 Task: Photo restoration: Take an old, damaged photograph and restore it to its former glory using Photoshops retouching and restoration tools. Remove scratches, repair torn edges, and adjust the color balance.
Action: Mouse moved to (632, 294)
Screenshot: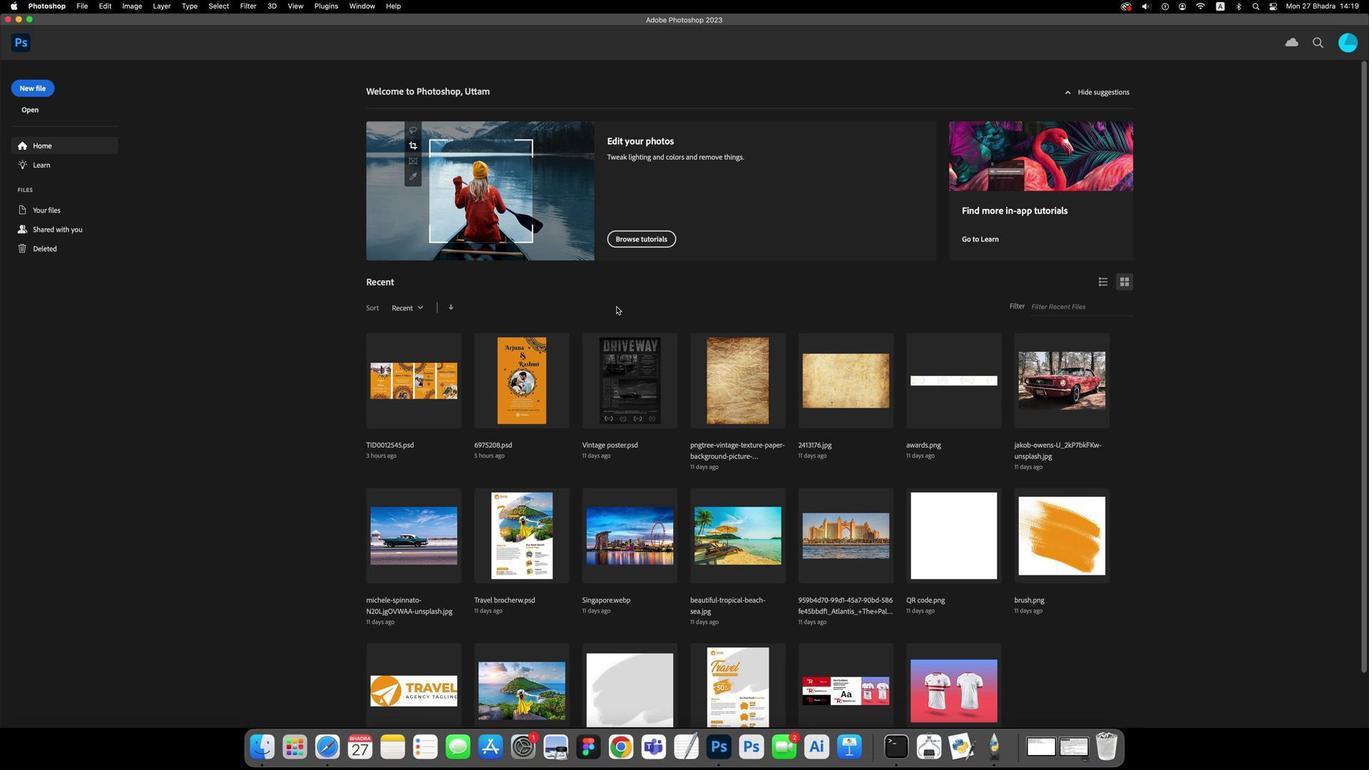 
Action: Mouse pressed left at (632, 294)
Screenshot: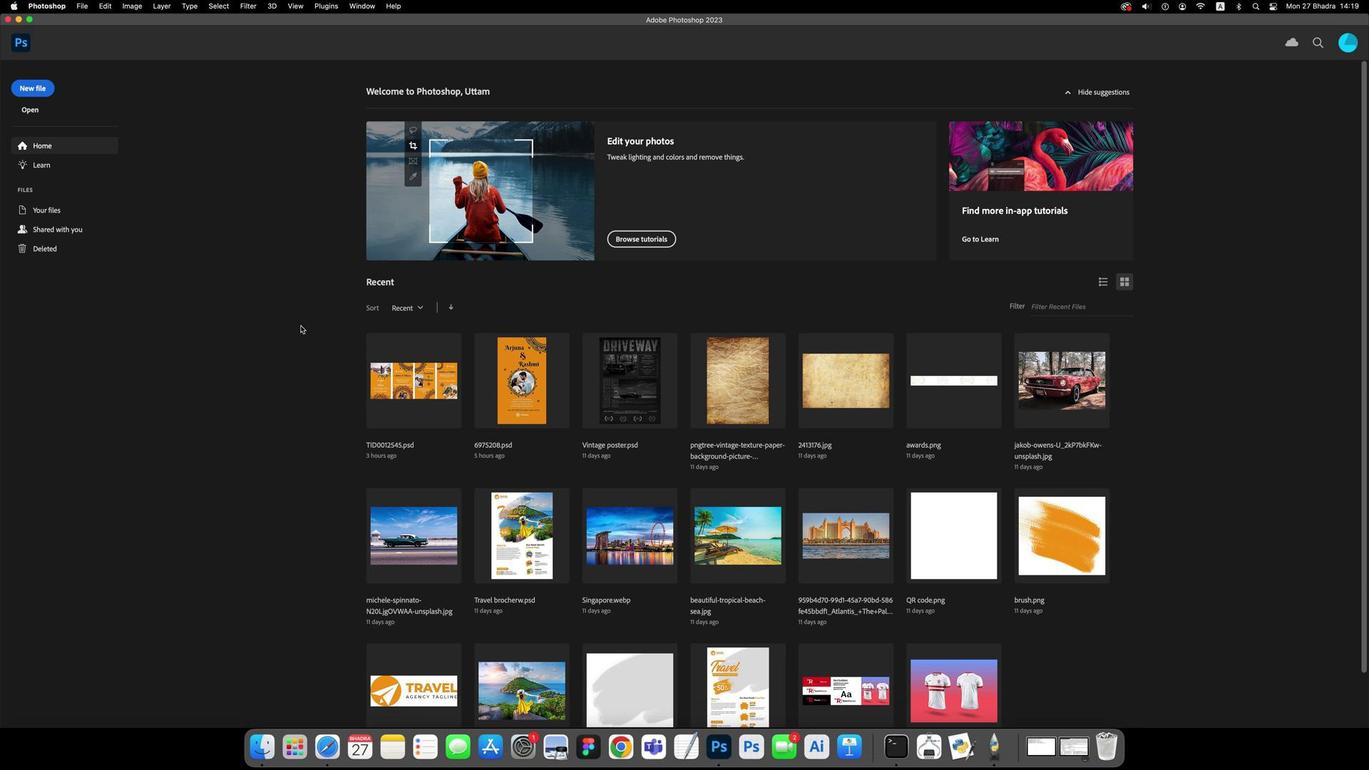
Action: Mouse moved to (296, 308)
Screenshot: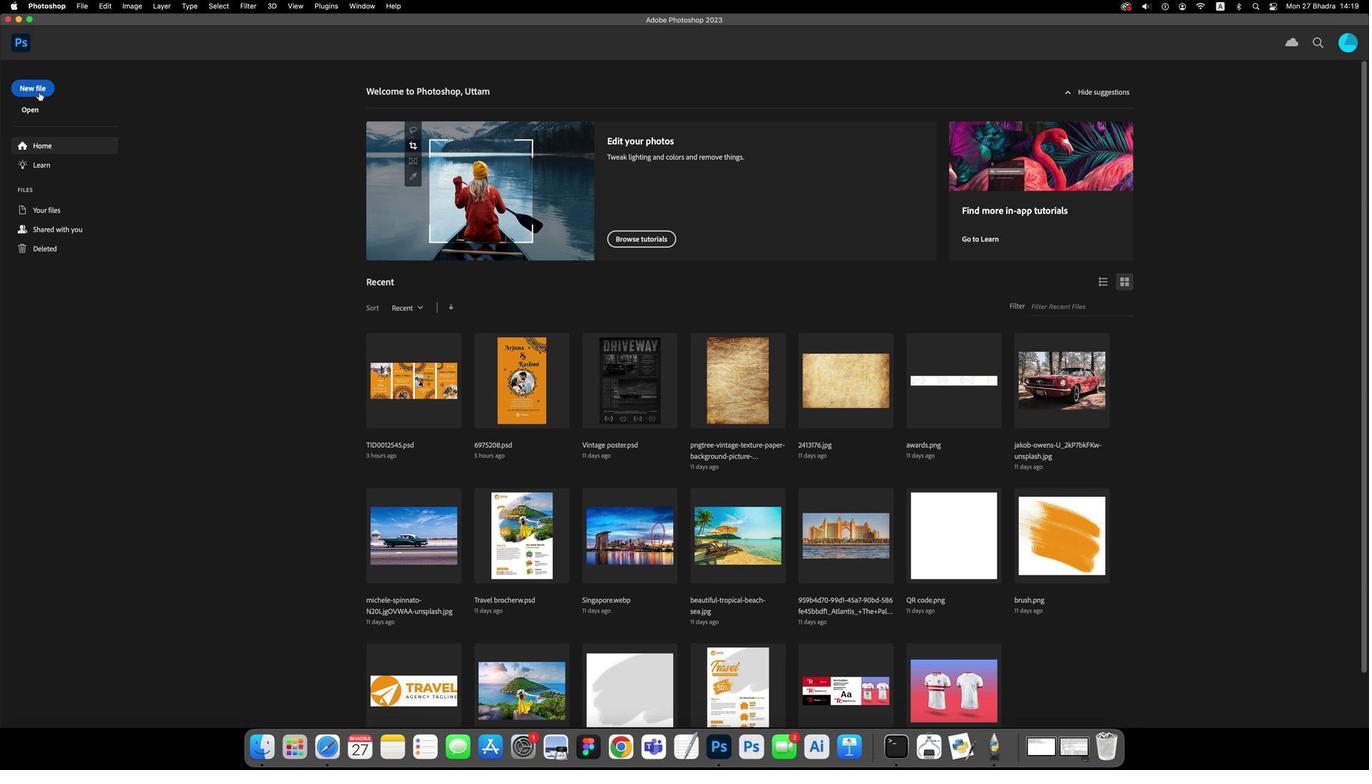 
Action: Mouse pressed left at (296, 308)
Screenshot: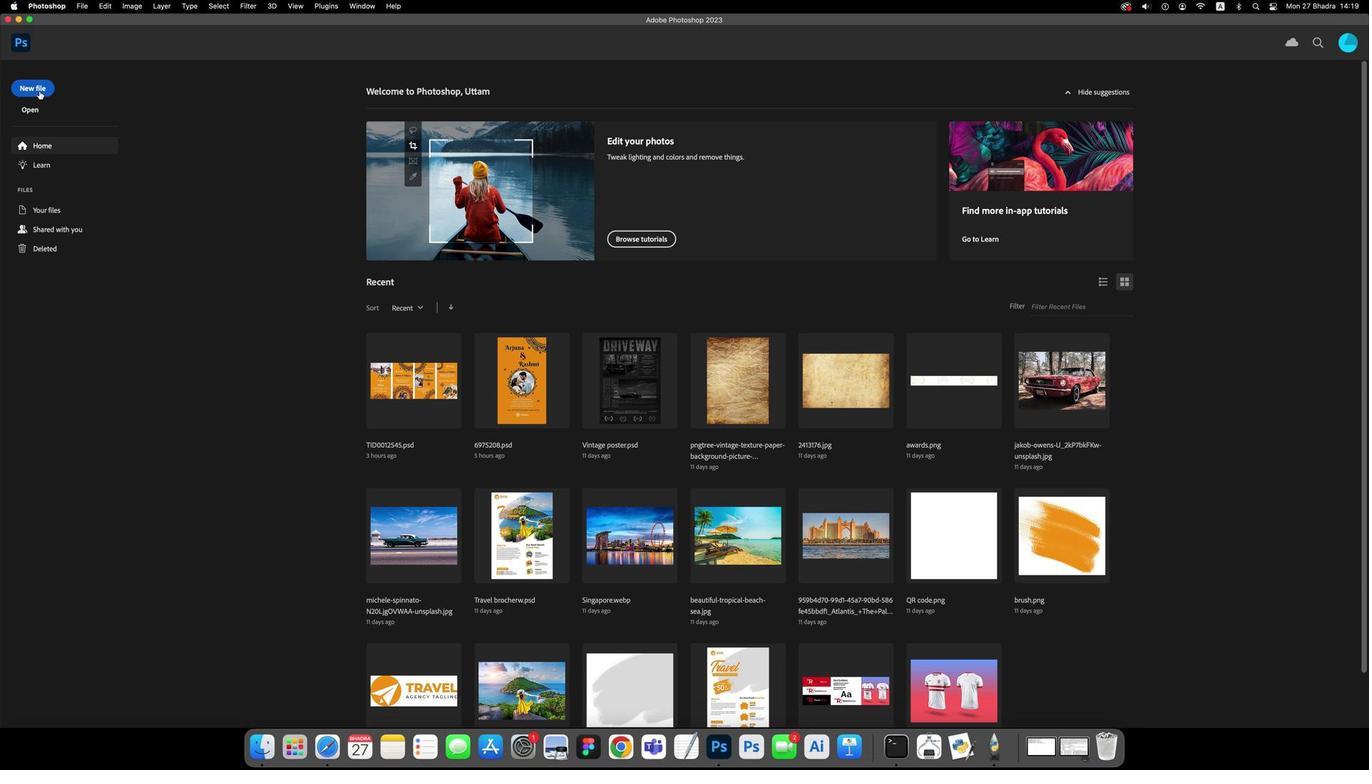 
Action: Mouse moved to (32, 113)
Screenshot: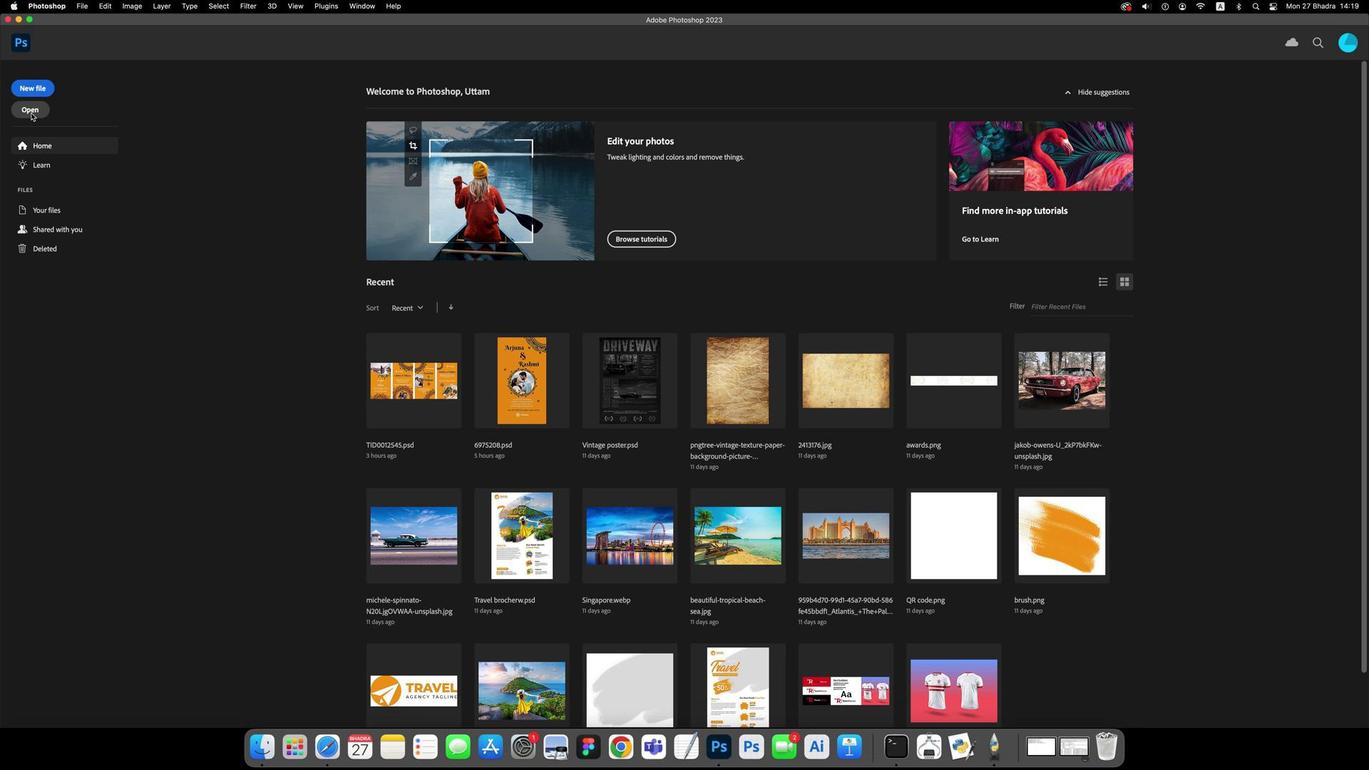 
Action: Mouse pressed left at (32, 113)
Screenshot: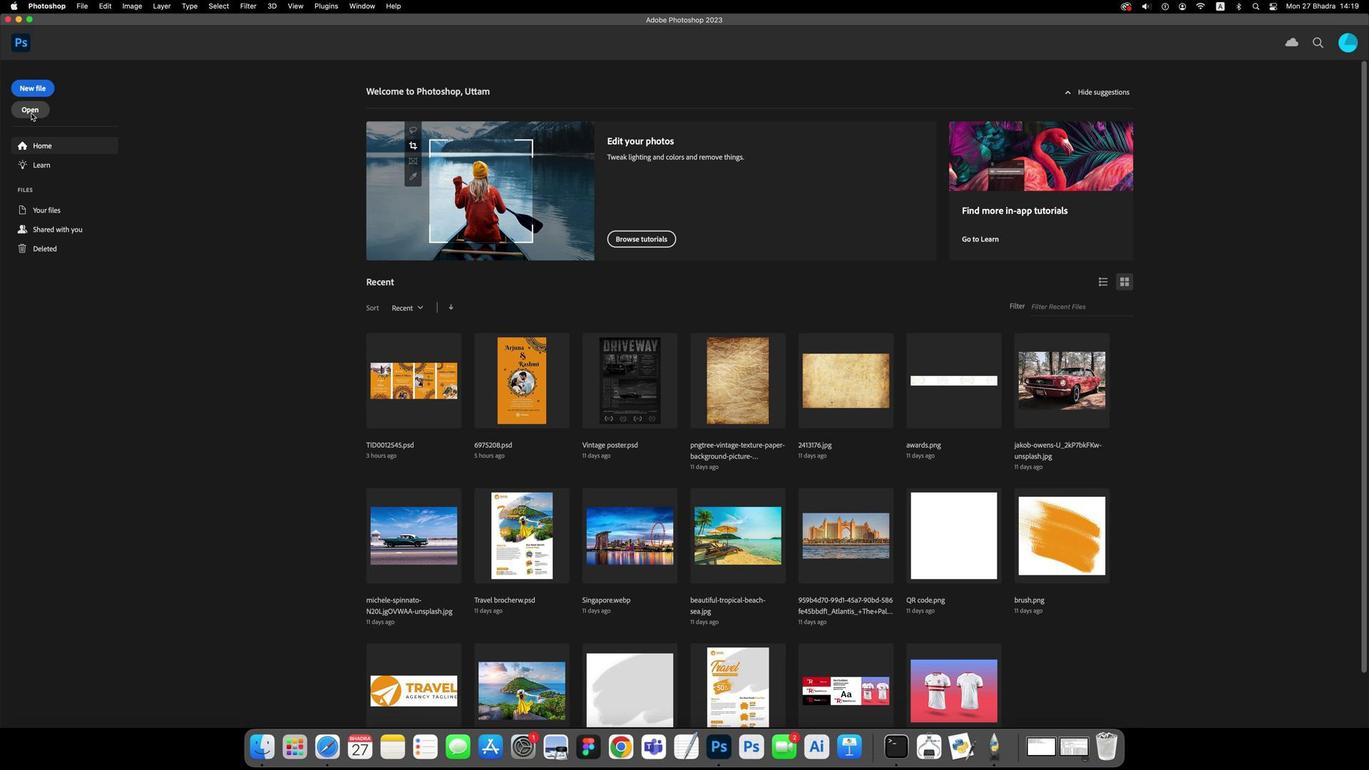 
Action: Mouse moved to (596, 205)
Screenshot: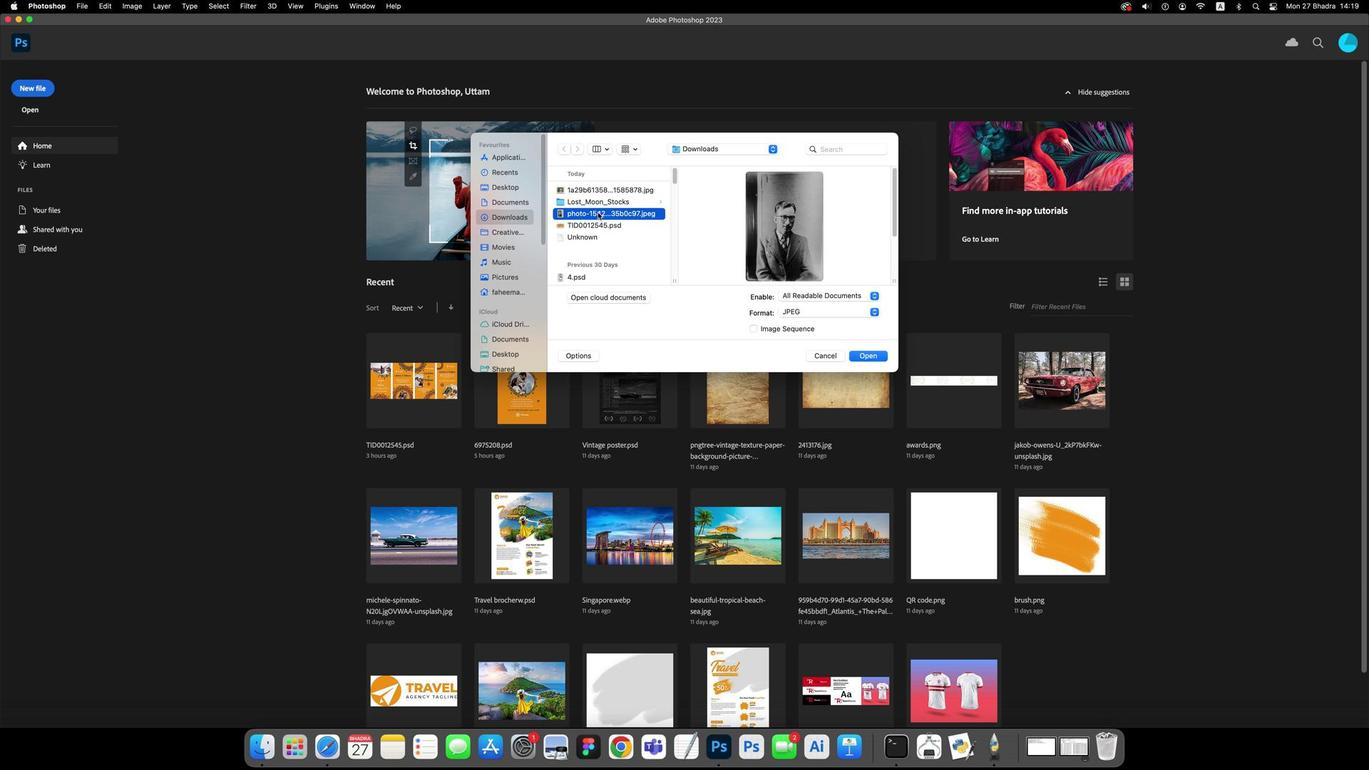 
Action: Mouse pressed left at (596, 205)
Screenshot: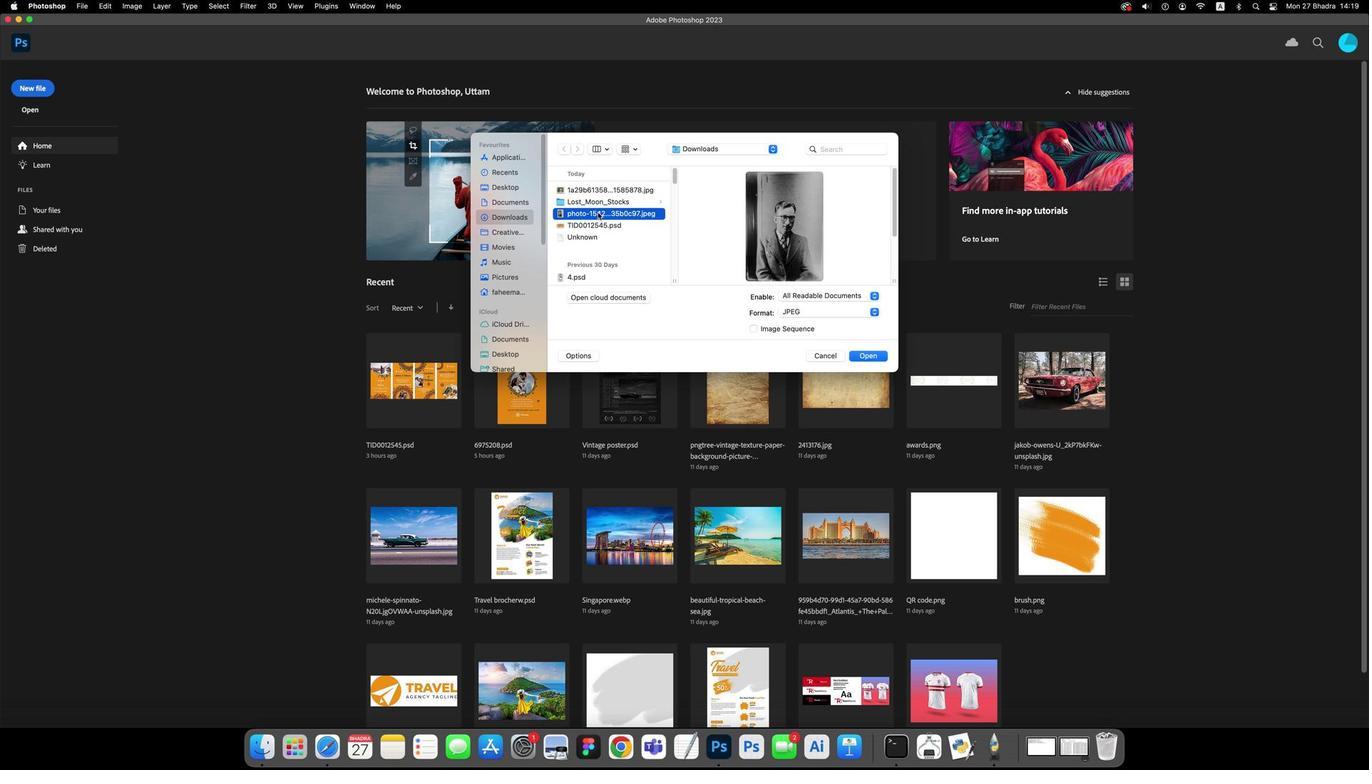 
Action: Key pressed Key.enter
Screenshot: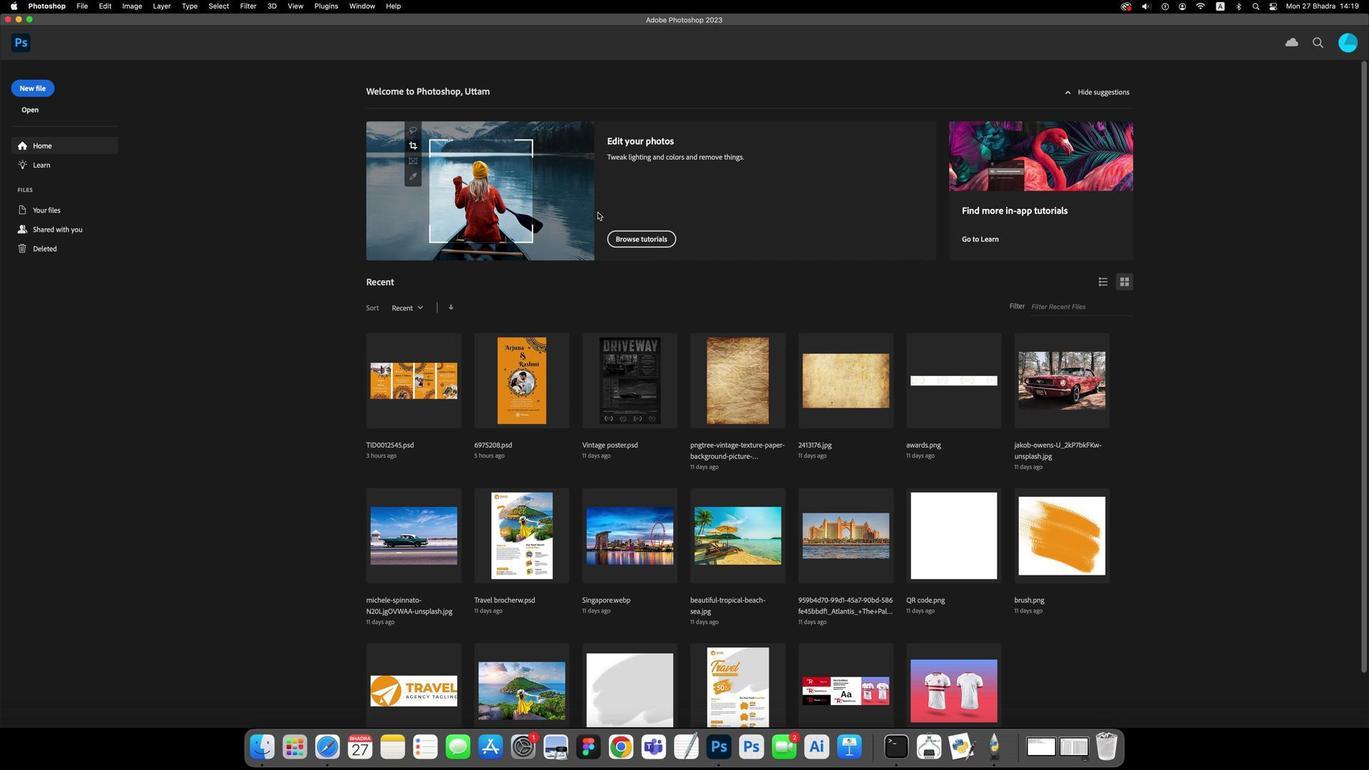
Action: Mouse moved to (865, 293)
Screenshot: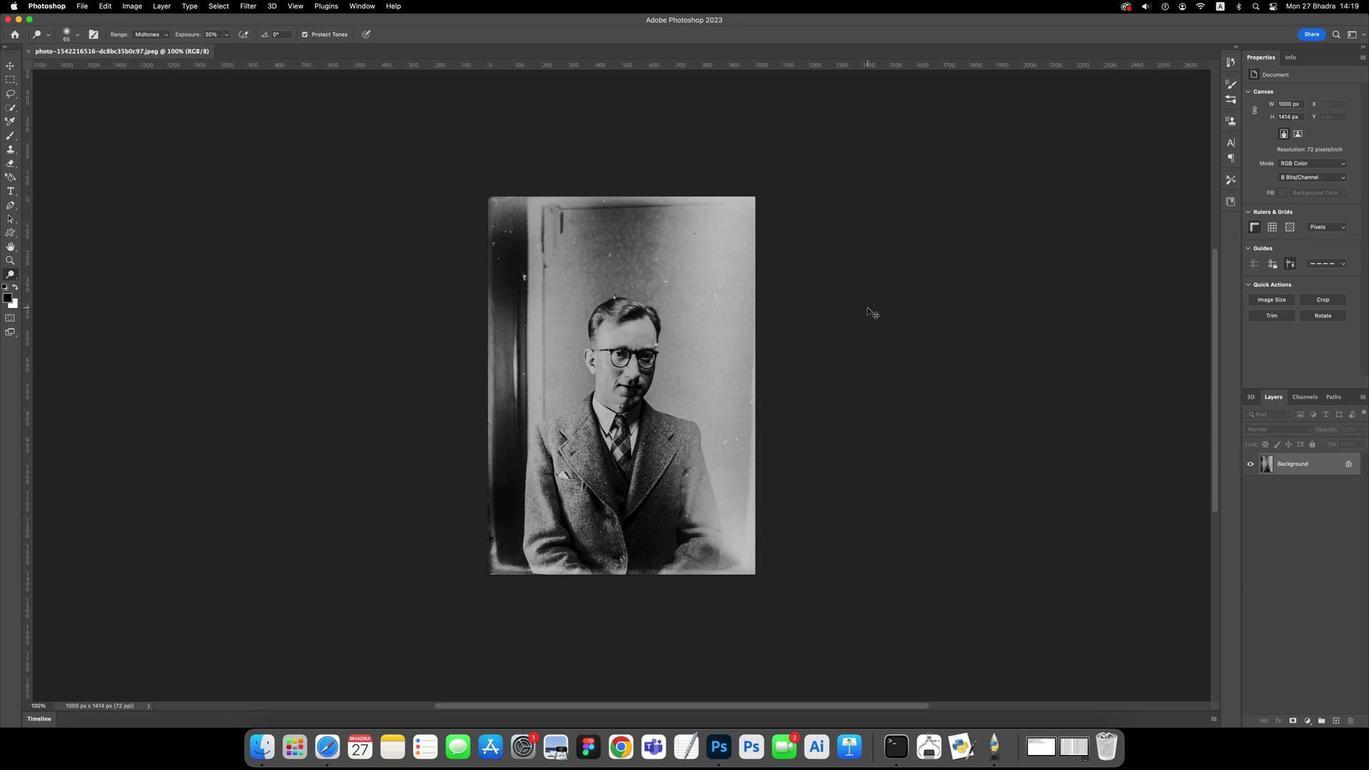 
Action: Key pressed Key.cmd'j'
Screenshot: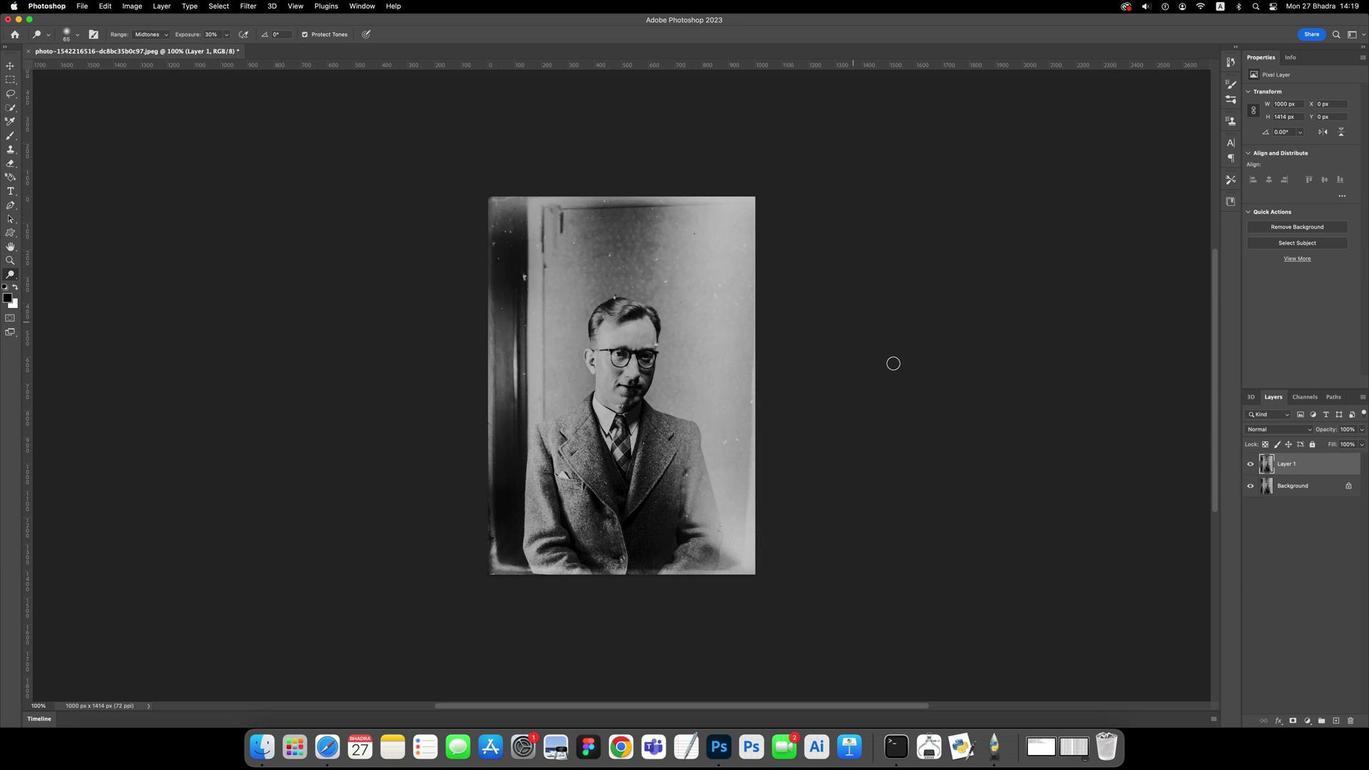 
Action: Mouse moved to (1306, 438)
Screenshot: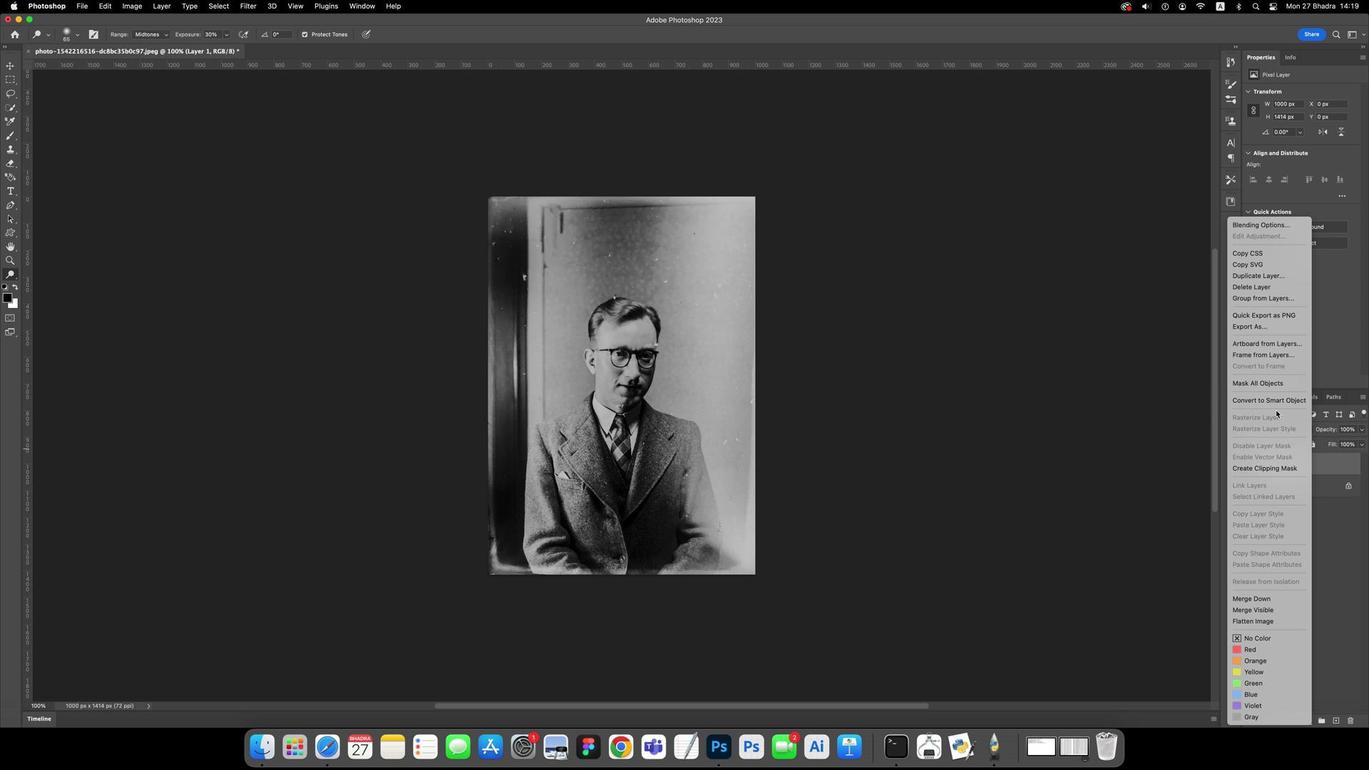 
Action: Mouse pressed right at (1306, 438)
Screenshot: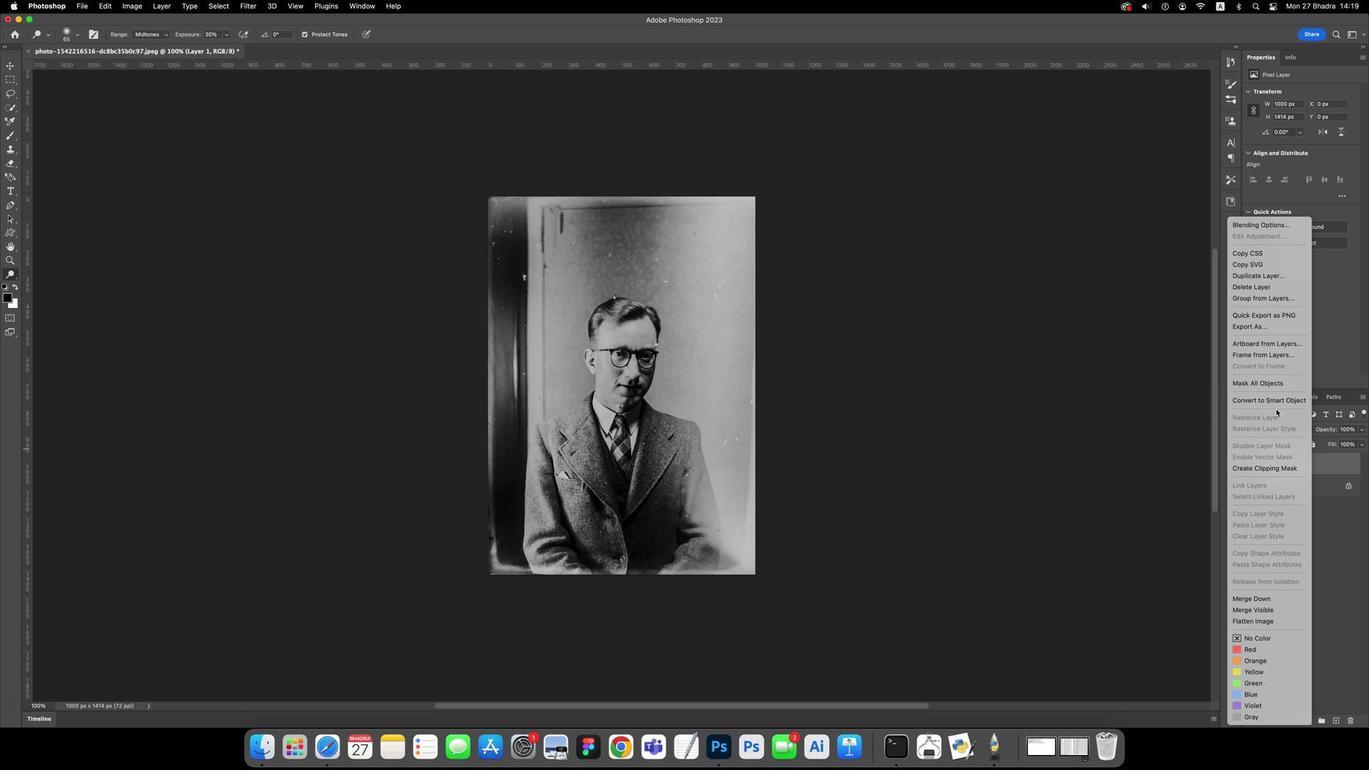 
Action: Mouse moved to (1271, 379)
Screenshot: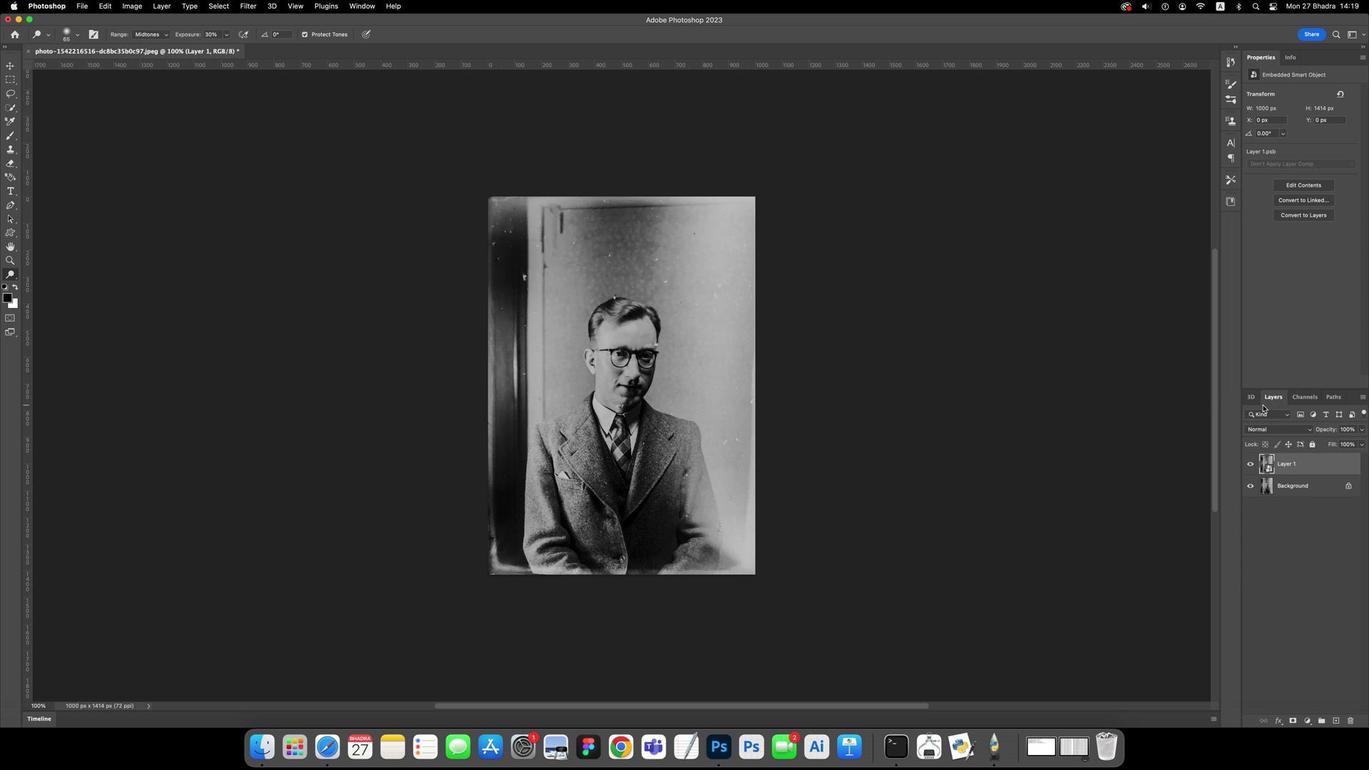 
Action: Mouse pressed left at (1271, 379)
Screenshot: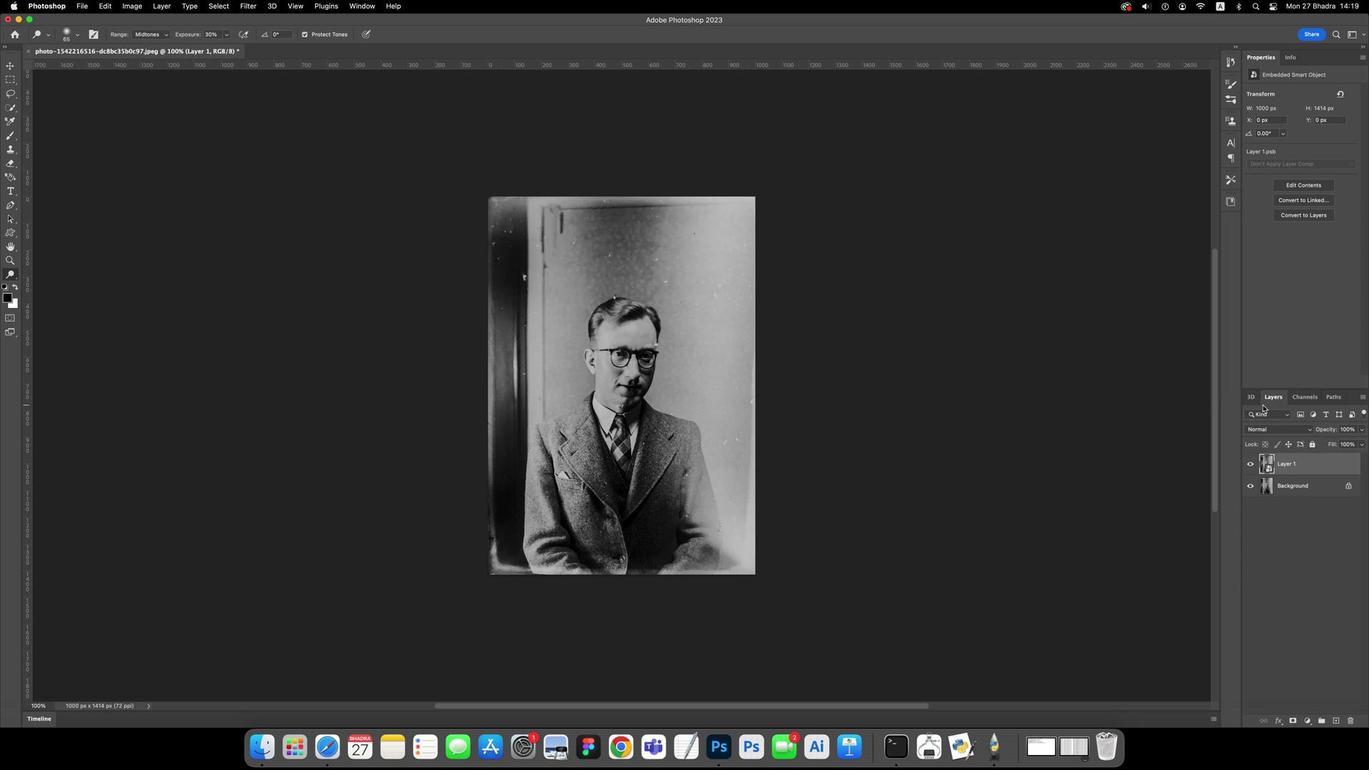 
Action: Mouse moved to (245, 8)
Screenshot: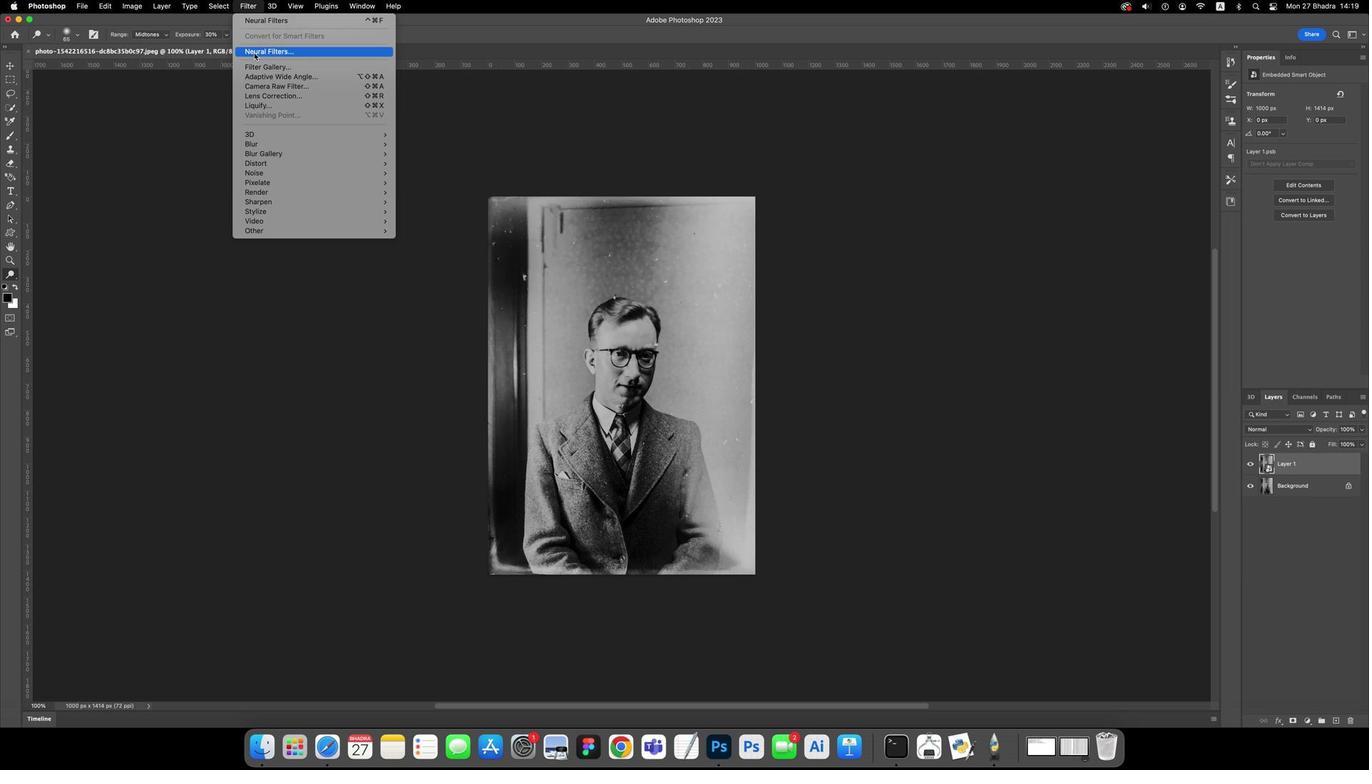 
Action: Mouse pressed left at (245, 8)
Screenshot: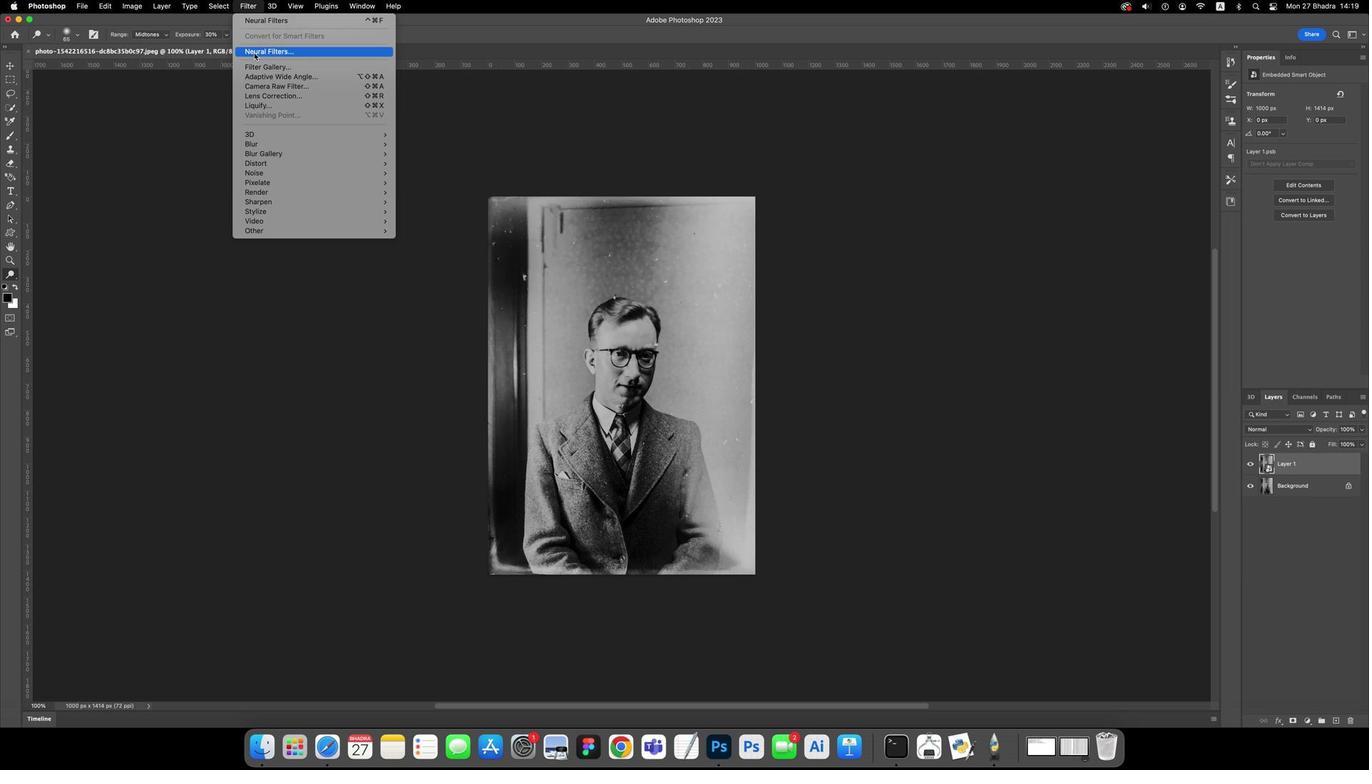 
Action: Mouse moved to (254, 57)
Screenshot: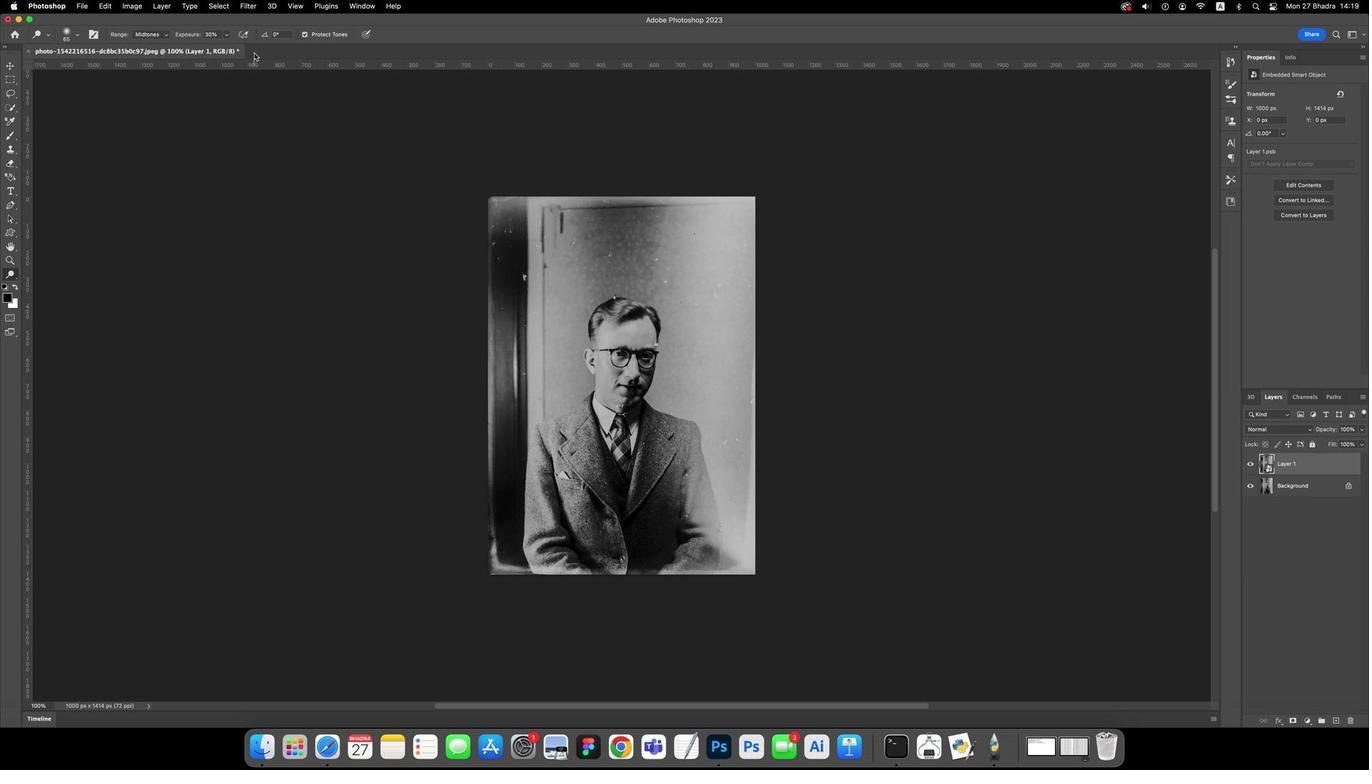 
Action: Mouse pressed left at (254, 57)
Screenshot: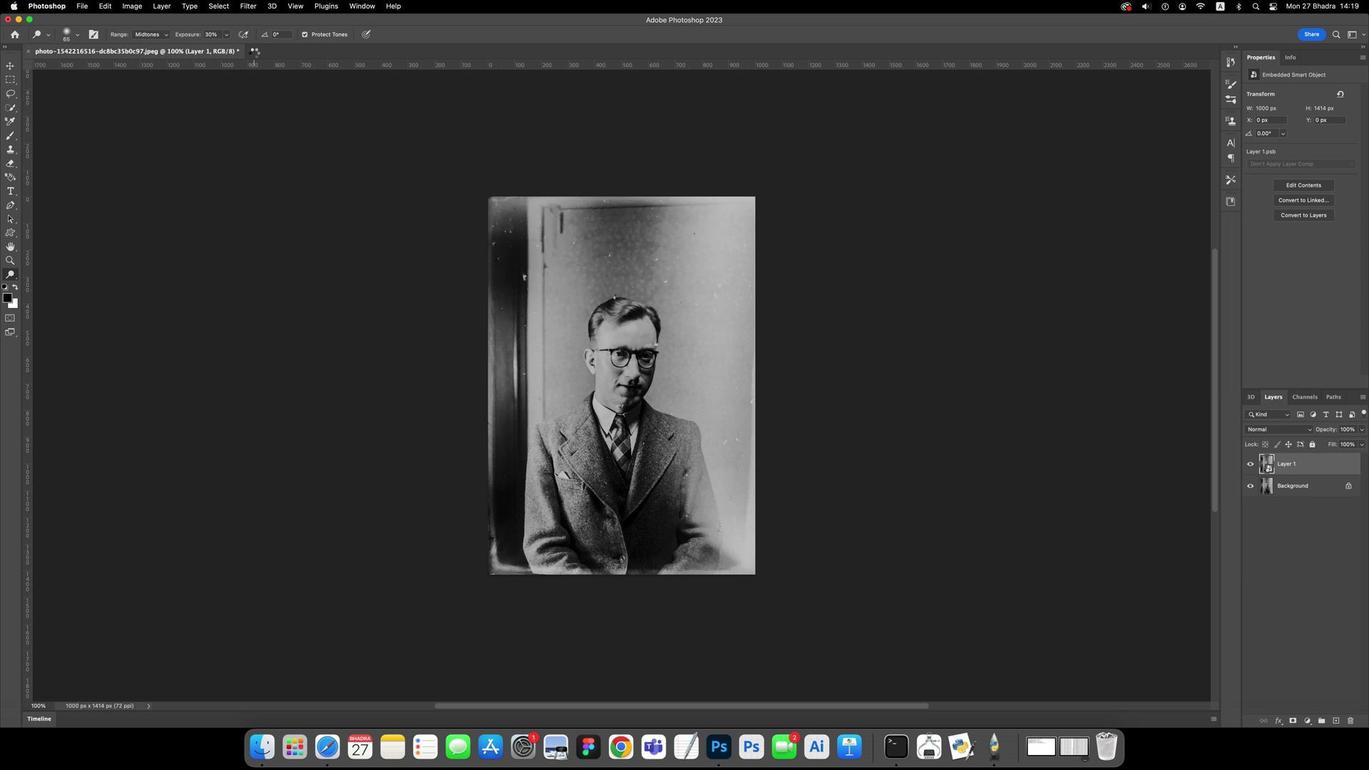 
Action: Mouse moved to (1067, 308)
Screenshot: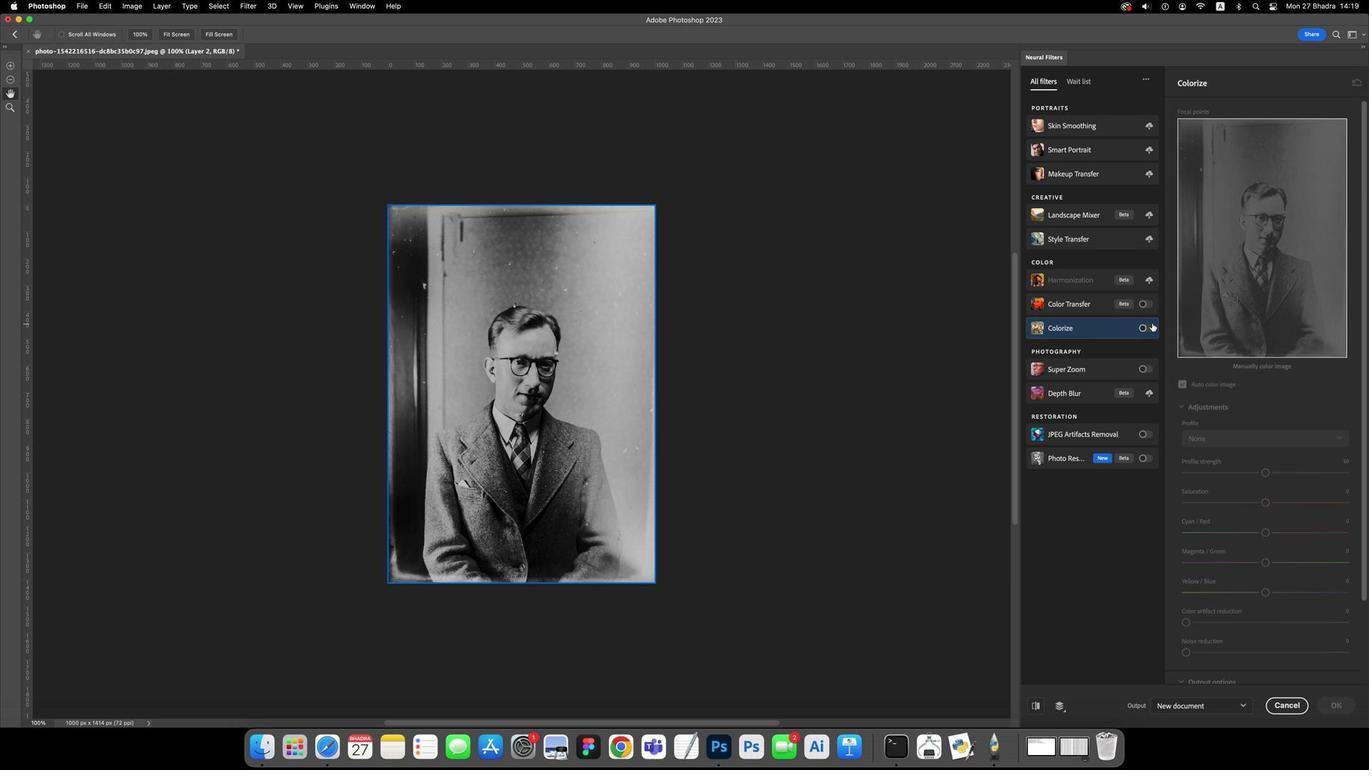 
Action: Mouse pressed left at (1067, 308)
Screenshot: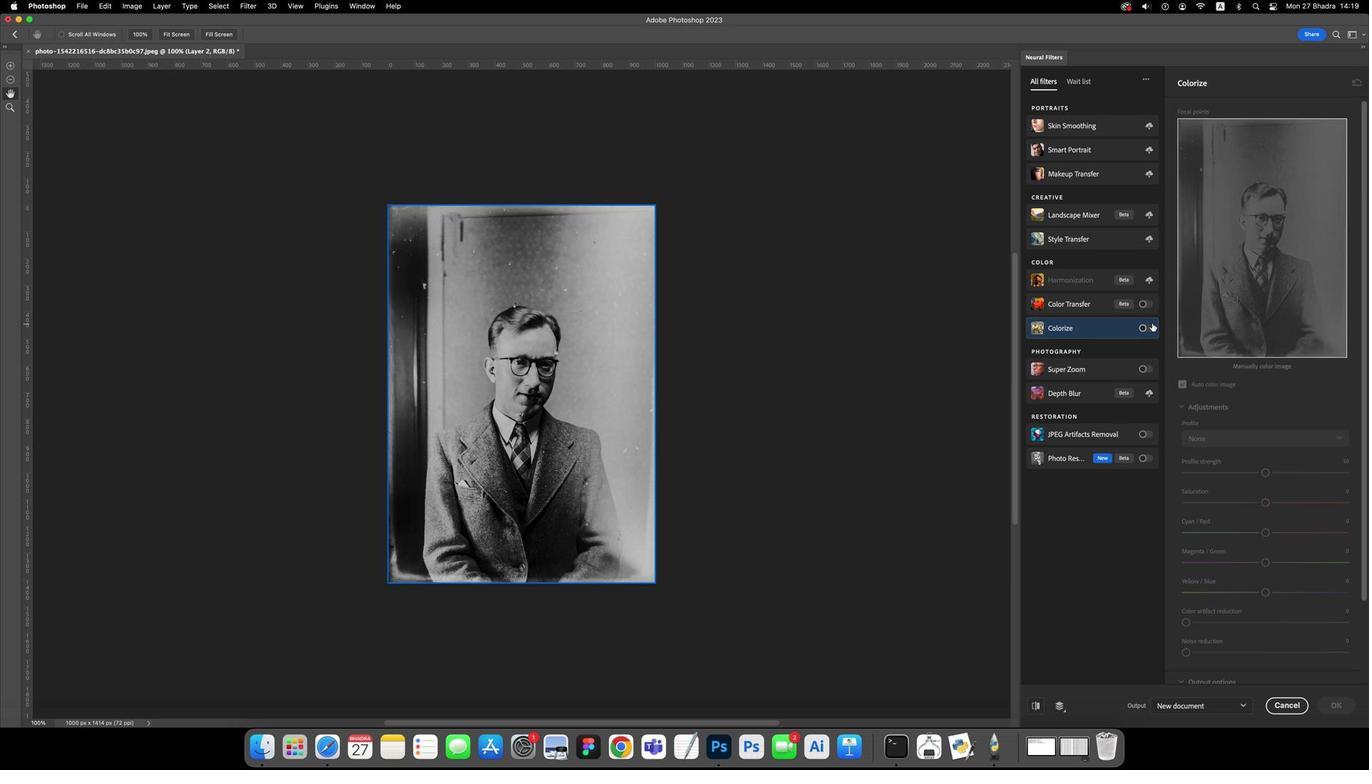 
Action: Mouse moved to (1143, 309)
Screenshot: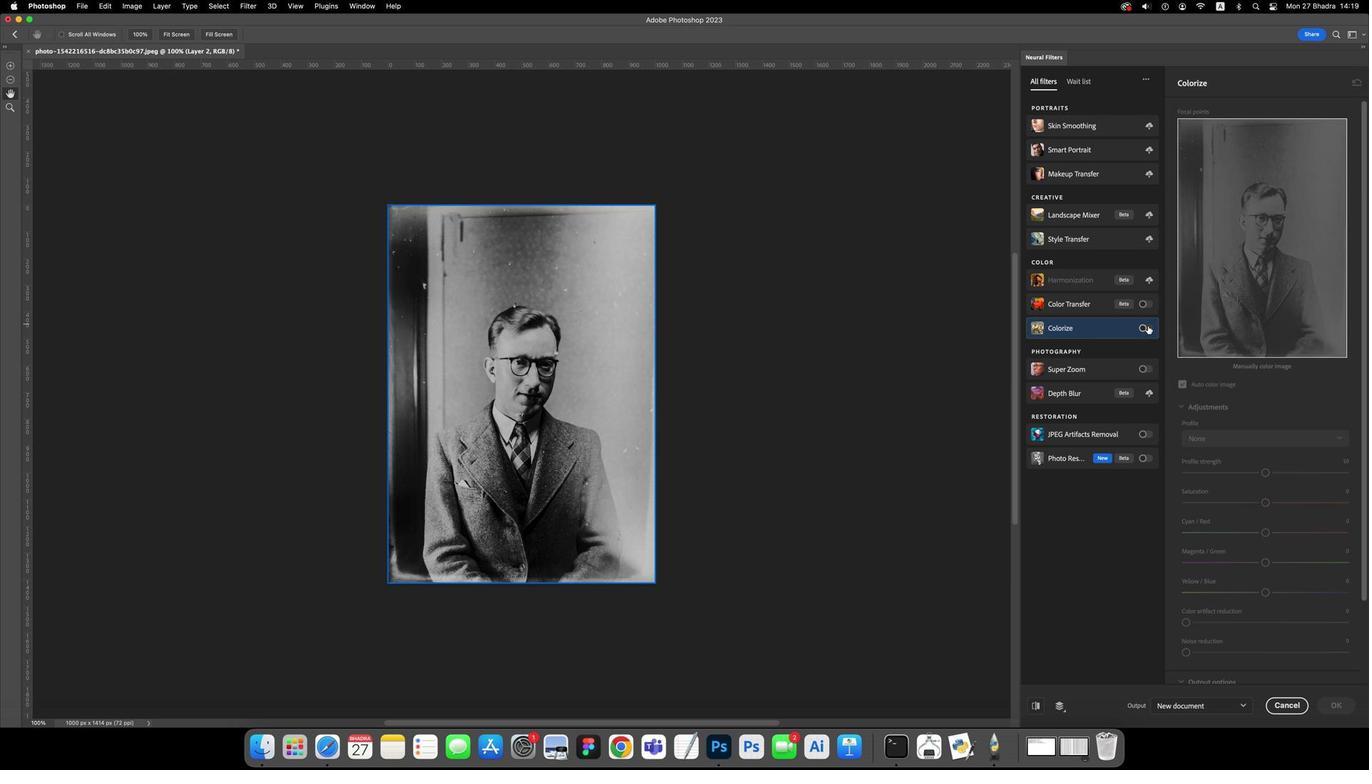 
Action: Mouse pressed left at (1143, 309)
Screenshot: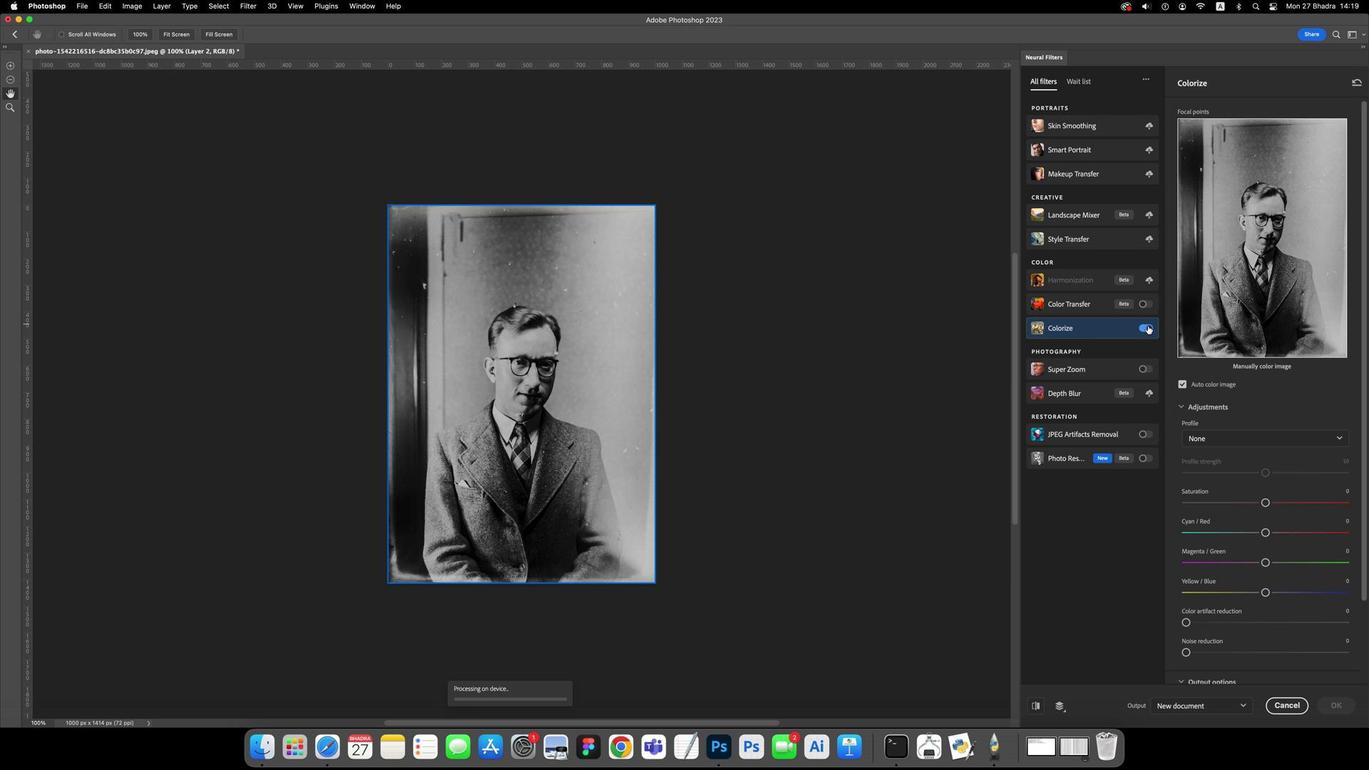 
Action: Mouse moved to (1258, 472)
Screenshot: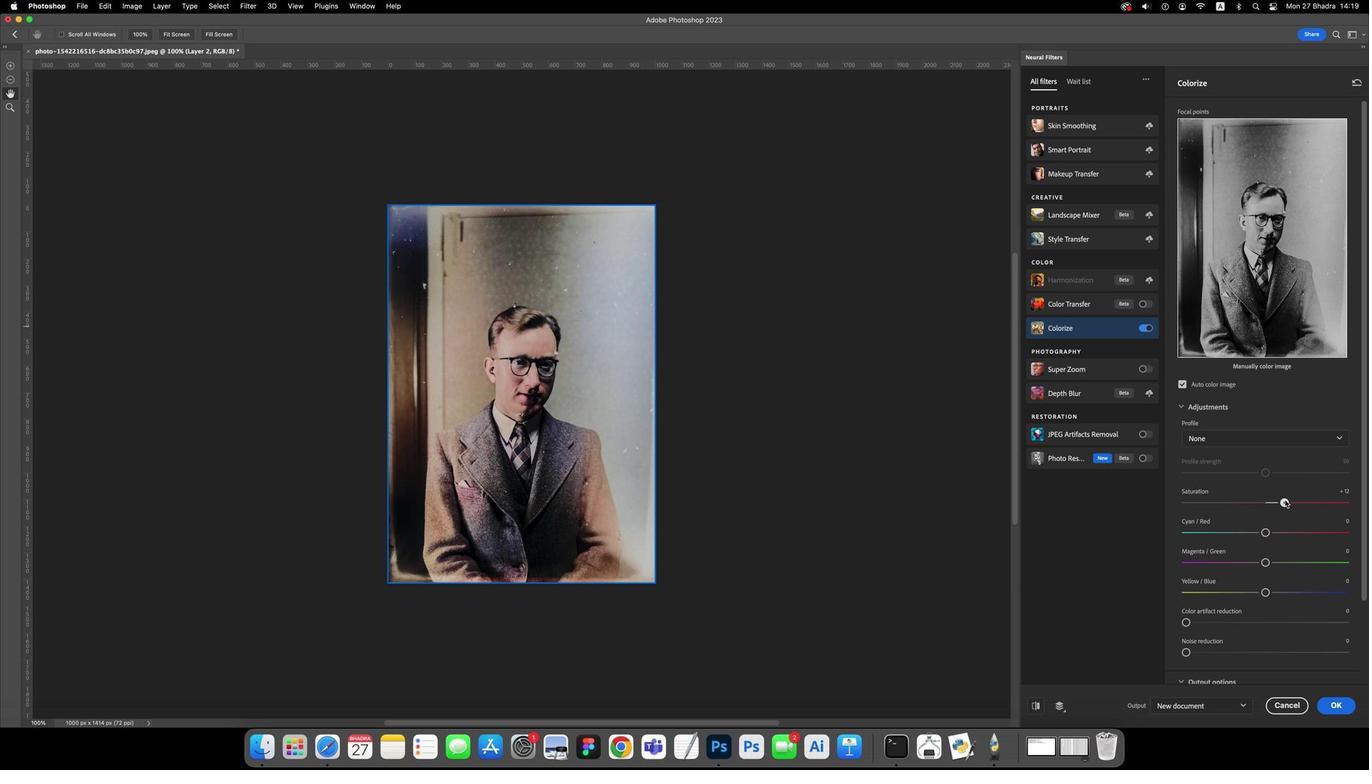 
Action: Mouse pressed left at (1258, 472)
Screenshot: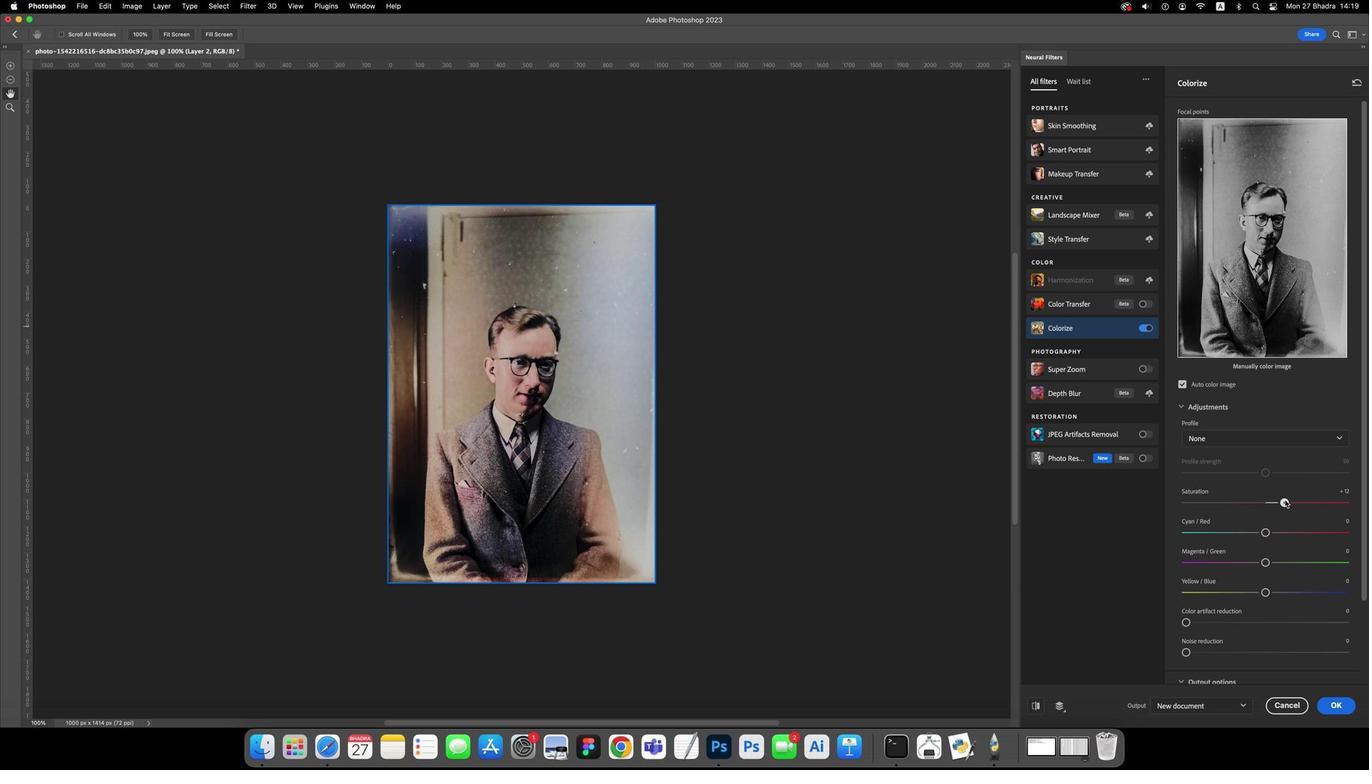 
Action: Mouse moved to (1260, 502)
Screenshot: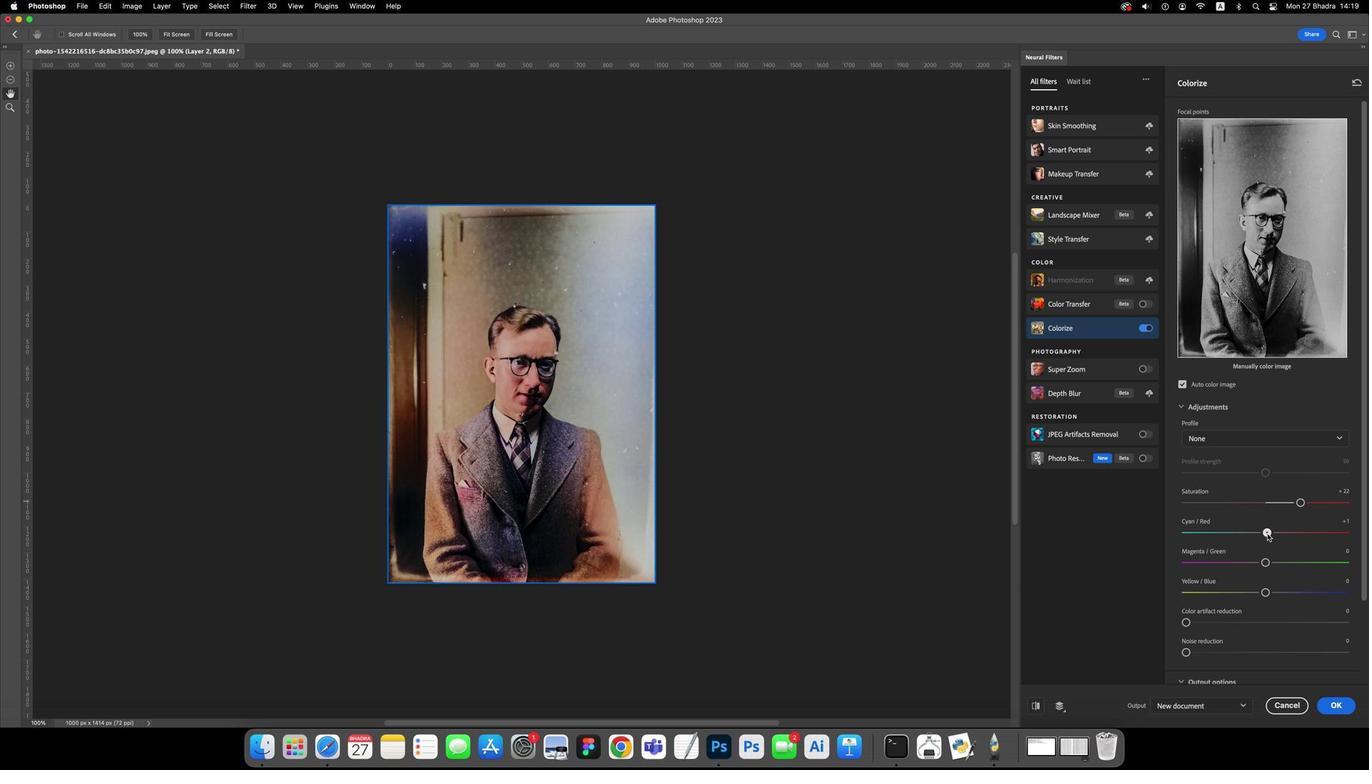 
Action: Mouse pressed left at (1260, 502)
Screenshot: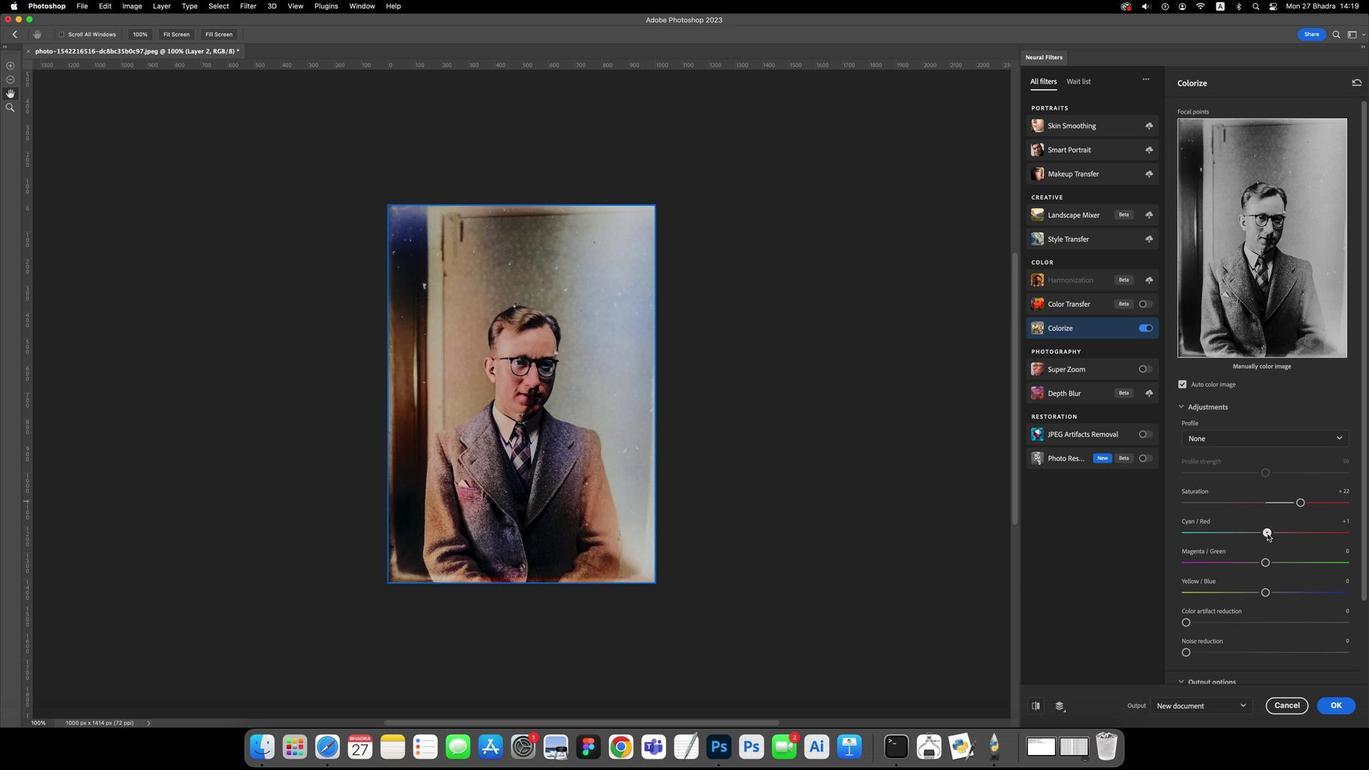 
Action: Mouse moved to (1295, 474)
Screenshot: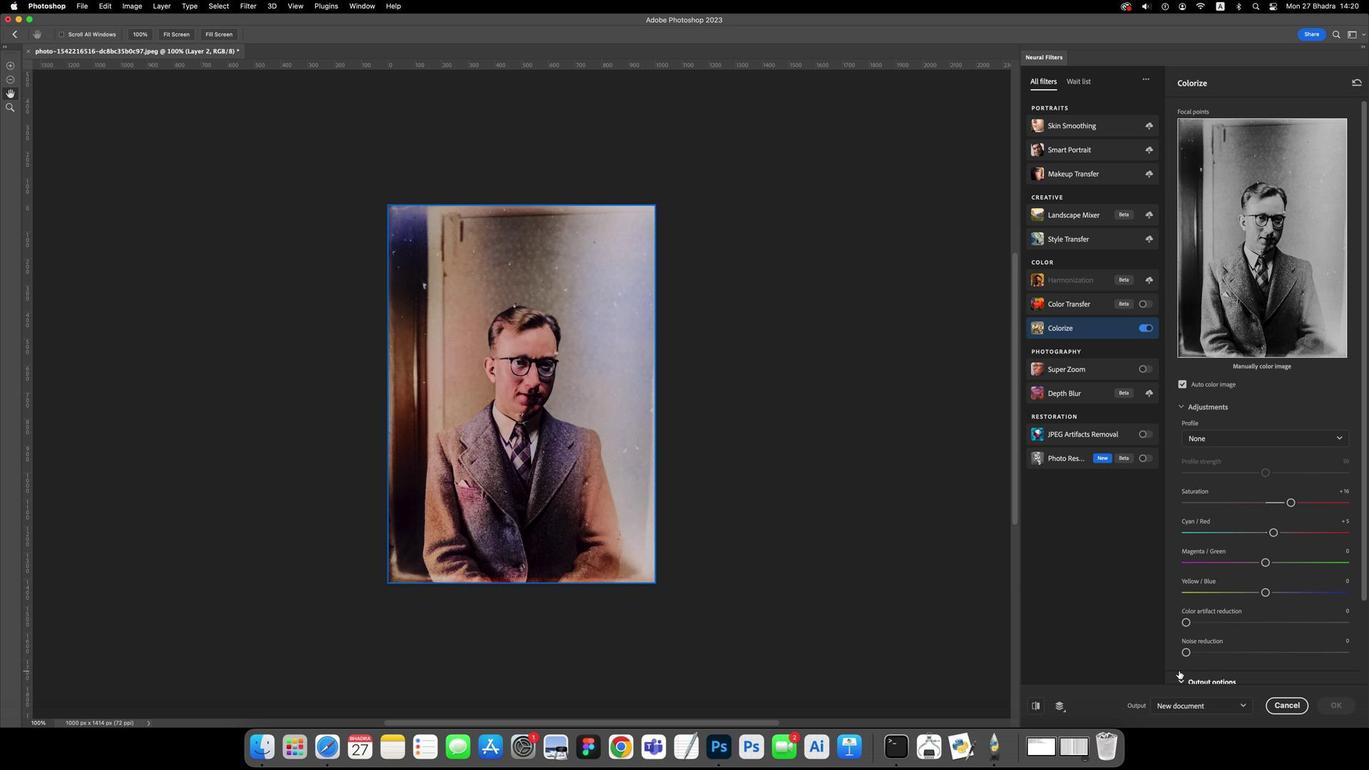 
Action: Mouse pressed left at (1295, 474)
Screenshot: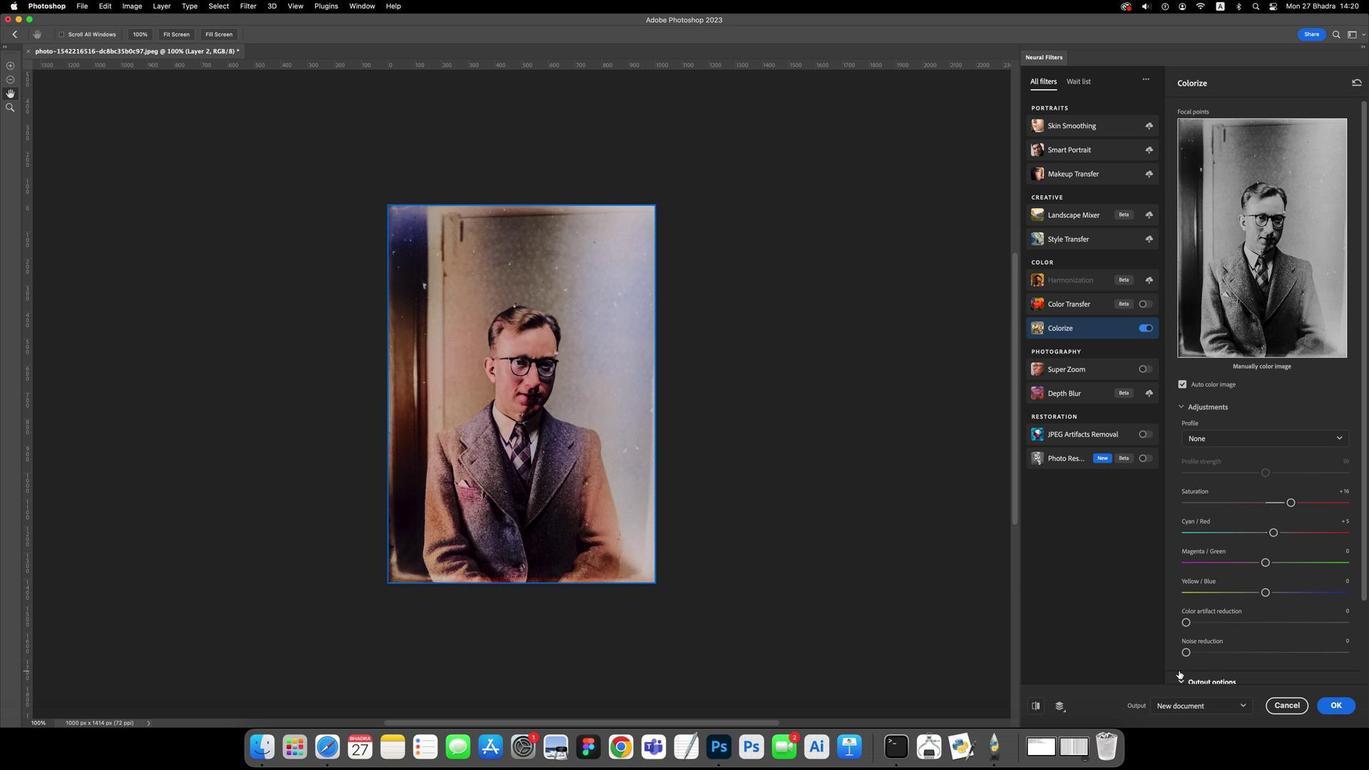 
Action: Mouse moved to (1171, 662)
Screenshot: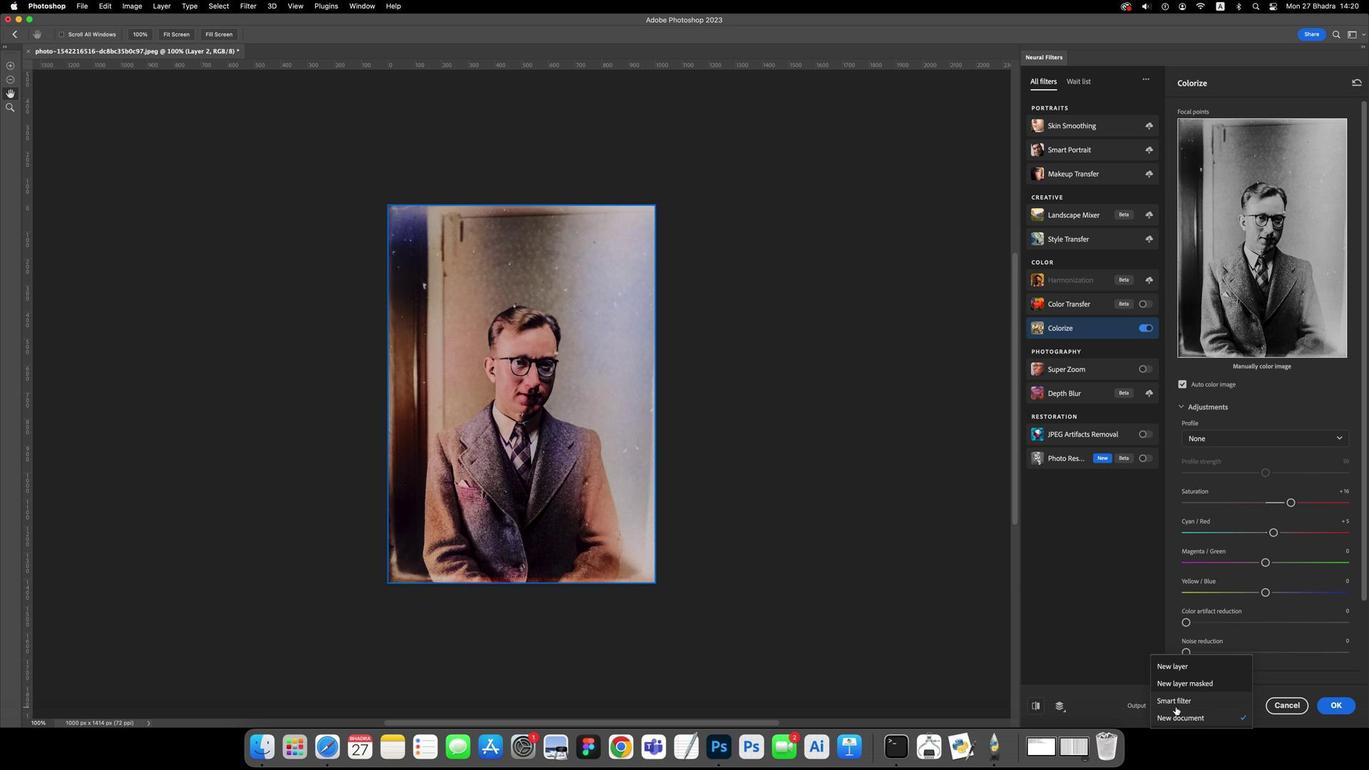 
Action: Mouse pressed left at (1171, 662)
Screenshot: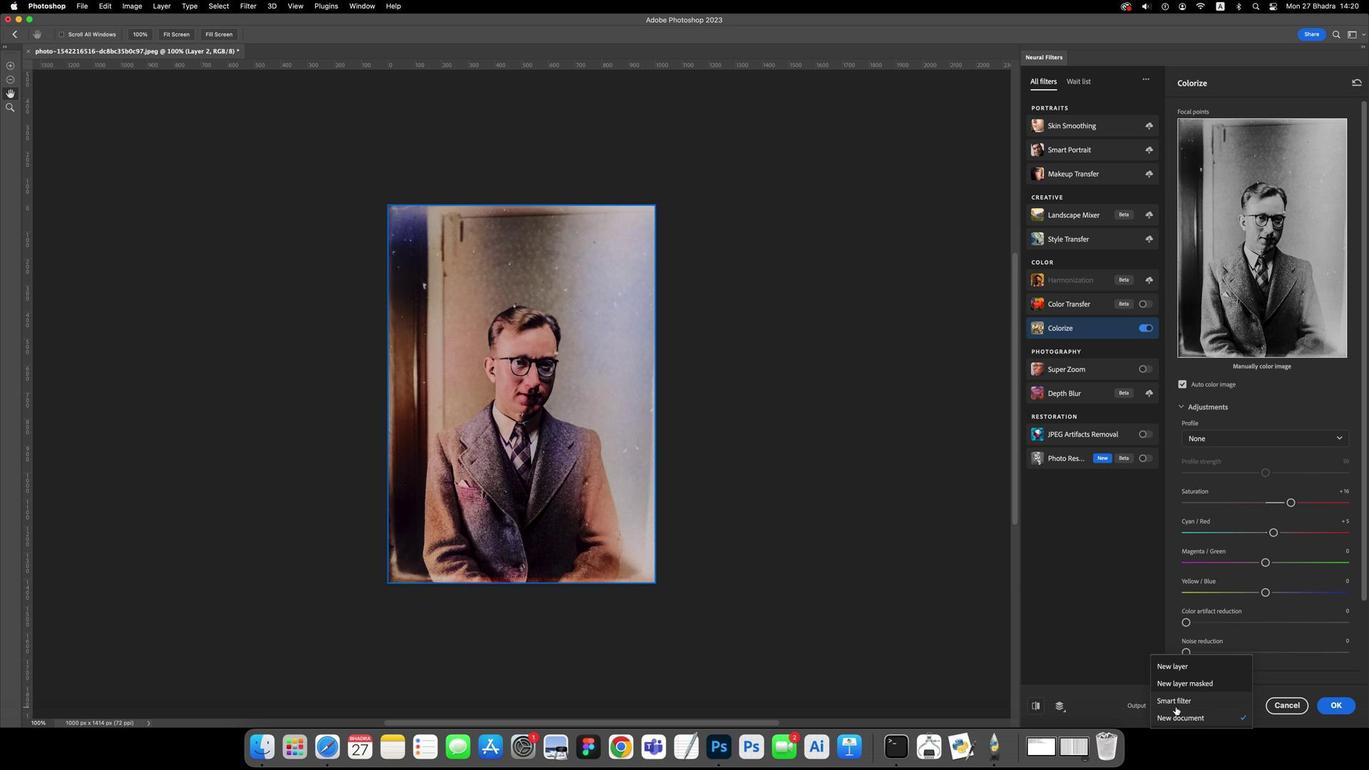 
Action: Mouse moved to (1161, 626)
Screenshot: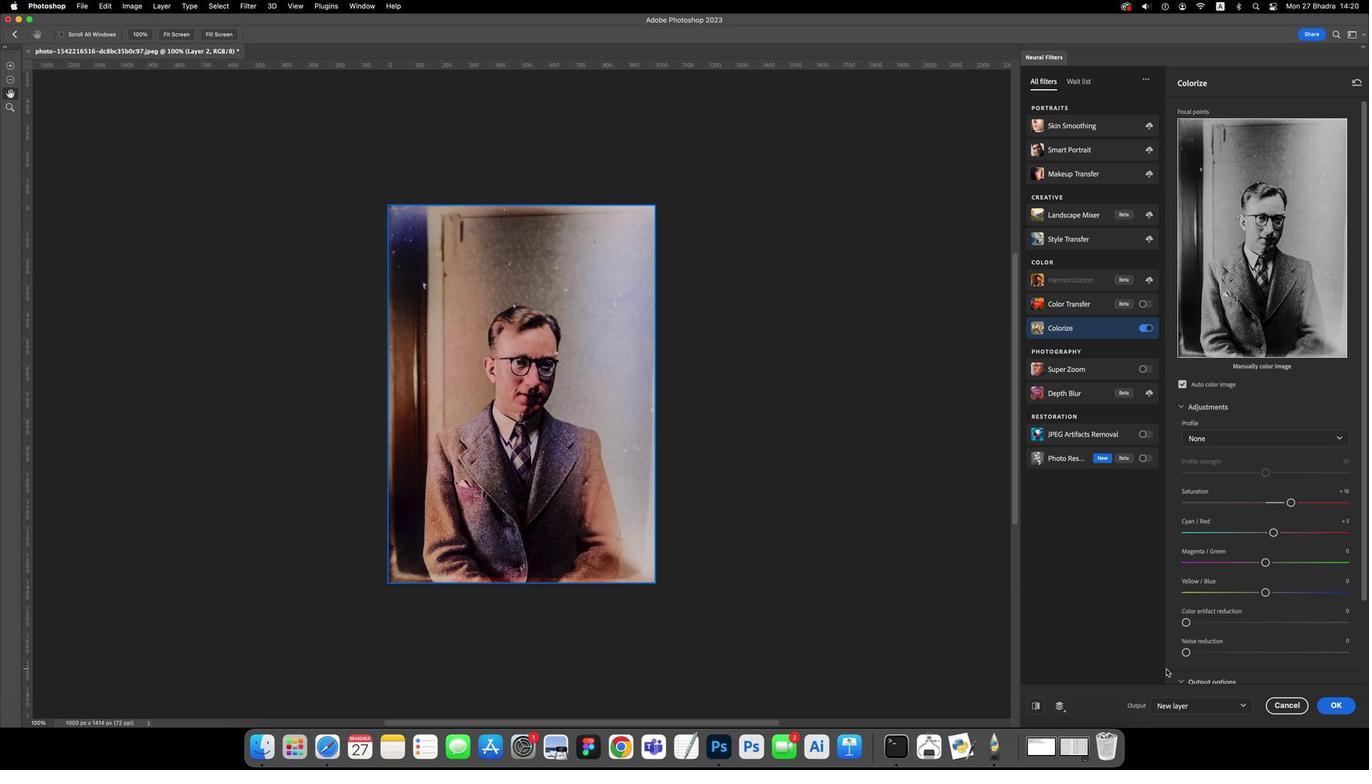 
Action: Mouse pressed left at (1161, 626)
Screenshot: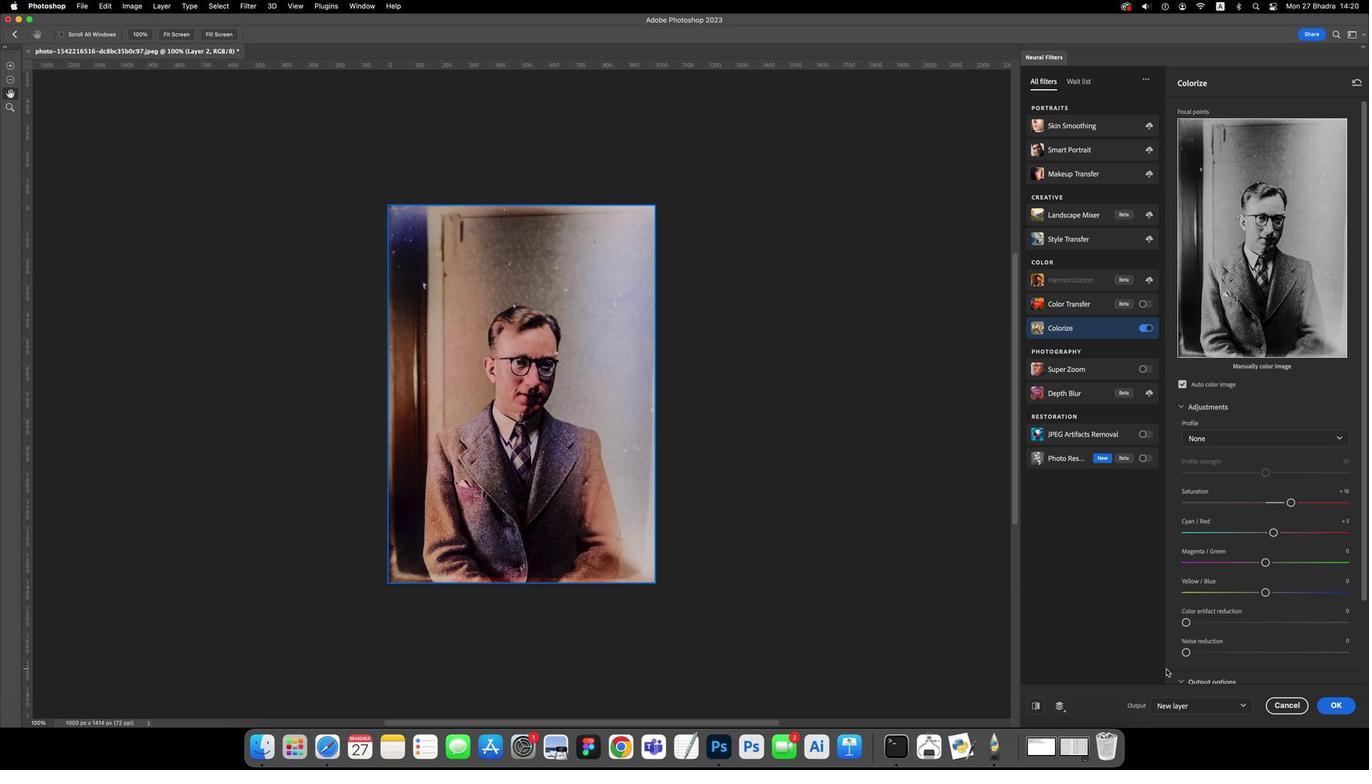 
Action: Mouse moved to (1264, 501)
Screenshot: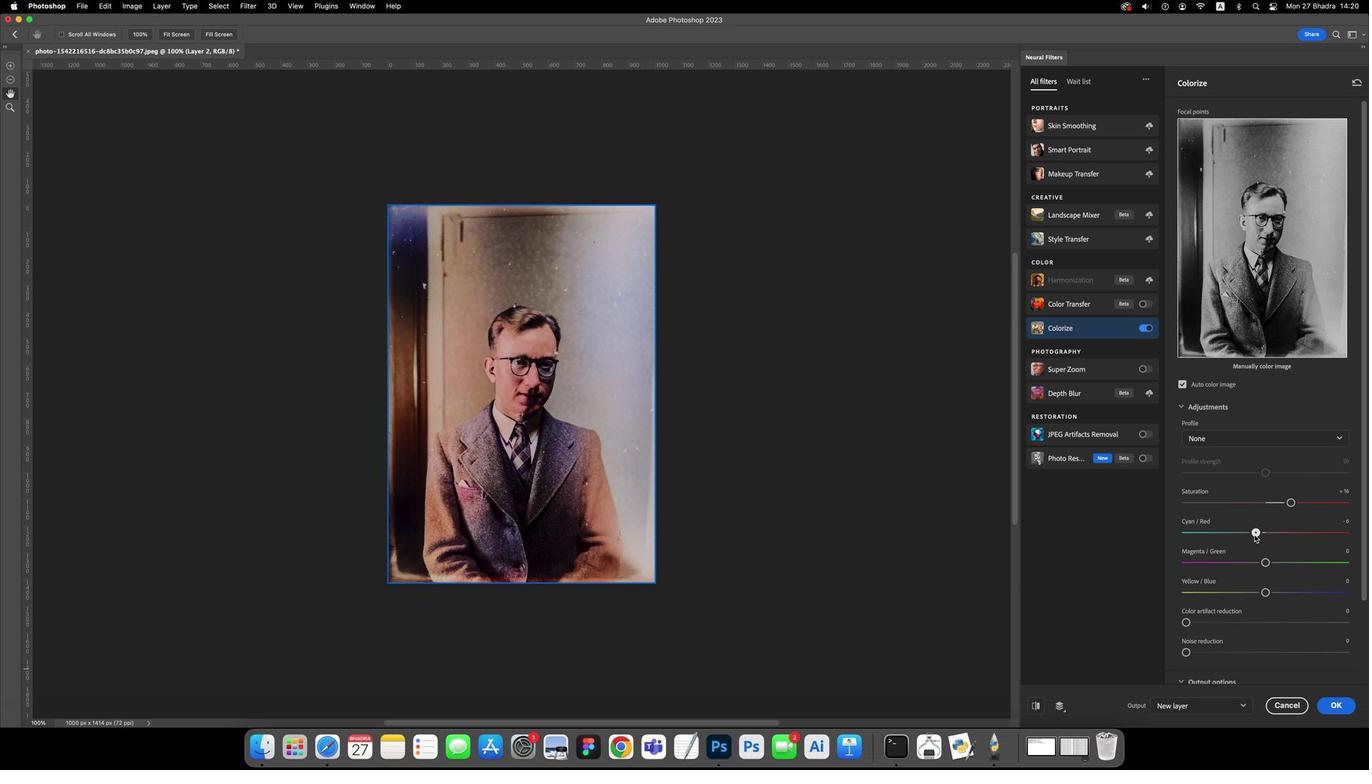
Action: Mouse pressed left at (1264, 501)
Screenshot: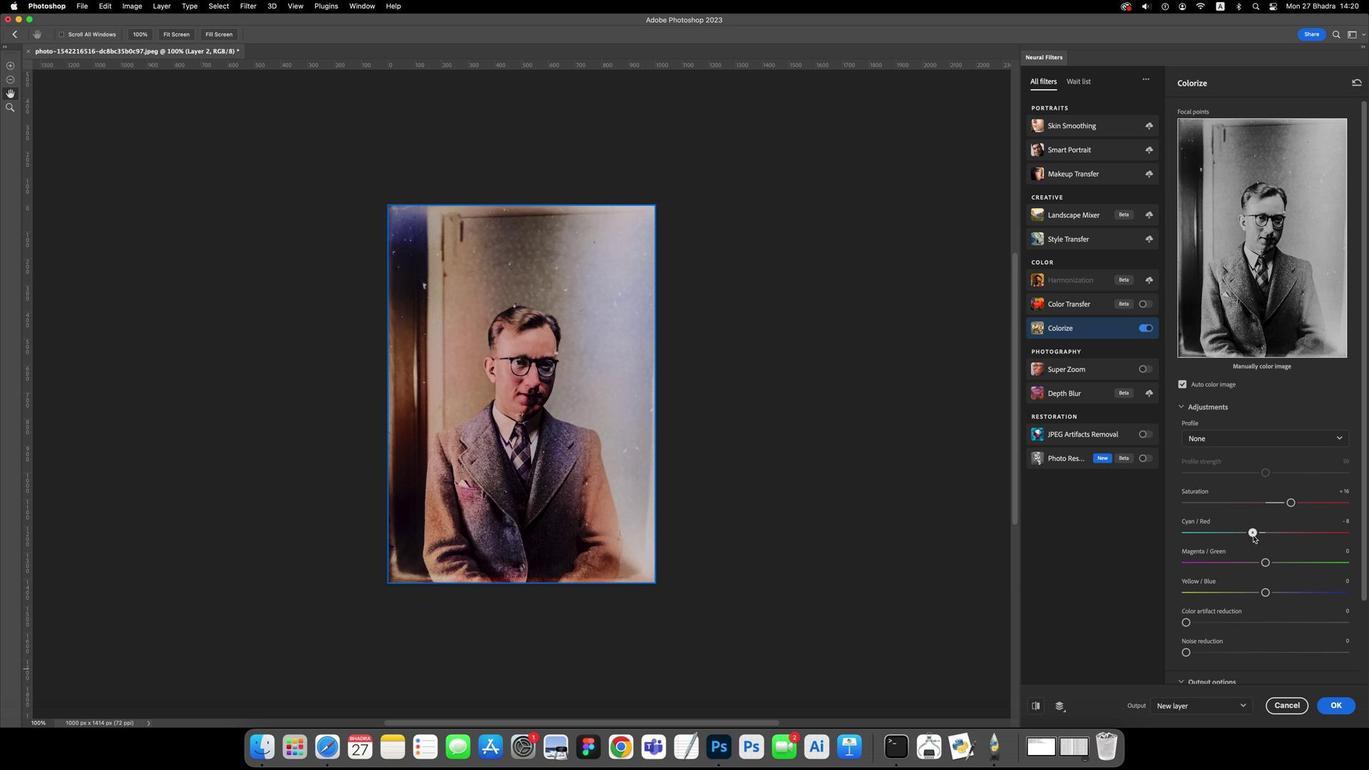 
Action: Mouse moved to (1262, 529)
Screenshot: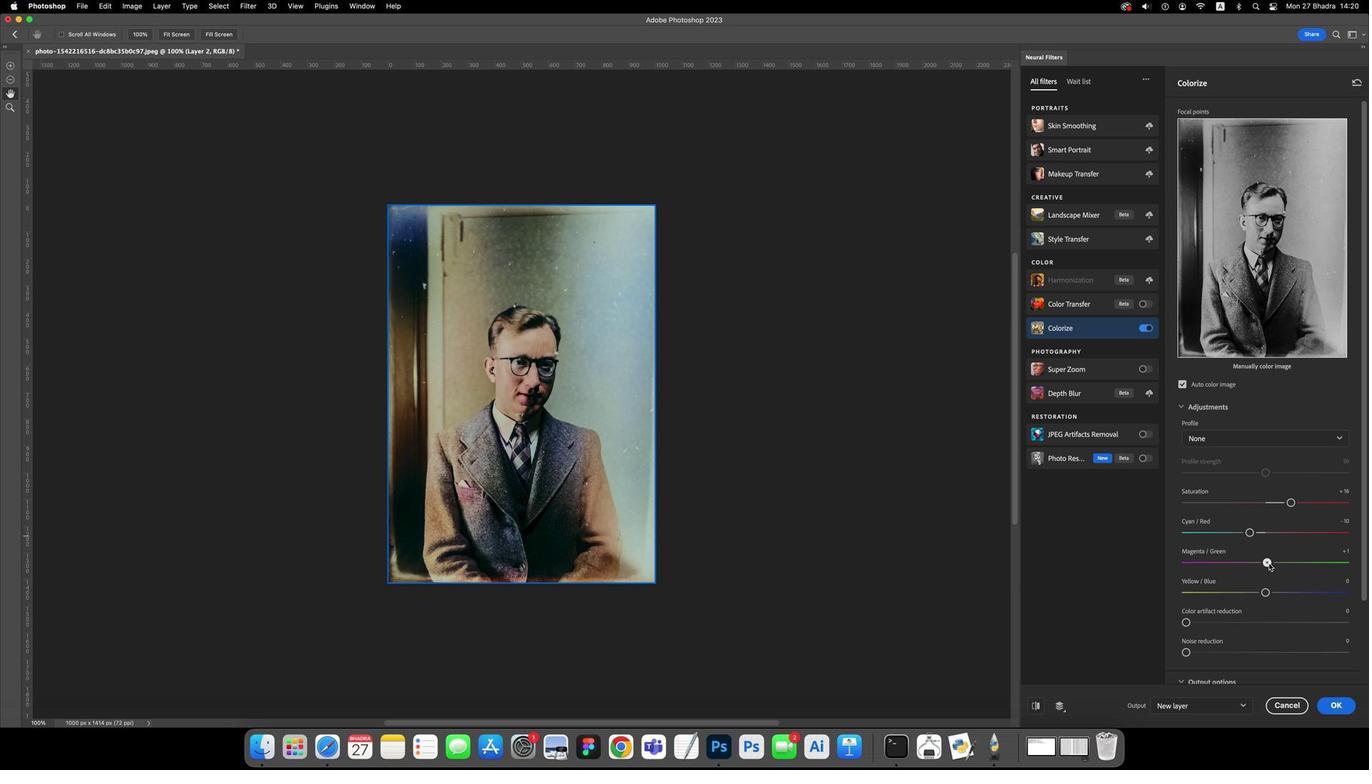 
Action: Mouse pressed left at (1262, 529)
Screenshot: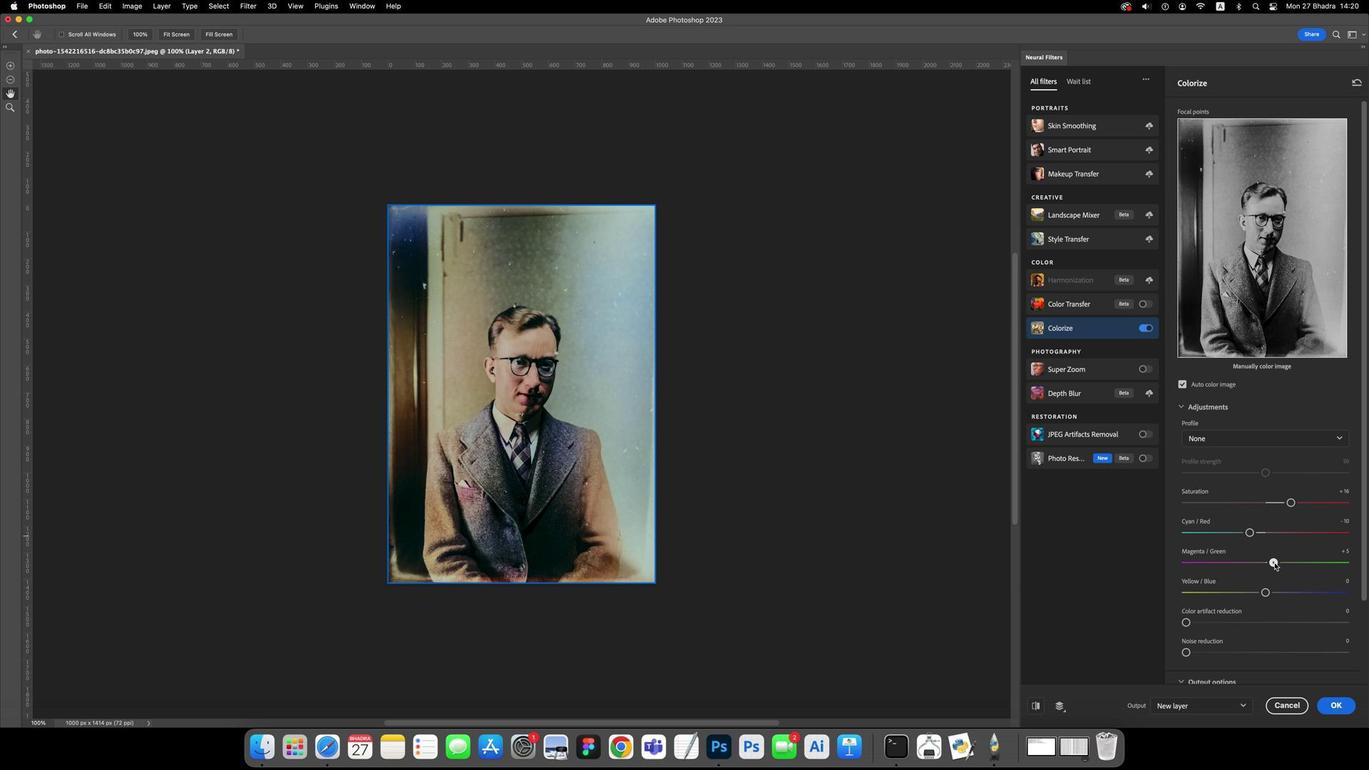 
Action: Mouse moved to (1260, 555)
Screenshot: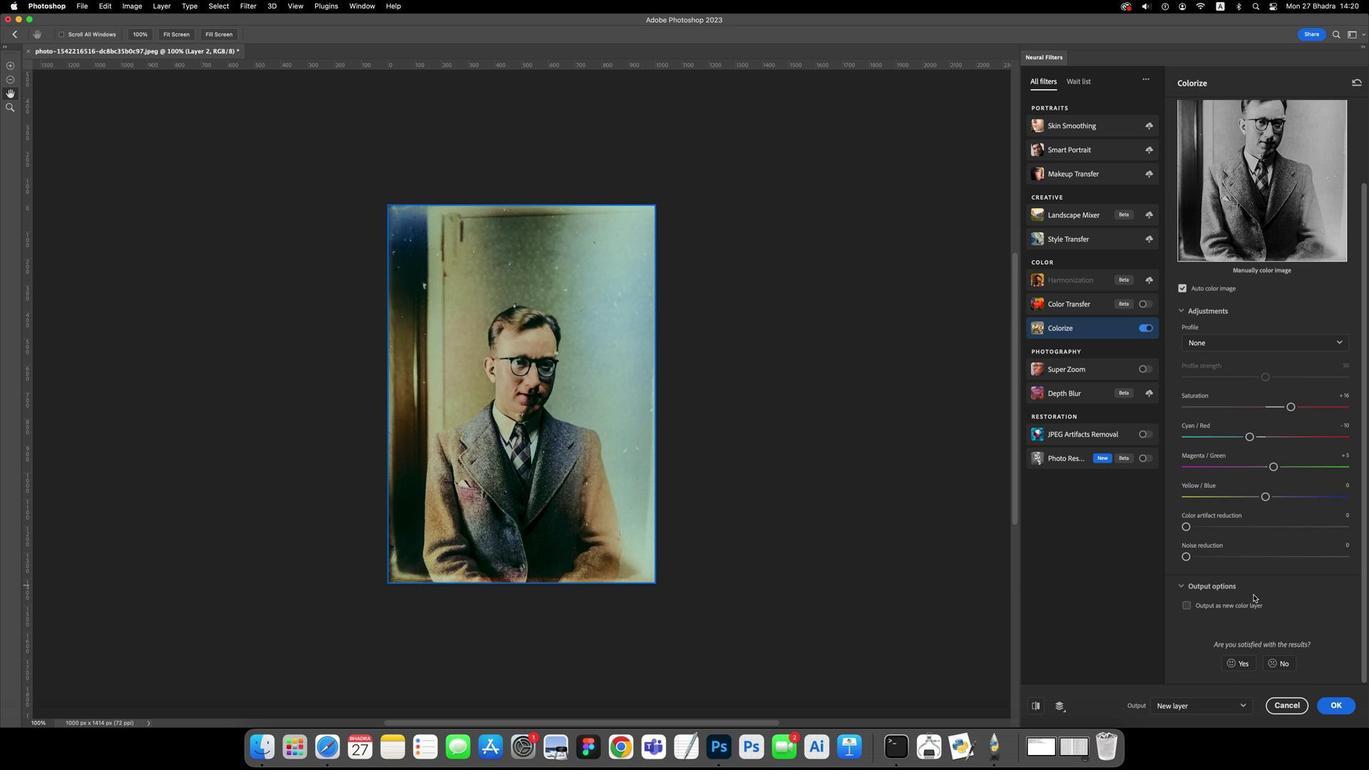 
Action: Mouse scrolled (1260, 555) with delta (2, 8)
Screenshot: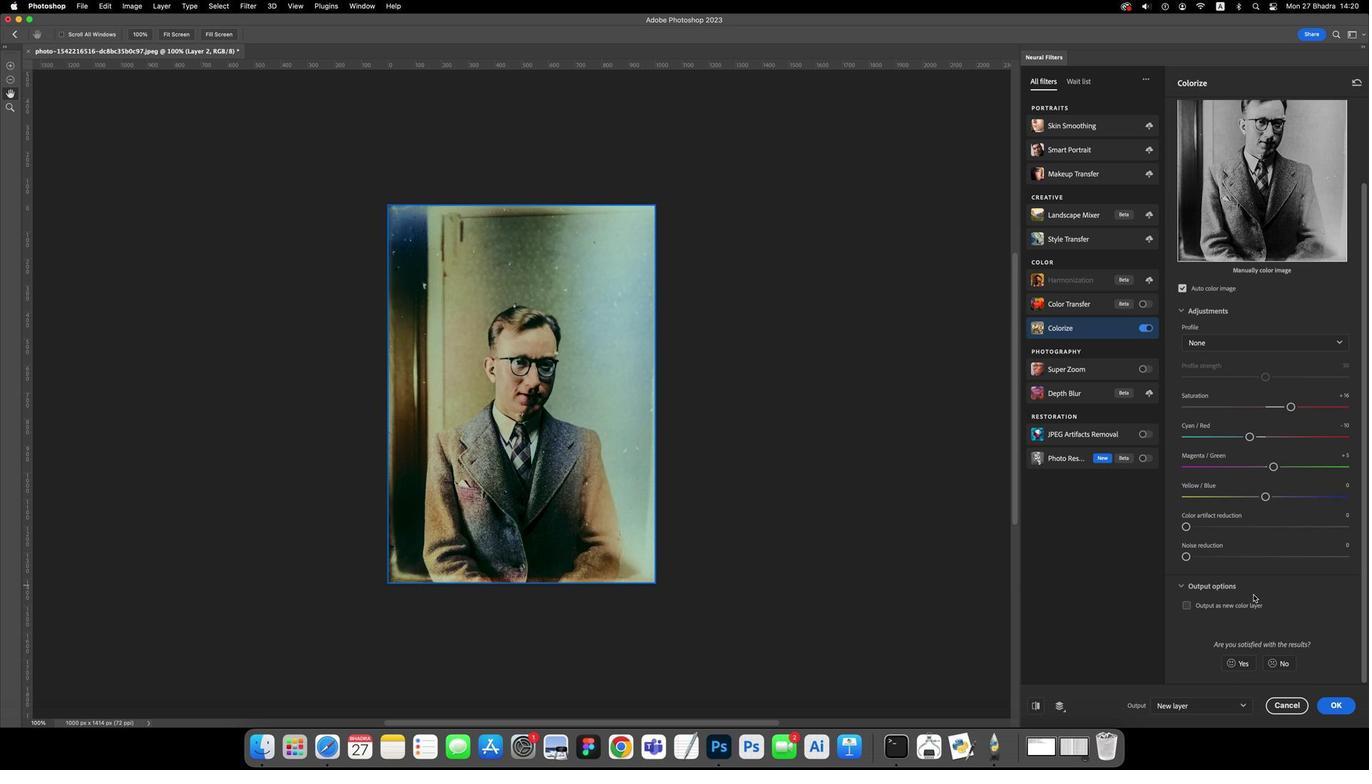 
Action: Mouse scrolled (1260, 555) with delta (2, 8)
Screenshot: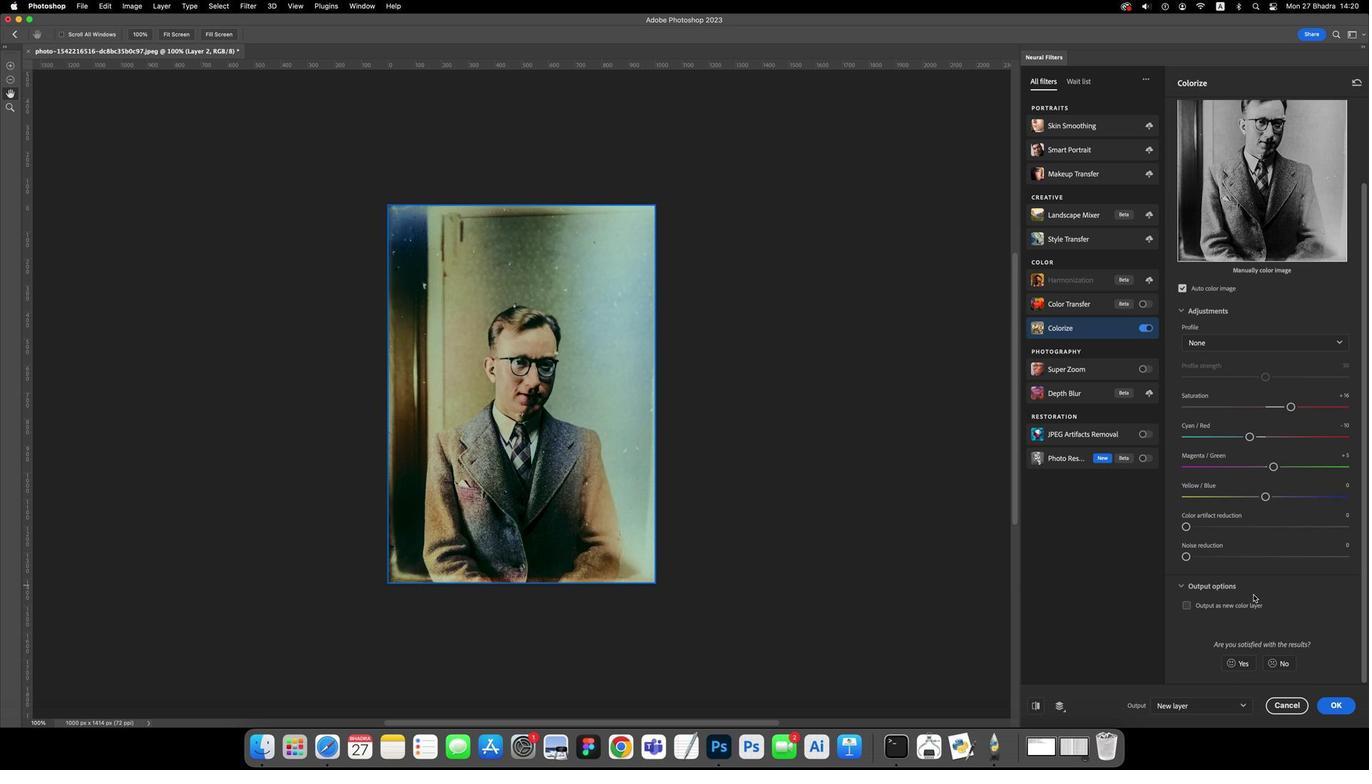 
Action: Mouse moved to (1248, 557)
Screenshot: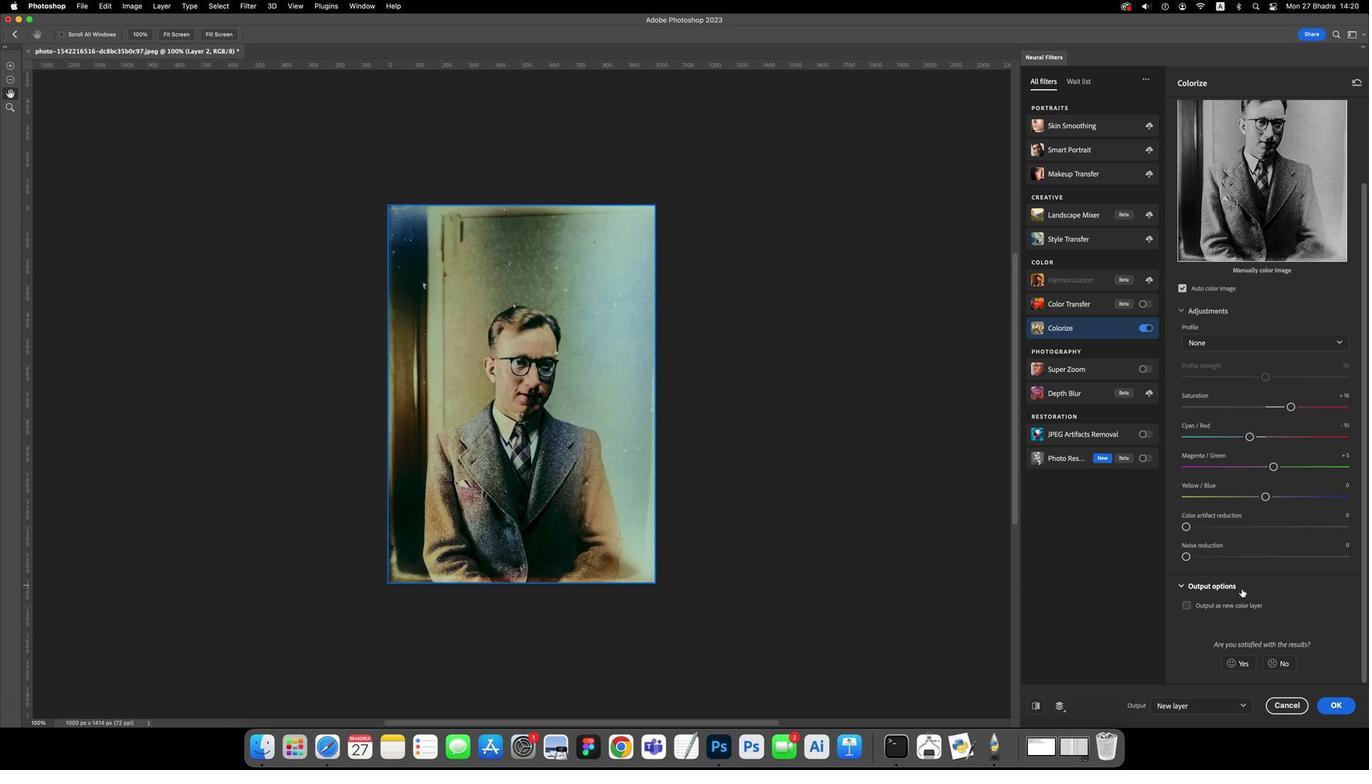 
Action: Mouse scrolled (1248, 557) with delta (2, 8)
Screenshot: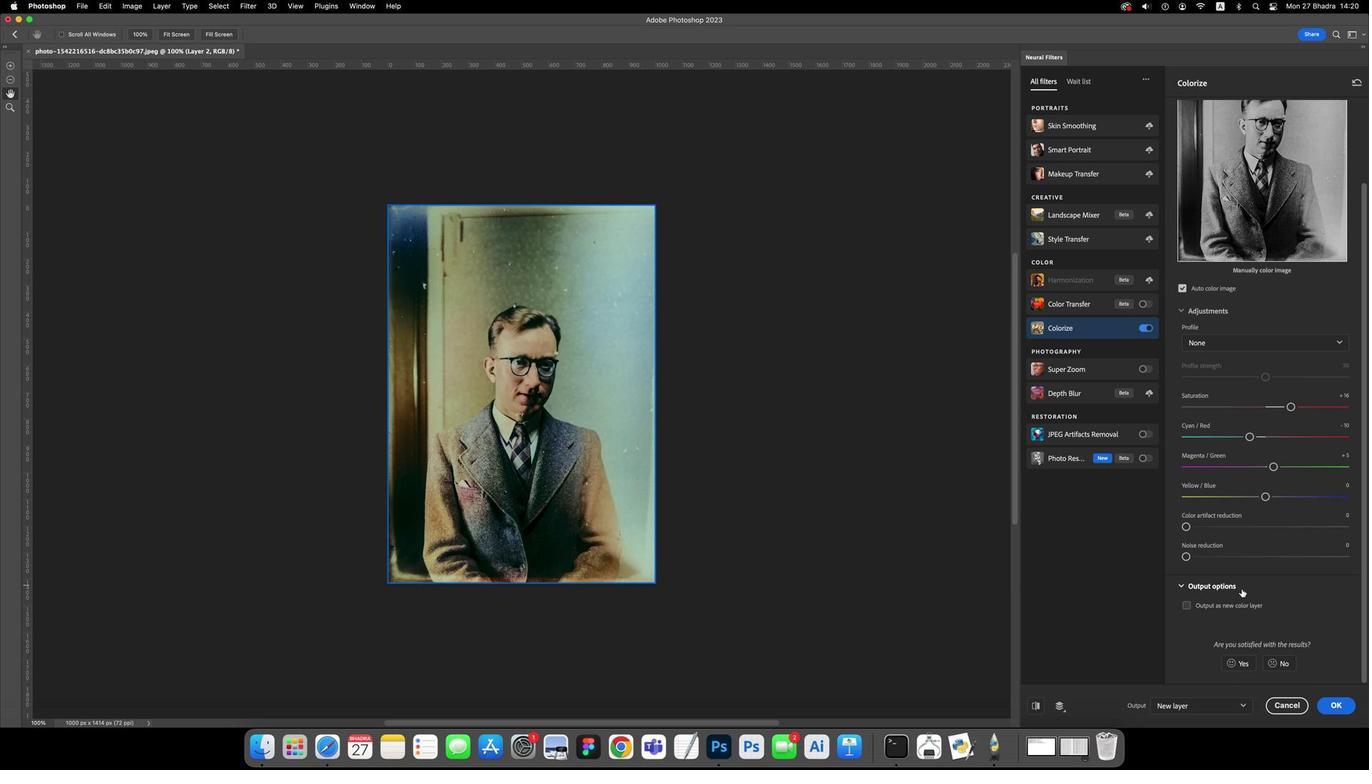 
Action: Mouse scrolled (1248, 557) with delta (2, 8)
Screenshot: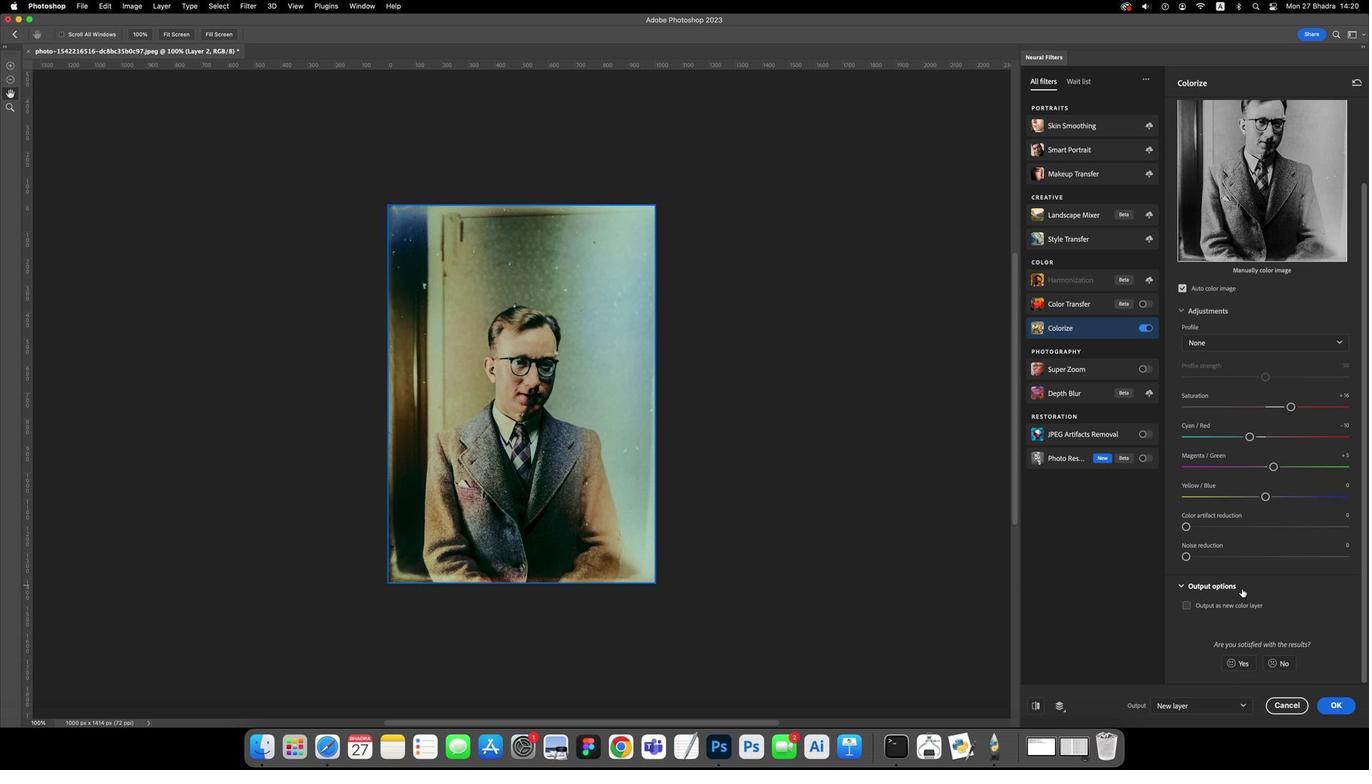 
Action: Mouse scrolled (1248, 557) with delta (2, 5)
Screenshot: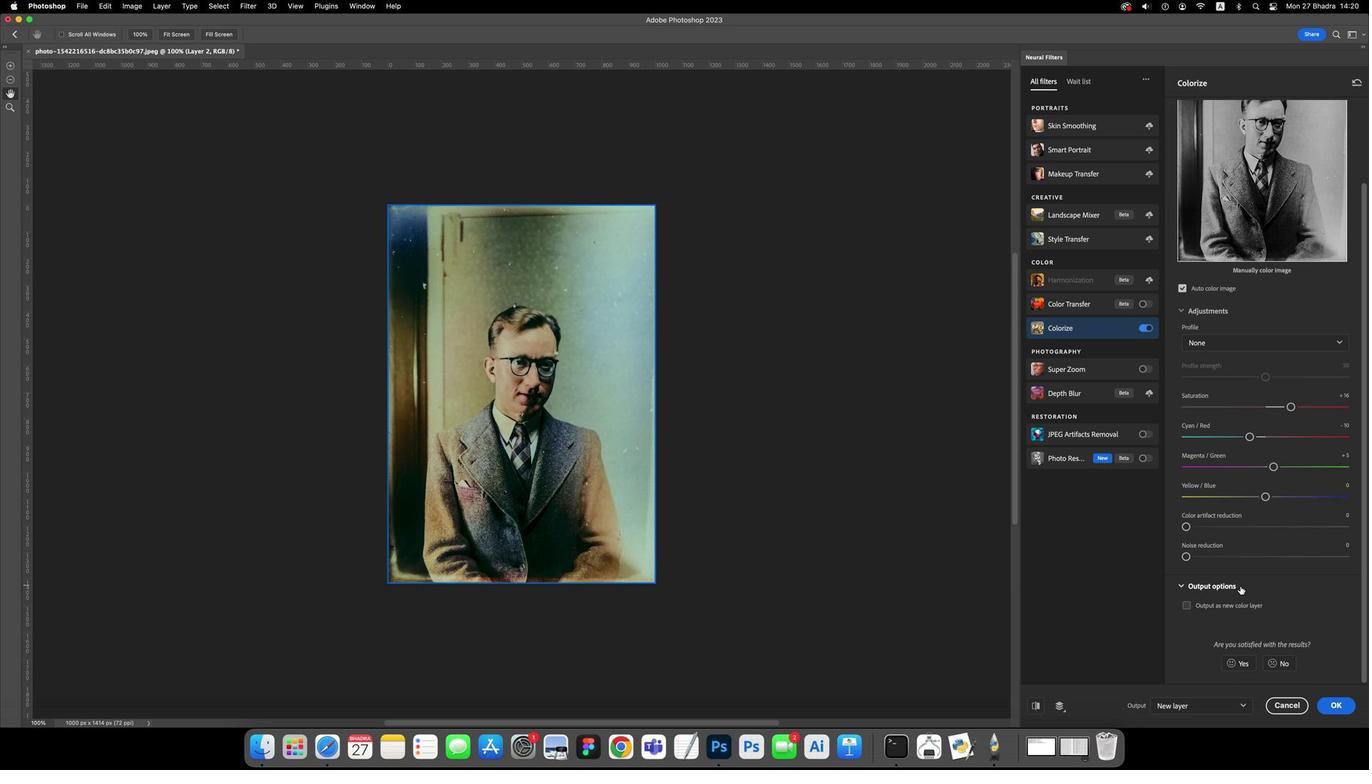 
Action: Mouse moved to (1248, 557)
Screenshot: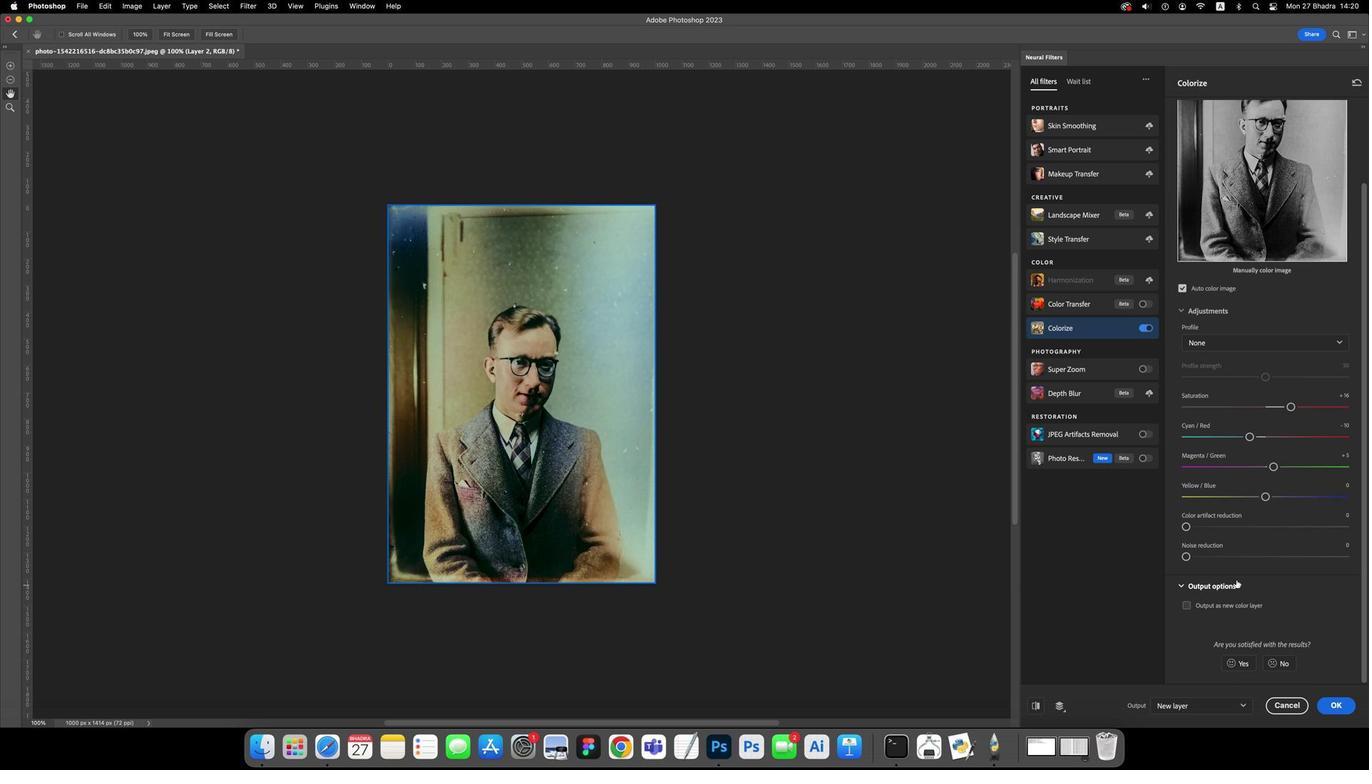 
Action: Mouse scrolled (1248, 557) with delta (2, 4)
Screenshot: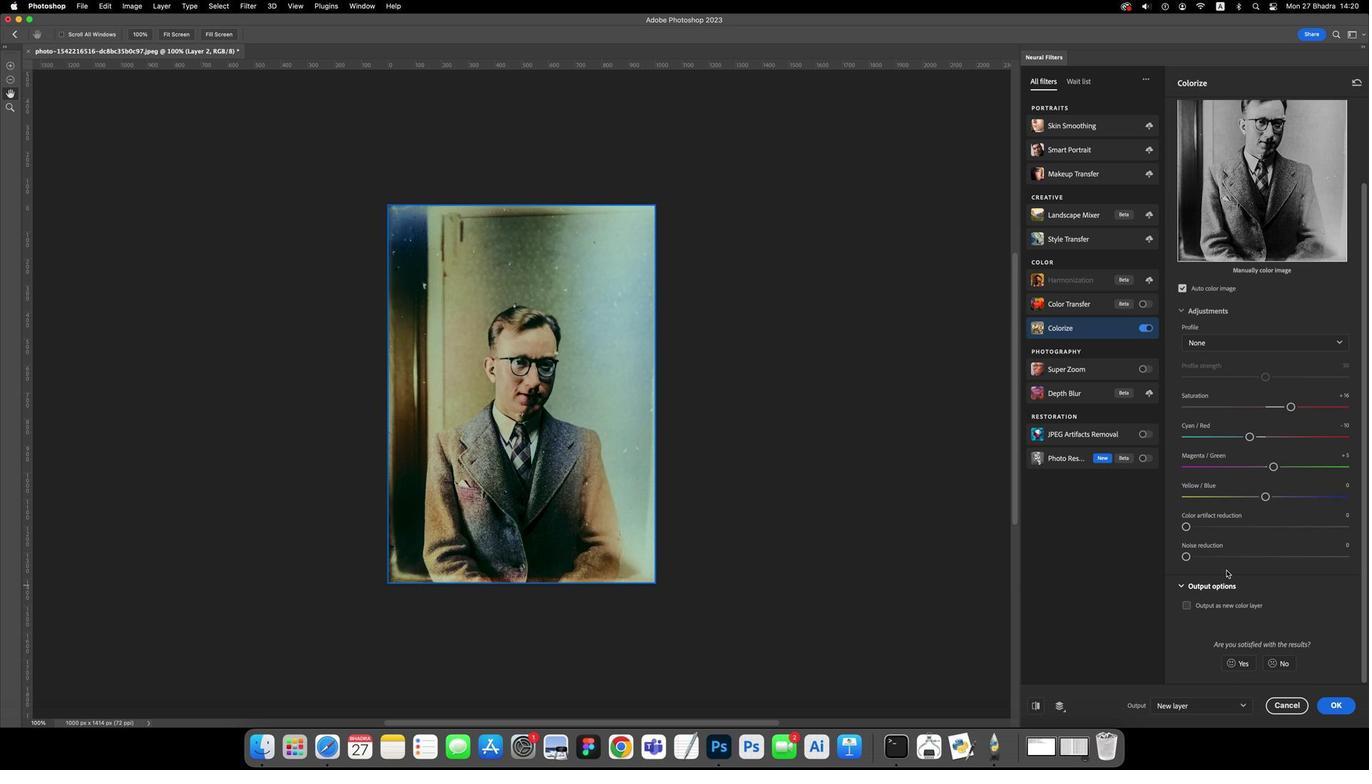 
Action: Mouse moved to (1182, 496)
Screenshot: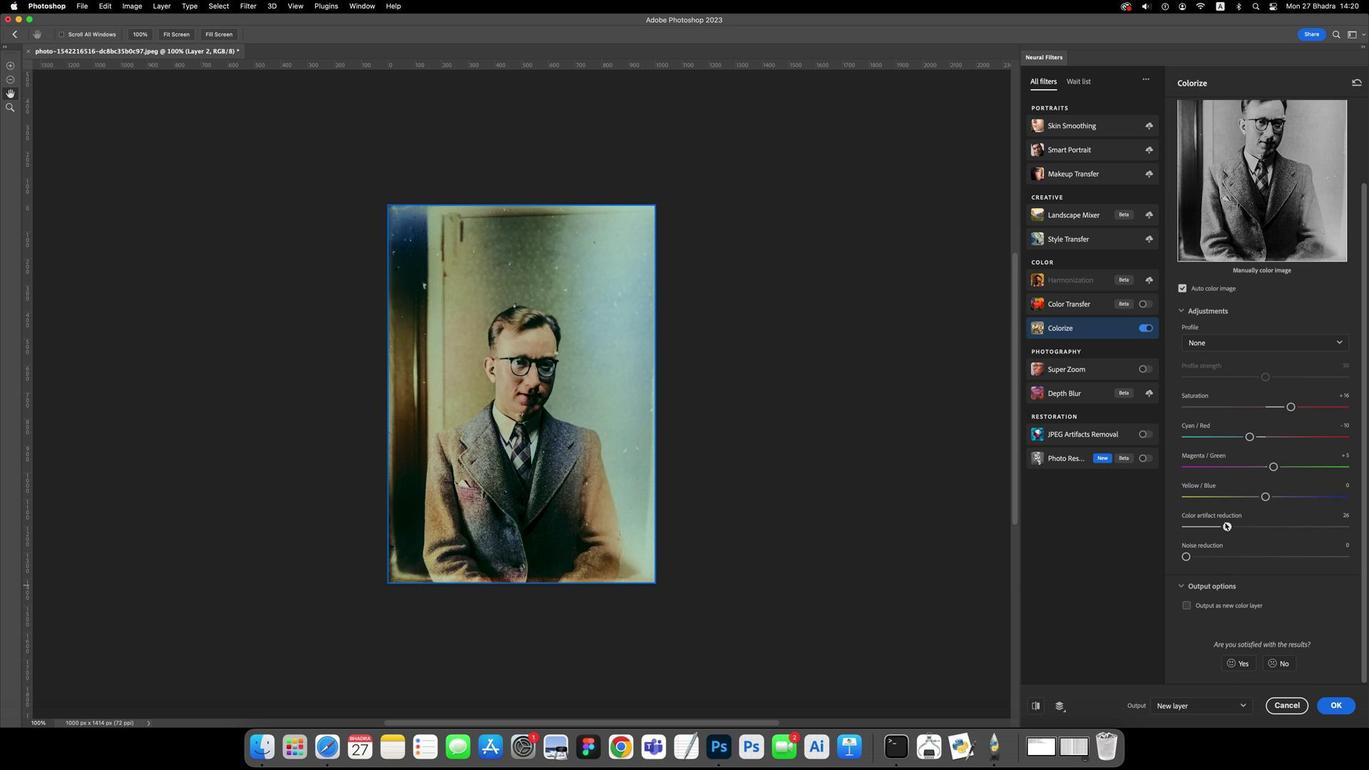 
Action: Mouse pressed left at (1182, 496)
Screenshot: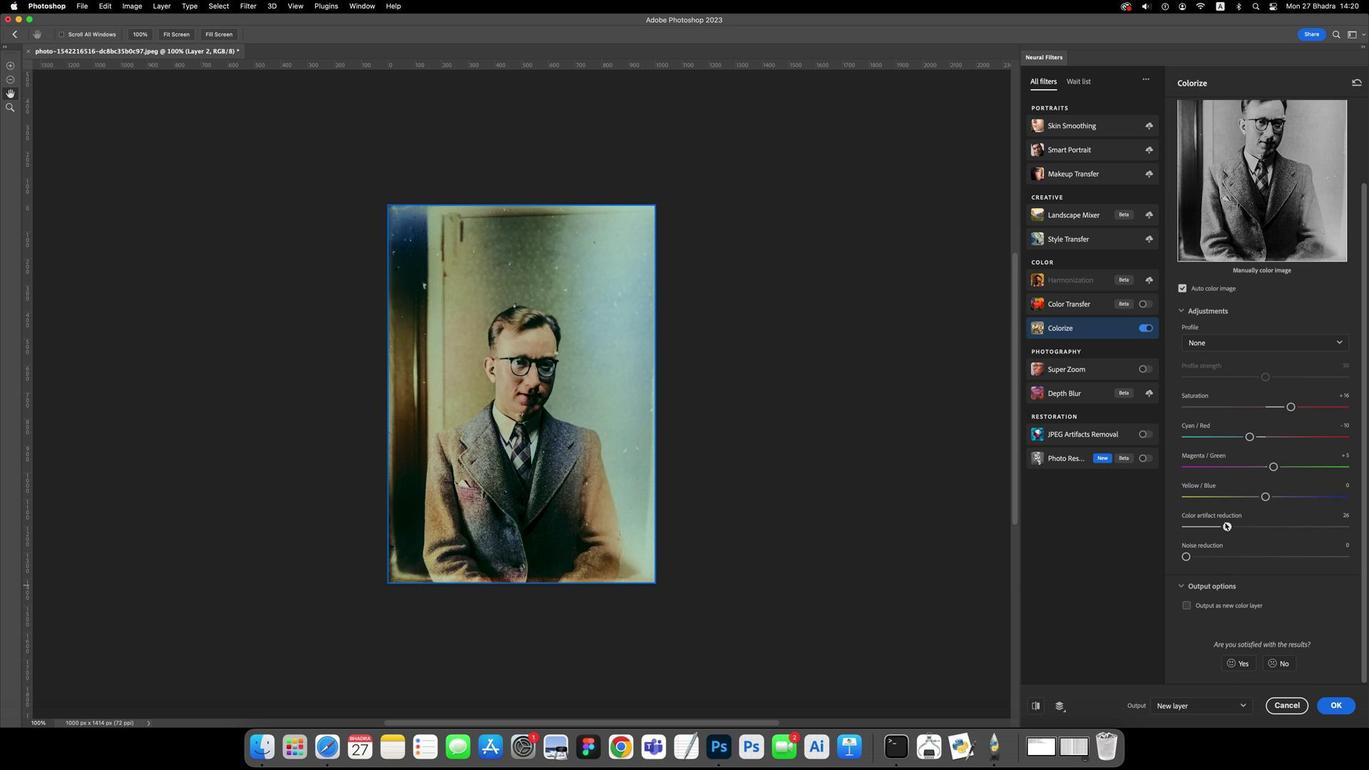 
Action: Mouse moved to (1188, 493)
Screenshot: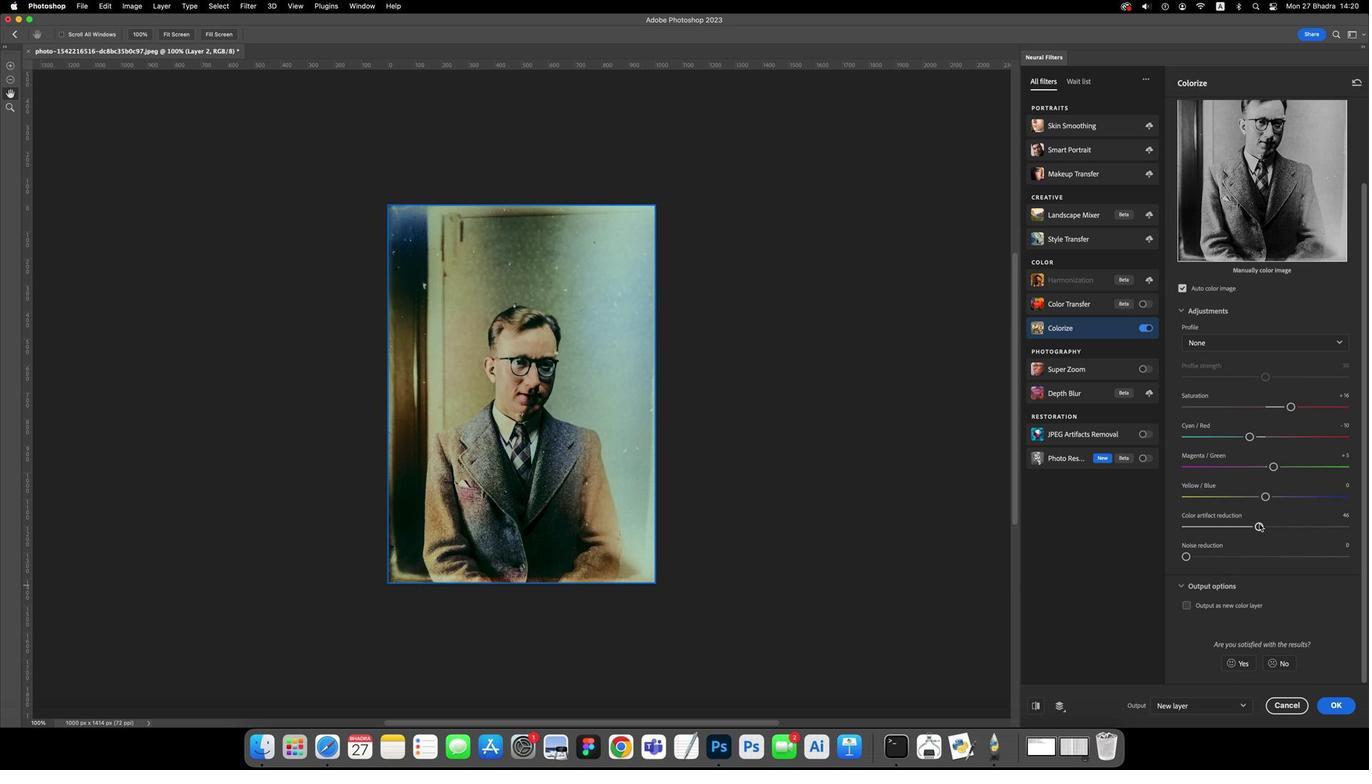 
Action: Mouse pressed left at (1188, 493)
Screenshot: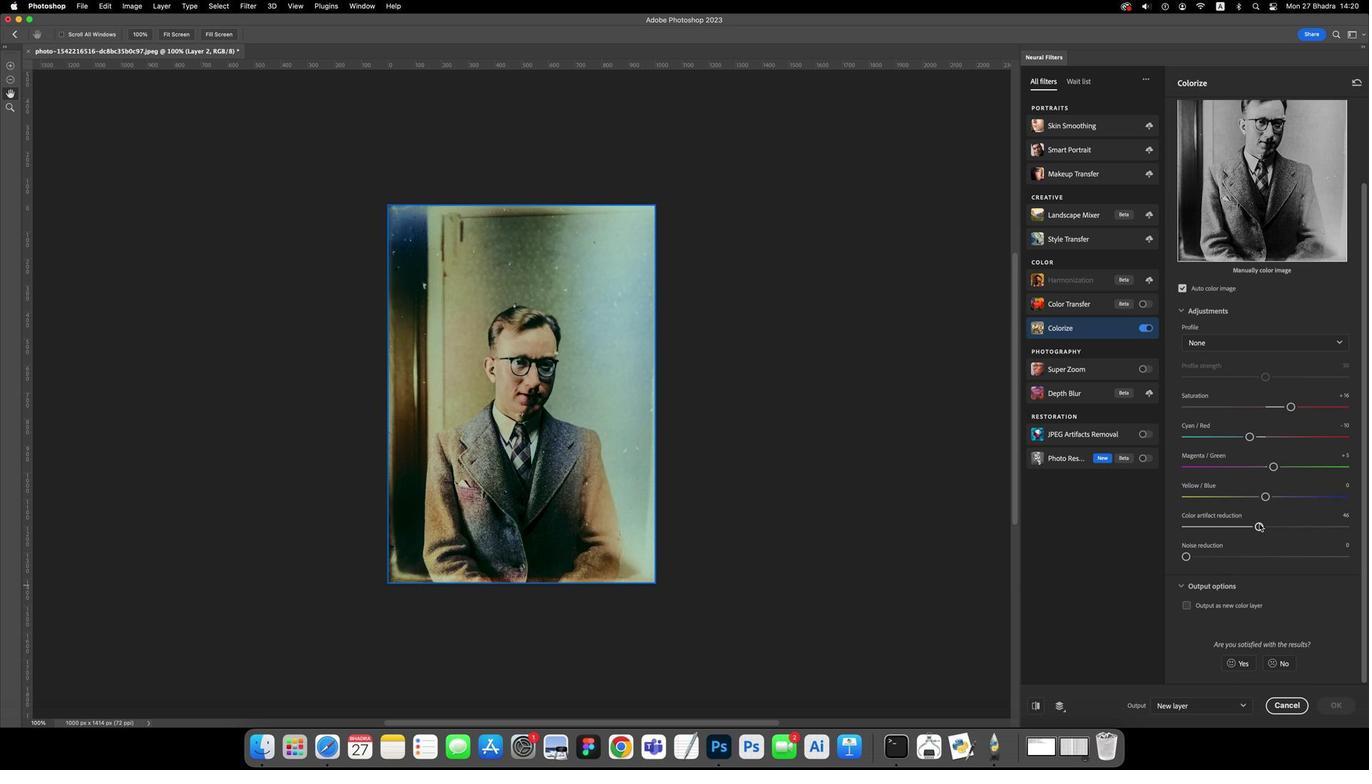 
Action: Mouse moved to (1254, 492)
Screenshot: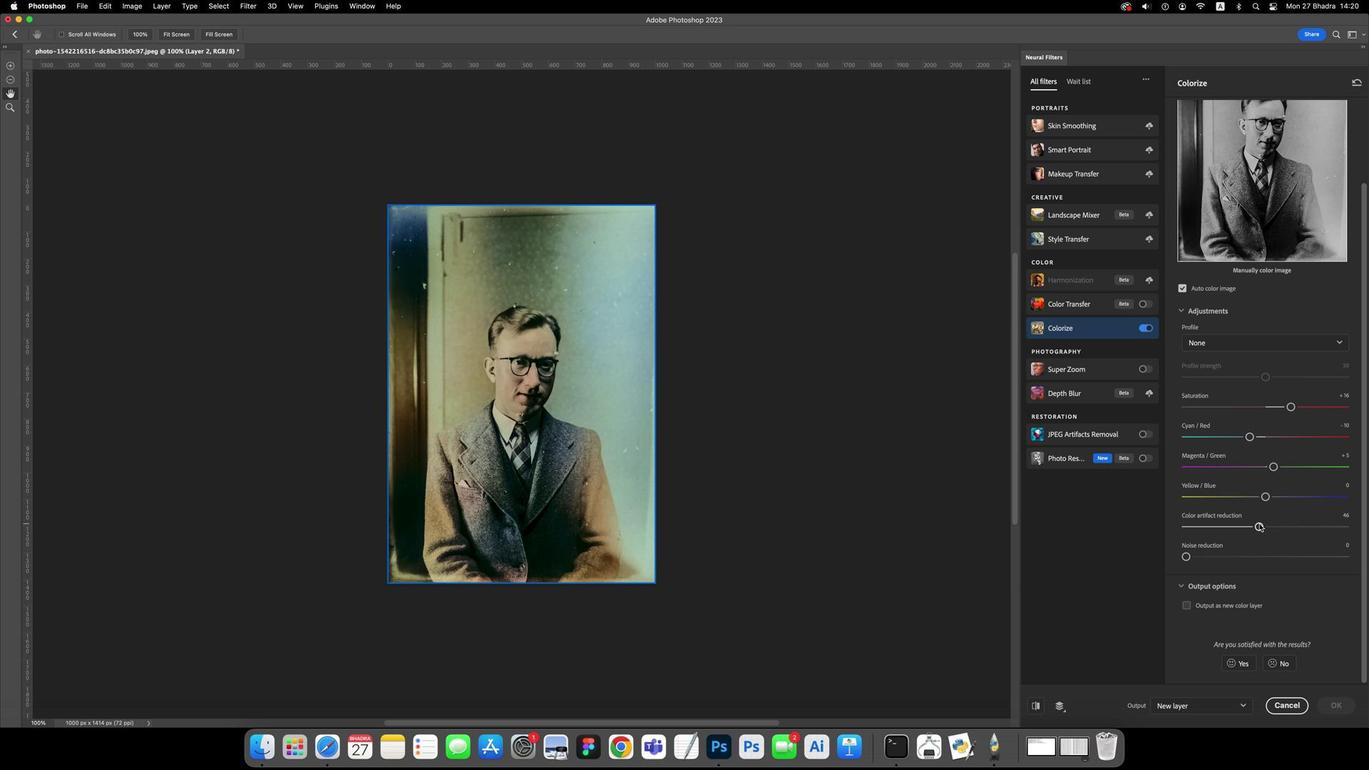 
Action: Mouse pressed left at (1254, 492)
Screenshot: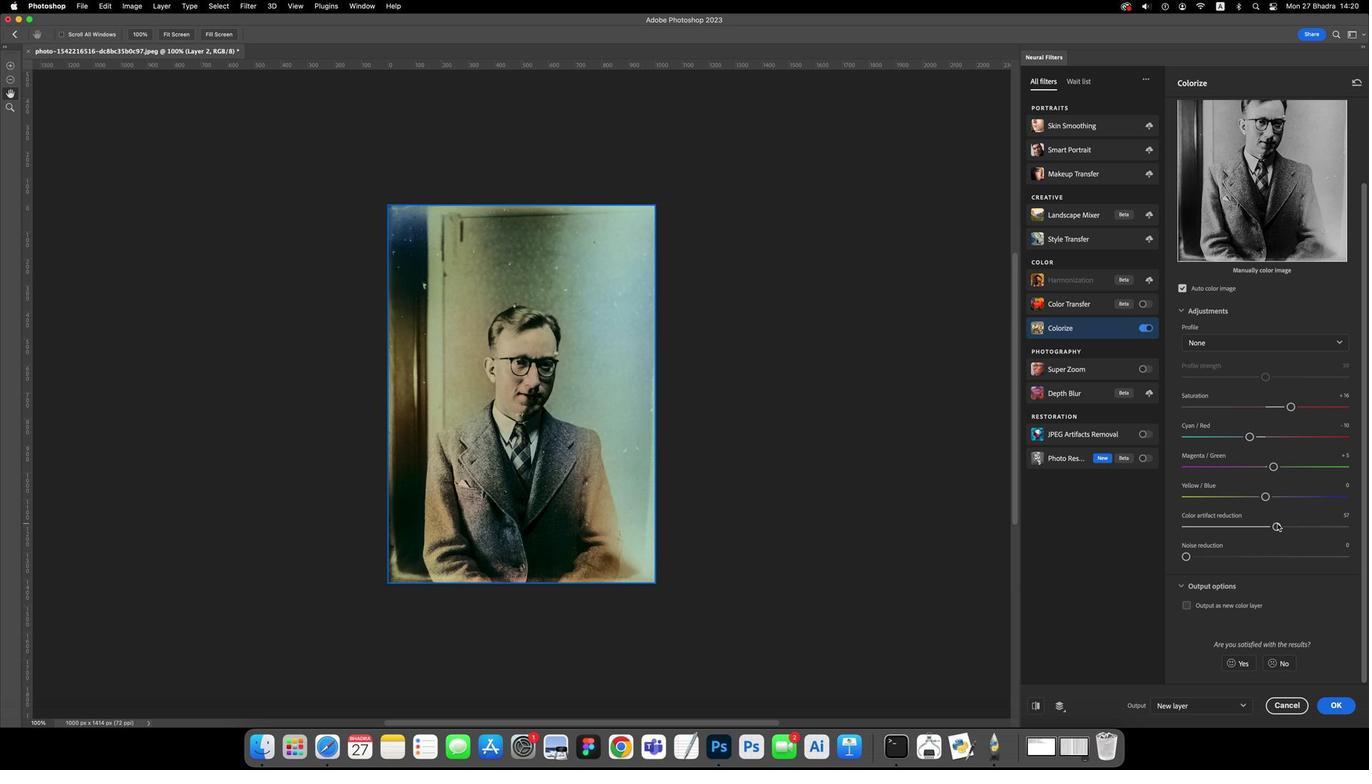 
Action: Mouse moved to (1271, 492)
Screenshot: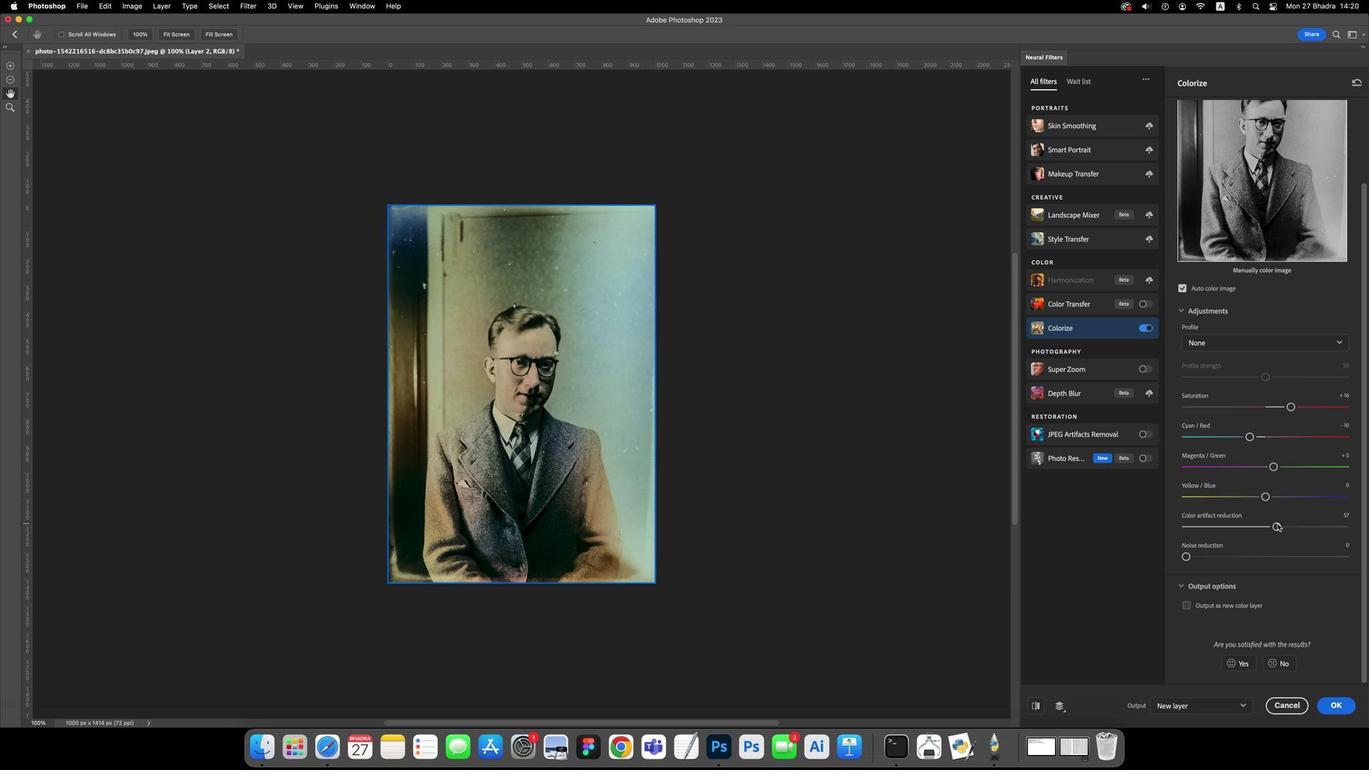 
Action: Mouse pressed left at (1271, 492)
Screenshot: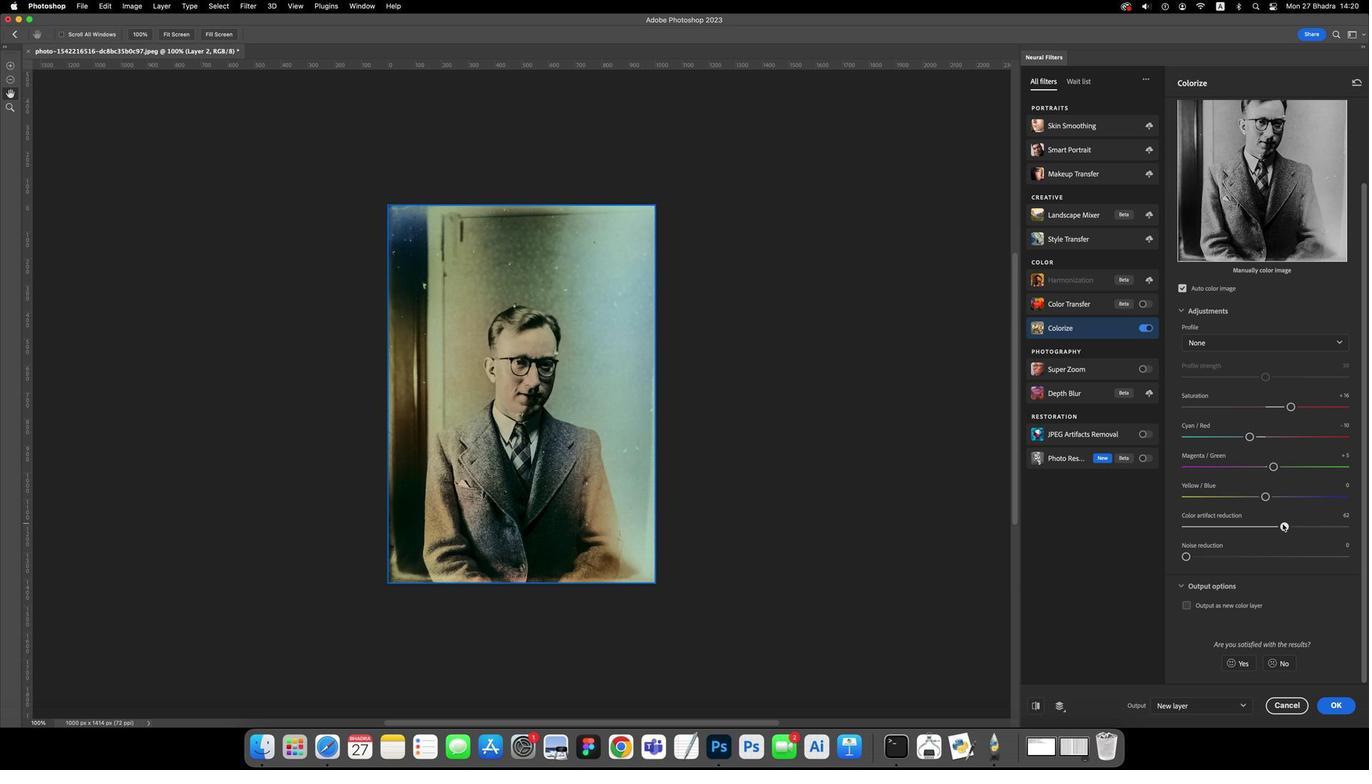 
Action: Mouse moved to (1280, 492)
Screenshot: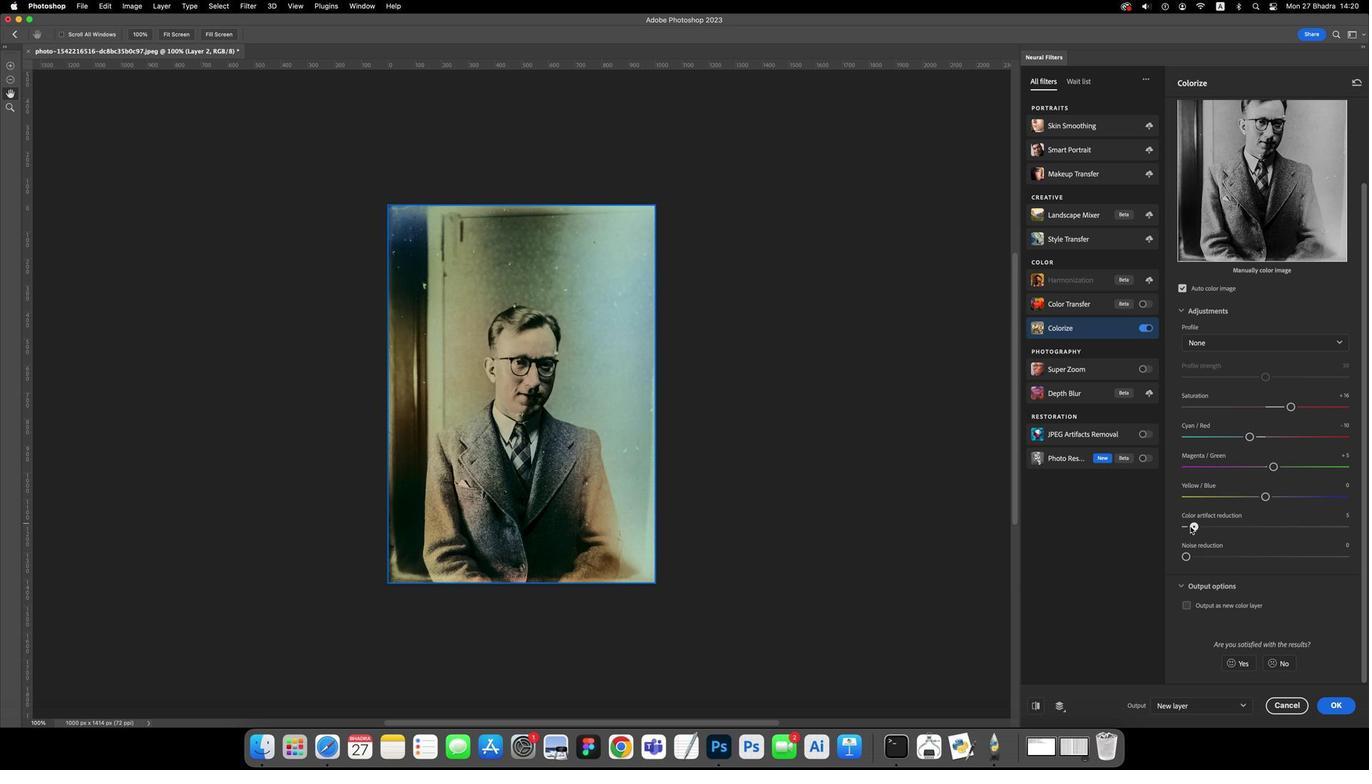 
Action: Mouse pressed left at (1280, 492)
Screenshot: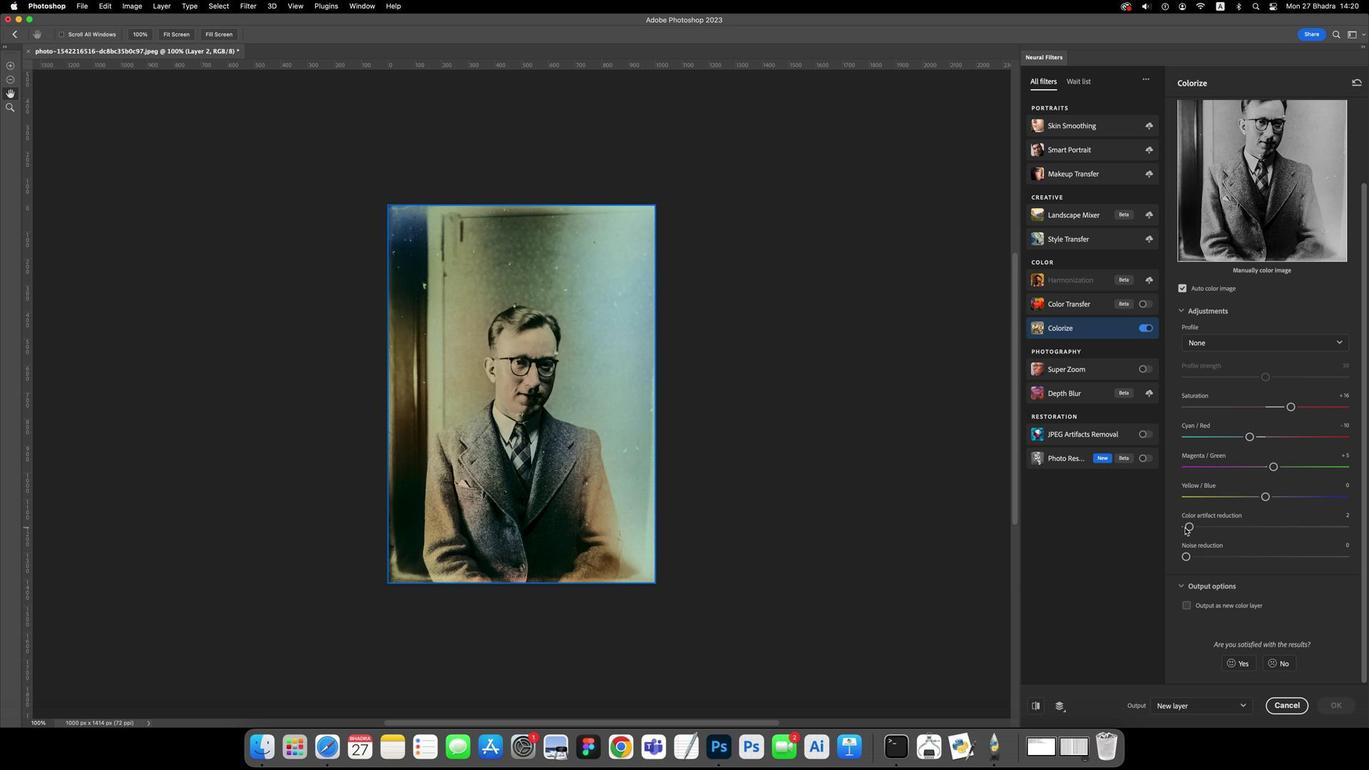 
Action: Mouse moved to (1184, 523)
Screenshot: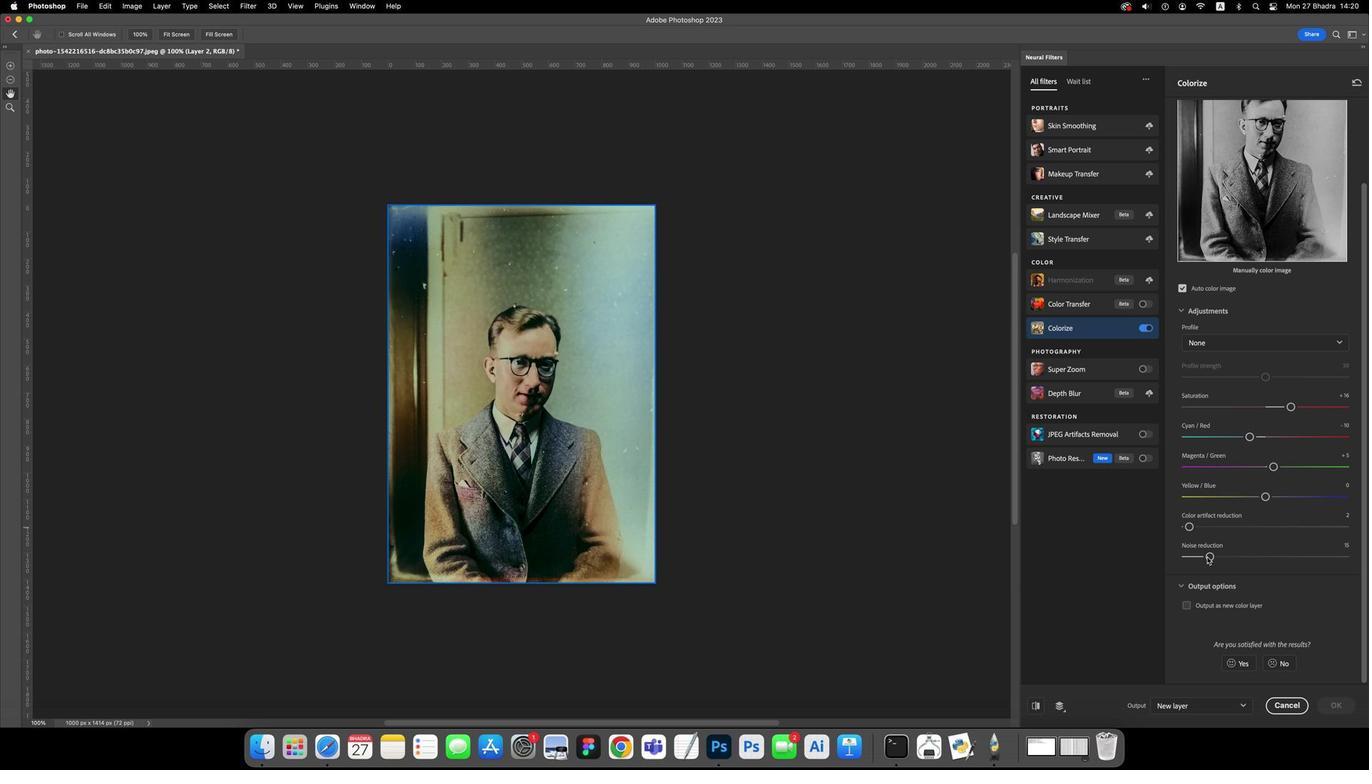 
Action: Mouse pressed left at (1184, 523)
Screenshot: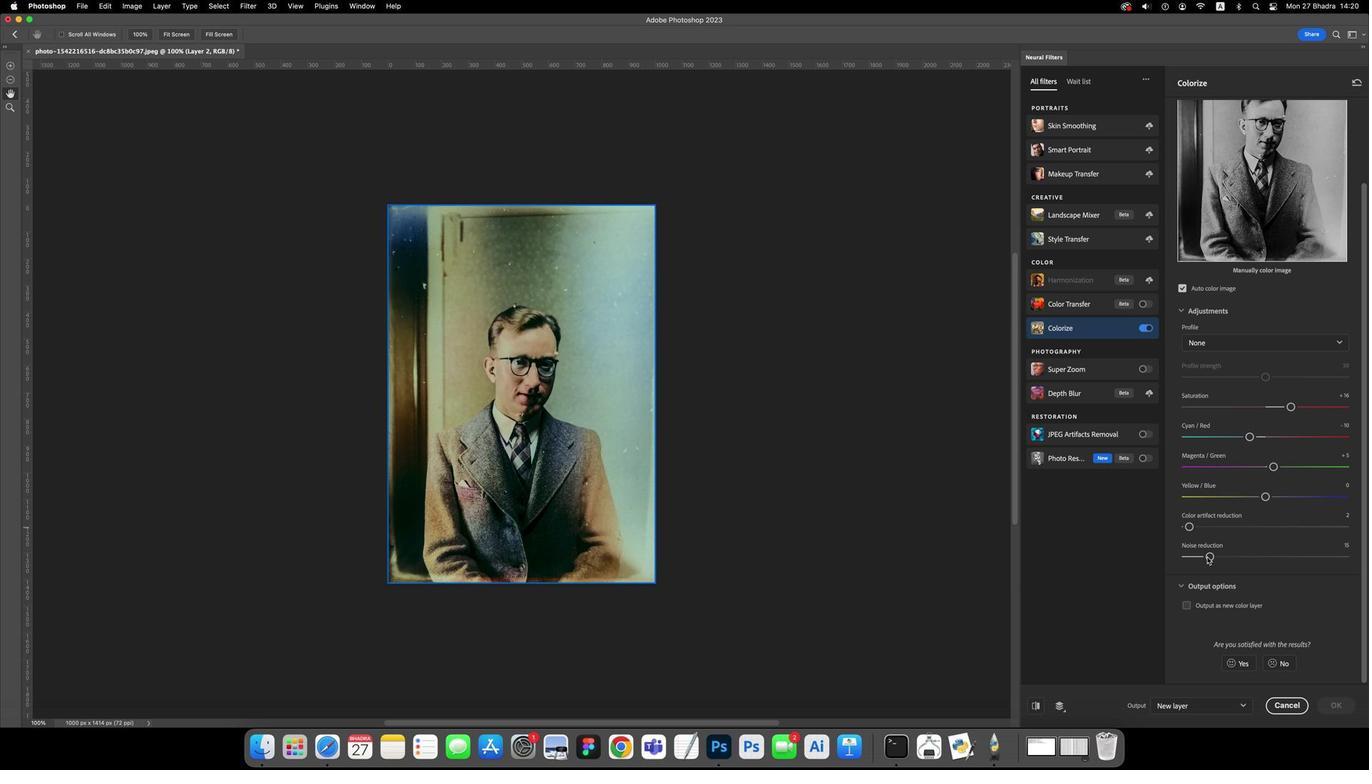 
Action: Mouse moved to (1202, 523)
Screenshot: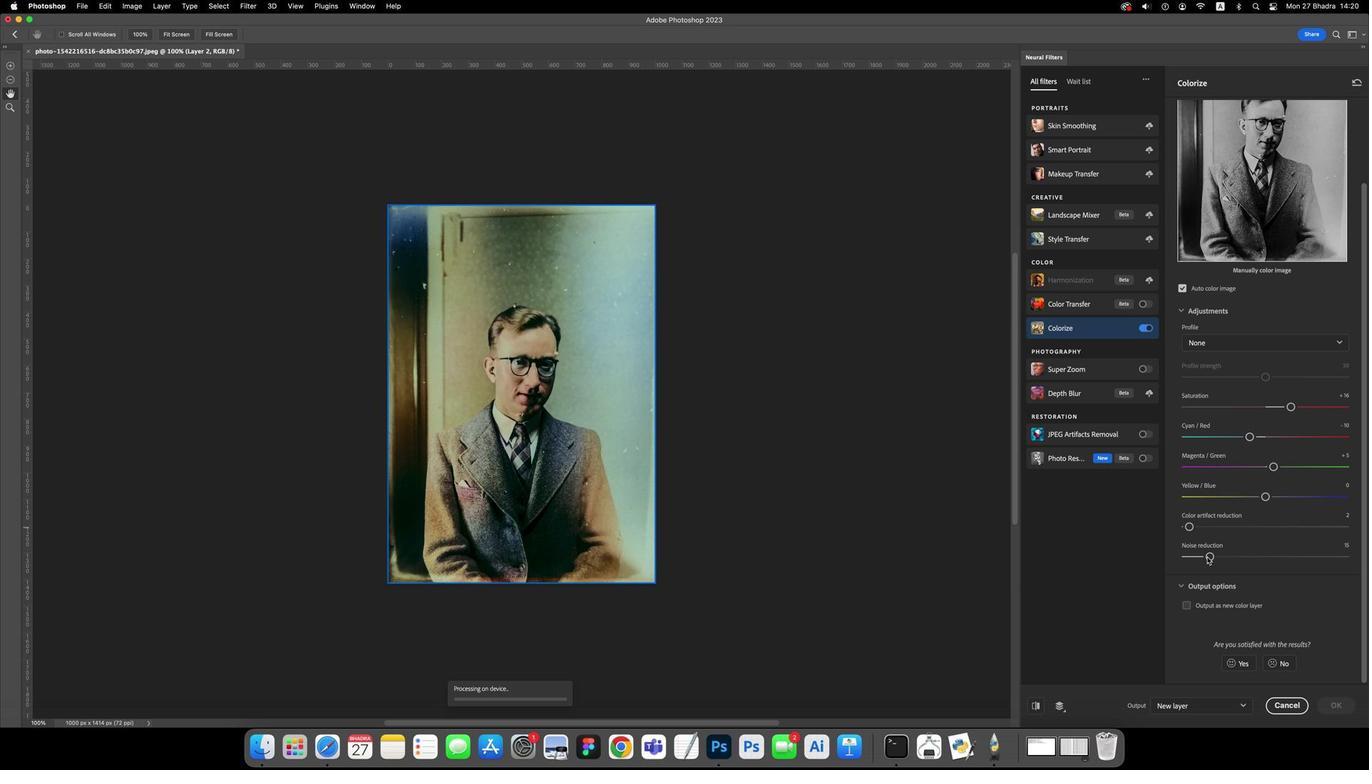 
Action: Mouse pressed left at (1202, 523)
Screenshot: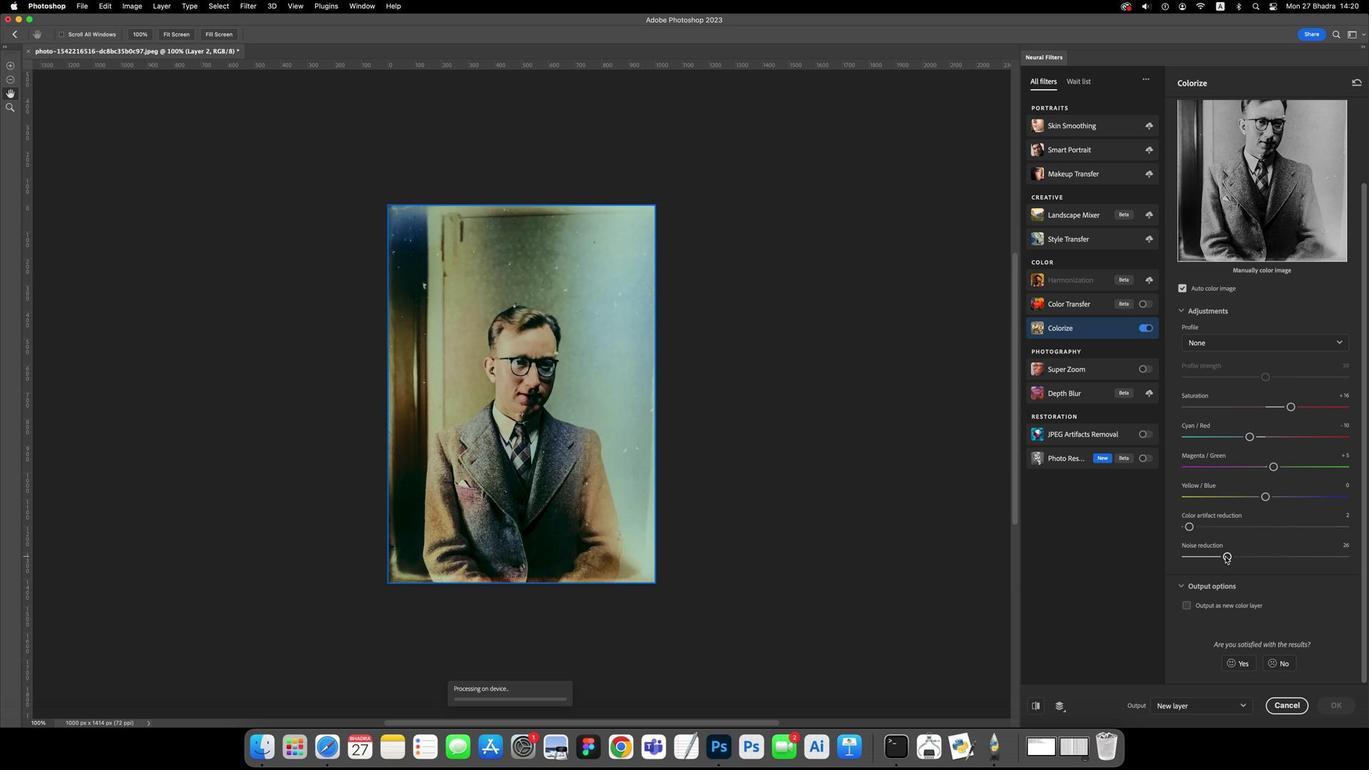 
Action: Mouse moved to (1221, 522)
Screenshot: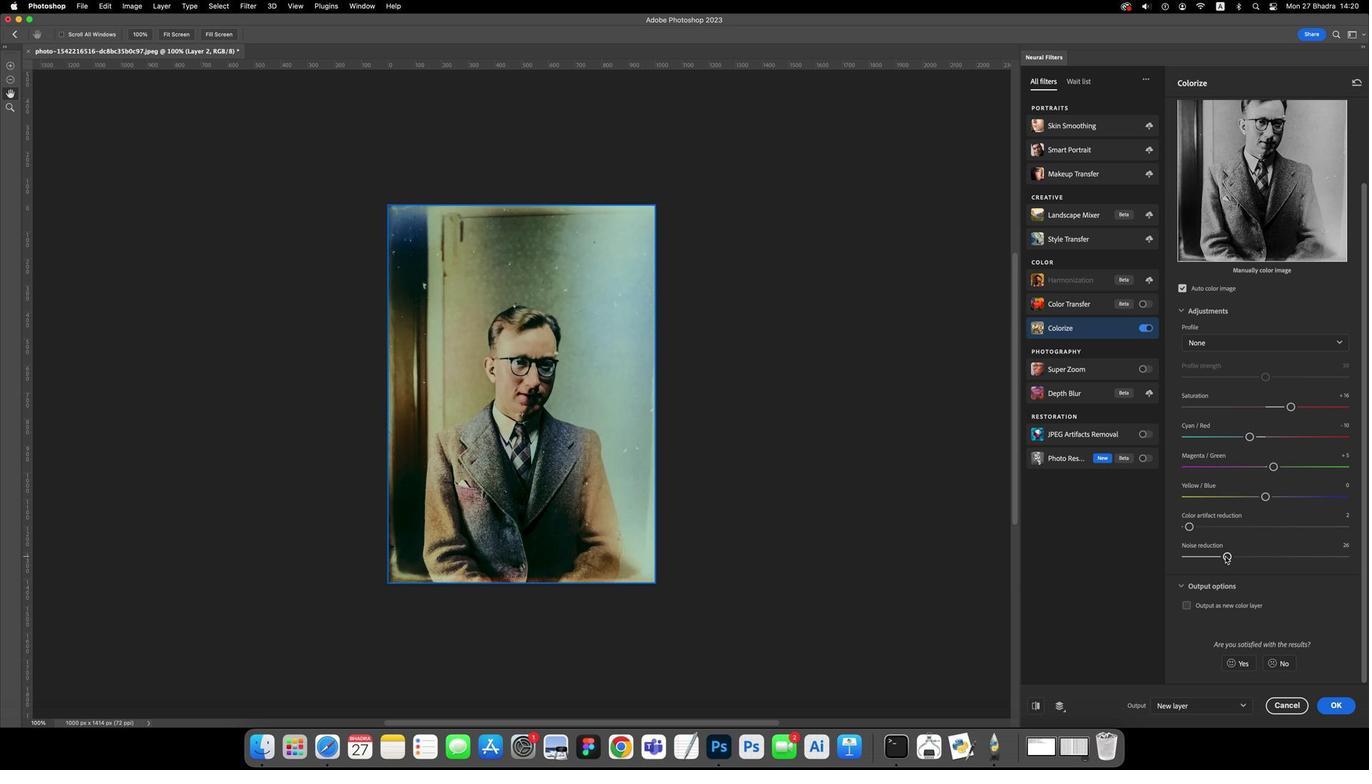 
Action: Mouse pressed left at (1221, 522)
Screenshot: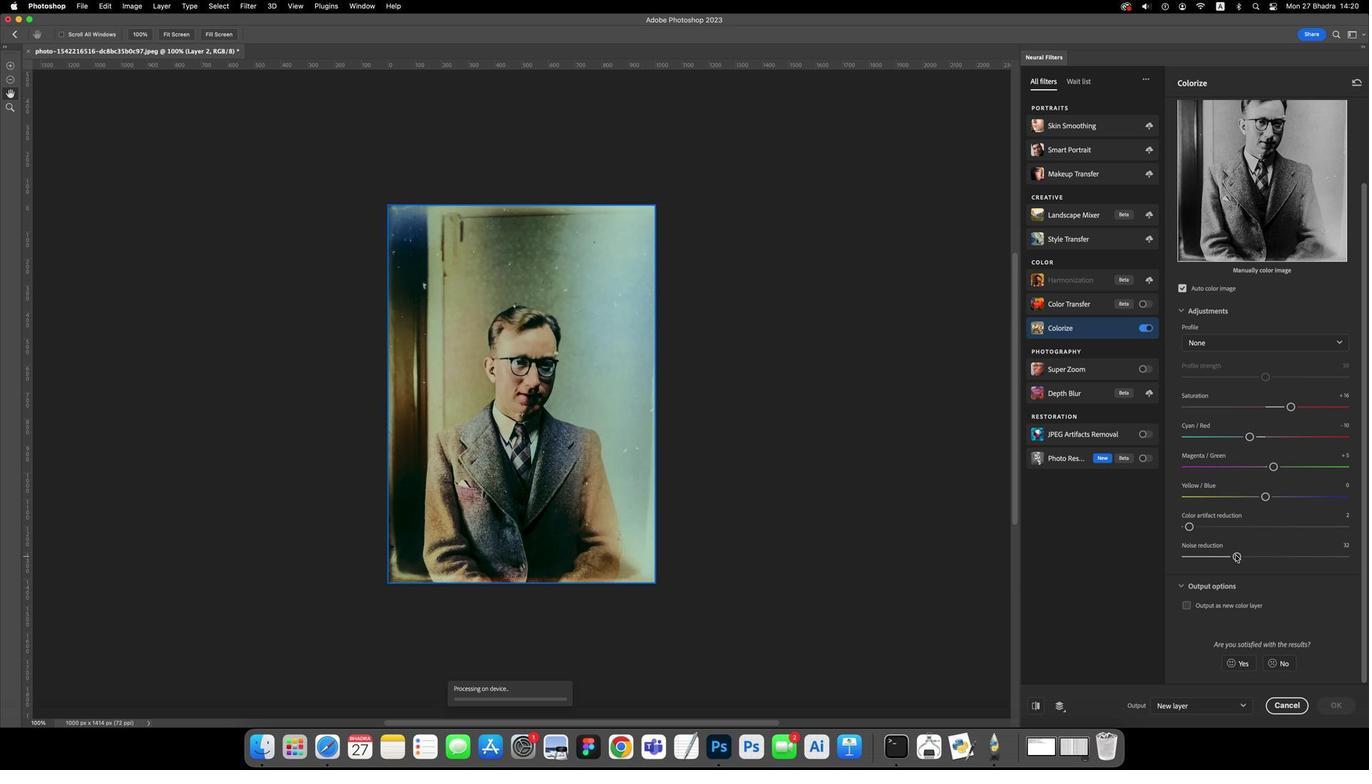 
Action: Mouse moved to (1065, 351)
Screenshot: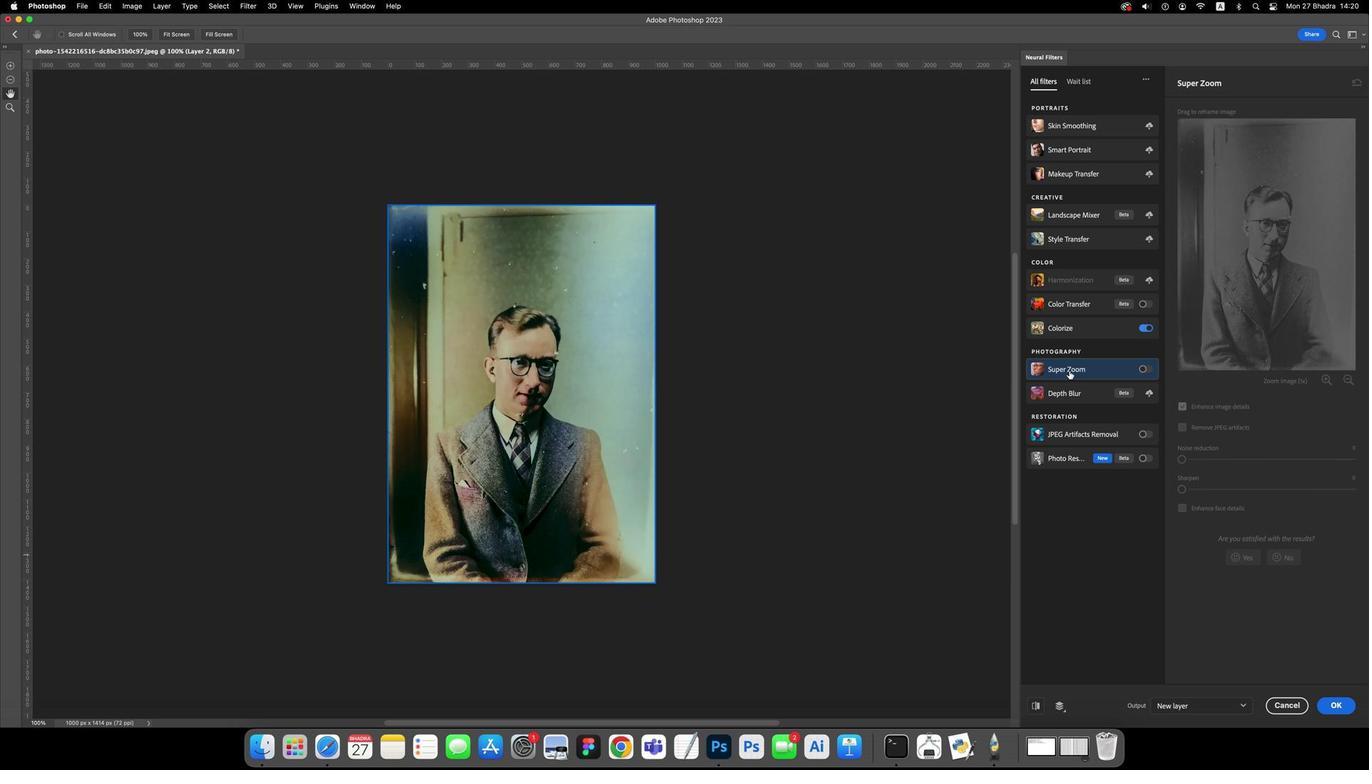 
Action: Mouse pressed left at (1065, 351)
Screenshot: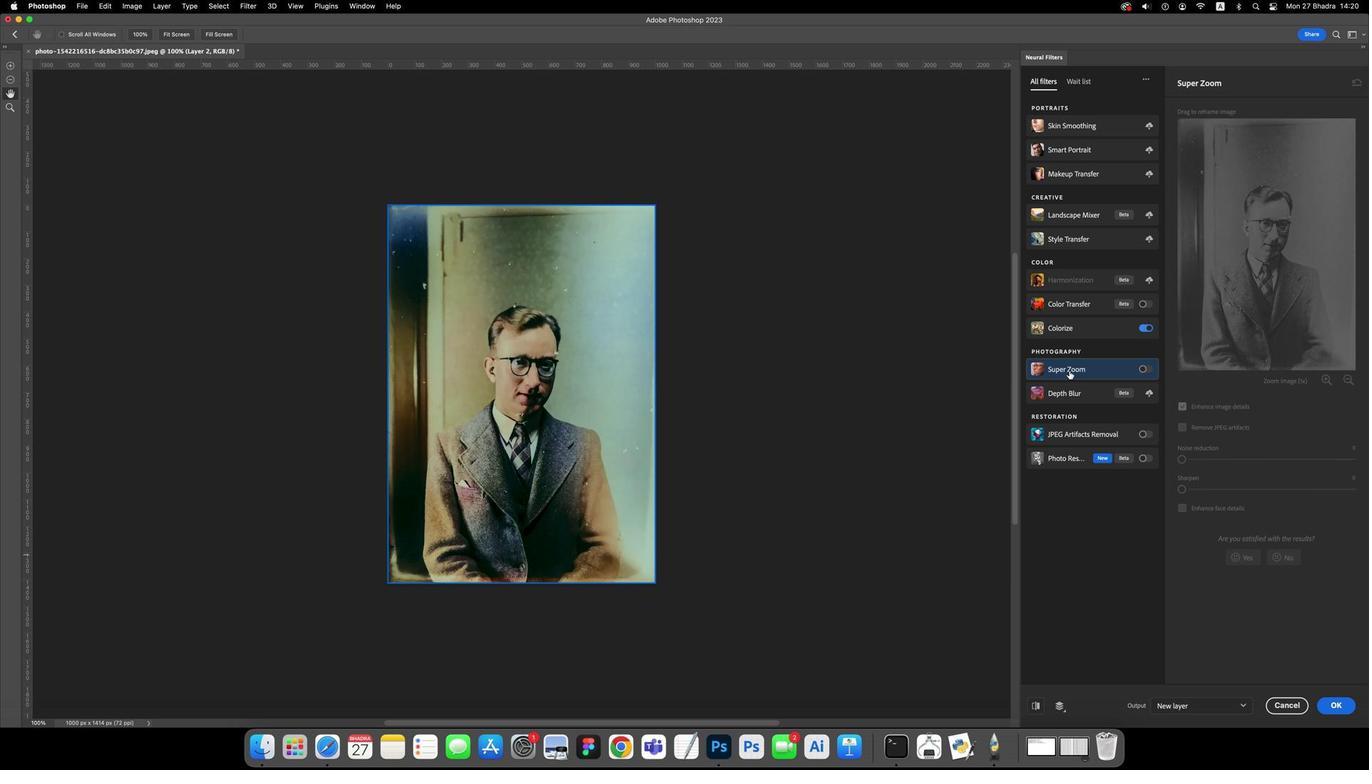 
Action: Mouse moved to (1143, 352)
Screenshot: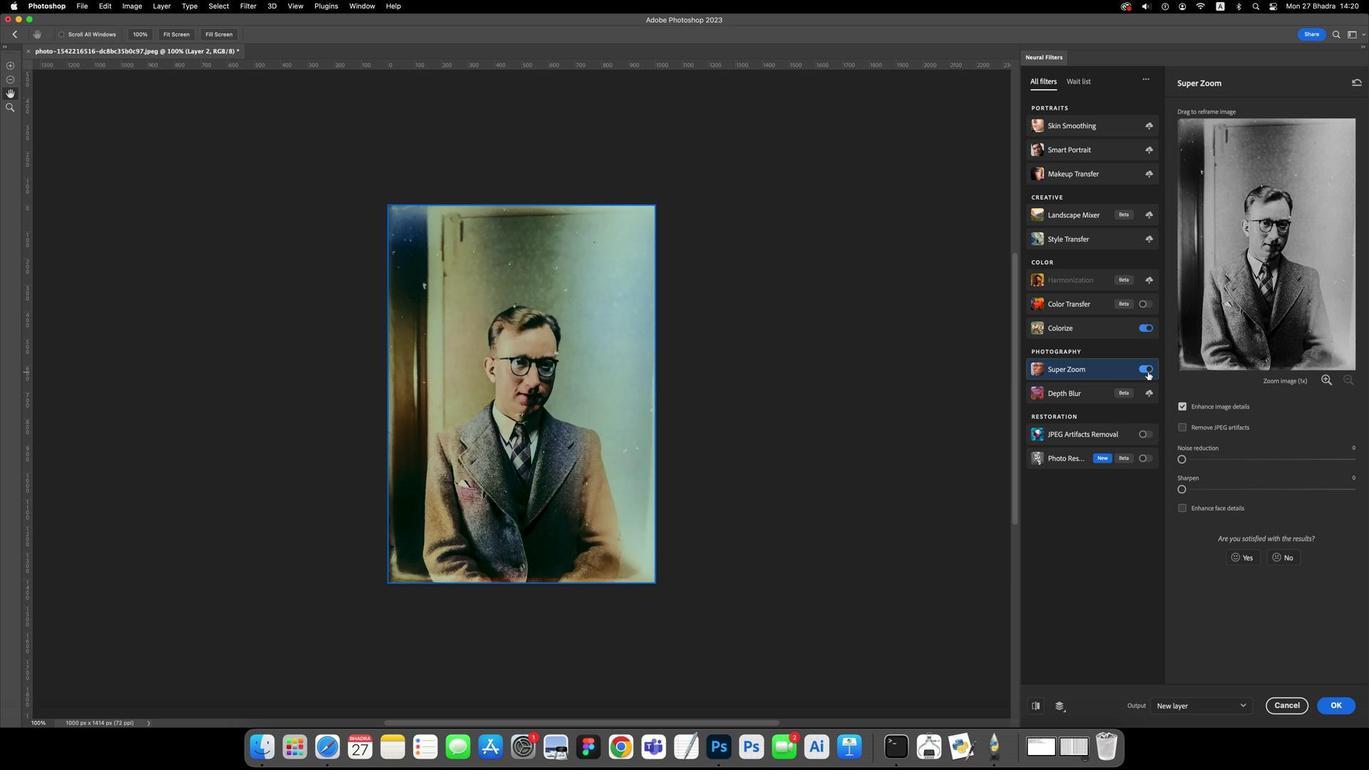 
Action: Mouse pressed left at (1143, 352)
Screenshot: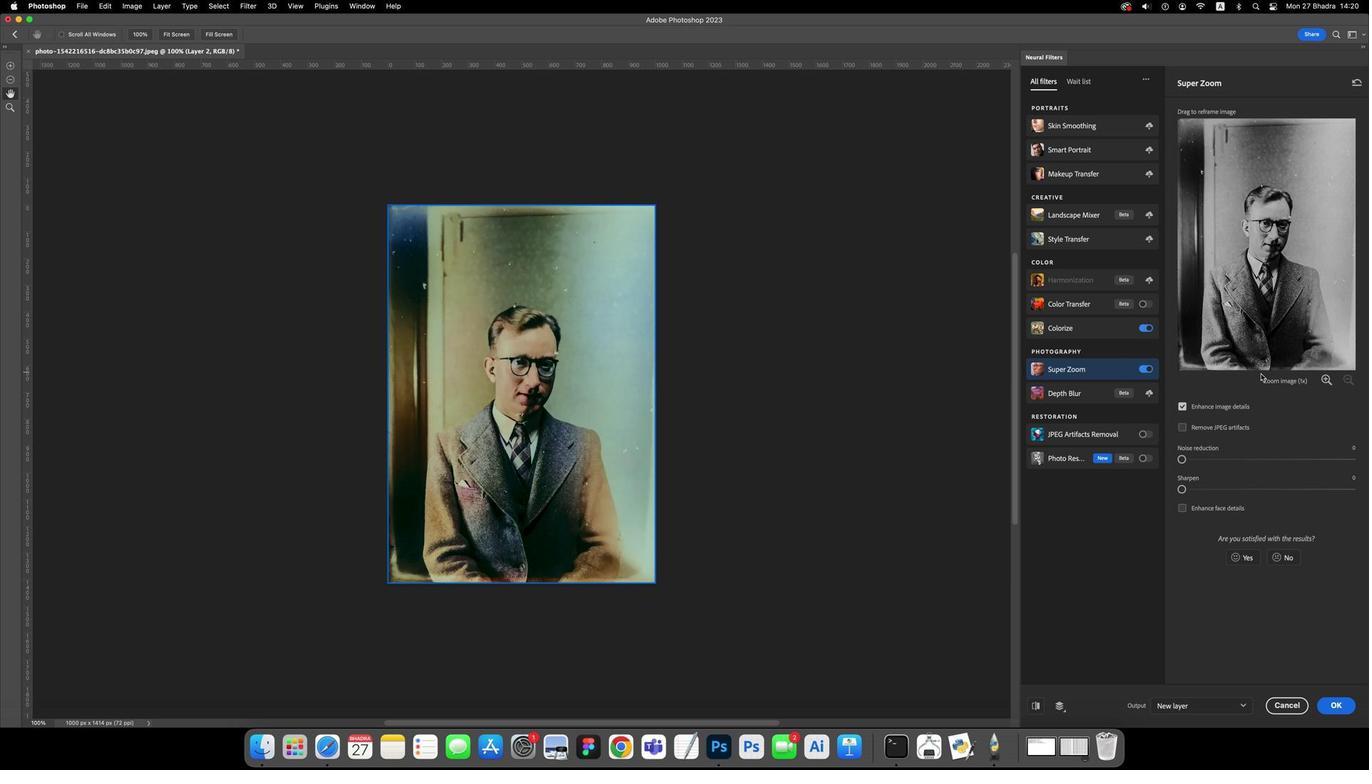 
Action: Mouse moved to (1318, 360)
Screenshot: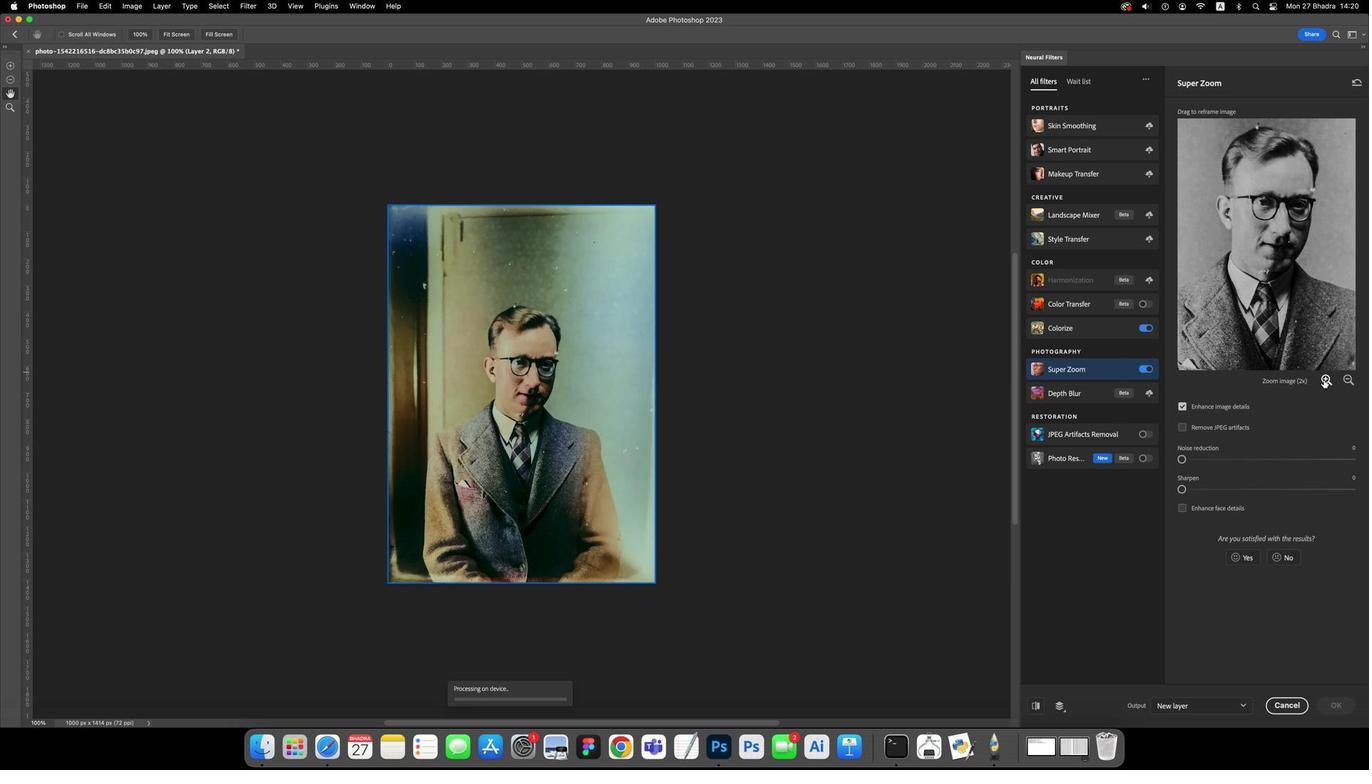 
Action: Mouse pressed left at (1318, 360)
Screenshot: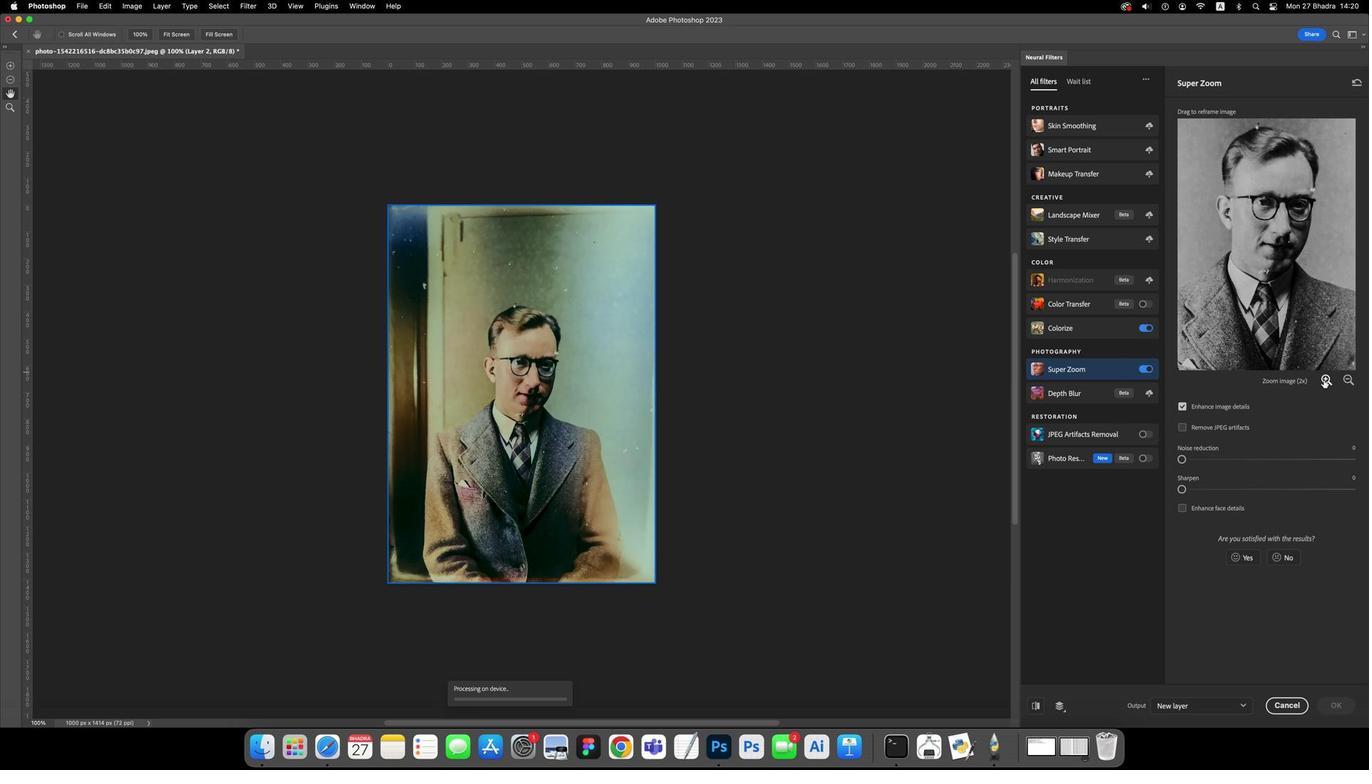 
Action: Mouse pressed left at (1318, 360)
Screenshot: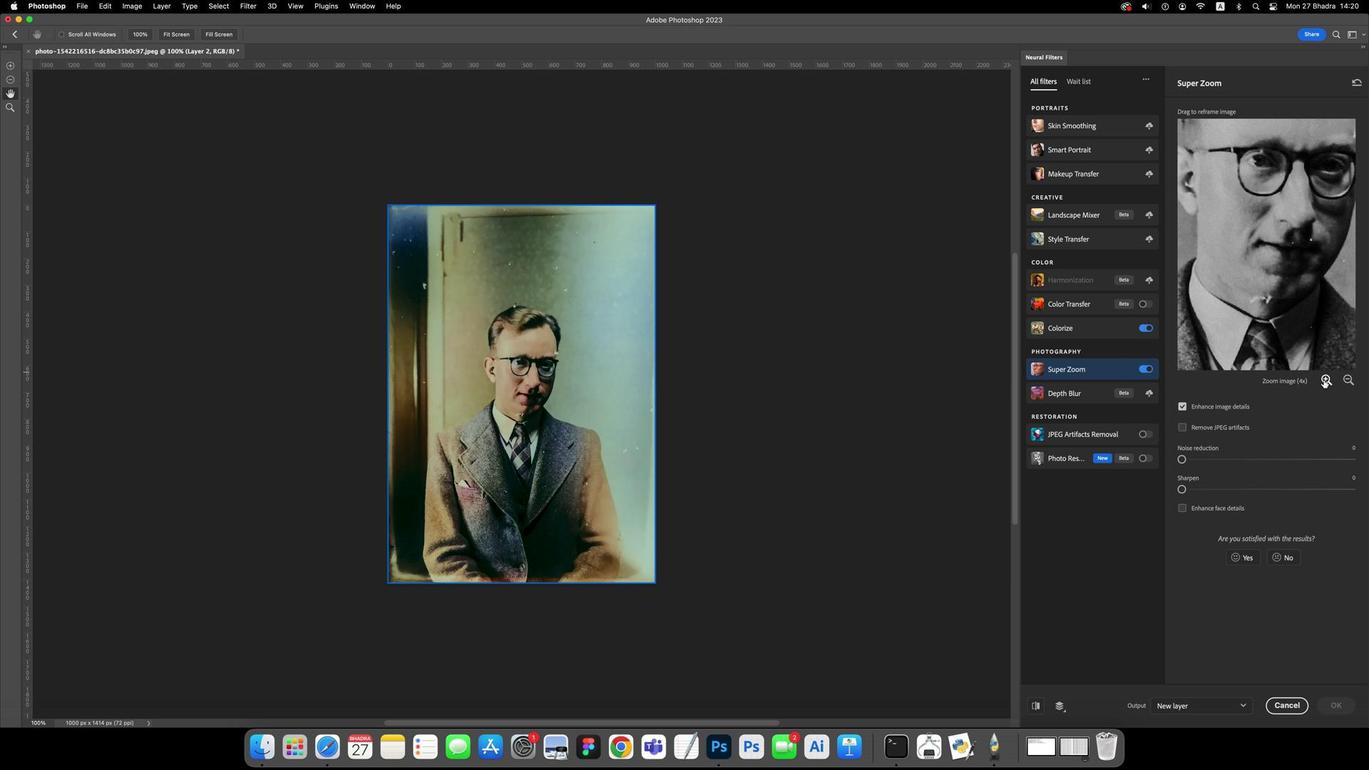 
Action: Mouse pressed left at (1318, 360)
Screenshot: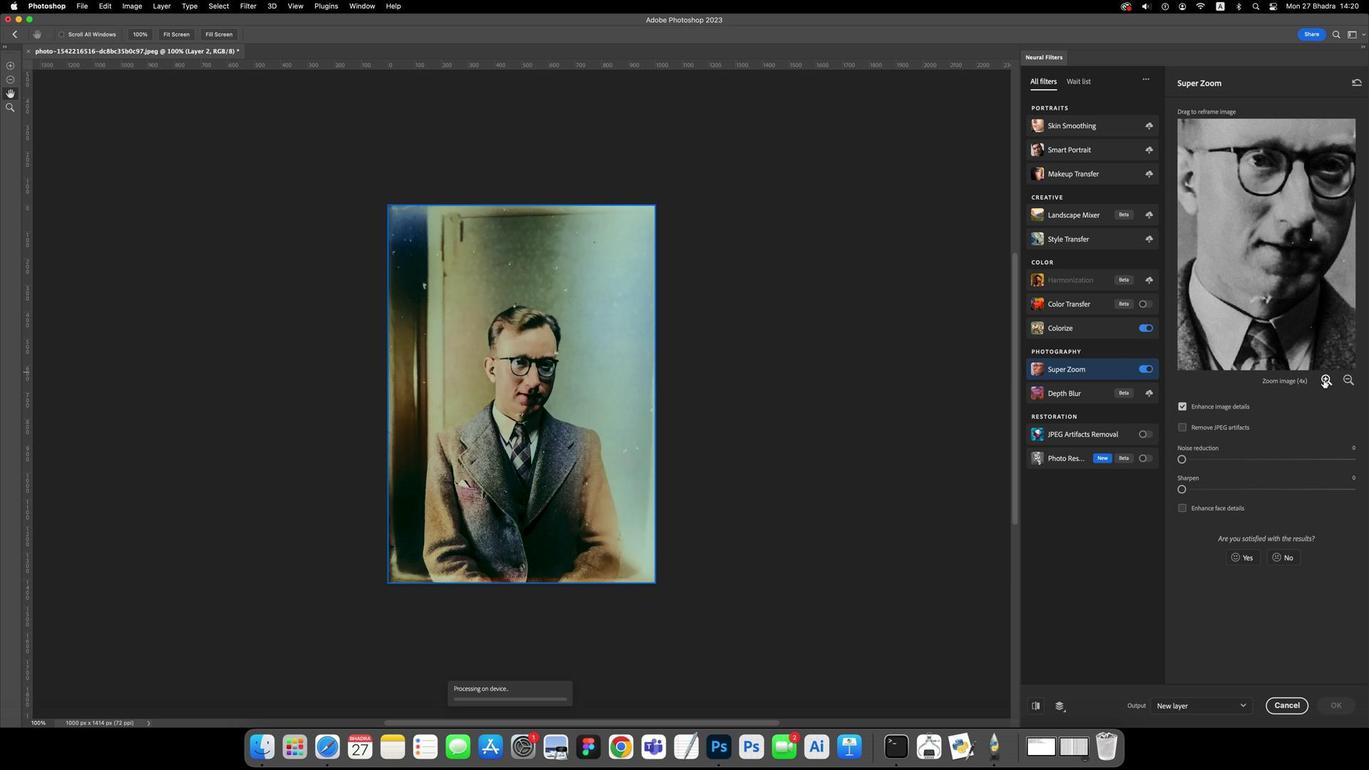 
Action: Mouse moved to (1176, 432)
Screenshot: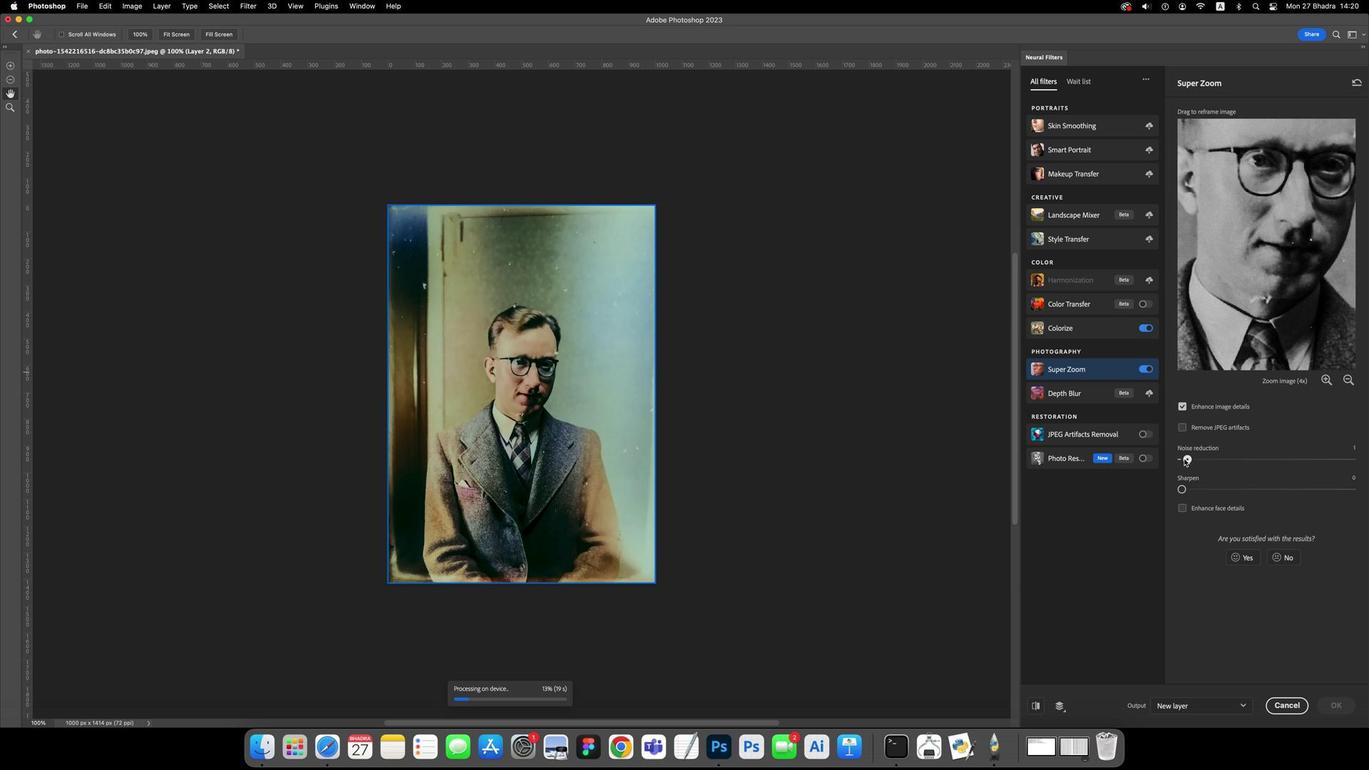 
Action: Mouse pressed left at (1176, 432)
Screenshot: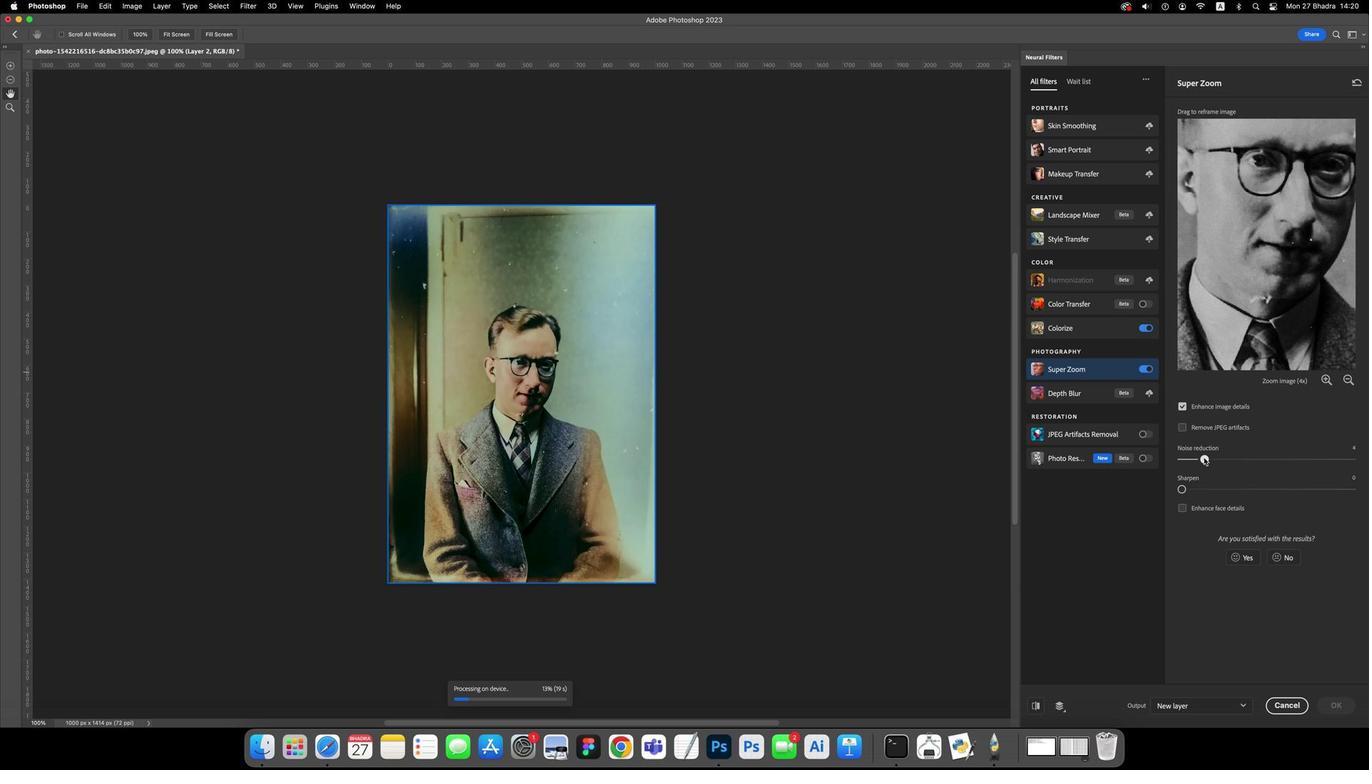 
Action: Mouse moved to (1318, 358)
Screenshot: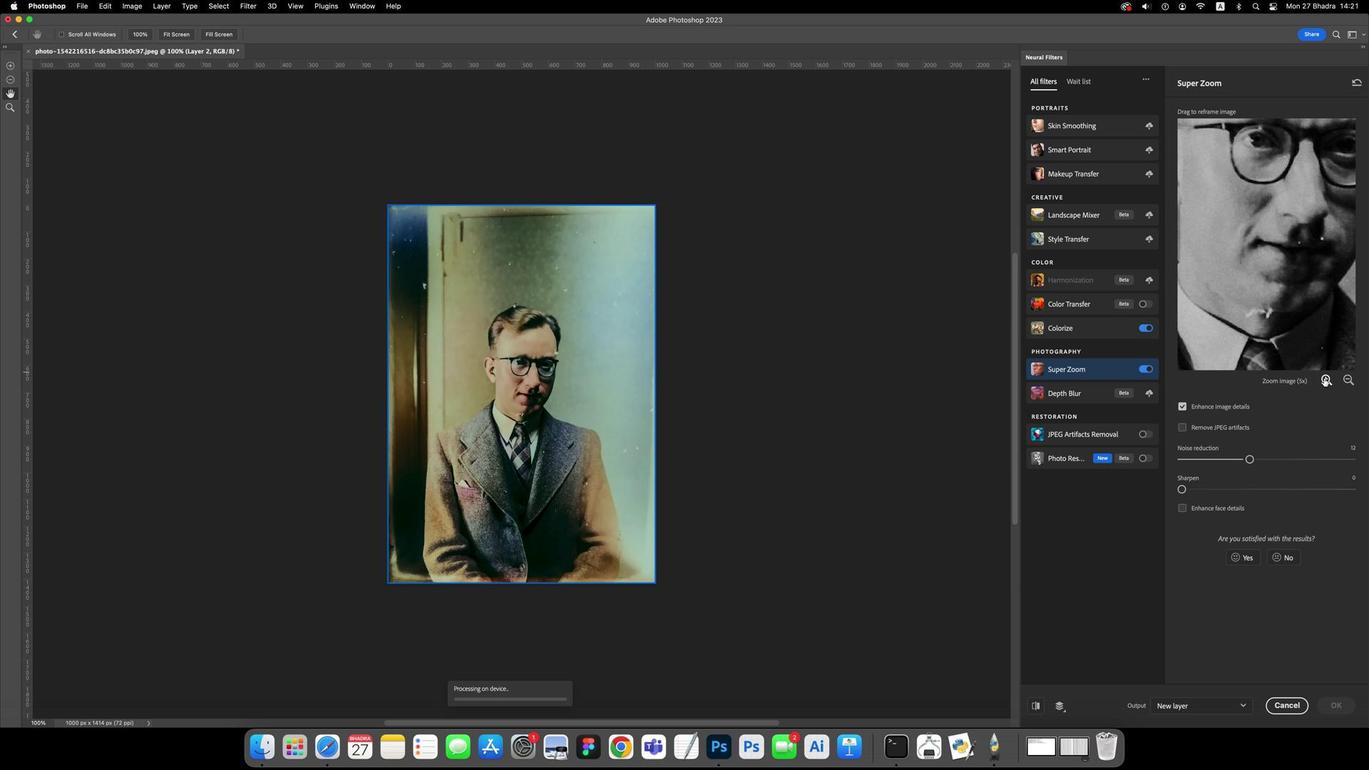 
Action: Mouse pressed left at (1318, 358)
Screenshot: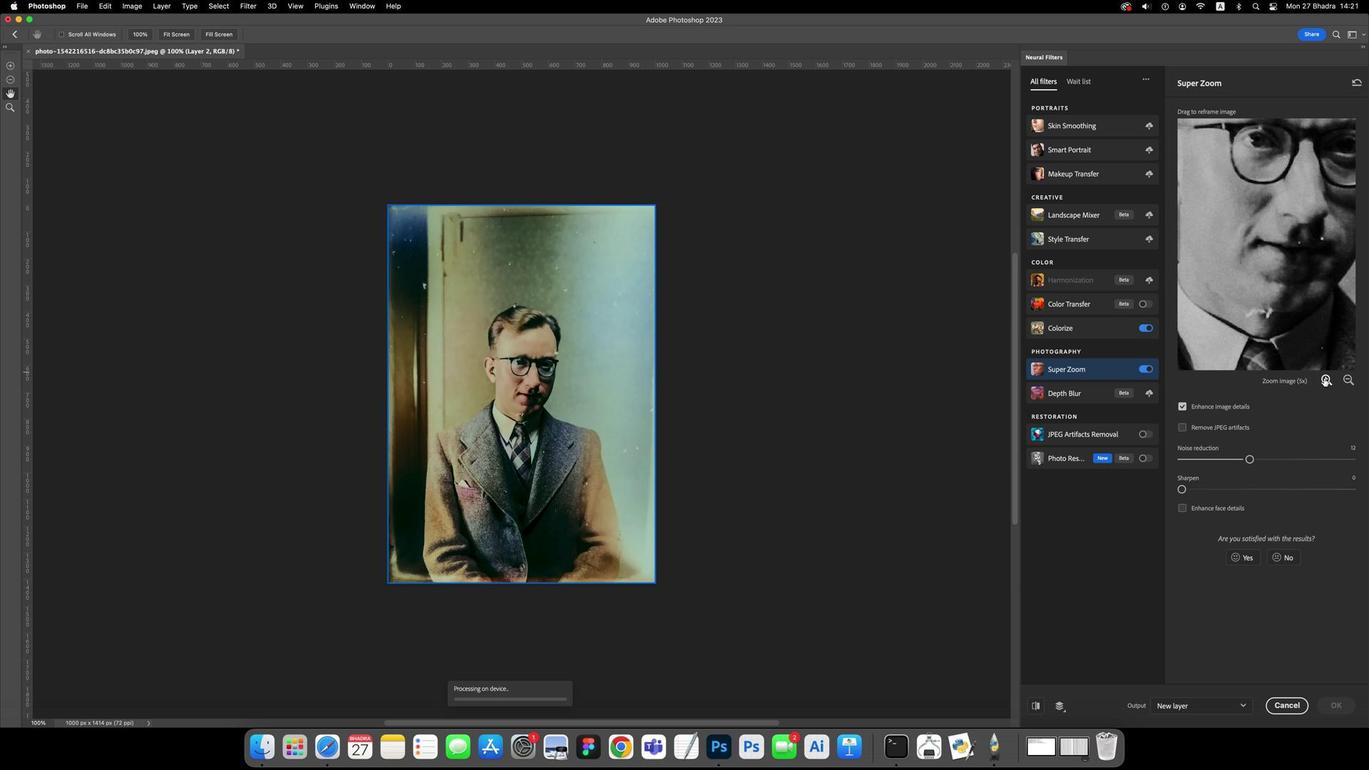 
Action: Mouse pressed left at (1318, 358)
Screenshot: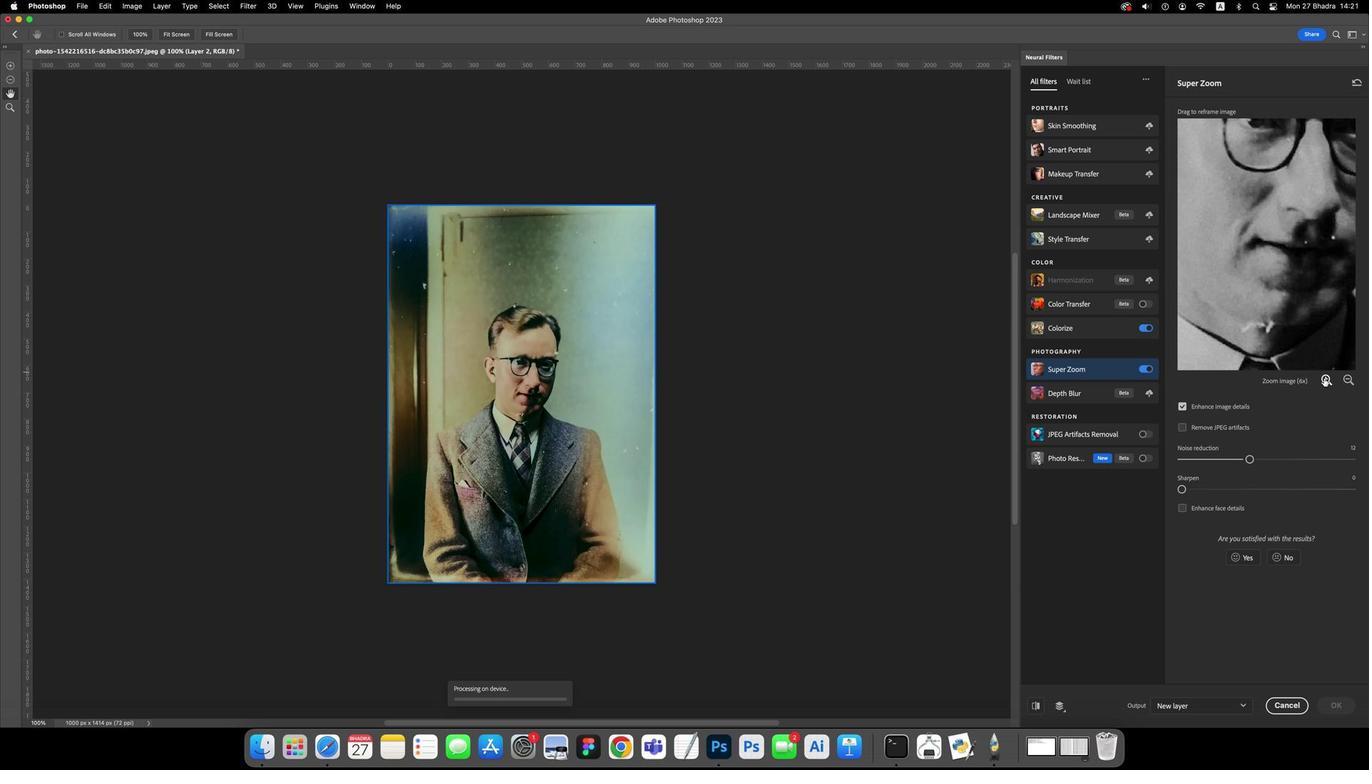 
Action: Mouse pressed left at (1318, 358)
Screenshot: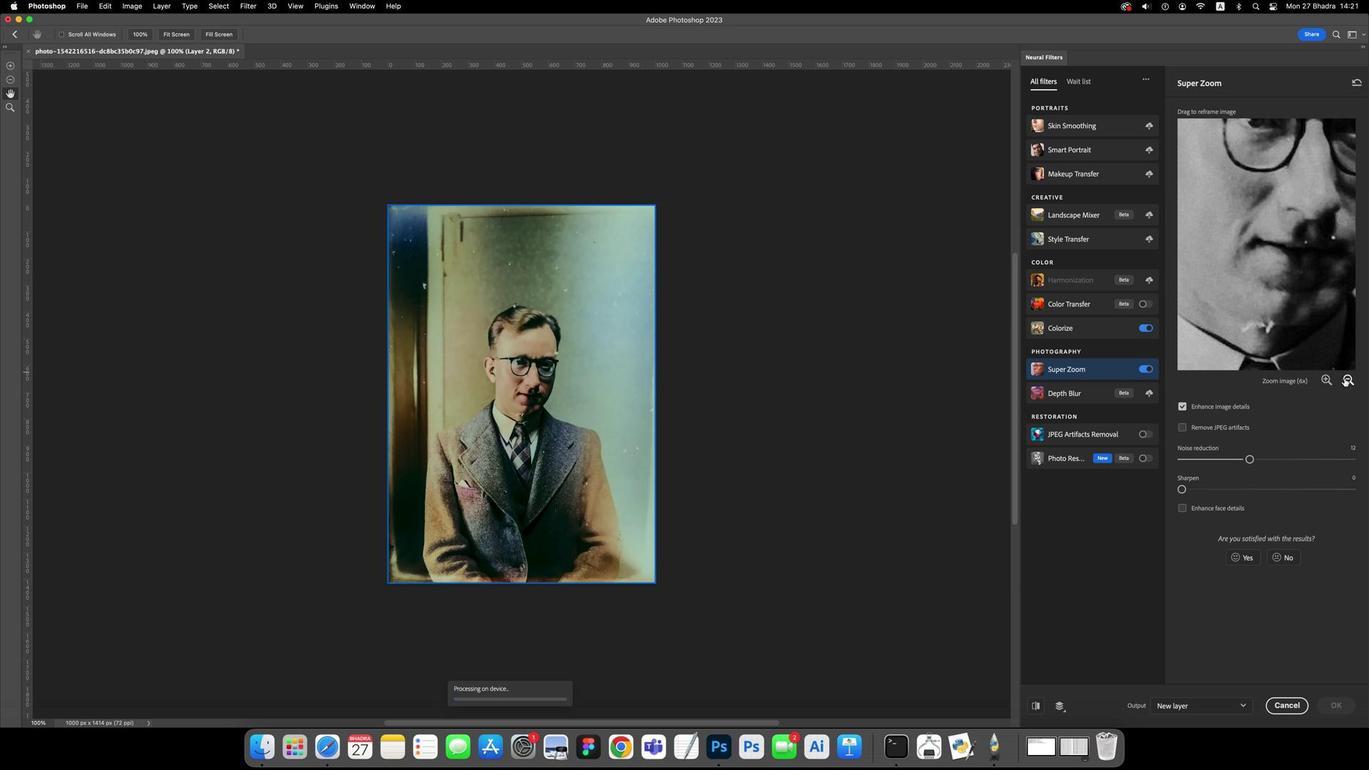 
Action: Mouse moved to (1338, 358)
Screenshot: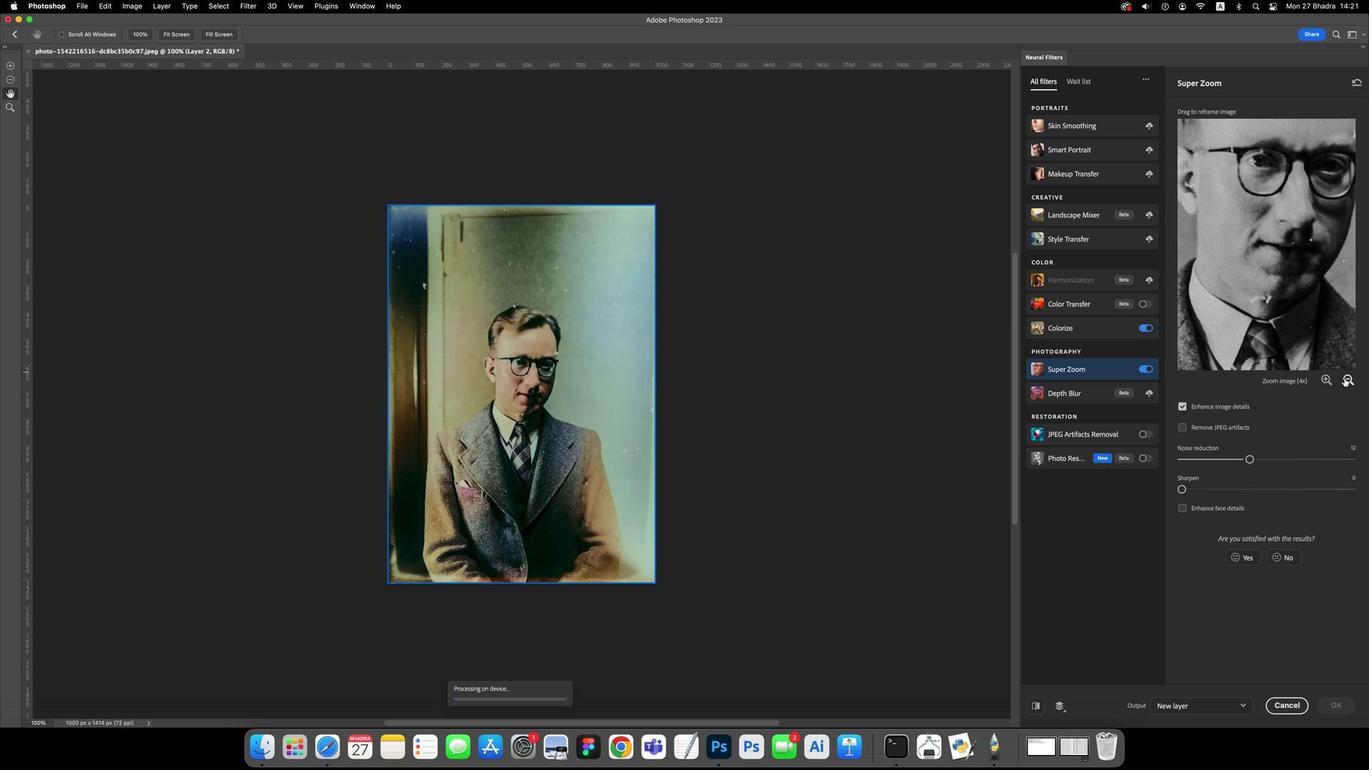 
Action: Mouse pressed left at (1338, 358)
Screenshot: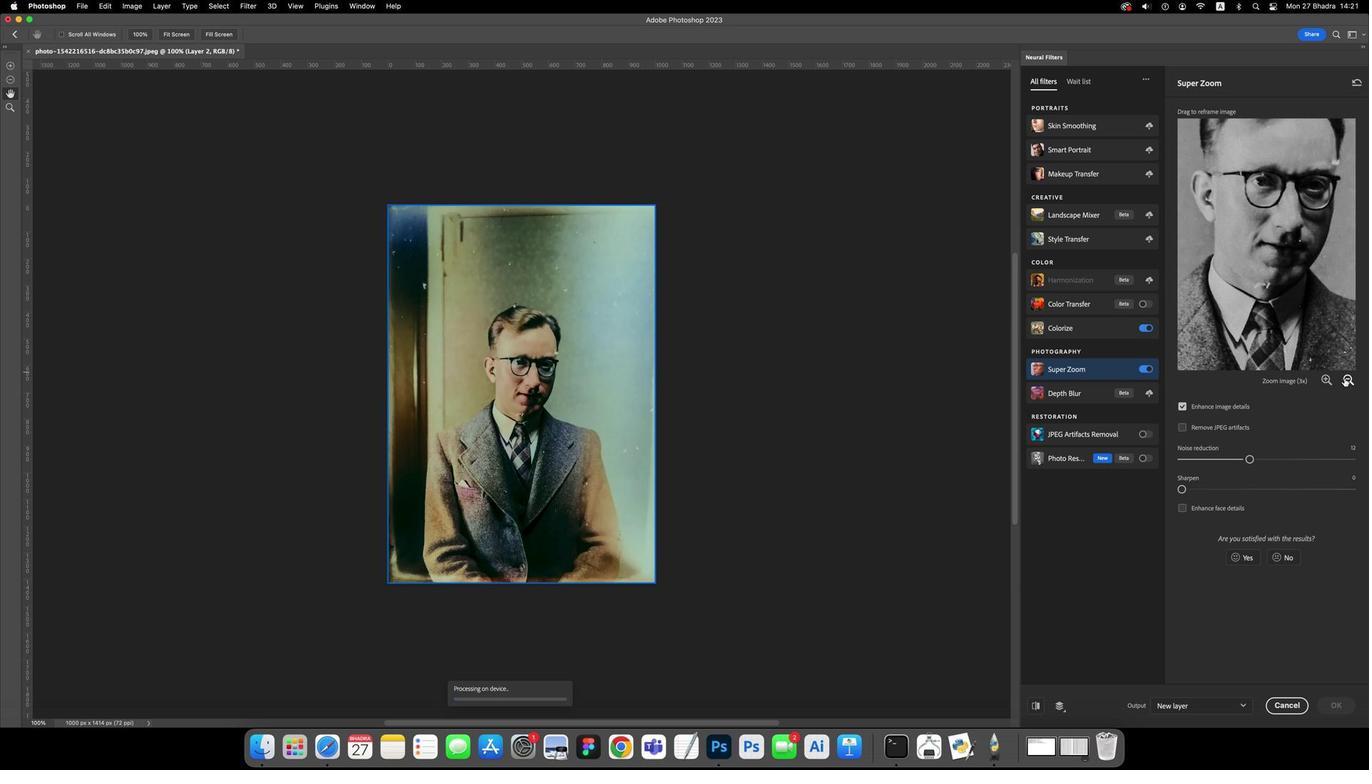 
Action: Mouse pressed left at (1338, 358)
Screenshot: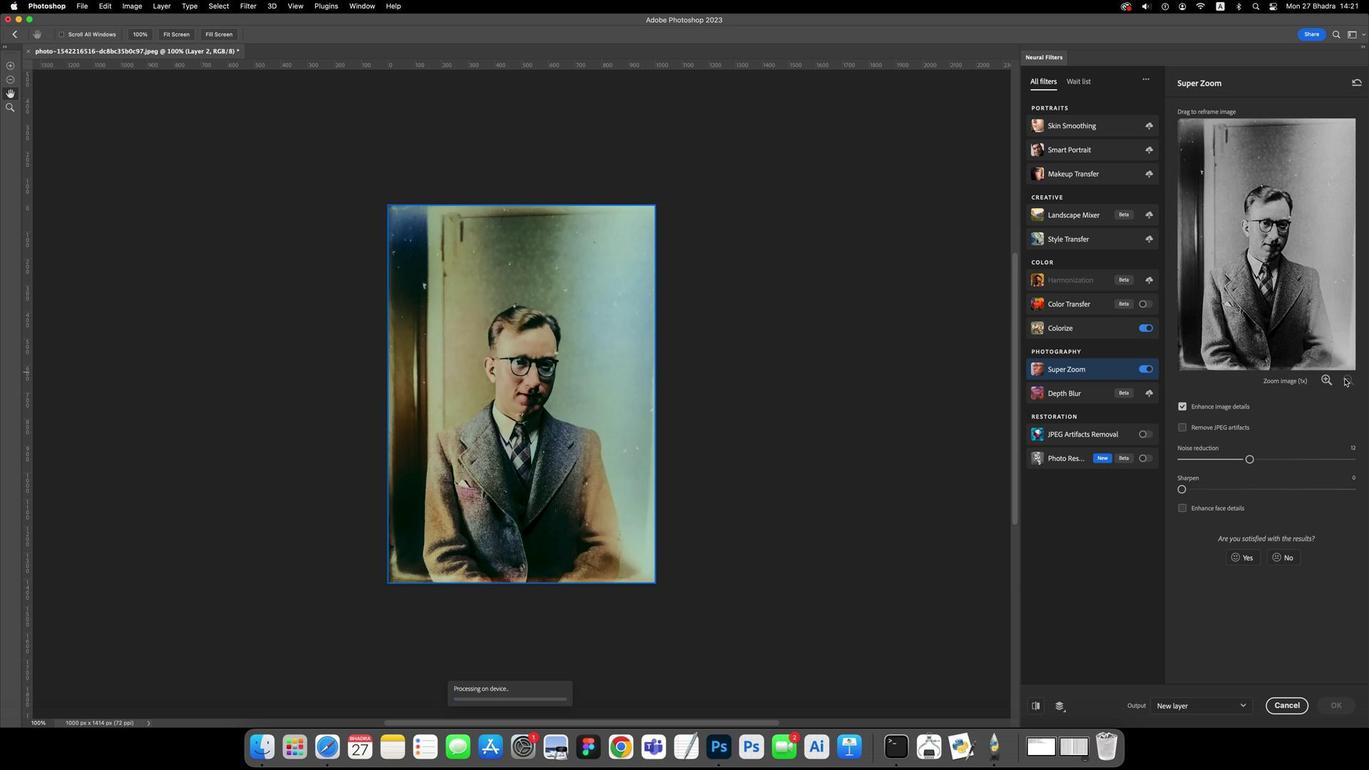 
Action: Mouse pressed left at (1338, 358)
Screenshot: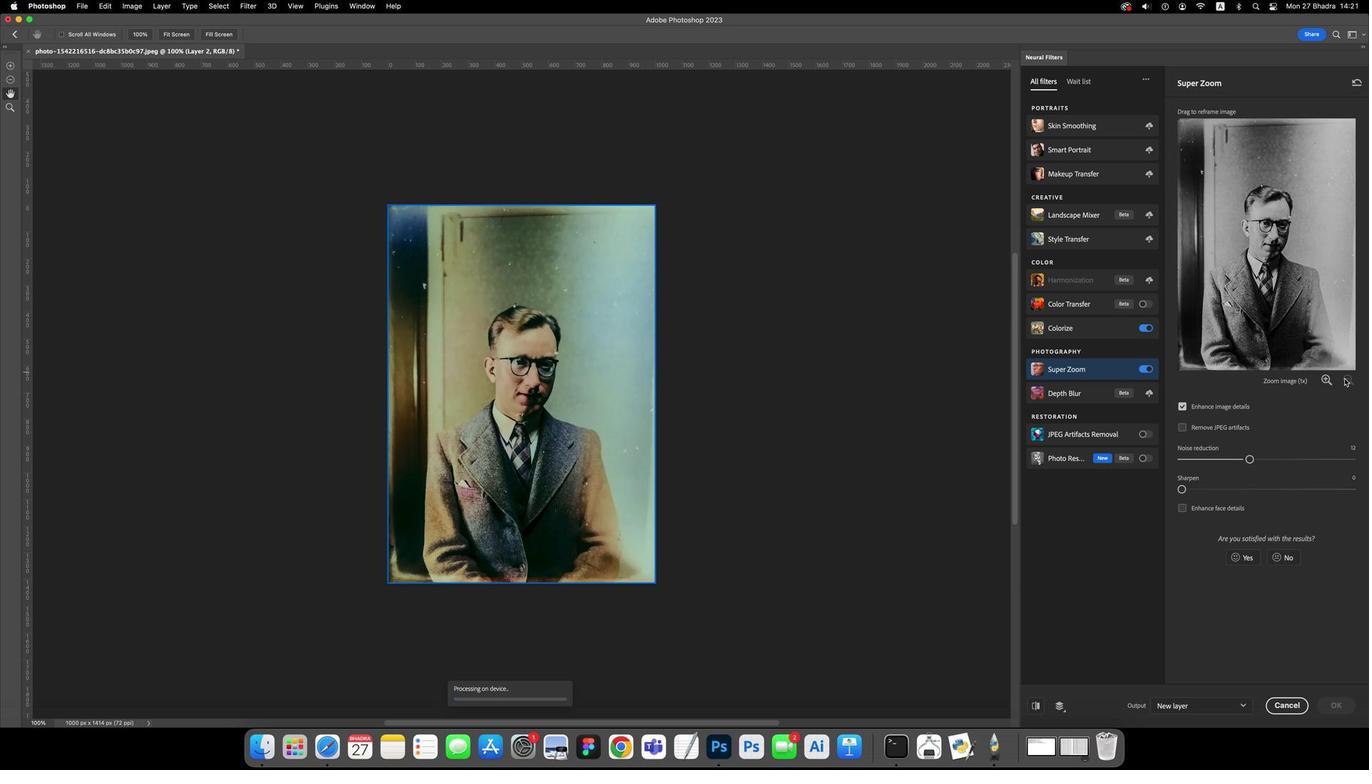 
Action: Mouse pressed left at (1338, 358)
Screenshot: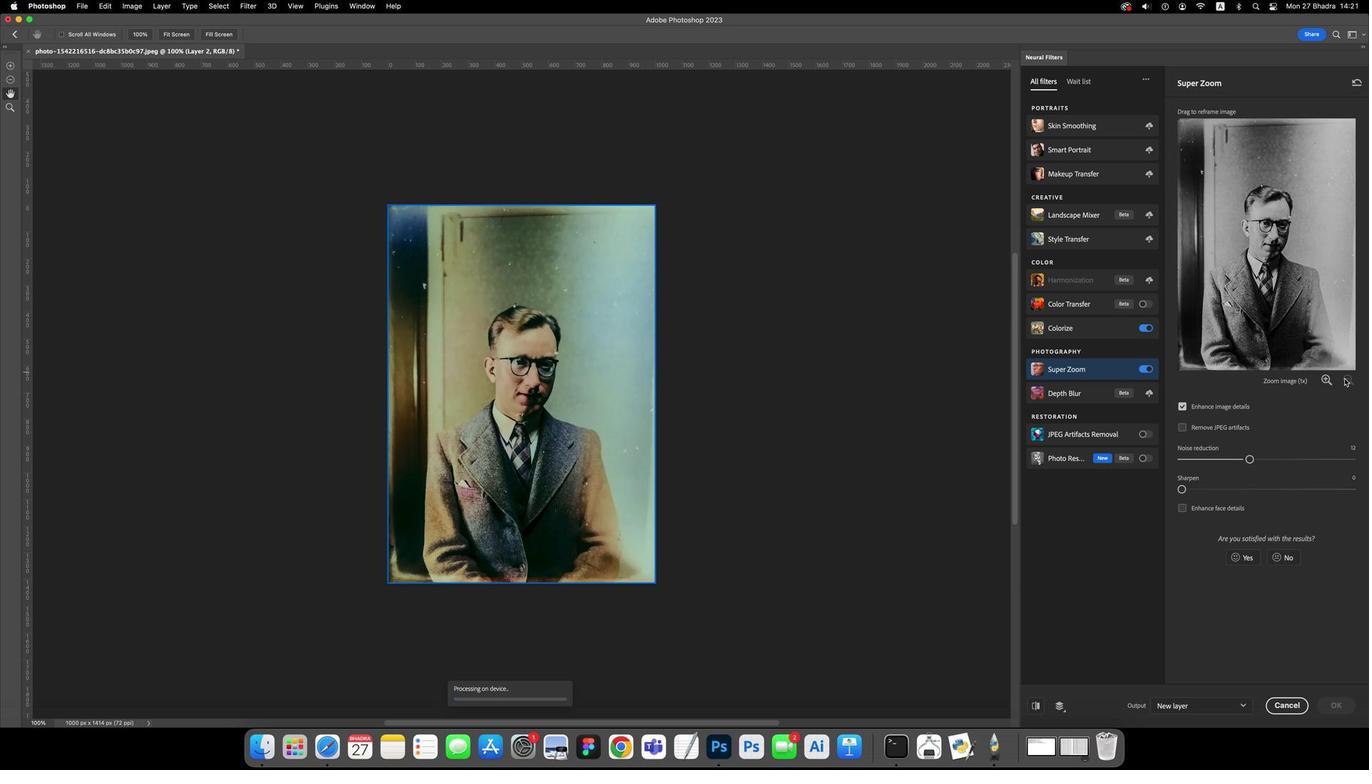 
Action: Mouse pressed left at (1338, 358)
Screenshot: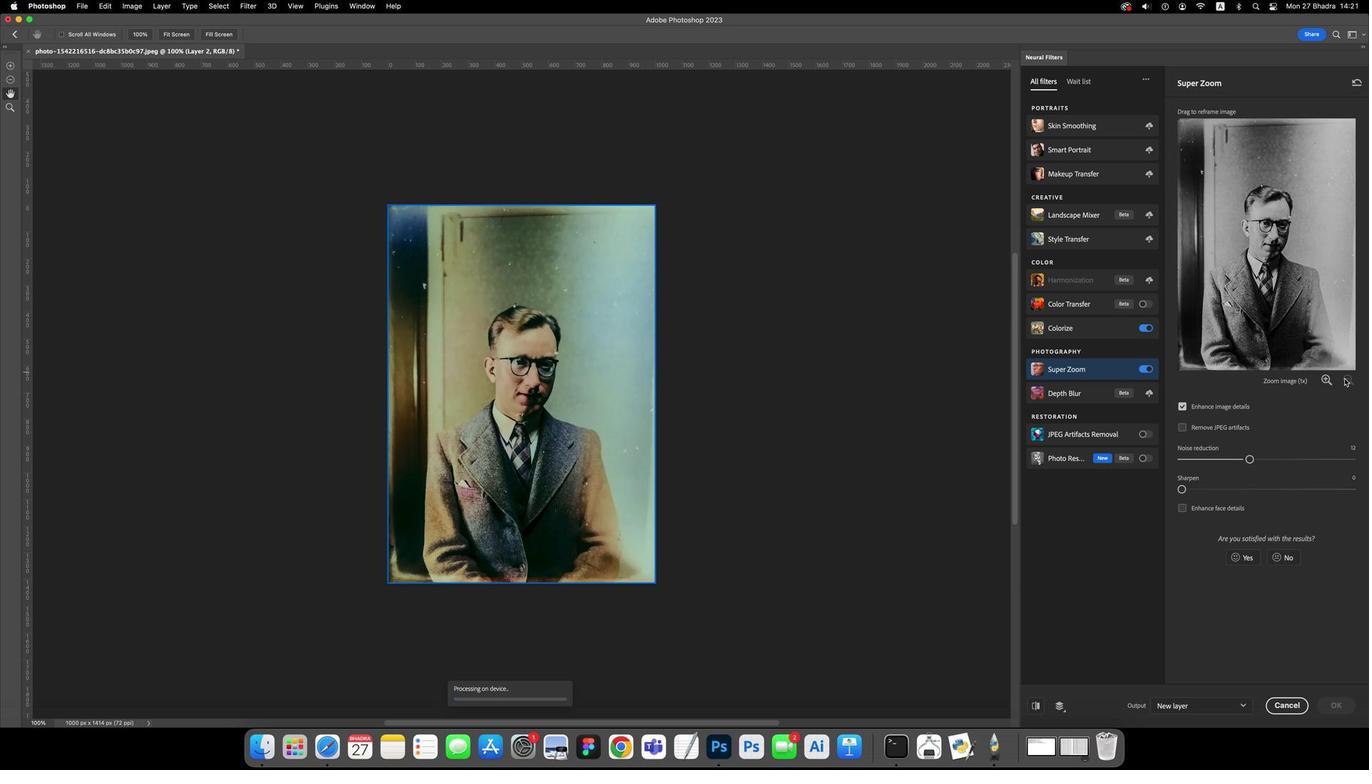 
Action: Mouse pressed left at (1338, 358)
Screenshot: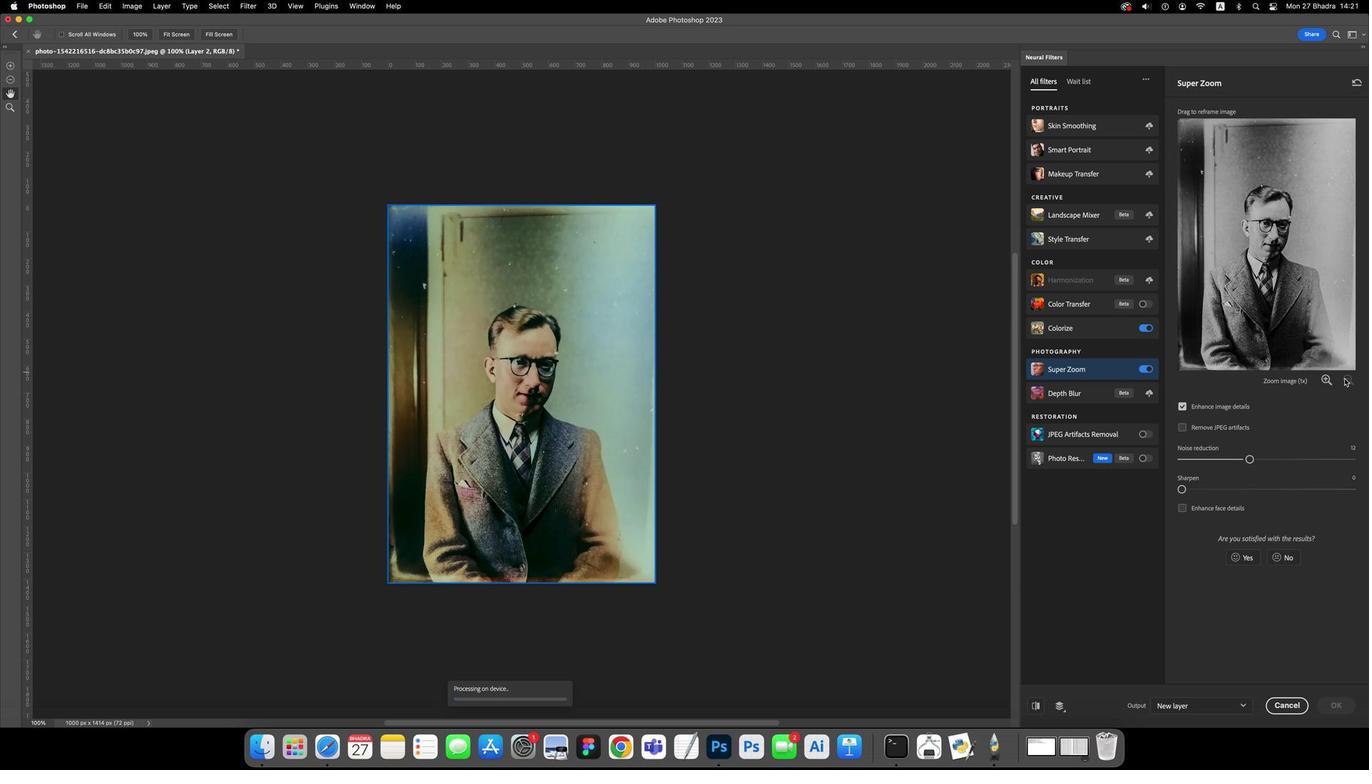 
Action: Mouse pressed left at (1338, 358)
Screenshot: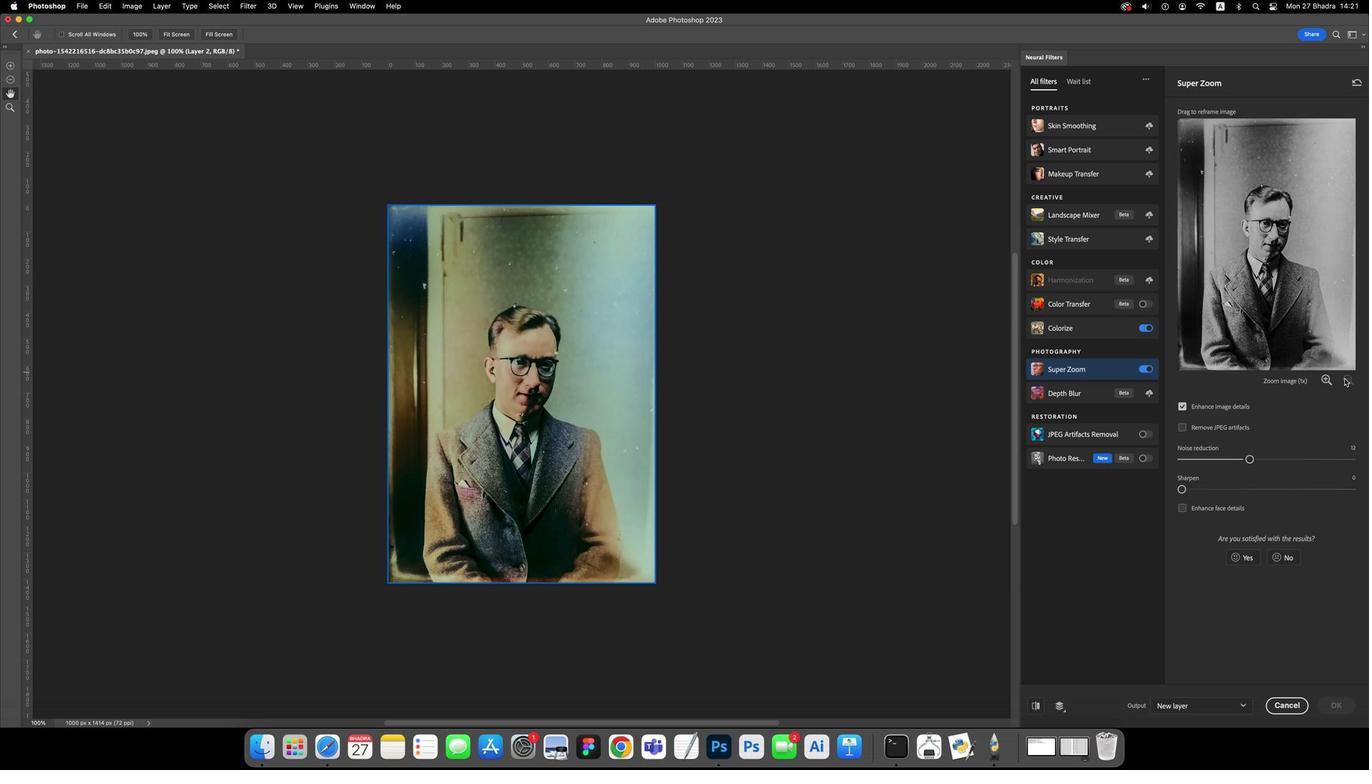 
Action: Mouse pressed left at (1338, 358)
Screenshot: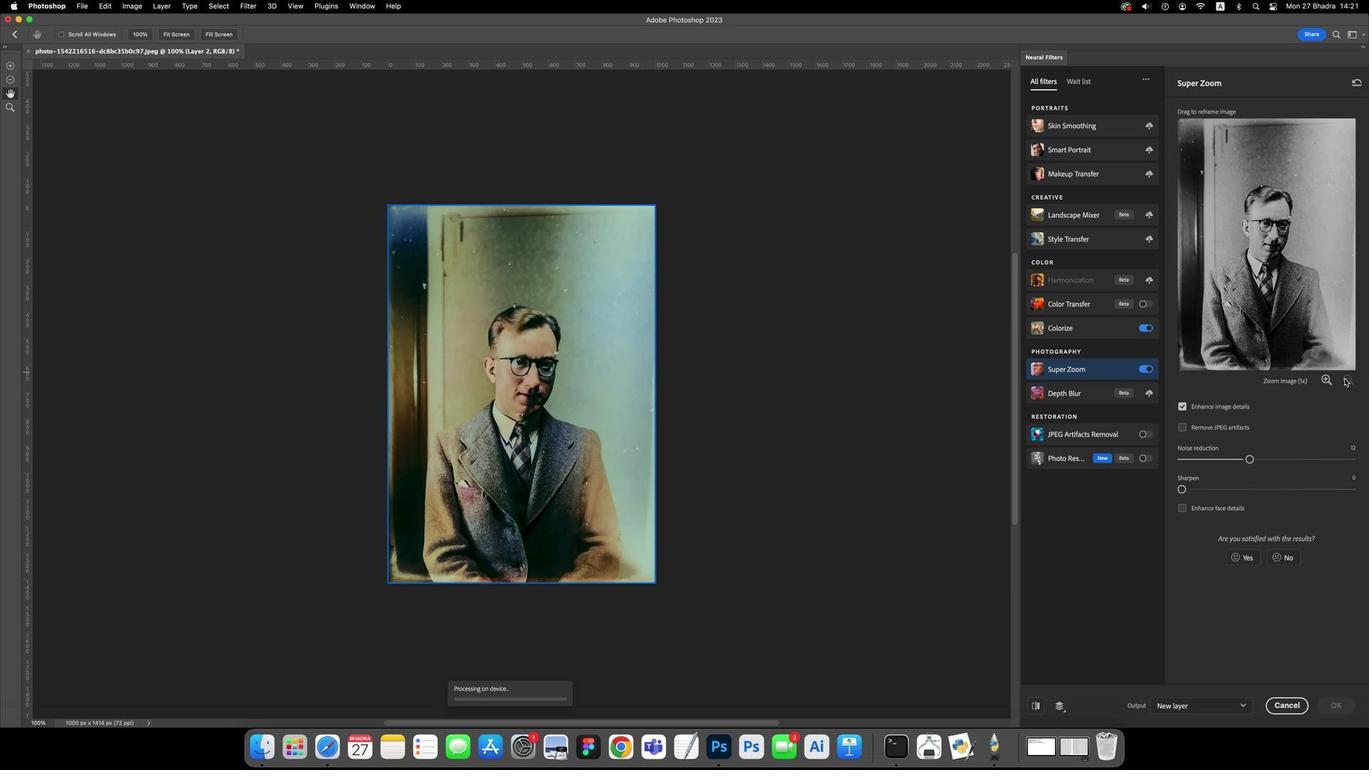 
Action: Mouse moved to (1180, 478)
Screenshot: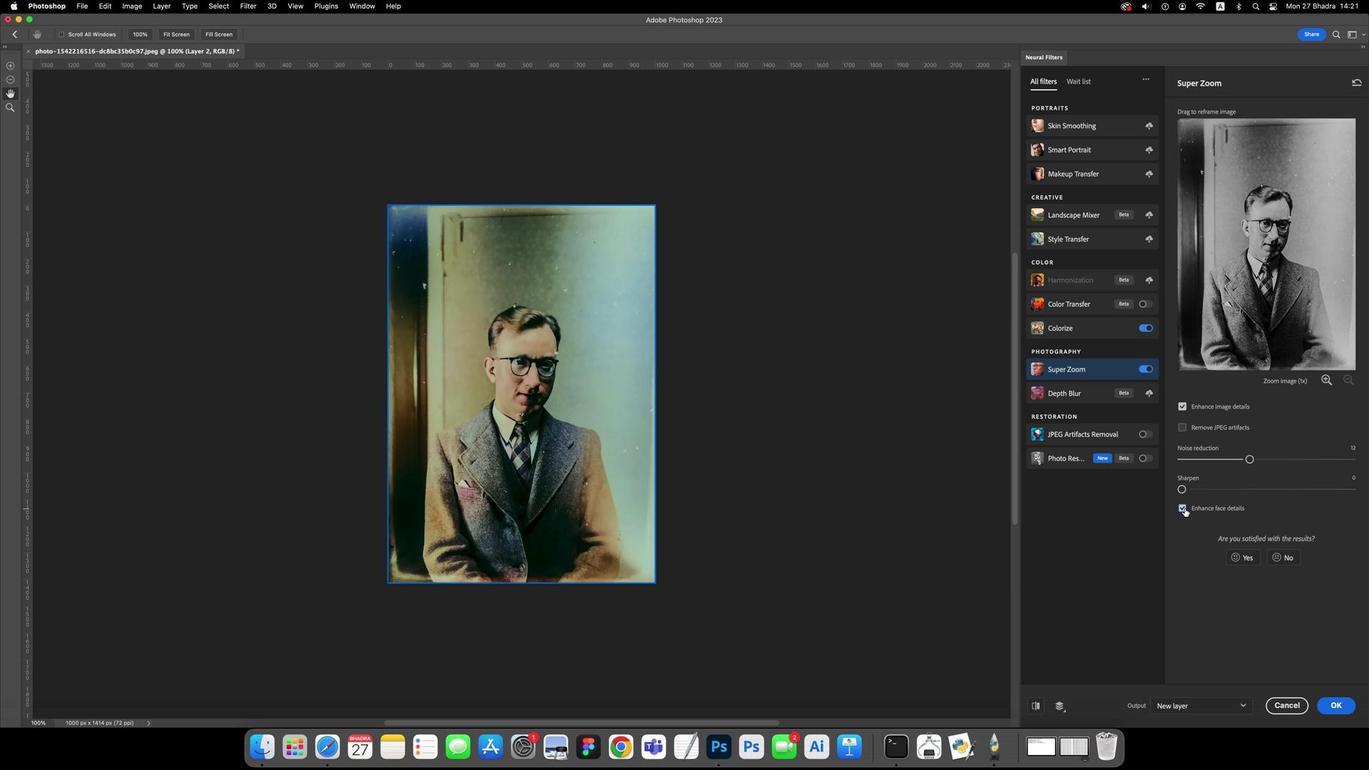 
Action: Mouse pressed left at (1180, 478)
Screenshot: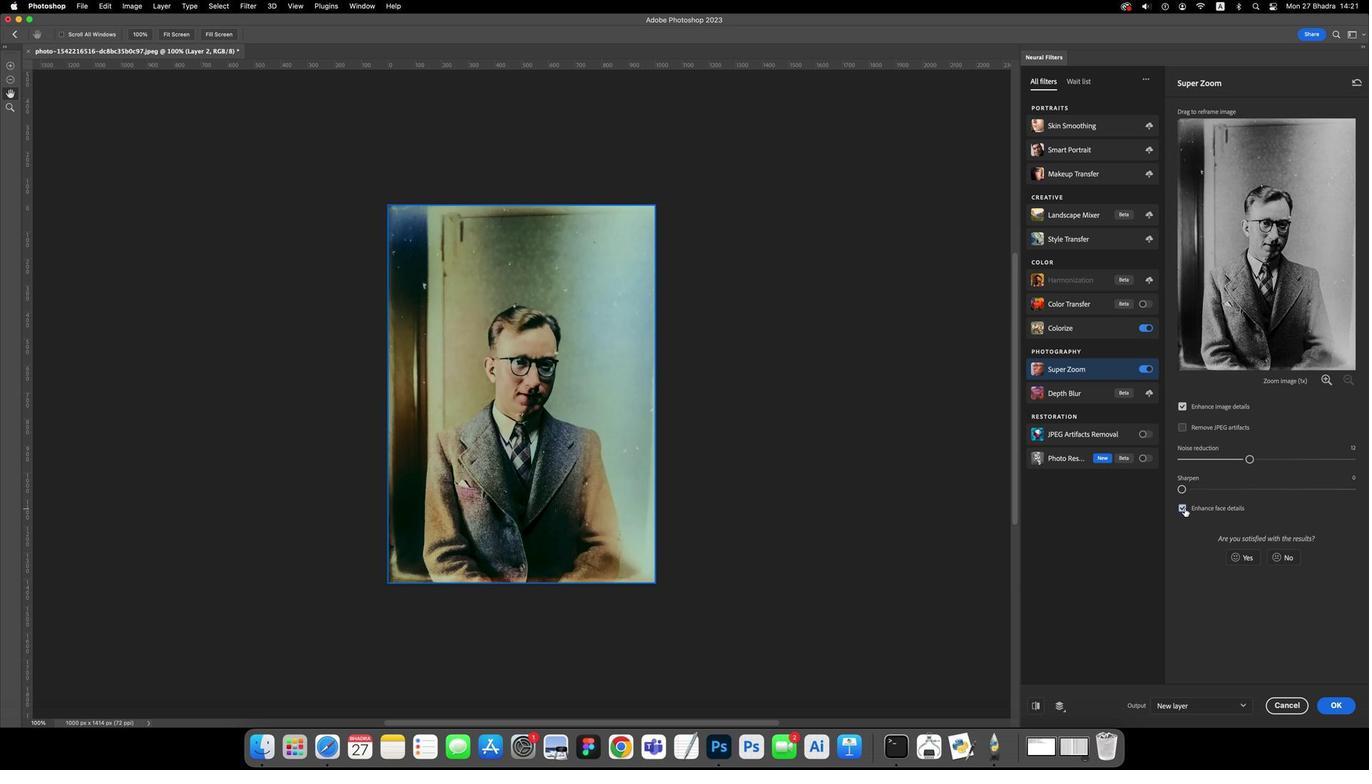 
Action: Mouse moved to (1179, 459)
Screenshot: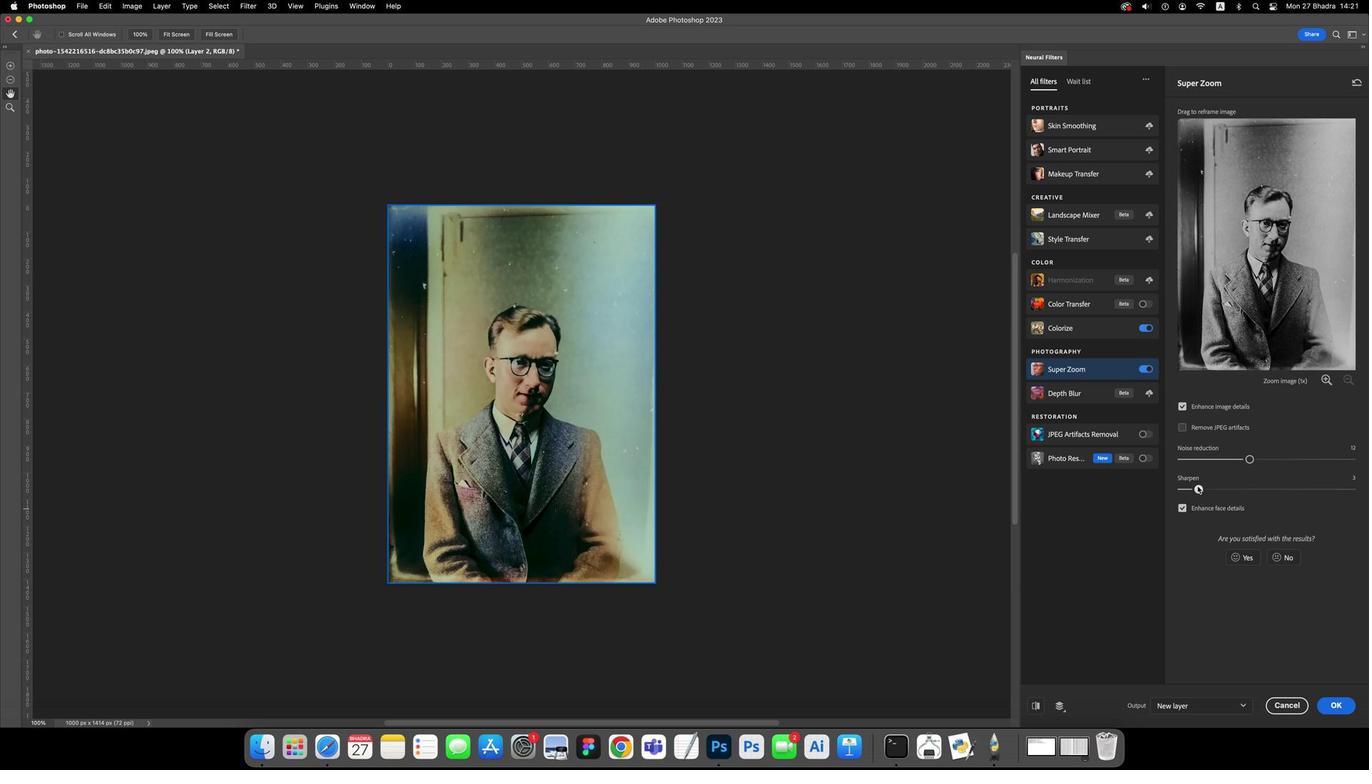
Action: Mouse pressed left at (1179, 459)
Screenshot: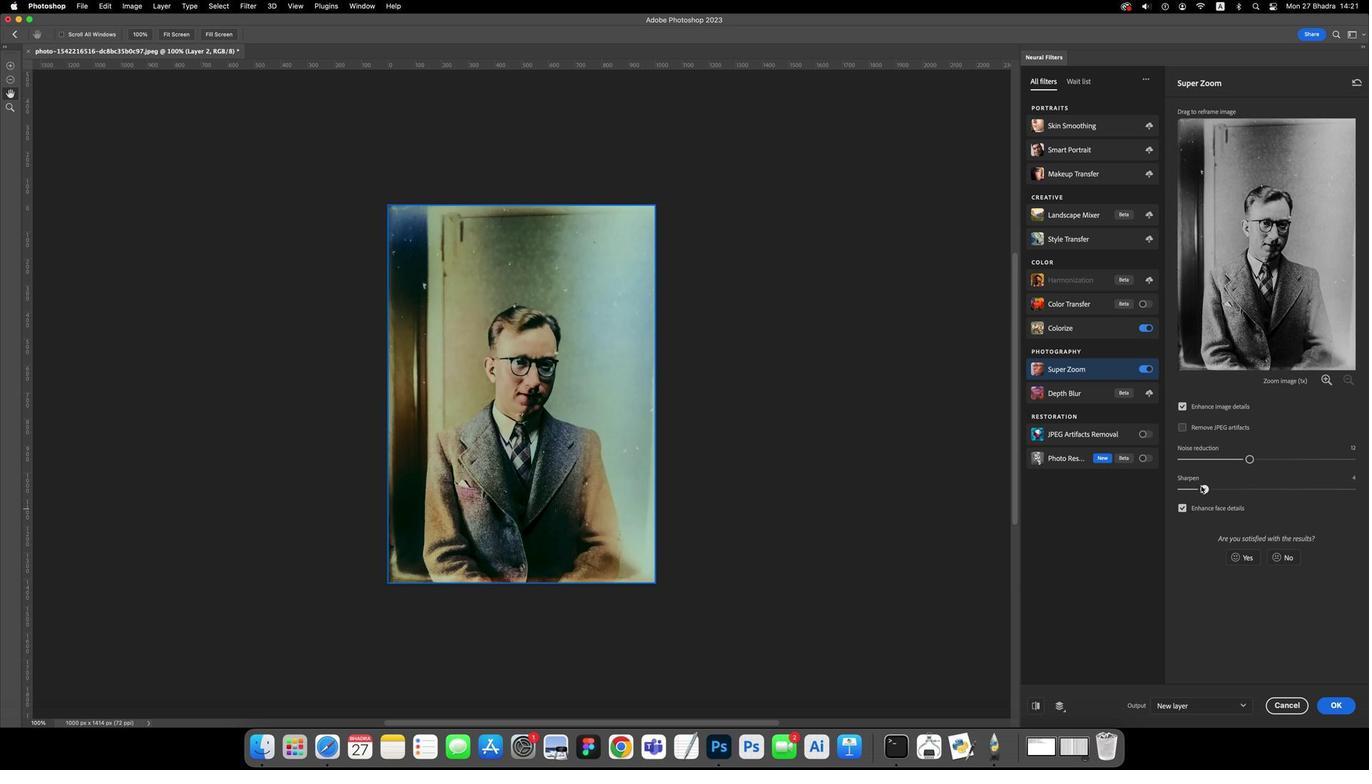
Action: Mouse moved to (1065, 430)
Screenshot: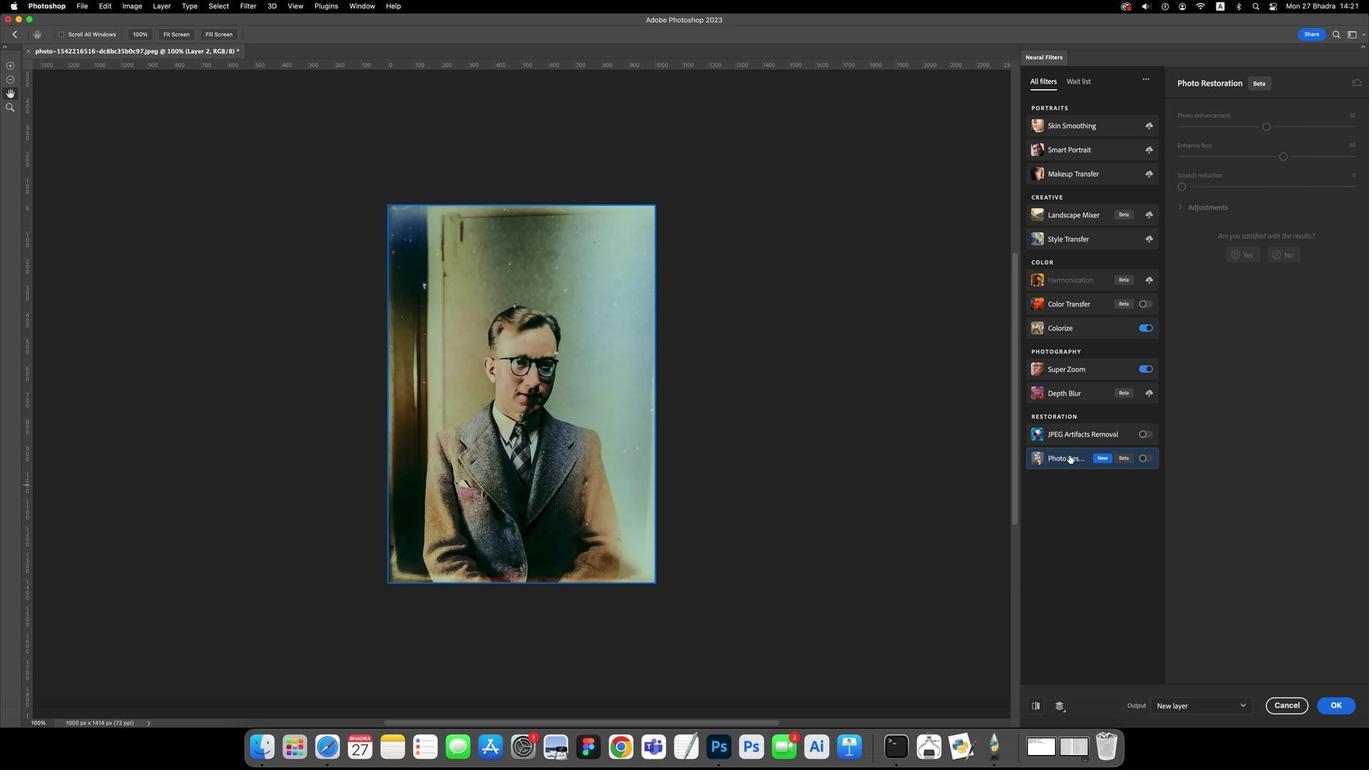 
Action: Mouse pressed left at (1065, 430)
Screenshot: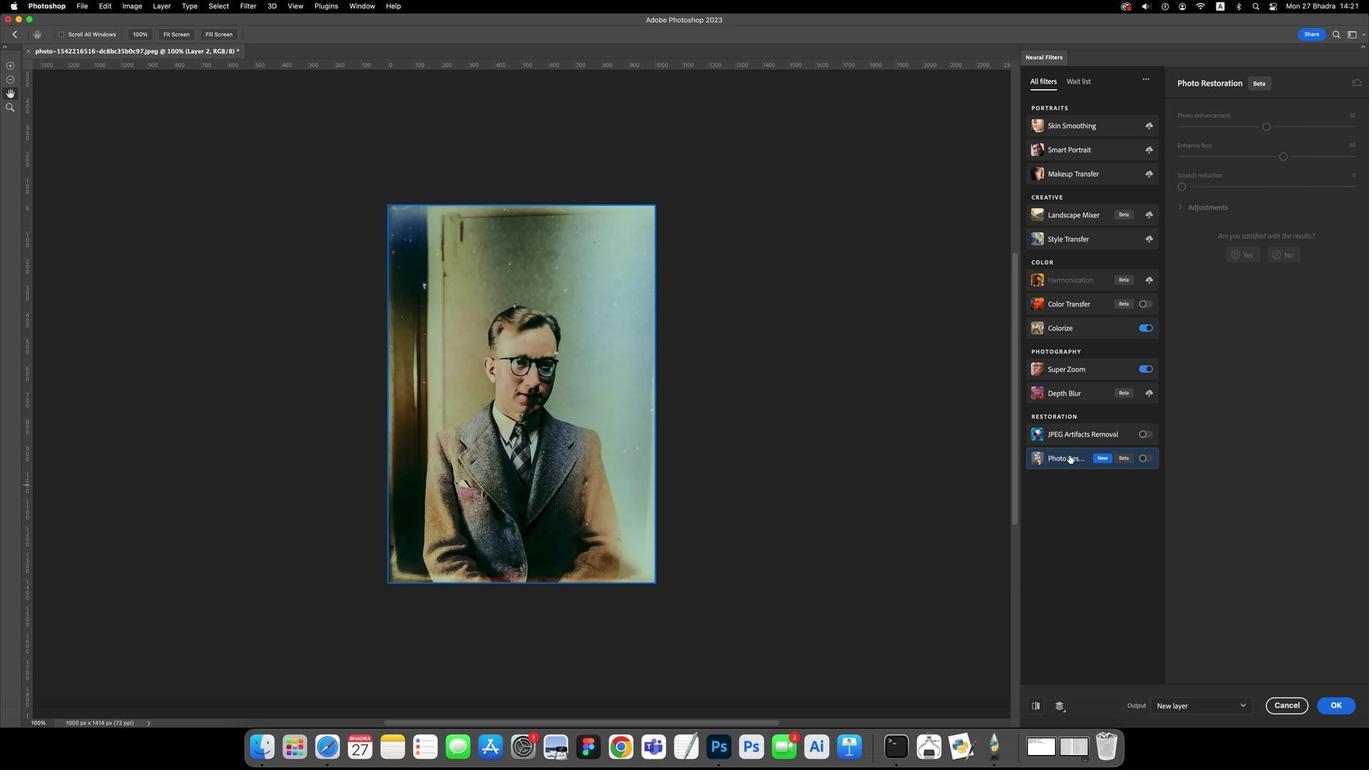 
Action: Mouse moved to (1144, 433)
Screenshot: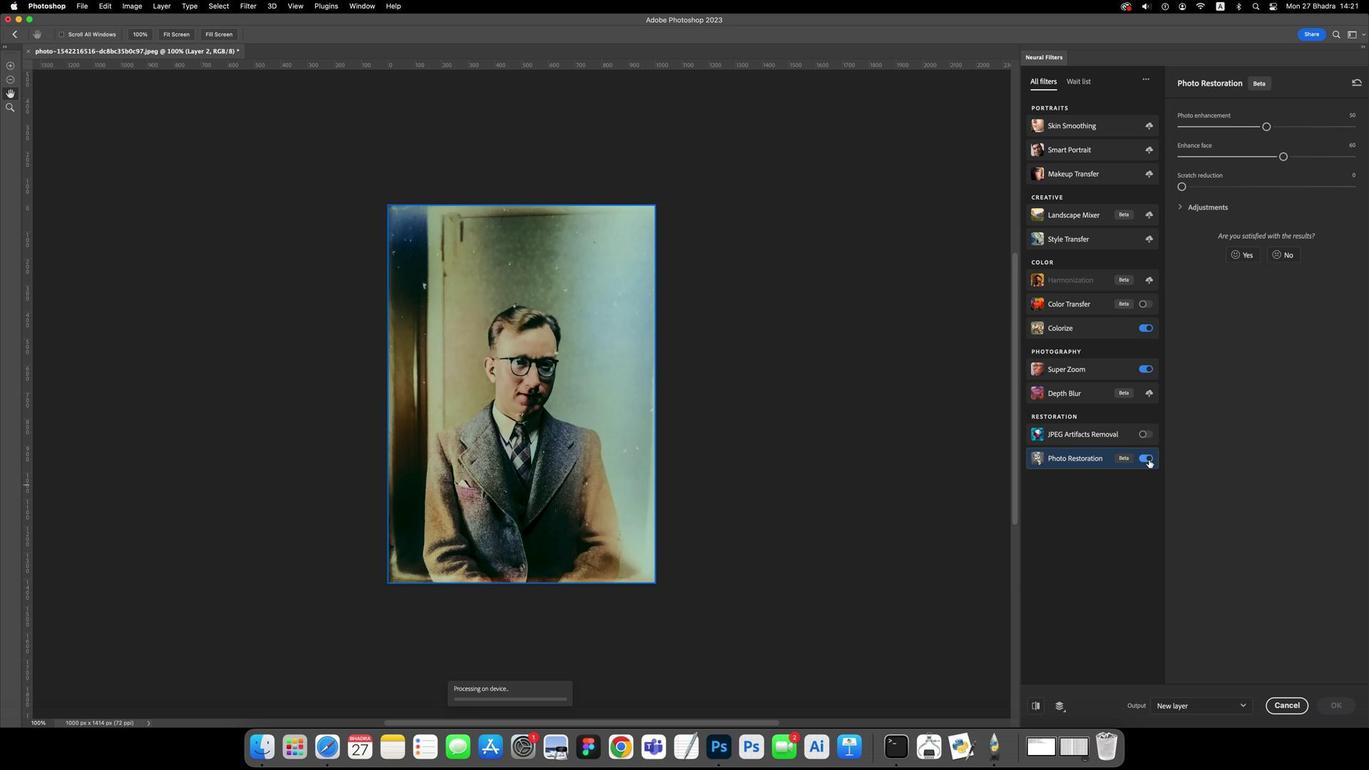 
Action: Mouse pressed left at (1144, 433)
Screenshot: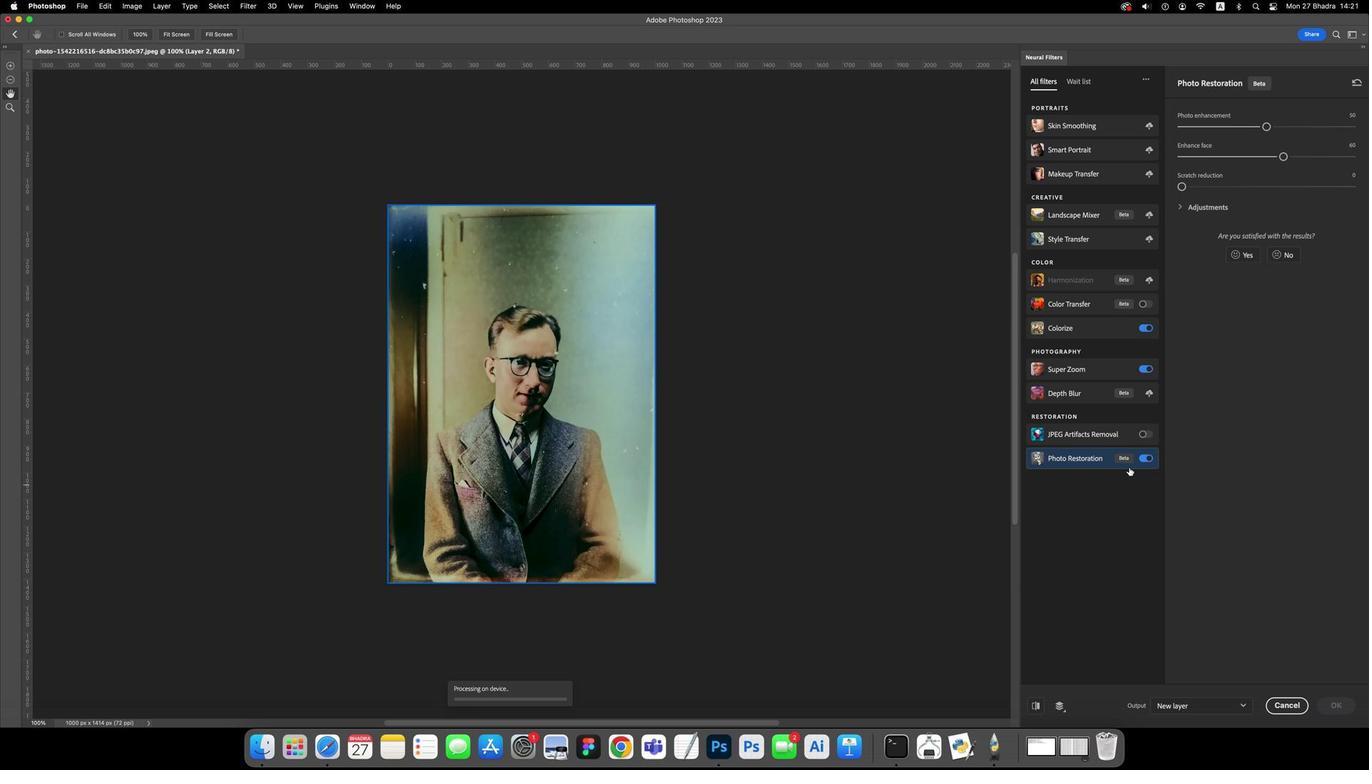 
Action: Mouse moved to (1261, 126)
Screenshot: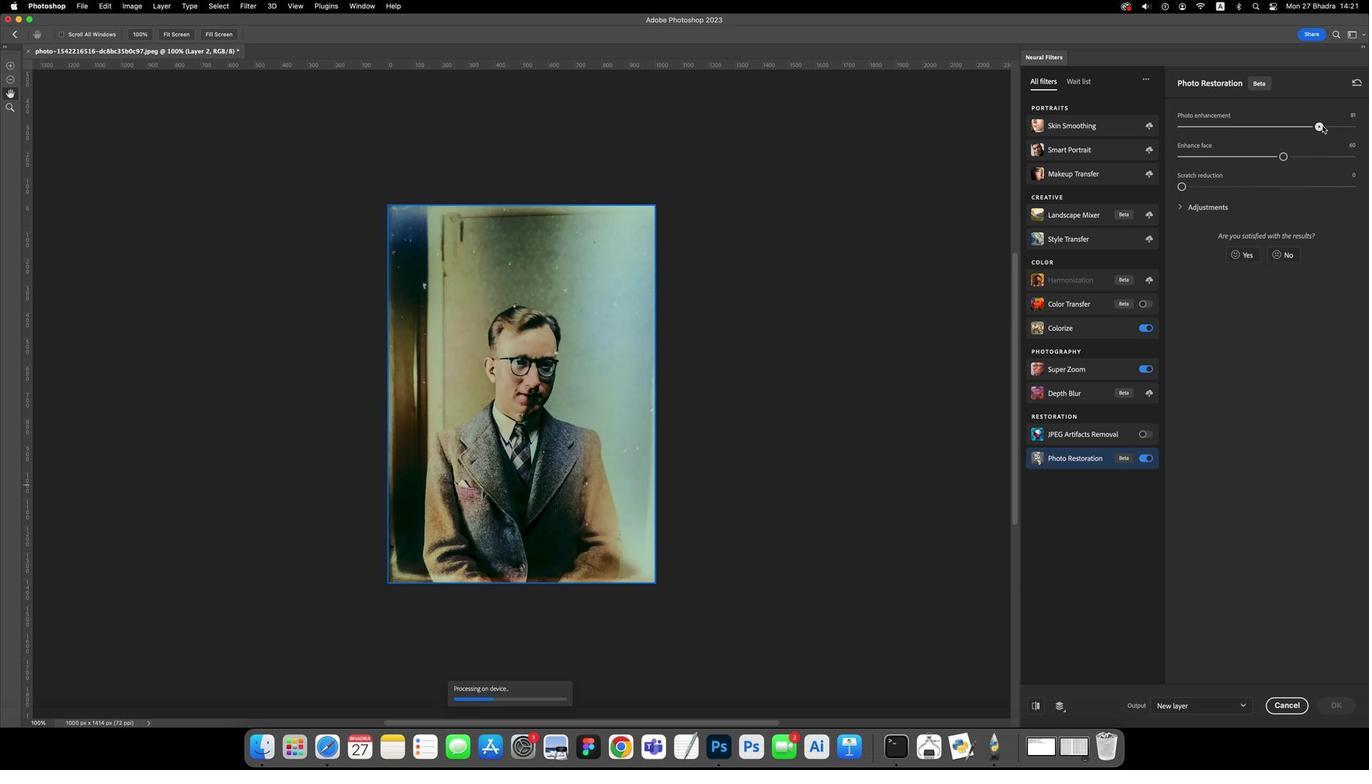 
Action: Mouse pressed left at (1261, 126)
Screenshot: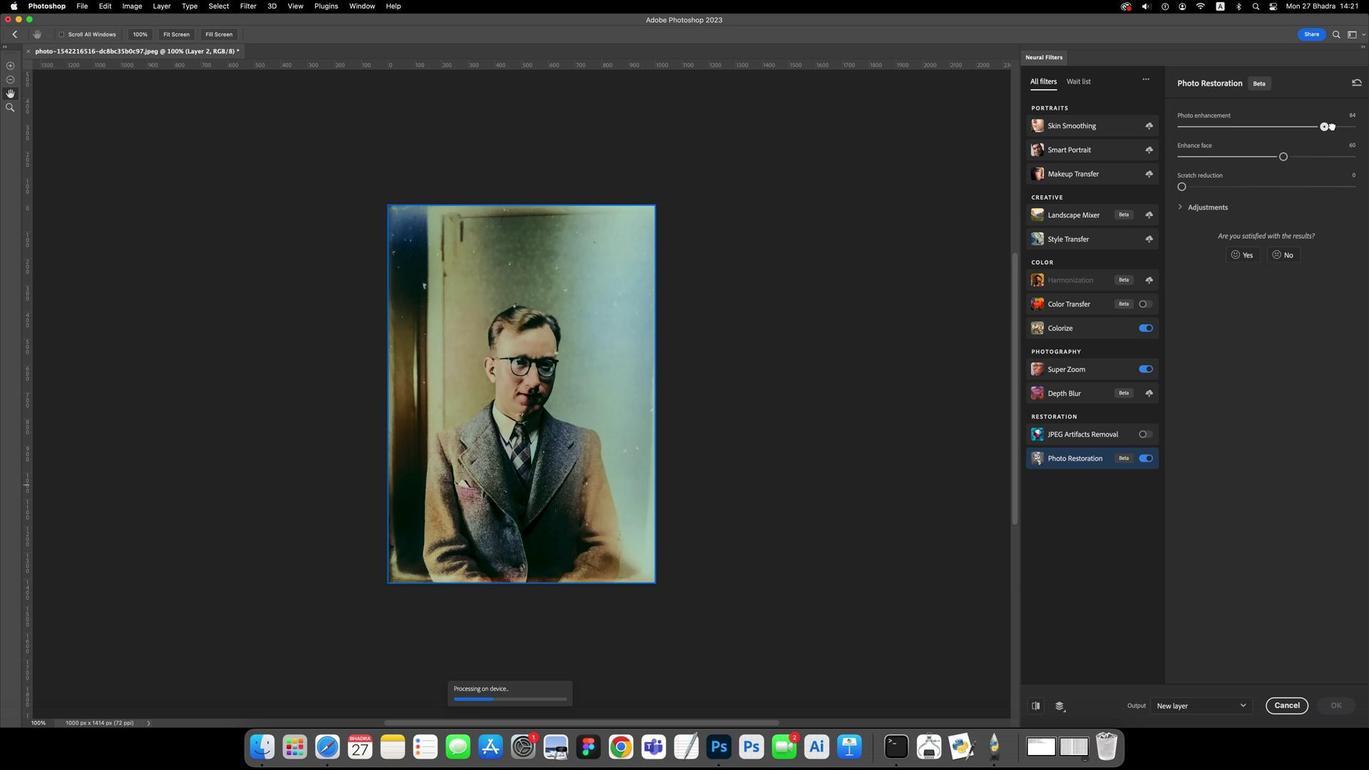 
Action: Mouse moved to (1276, 155)
Screenshot: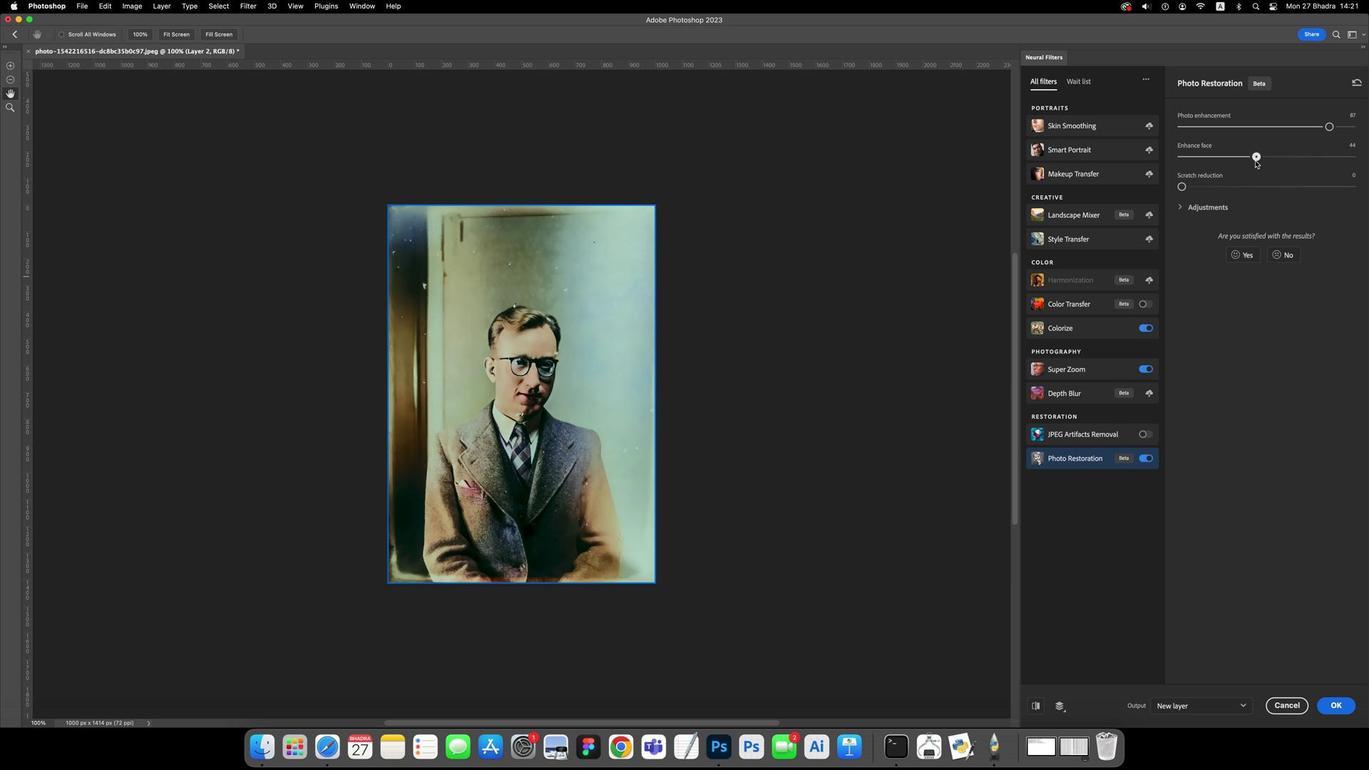 
Action: Mouse pressed left at (1276, 155)
Screenshot: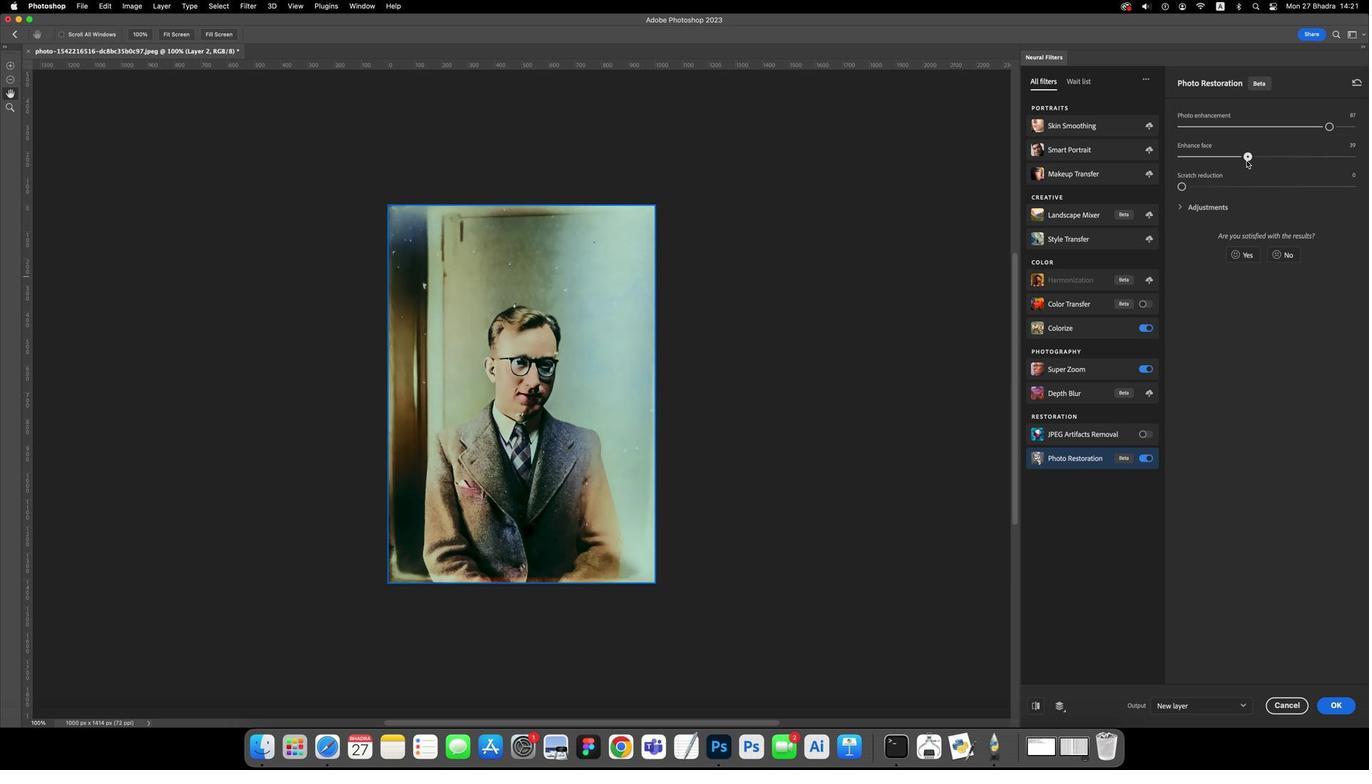 
Action: Mouse moved to (1179, 183)
Screenshot: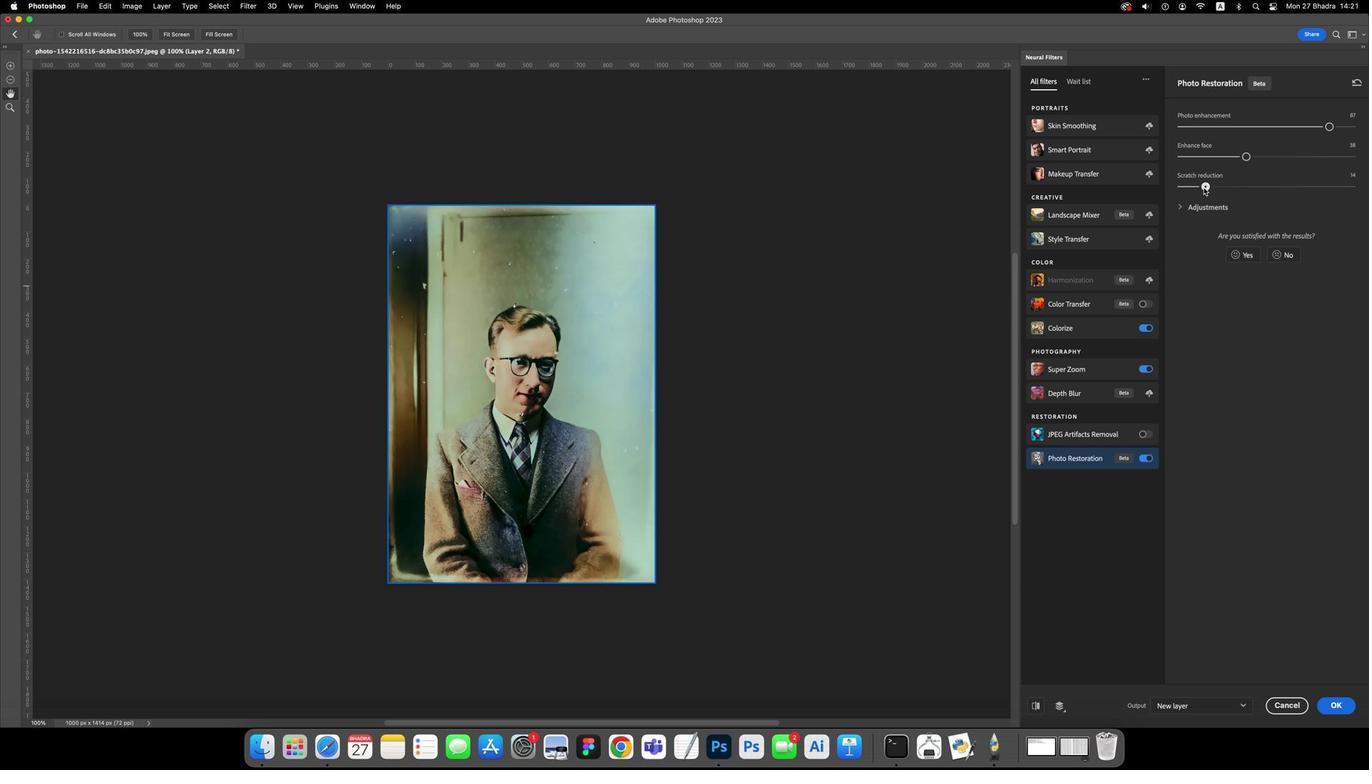
Action: Mouse pressed left at (1179, 183)
Screenshot: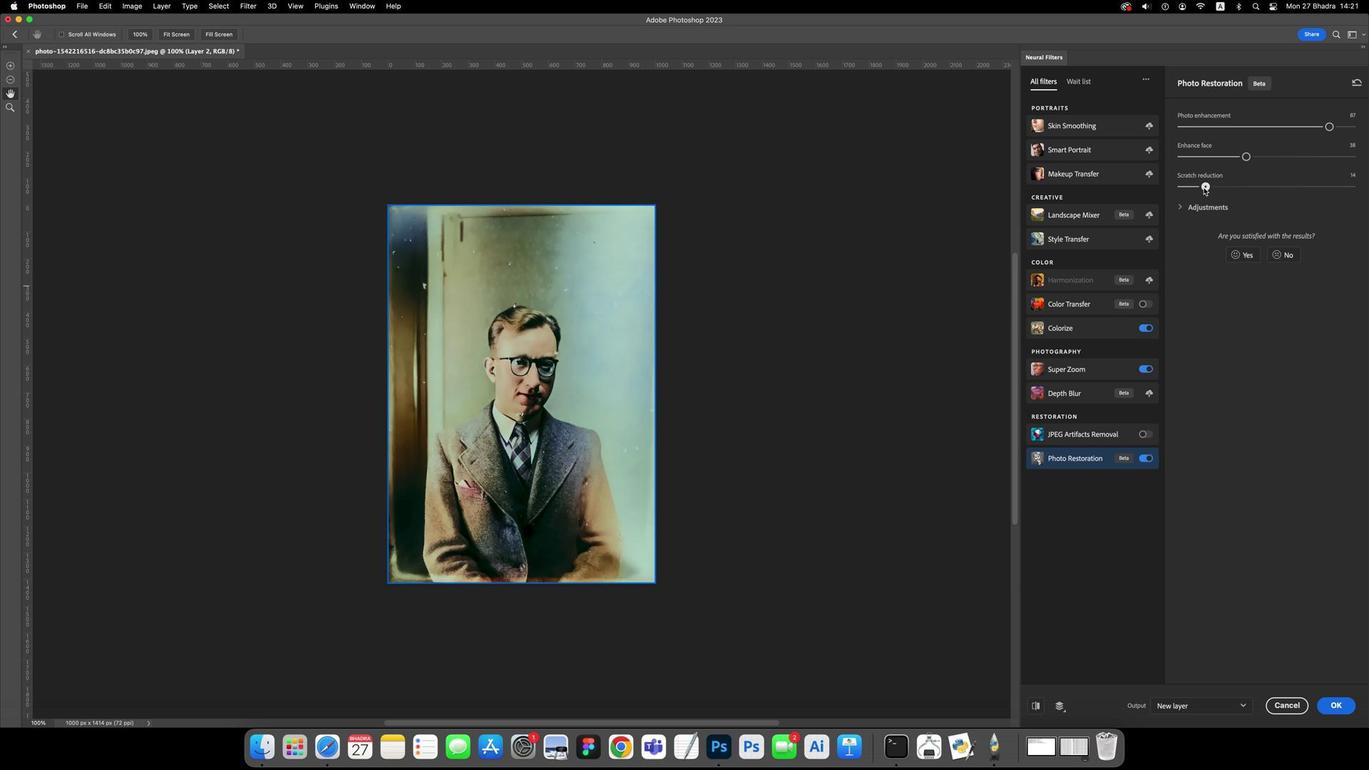 
Action: Mouse moved to (9, 109)
Screenshot: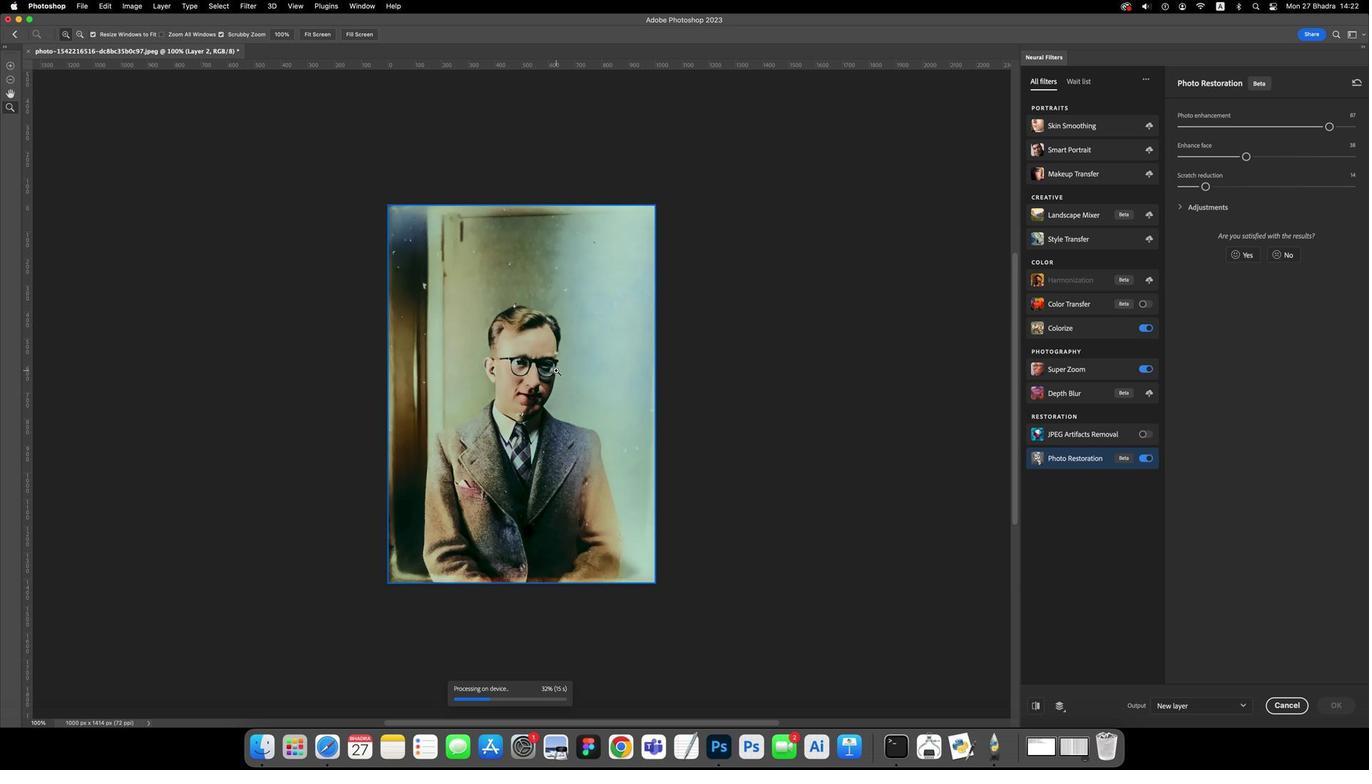 
Action: Mouse pressed left at (9, 109)
Screenshot: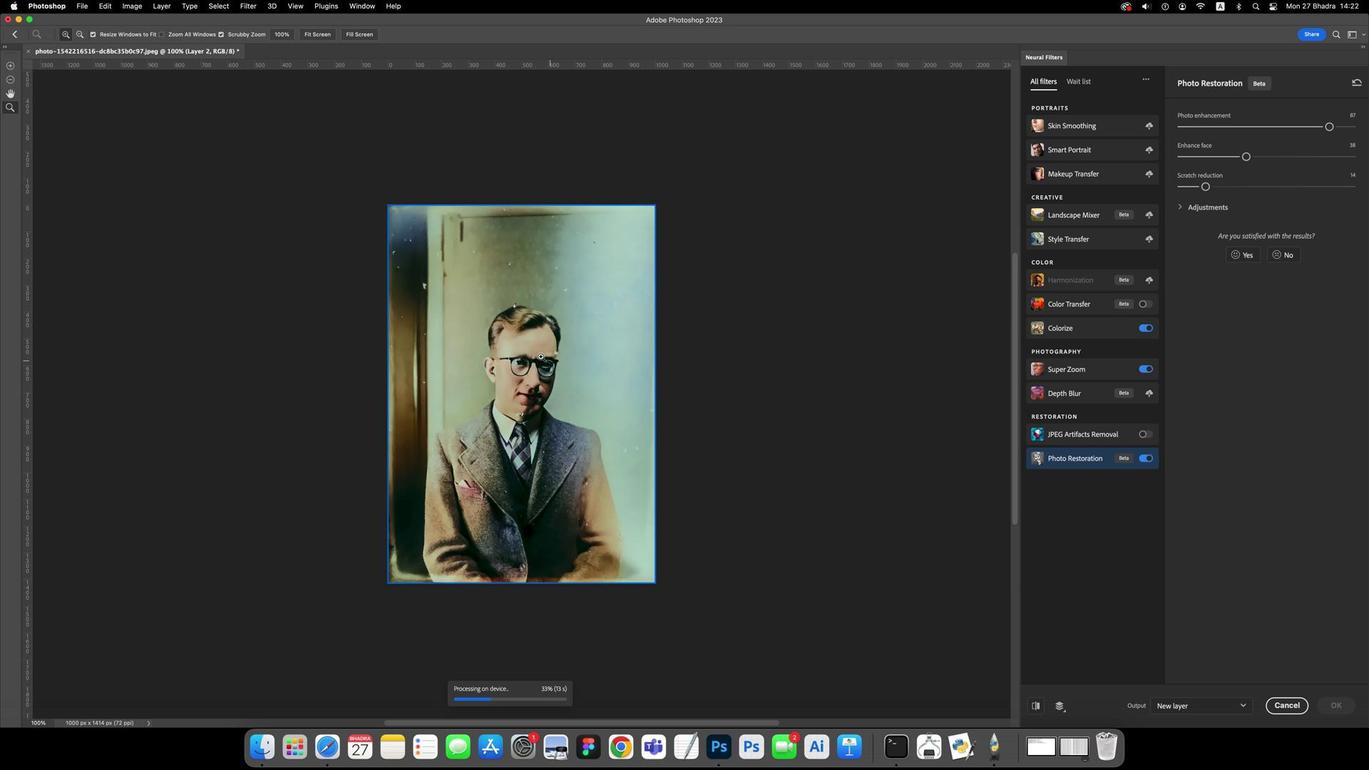 
Action: Mouse moved to (536, 337)
Screenshot: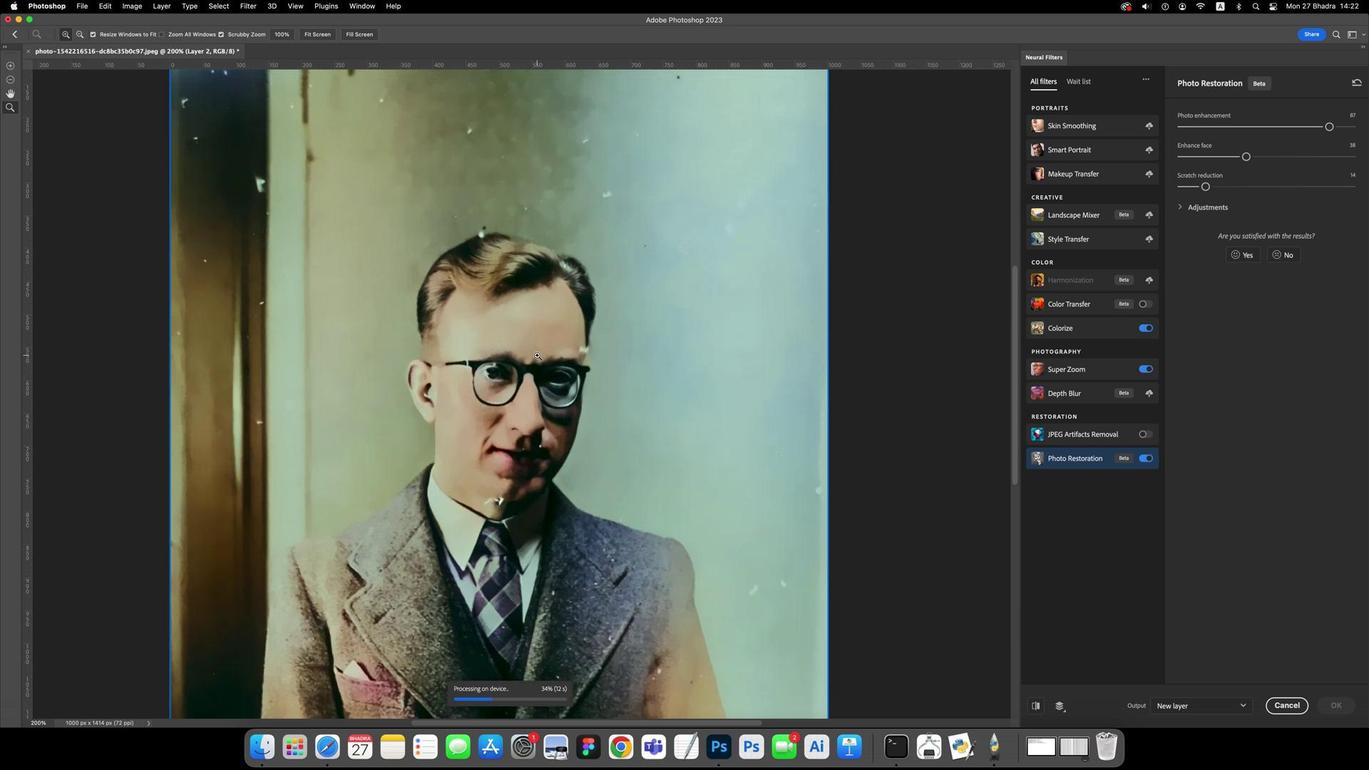
Action: Mouse pressed left at (536, 337)
Screenshot: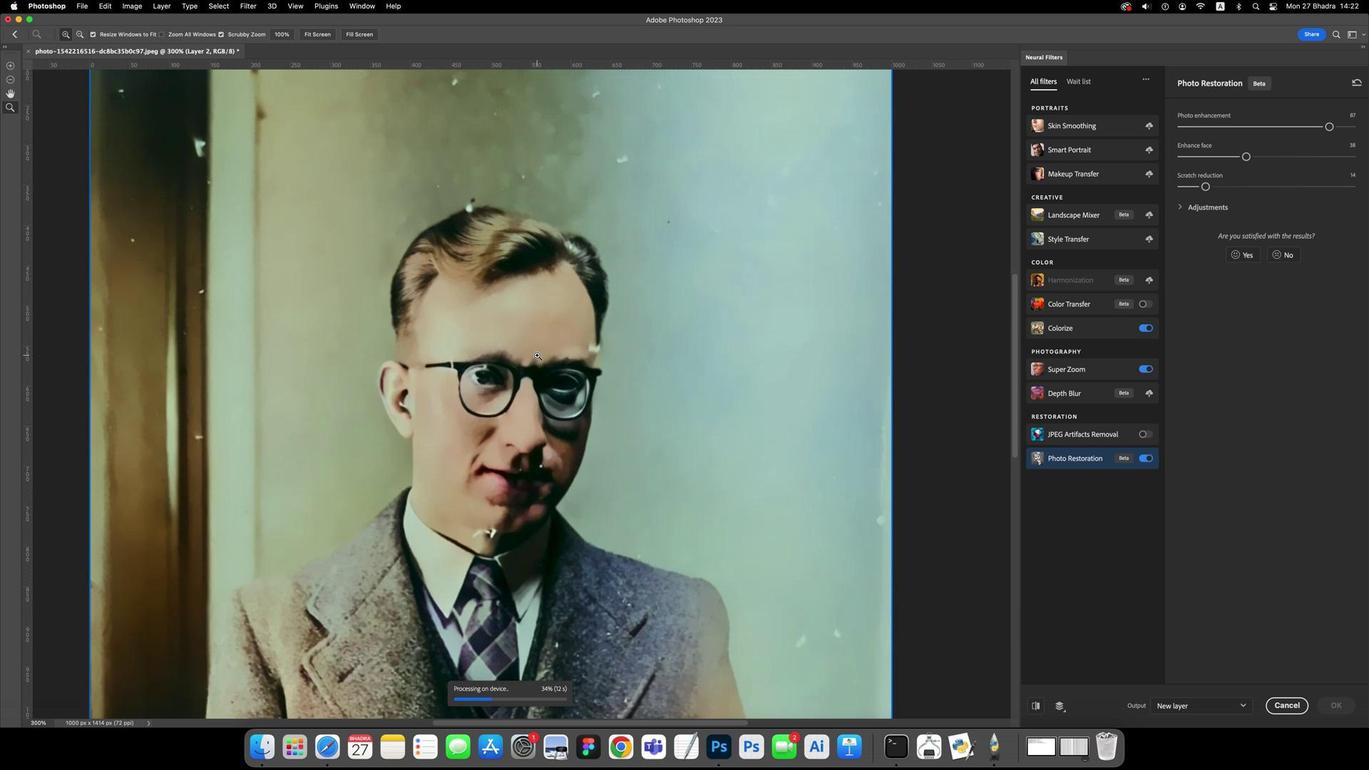 
Action: Mouse pressed left at (536, 337)
Screenshot: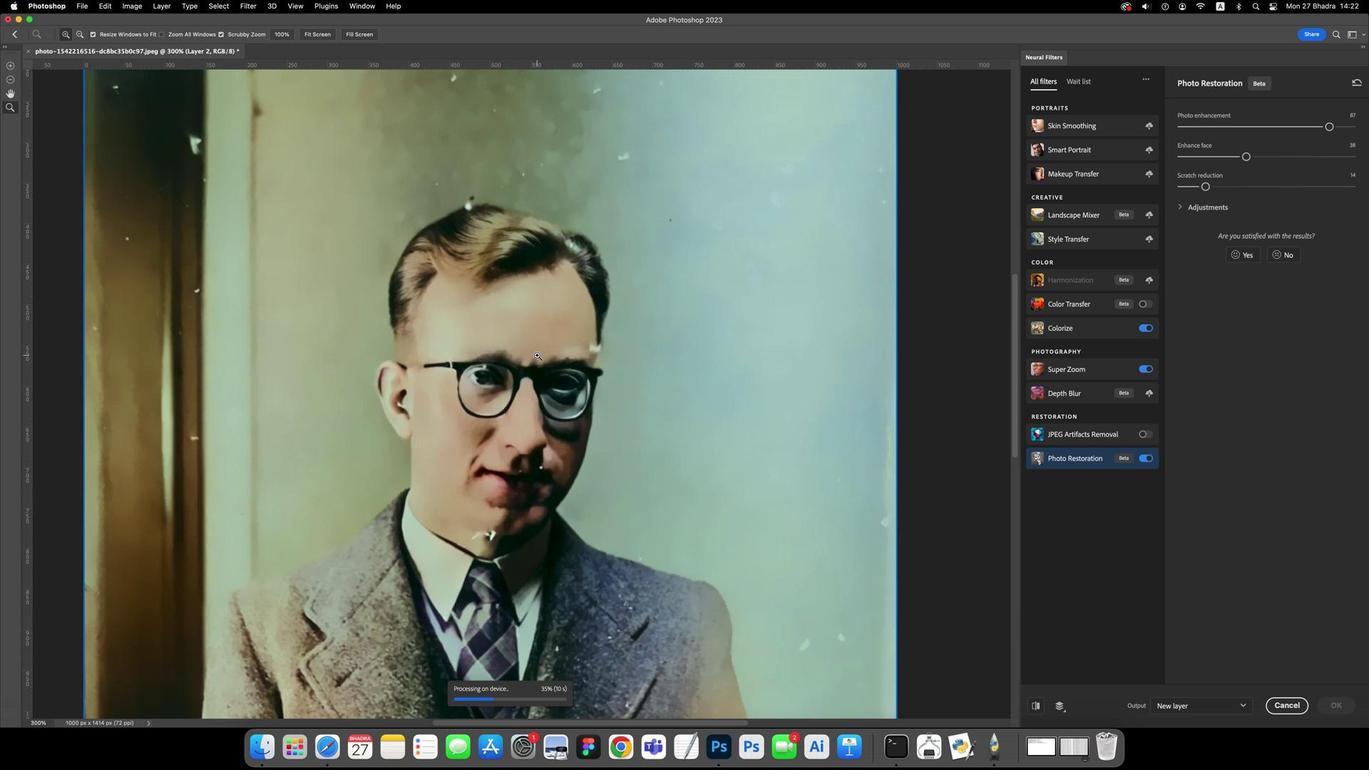 
Action: Mouse pressed left at (536, 337)
Screenshot: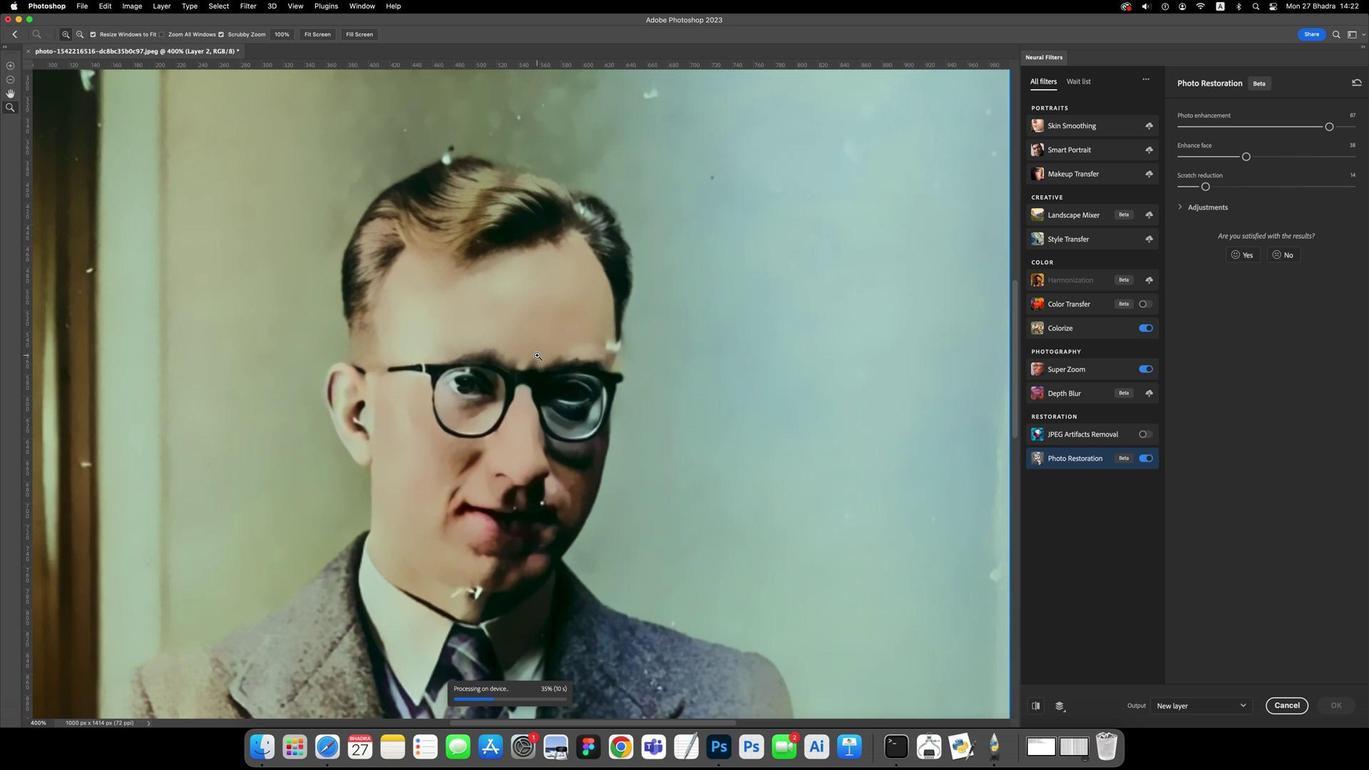 
Action: Mouse scrolled (536, 337) with delta (2, 8)
Screenshot: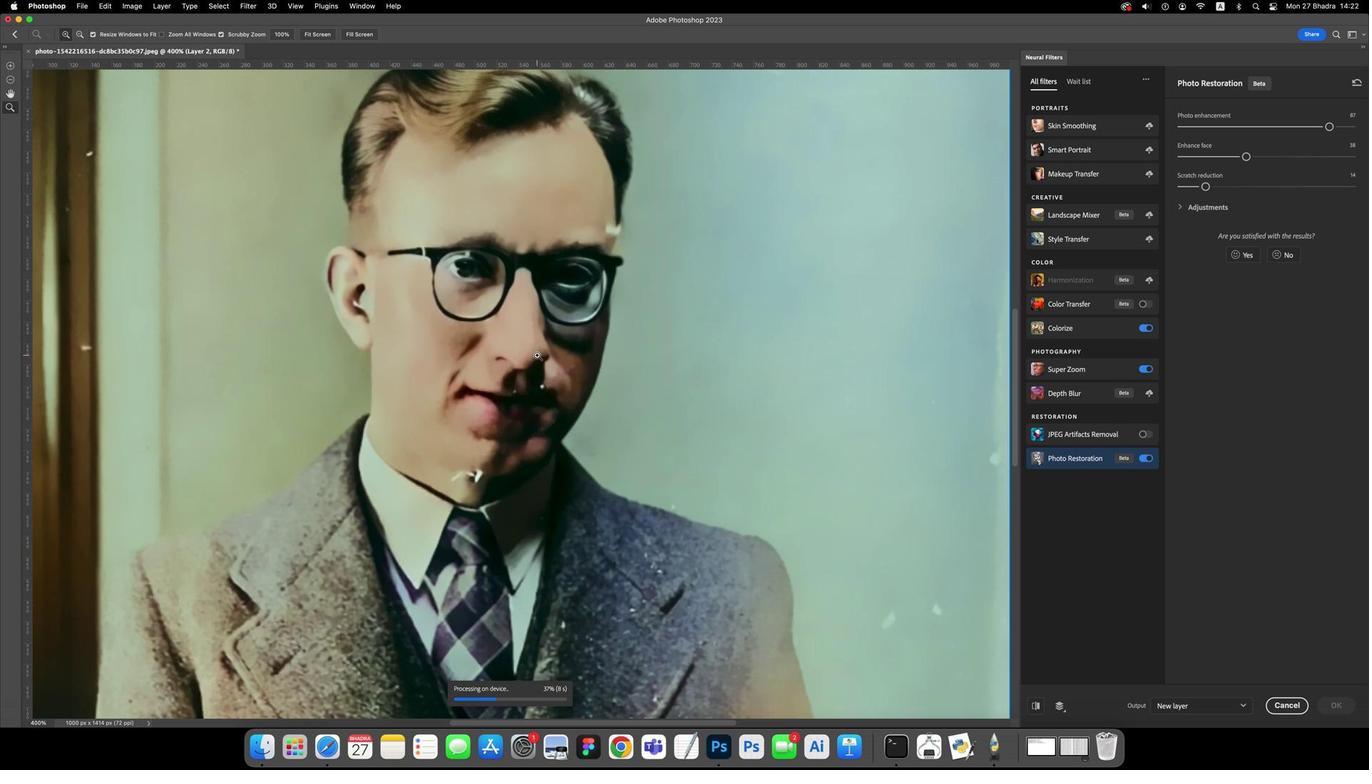 
Action: Mouse scrolled (536, 337) with delta (2, 8)
Screenshot: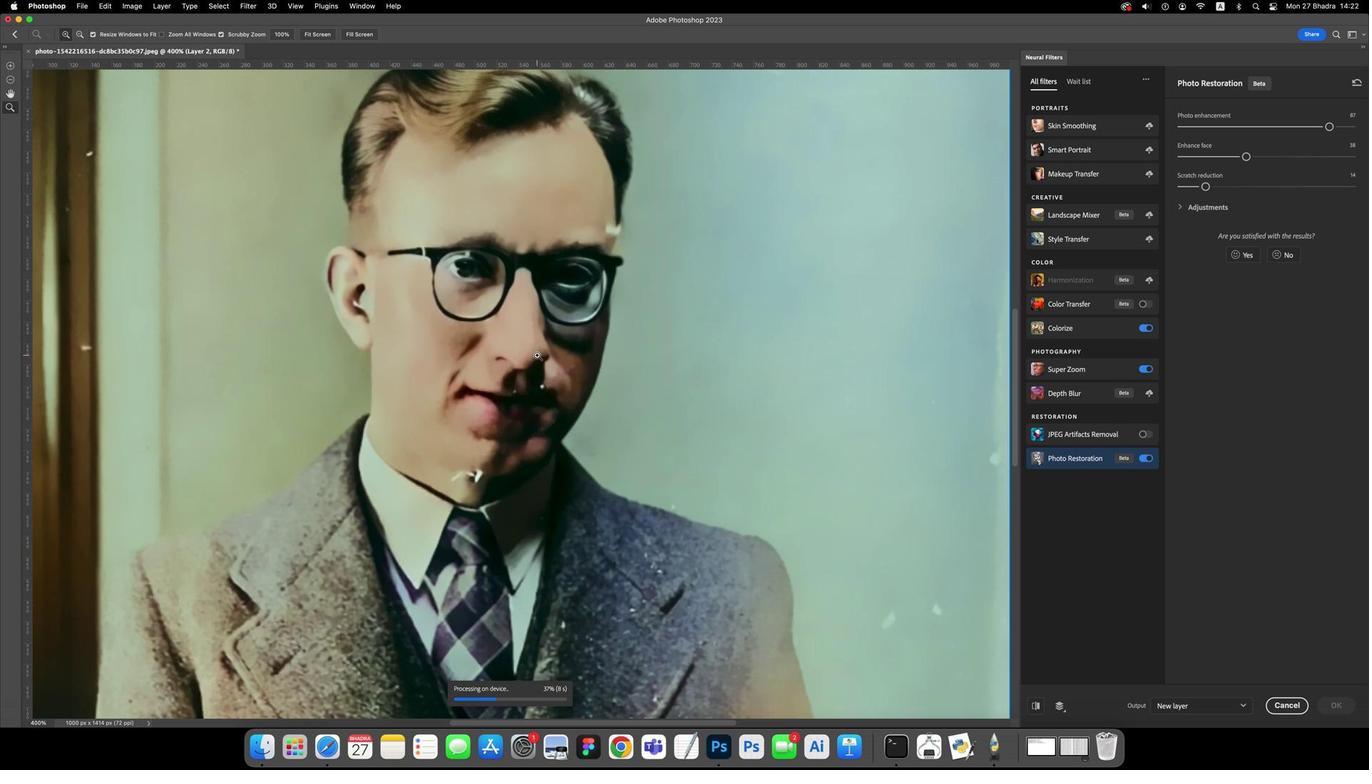 
Action: Mouse scrolled (536, 337) with delta (2, 4)
Screenshot: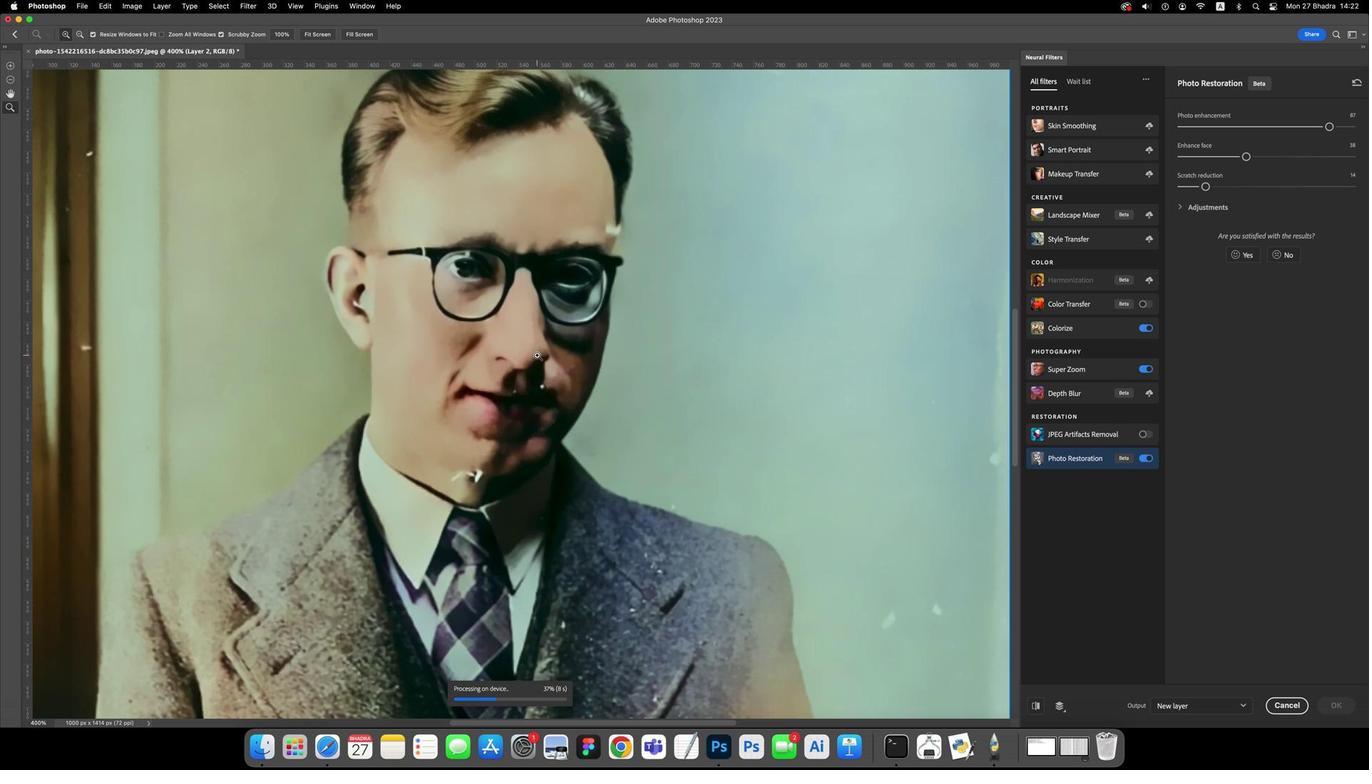 
Action: Mouse scrolled (536, 337) with delta (2, 3)
Screenshot: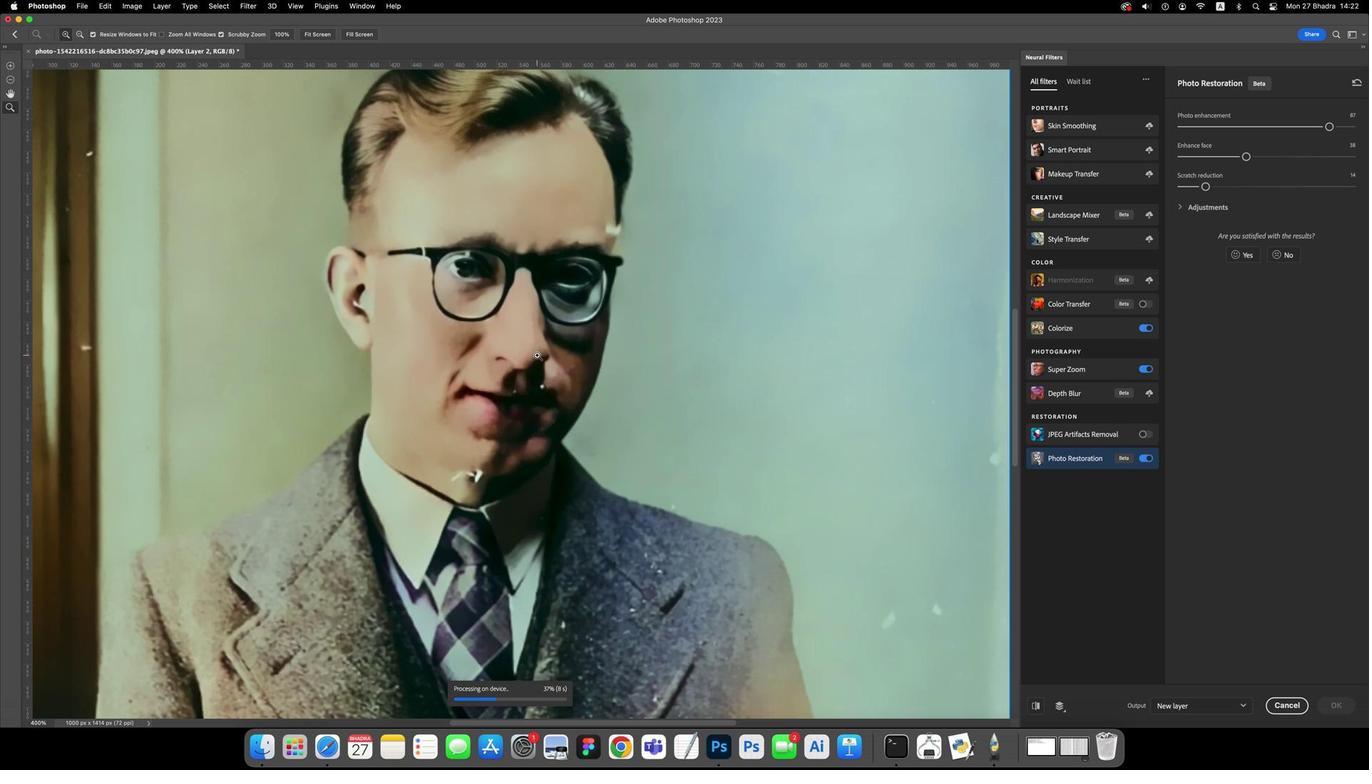
Action: Mouse scrolled (536, 337) with delta (2, 8)
Screenshot: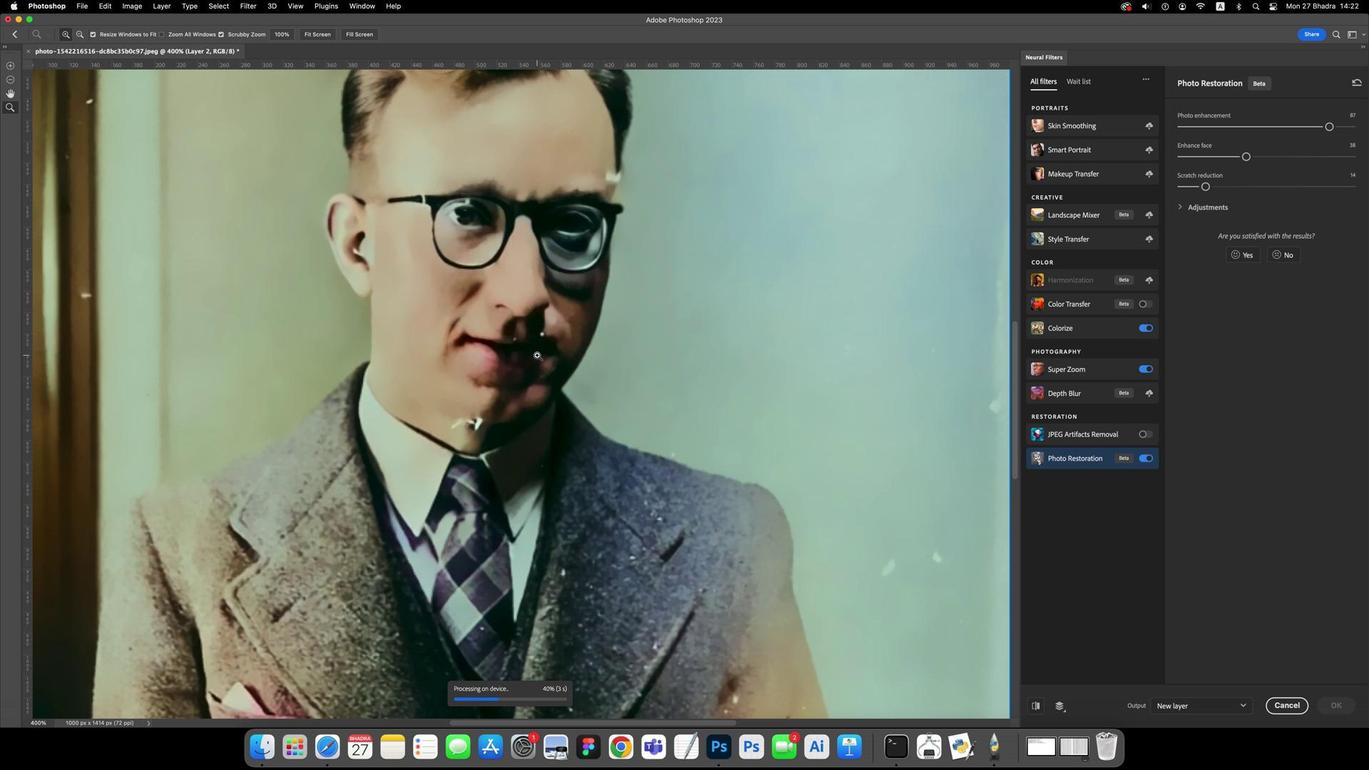 
Action: Mouse scrolled (536, 337) with delta (2, 7)
Screenshot: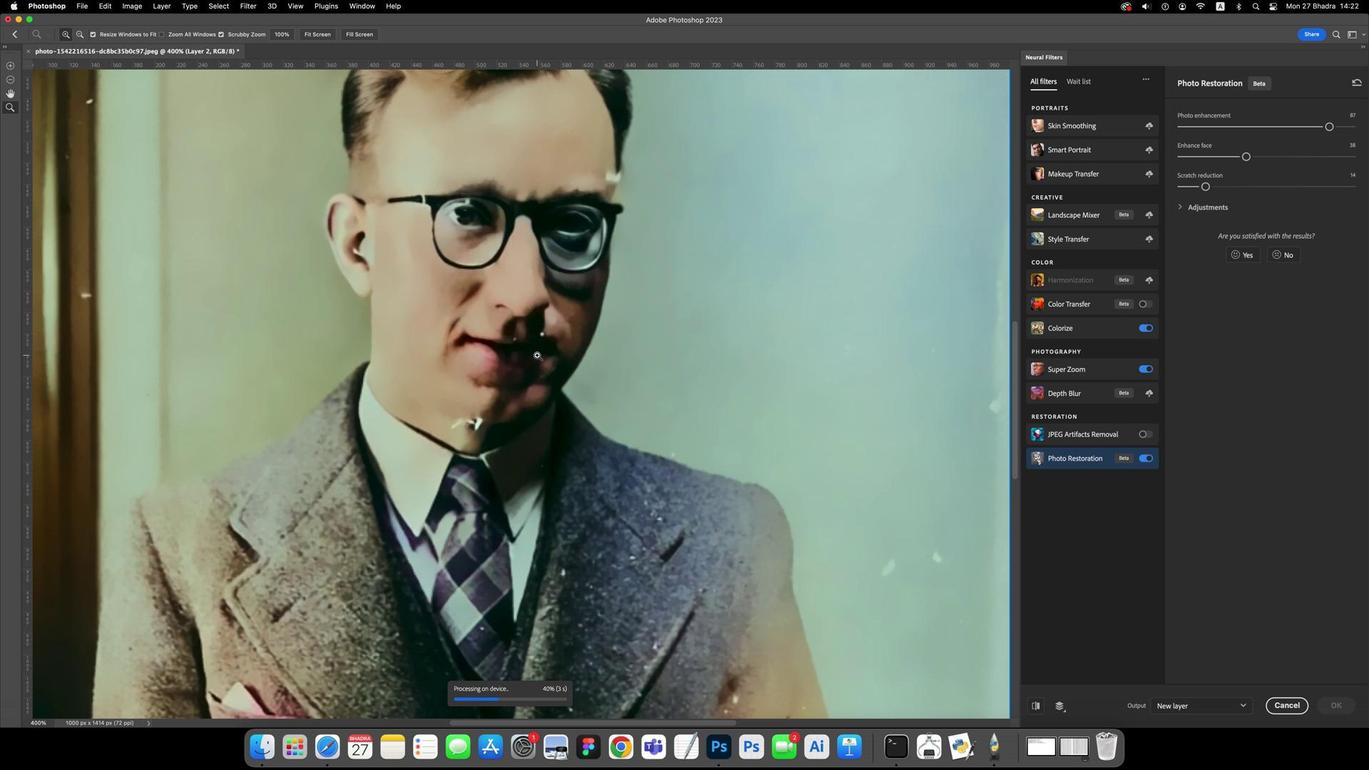 
Action: Mouse scrolled (536, 337) with delta (2, 5)
Screenshot: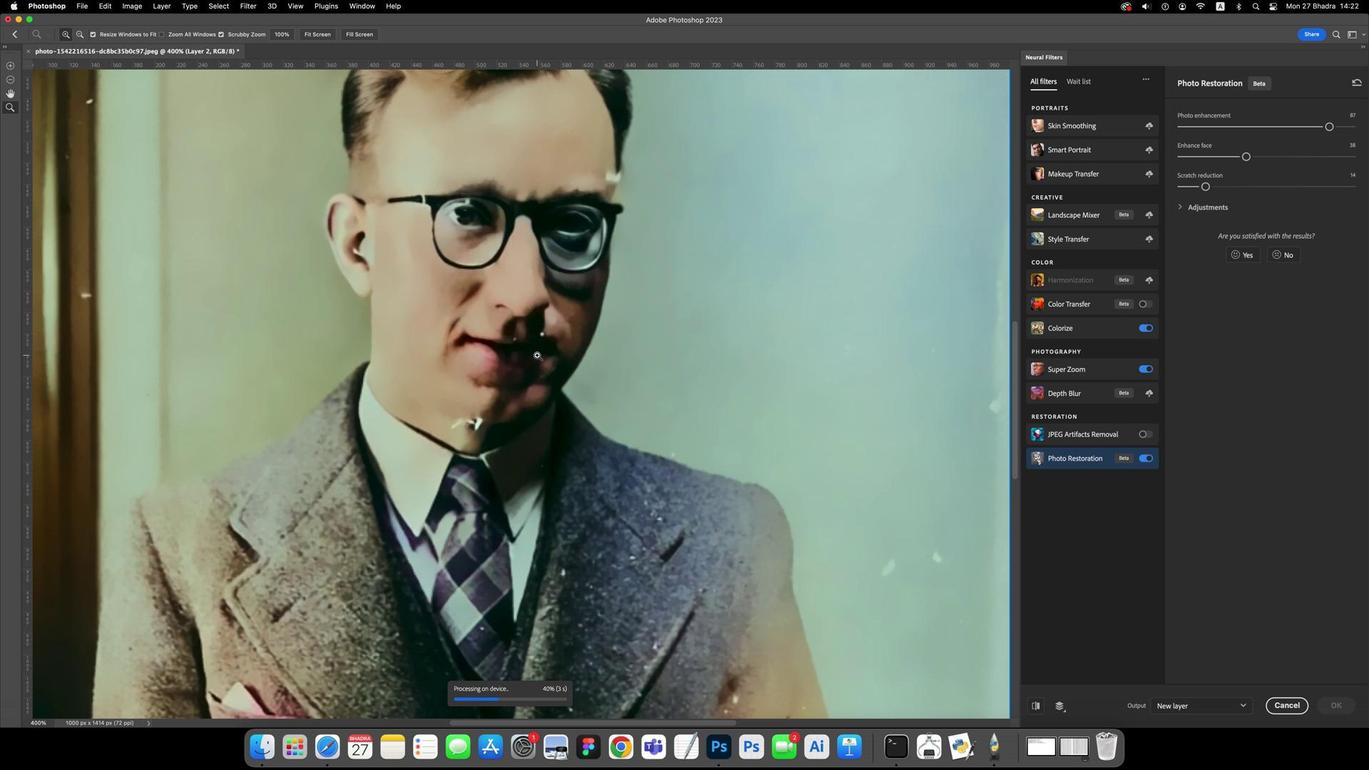 
Action: Mouse scrolled (536, 337) with delta (2, 8)
Screenshot: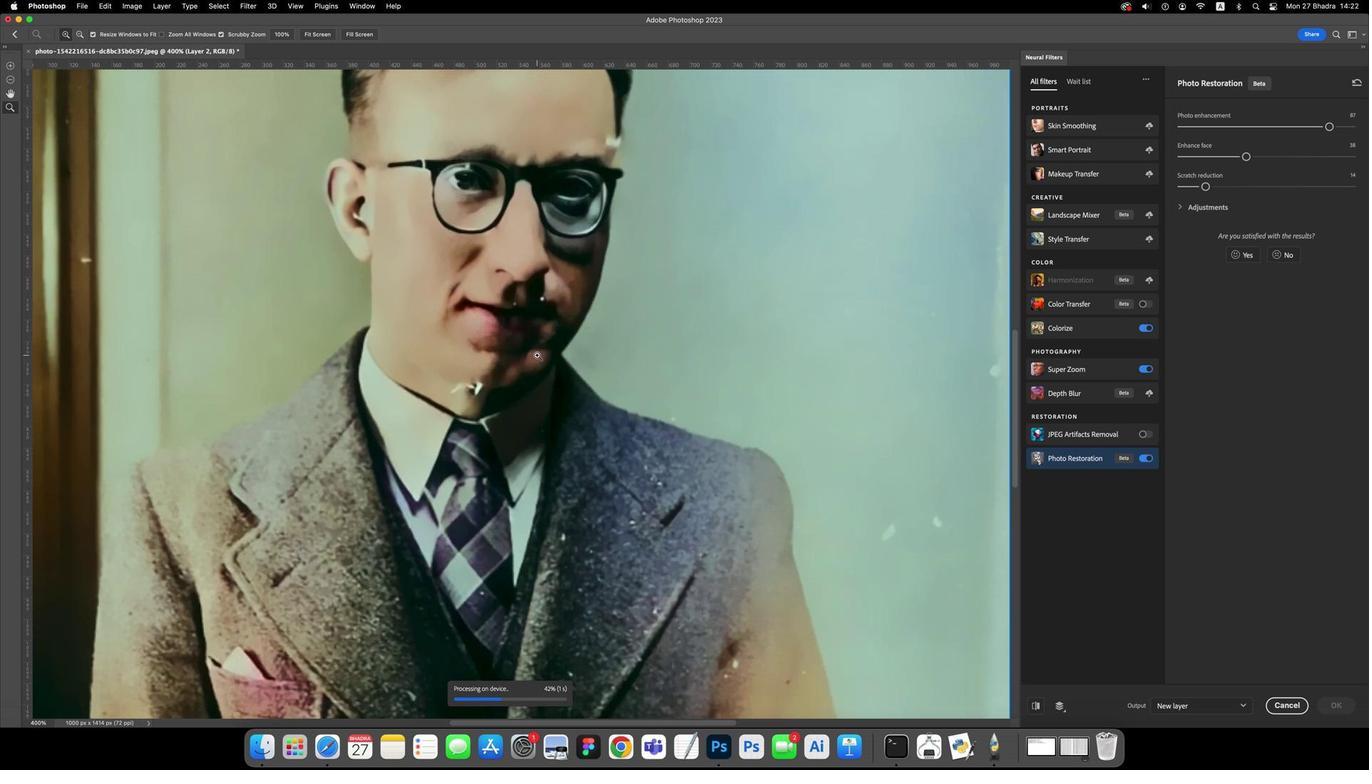 
Action: Mouse scrolled (536, 337) with delta (2, 7)
Screenshot: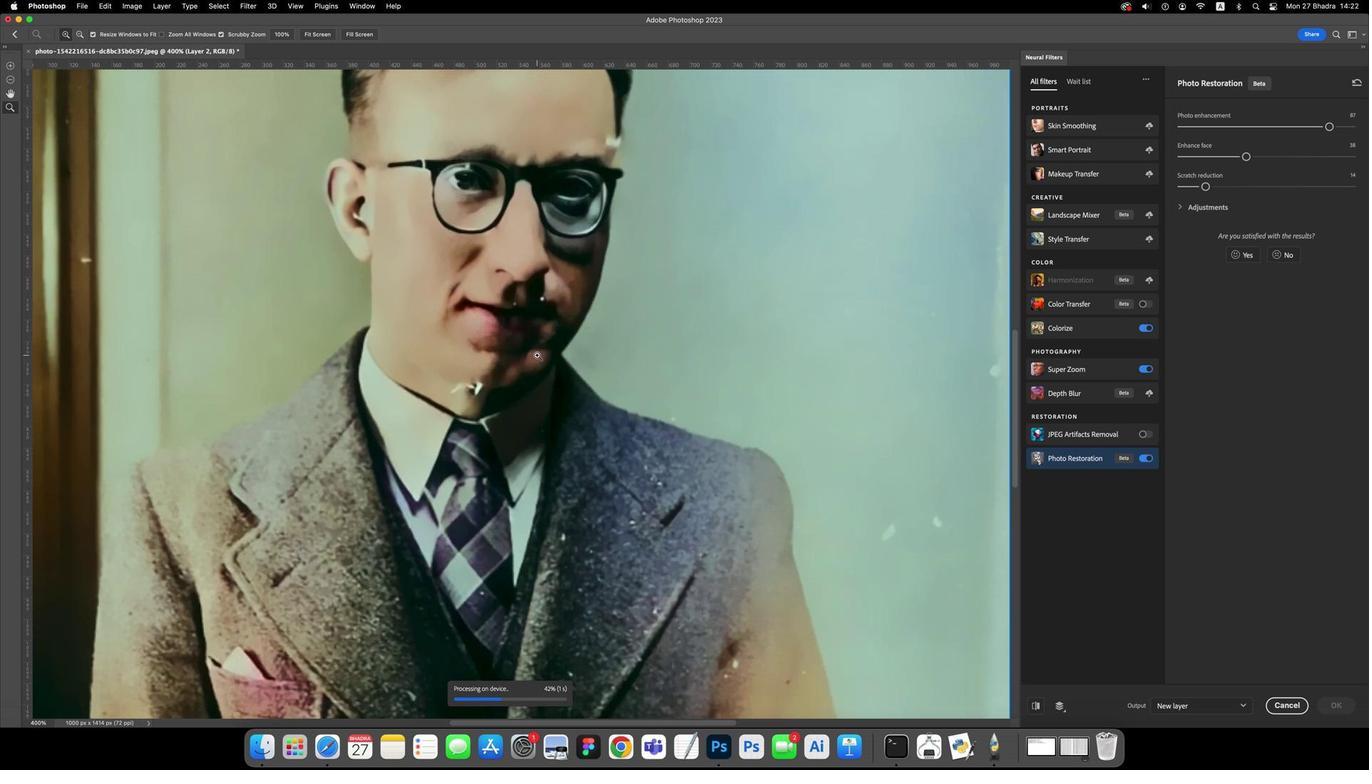 
Action: Mouse scrolled (536, 337) with delta (2, 8)
Screenshot: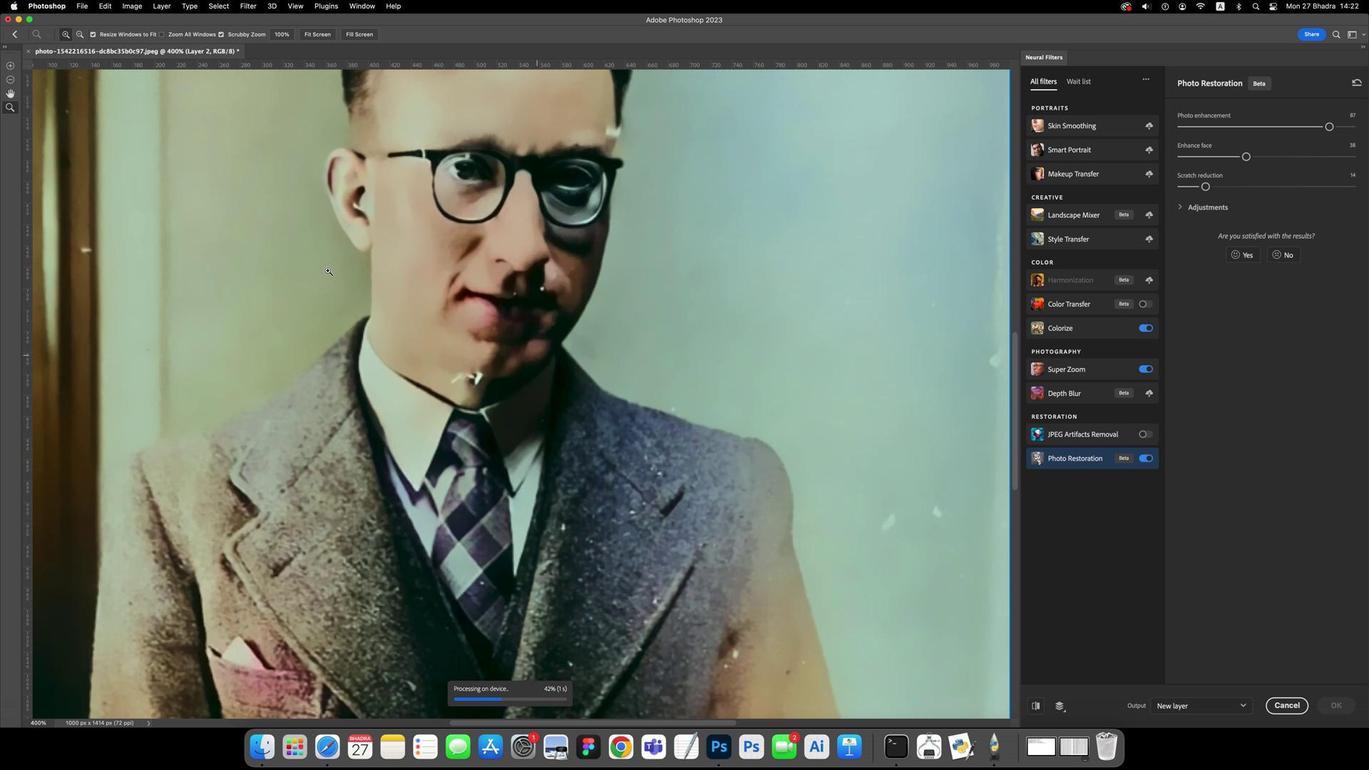 
Action: Mouse scrolled (536, 337) with delta (2, 8)
Screenshot: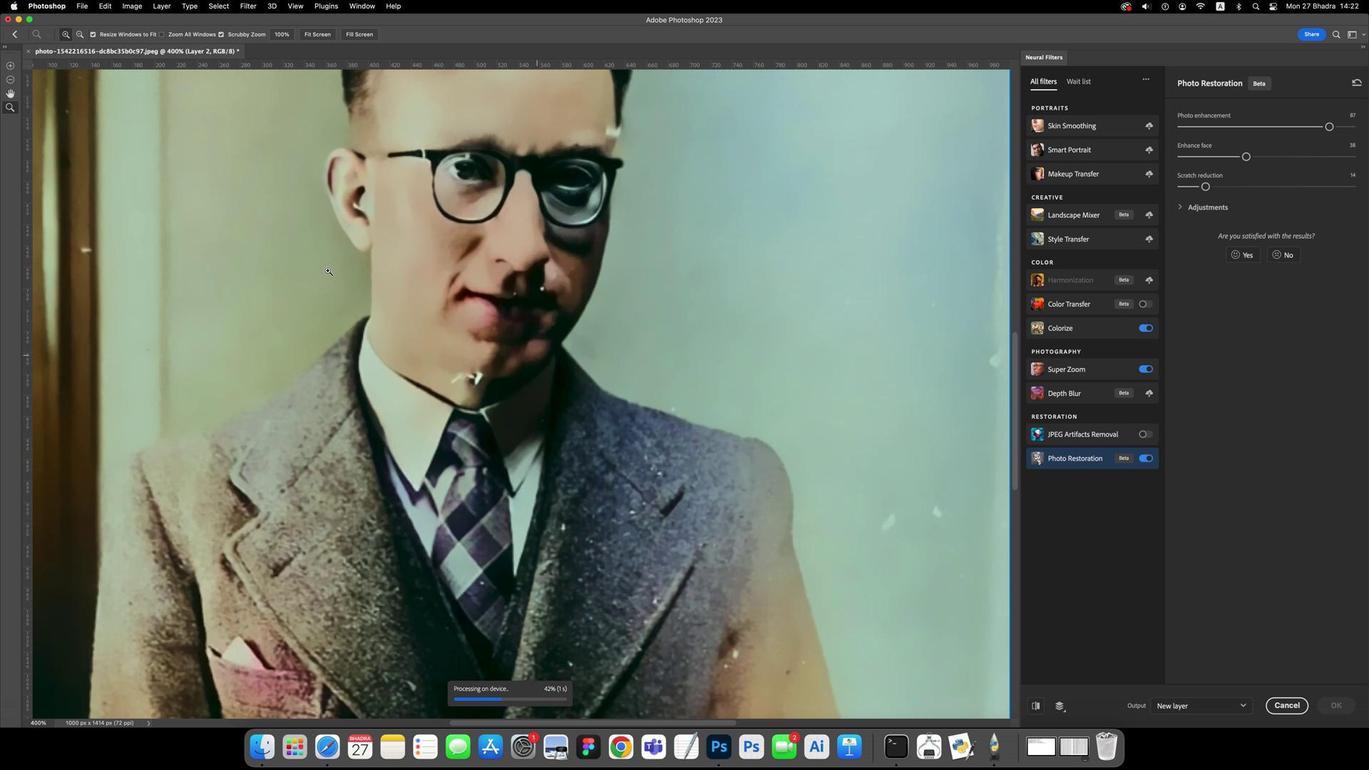 
Action: Mouse scrolled (536, 337) with delta (2, 7)
Screenshot: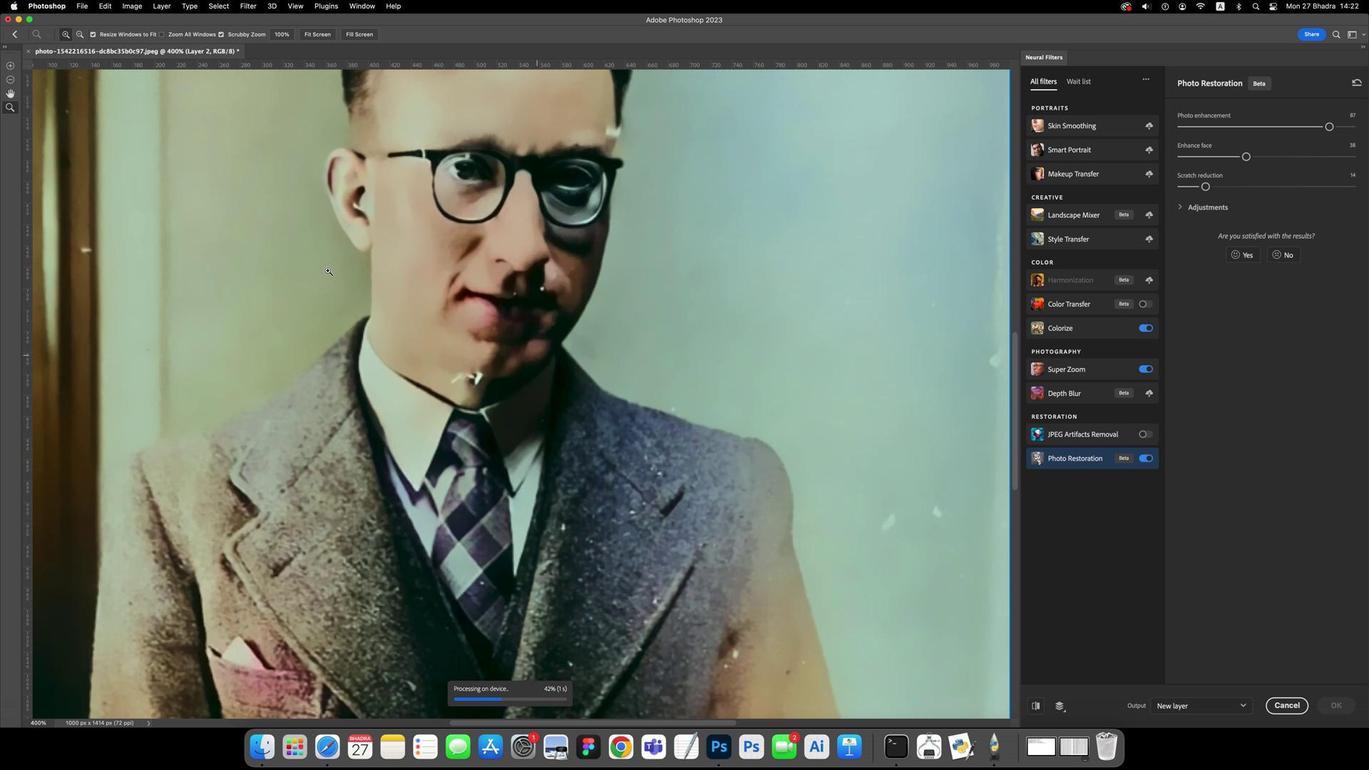 
Action: Mouse scrolled (536, 337) with delta (2, 8)
Screenshot: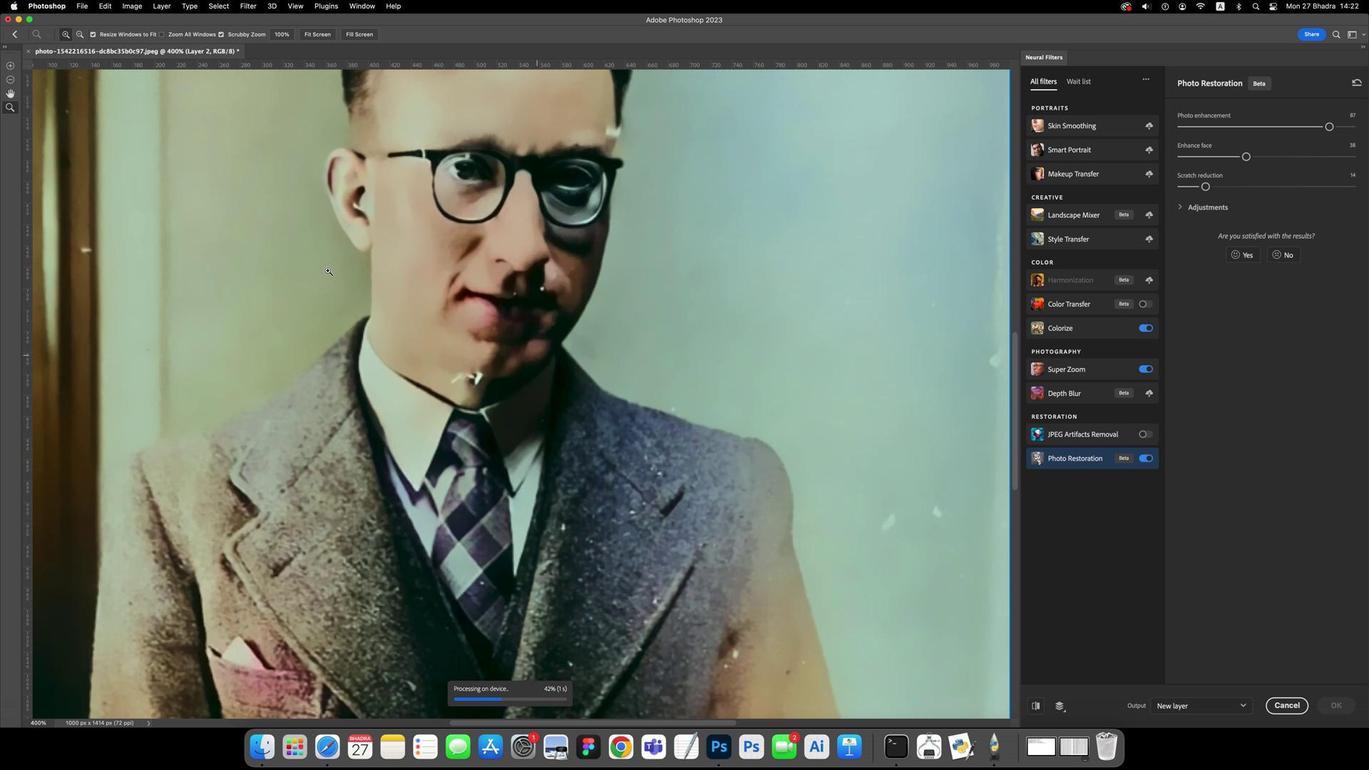 
Action: Mouse scrolled (536, 337) with delta (2, 8)
Screenshot: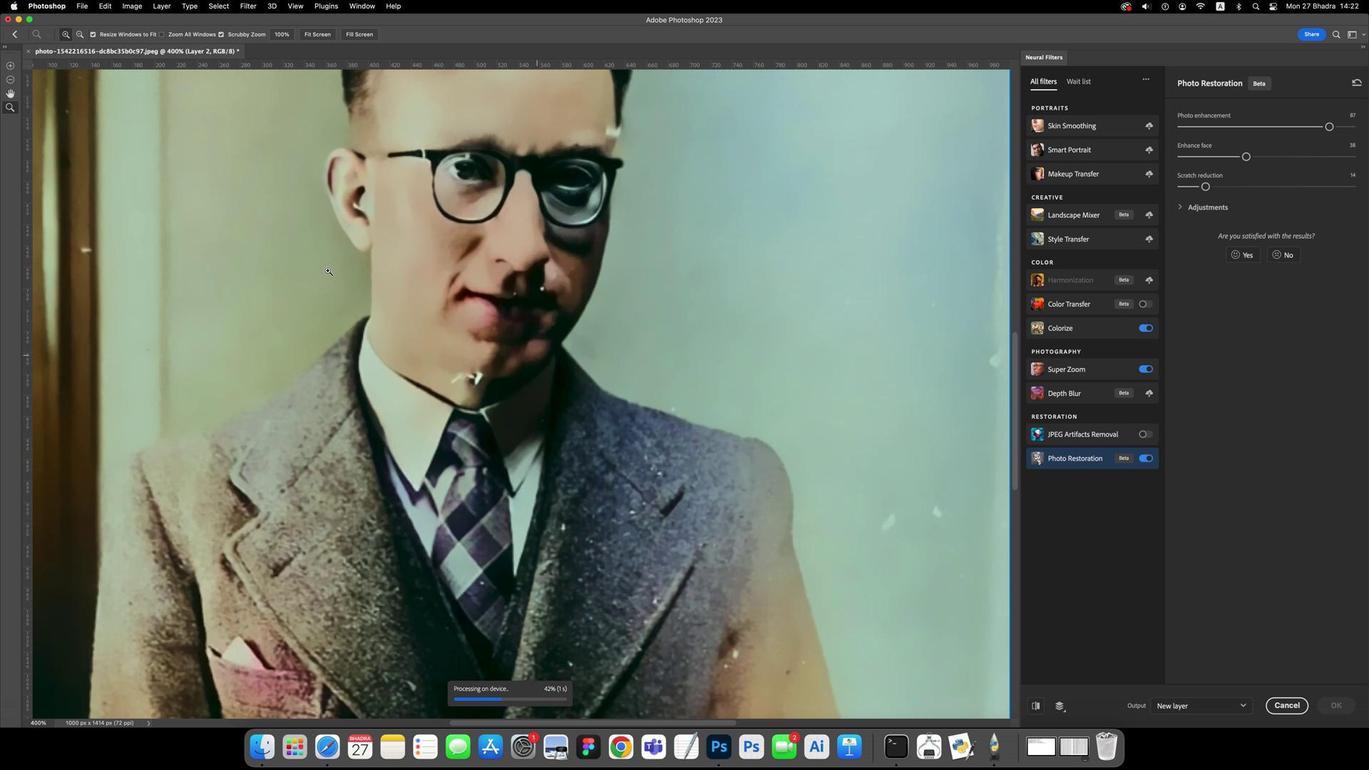 
Action: Mouse scrolled (536, 337) with delta (2, 6)
Screenshot: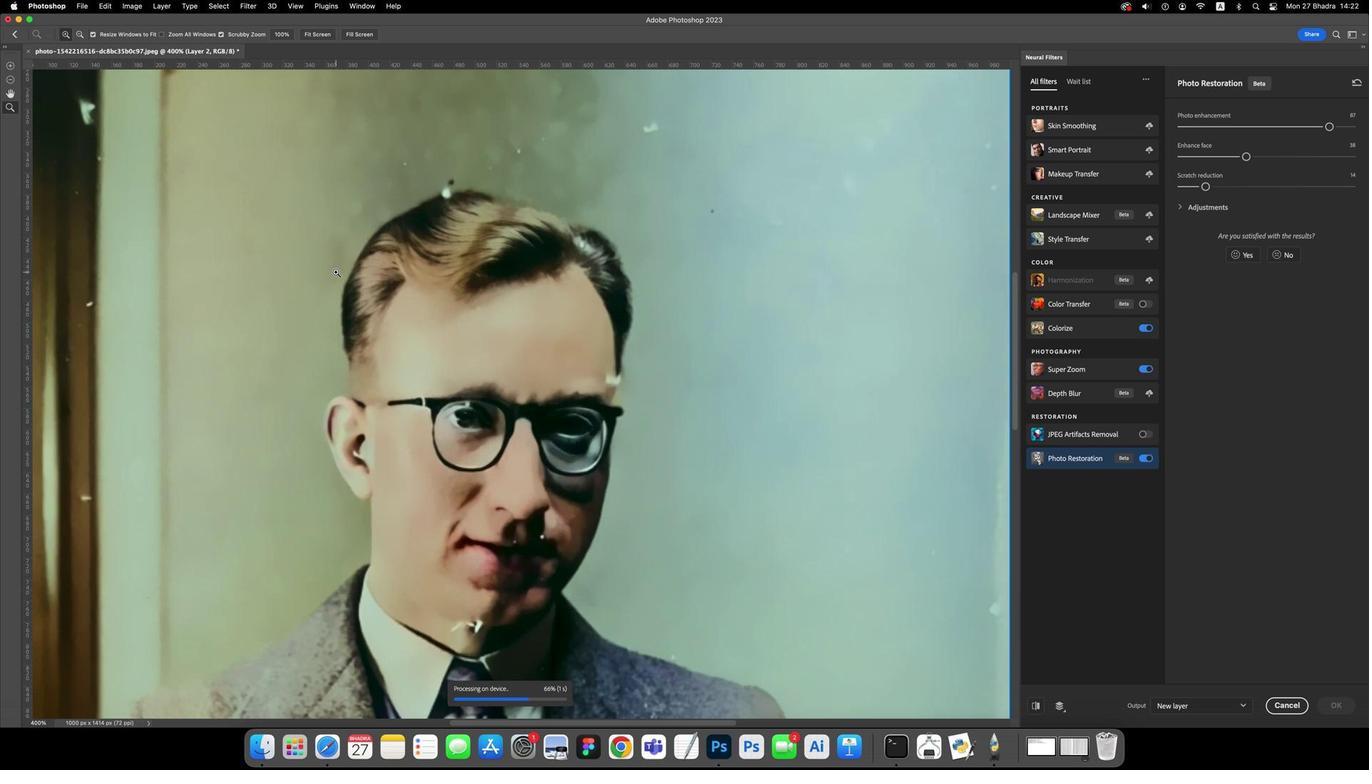 
Action: Mouse scrolled (536, 337) with delta (2, 8)
Screenshot: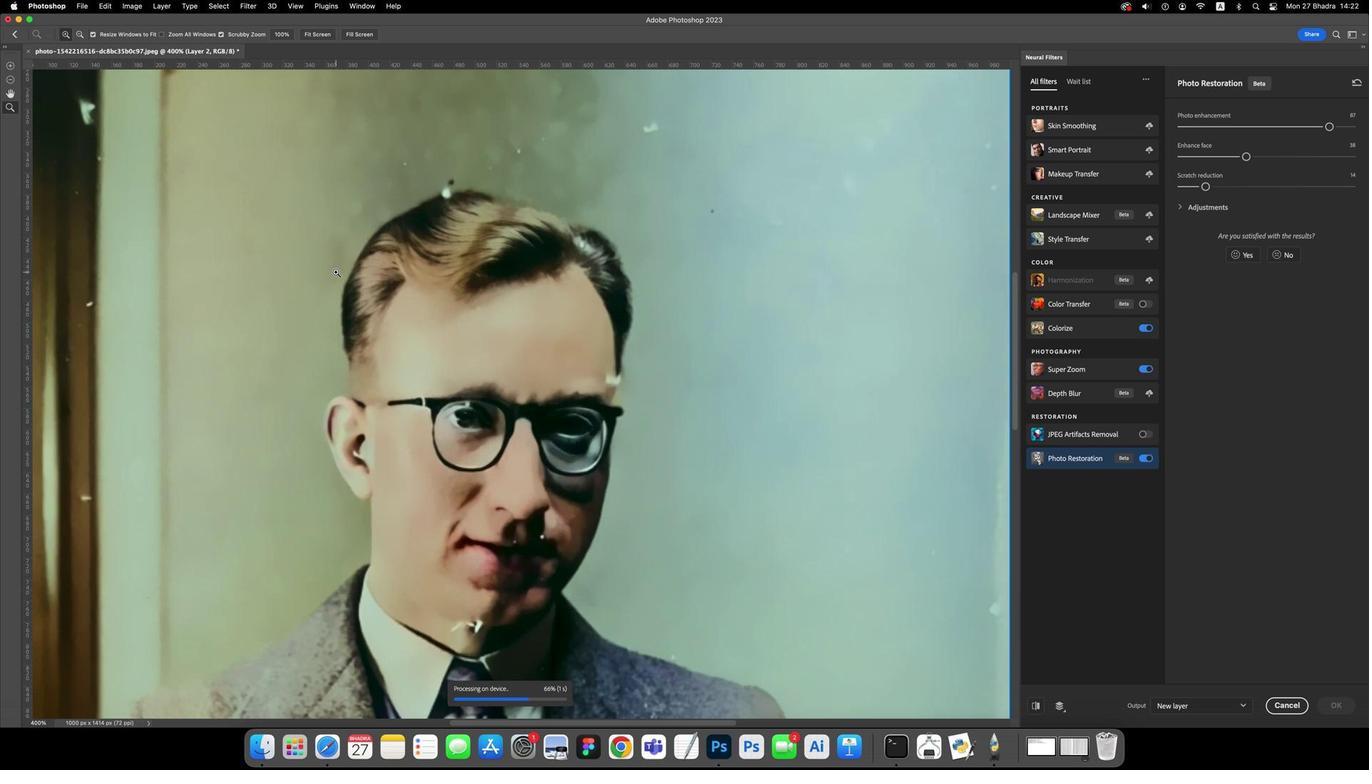 
Action: Mouse scrolled (536, 337) with delta (2, 8)
Screenshot: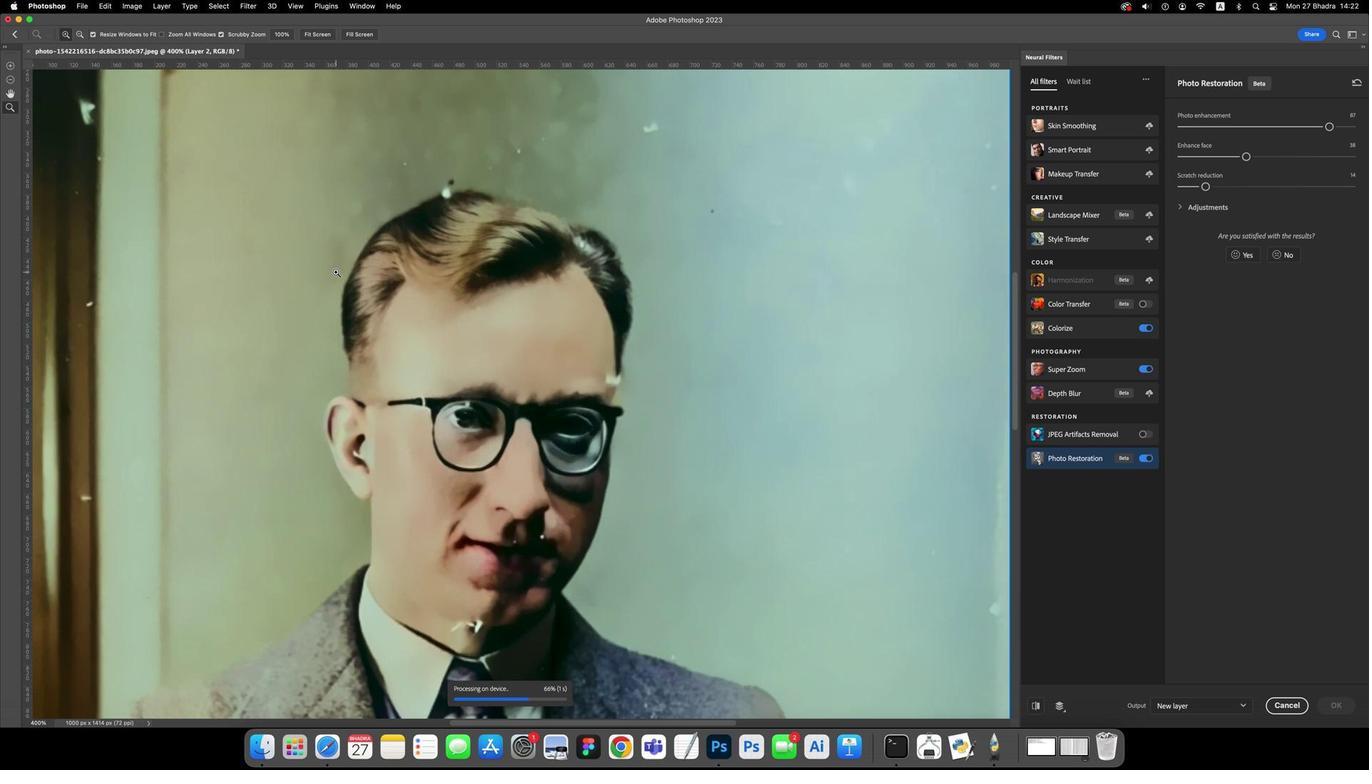 
Action: Mouse scrolled (536, 337) with delta (2, 7)
Screenshot: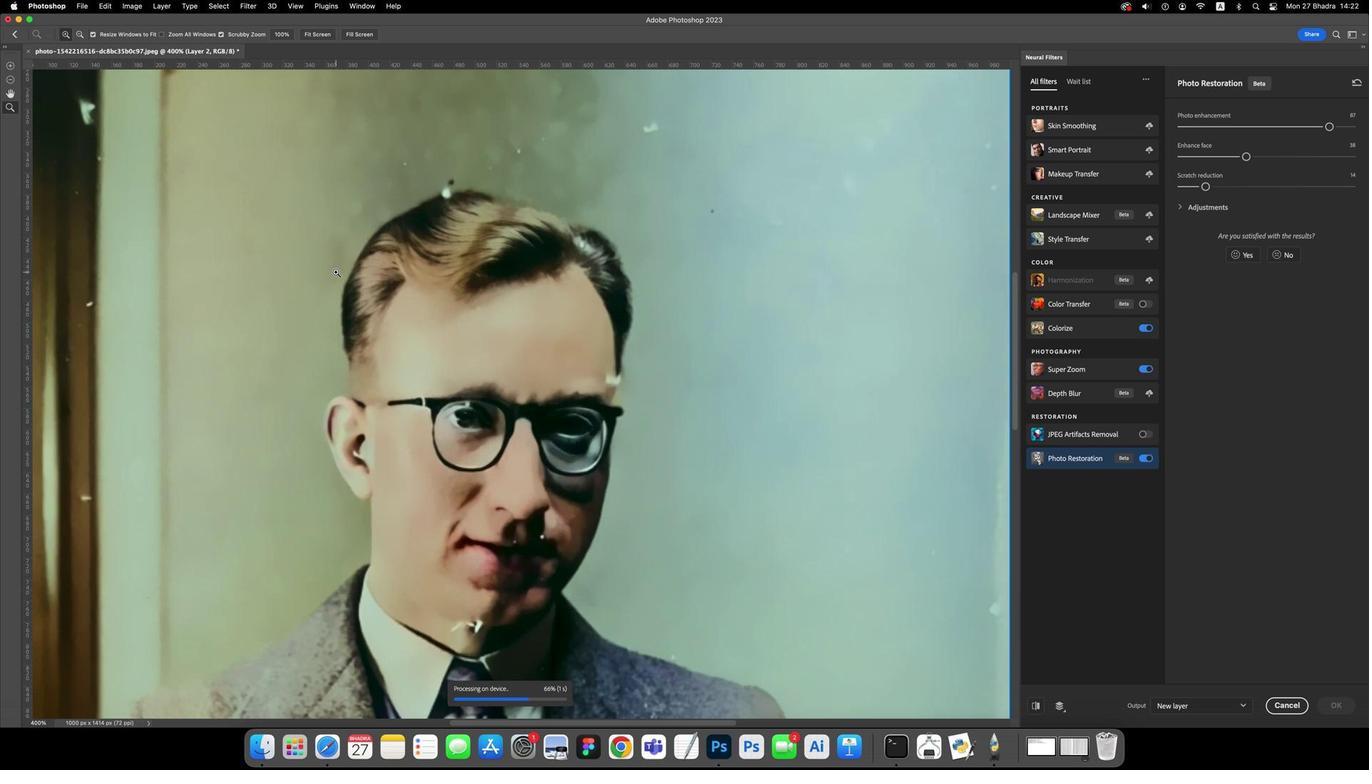 
Action: Mouse scrolled (536, 337) with delta (2, 8)
Screenshot: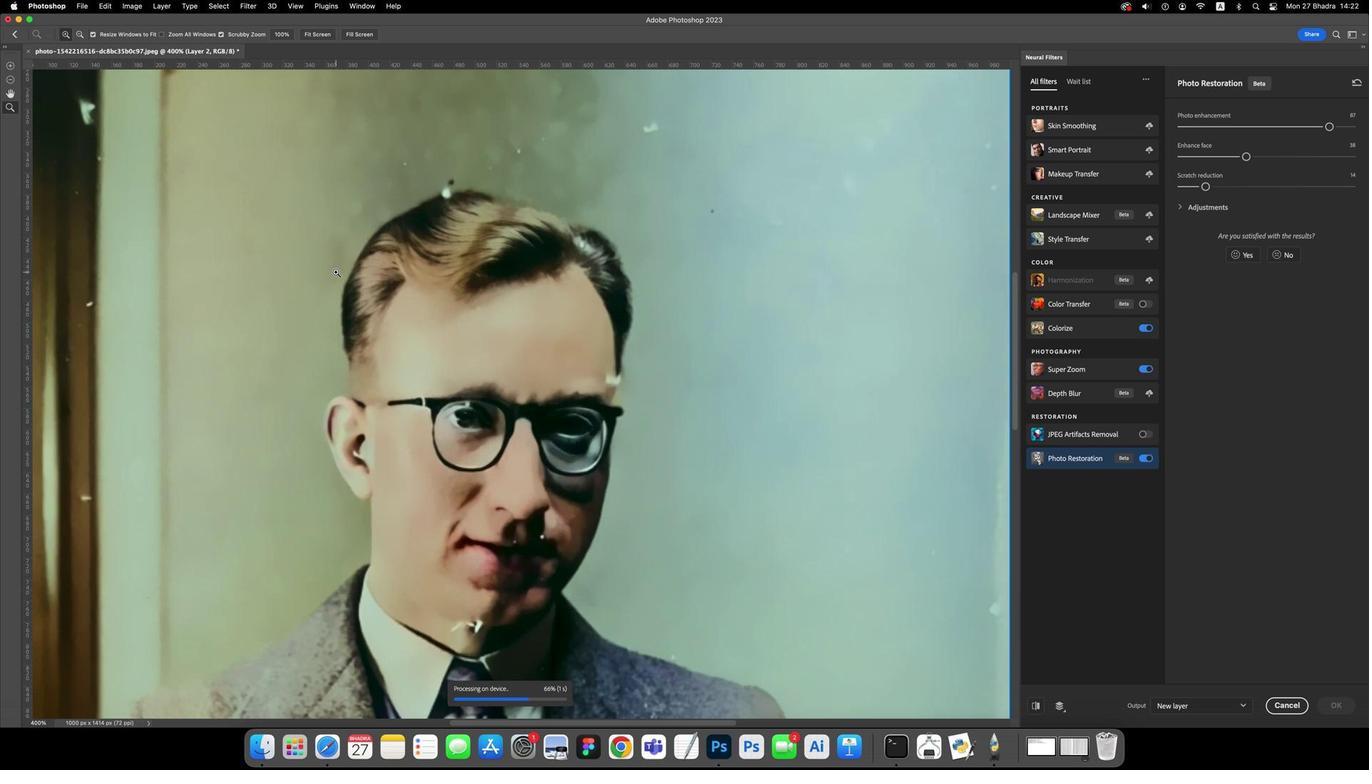 
Action: Mouse scrolled (536, 337) with delta (2, 8)
Screenshot: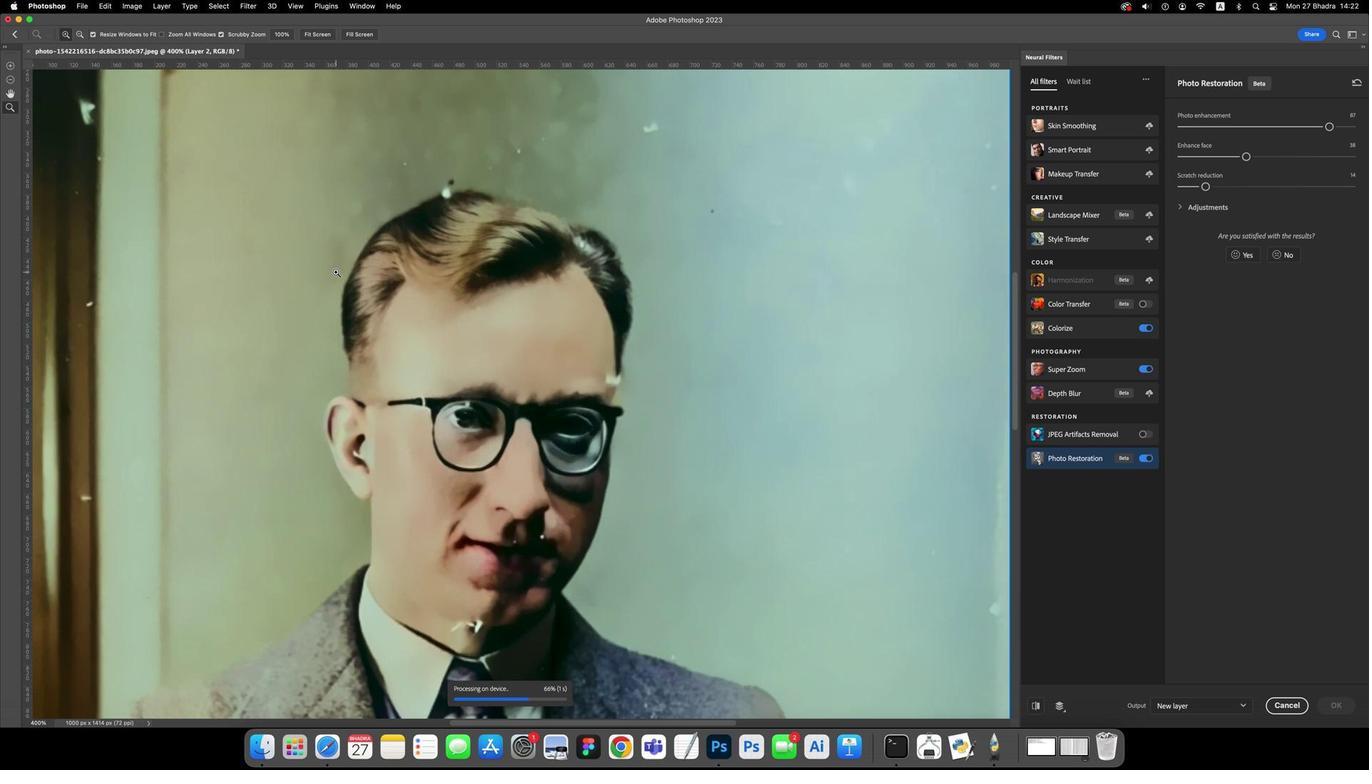 
Action: Mouse scrolled (536, 337) with delta (2, 9)
Screenshot: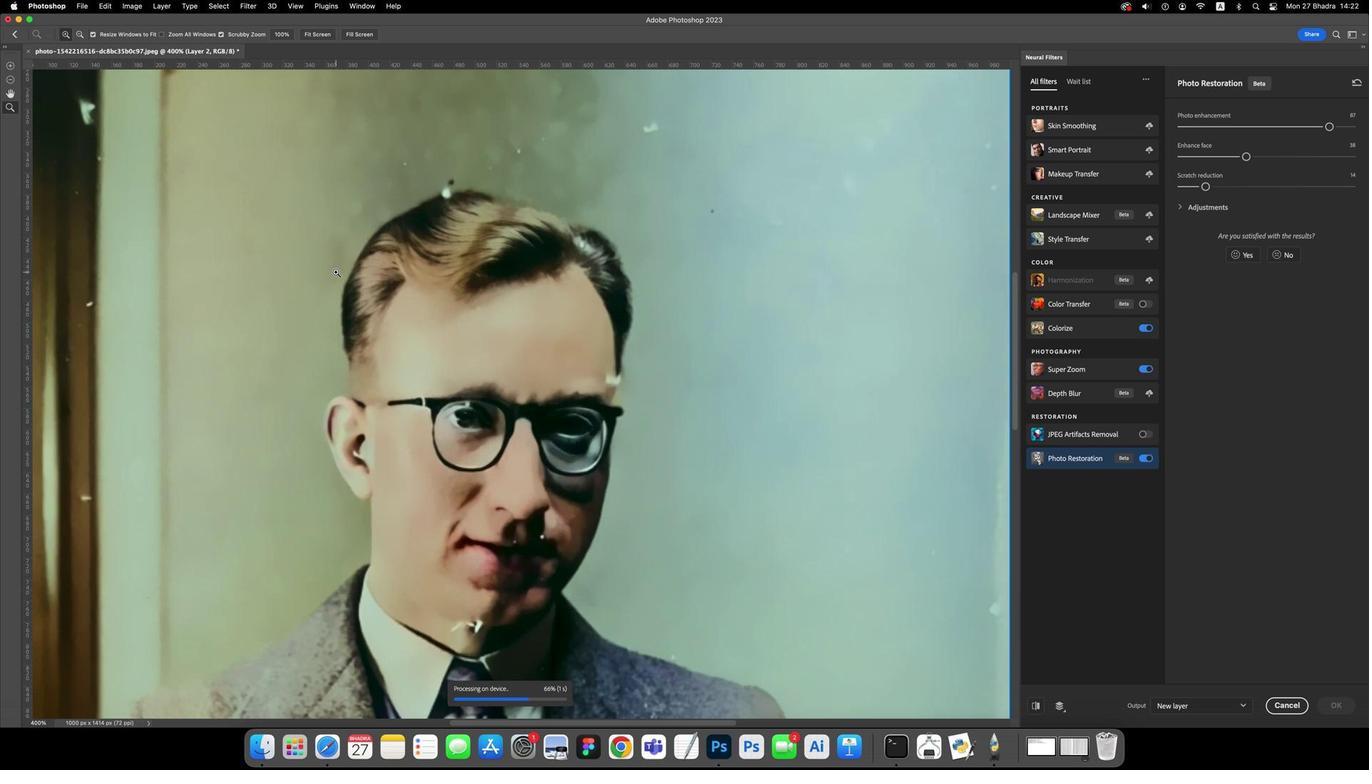 
Action: Mouse scrolled (536, 337) with delta (2, 9)
Screenshot: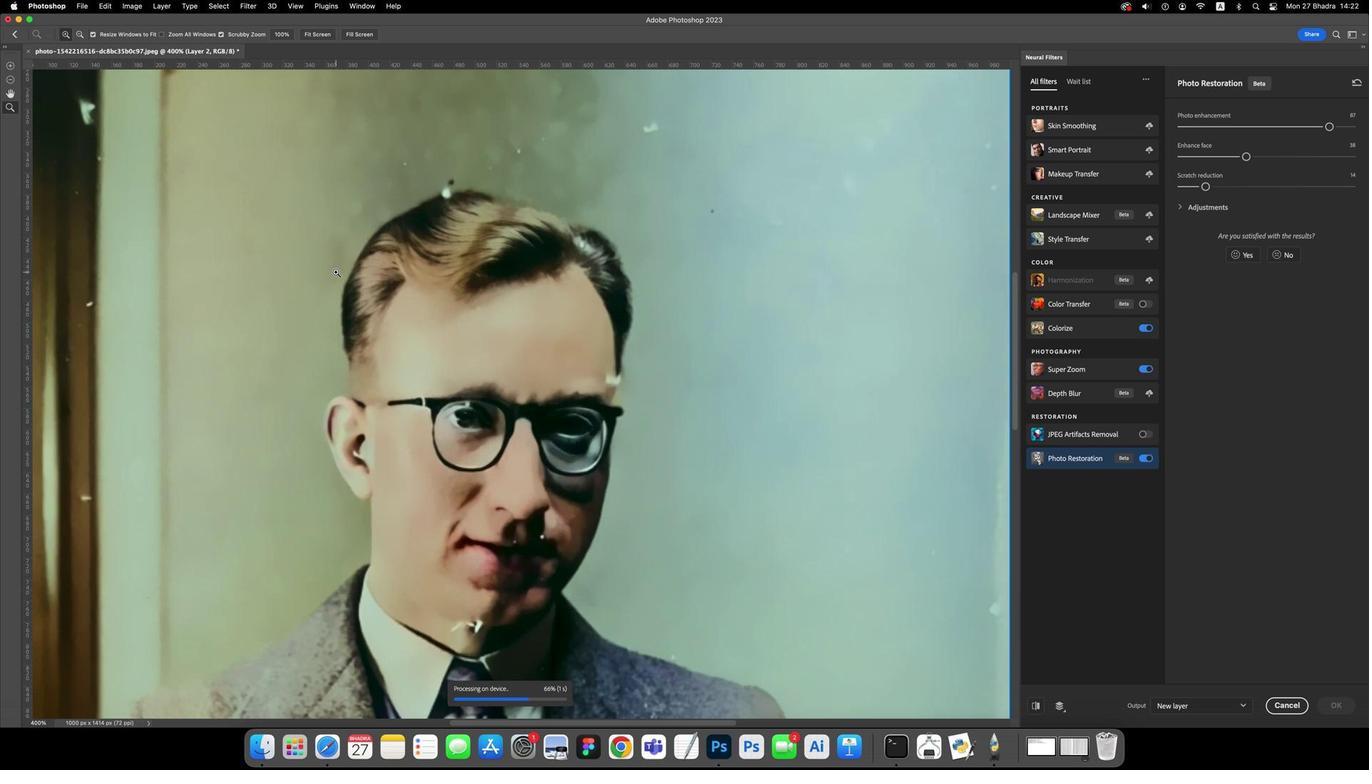 
Action: Mouse scrolled (536, 337) with delta (2, 12)
Screenshot: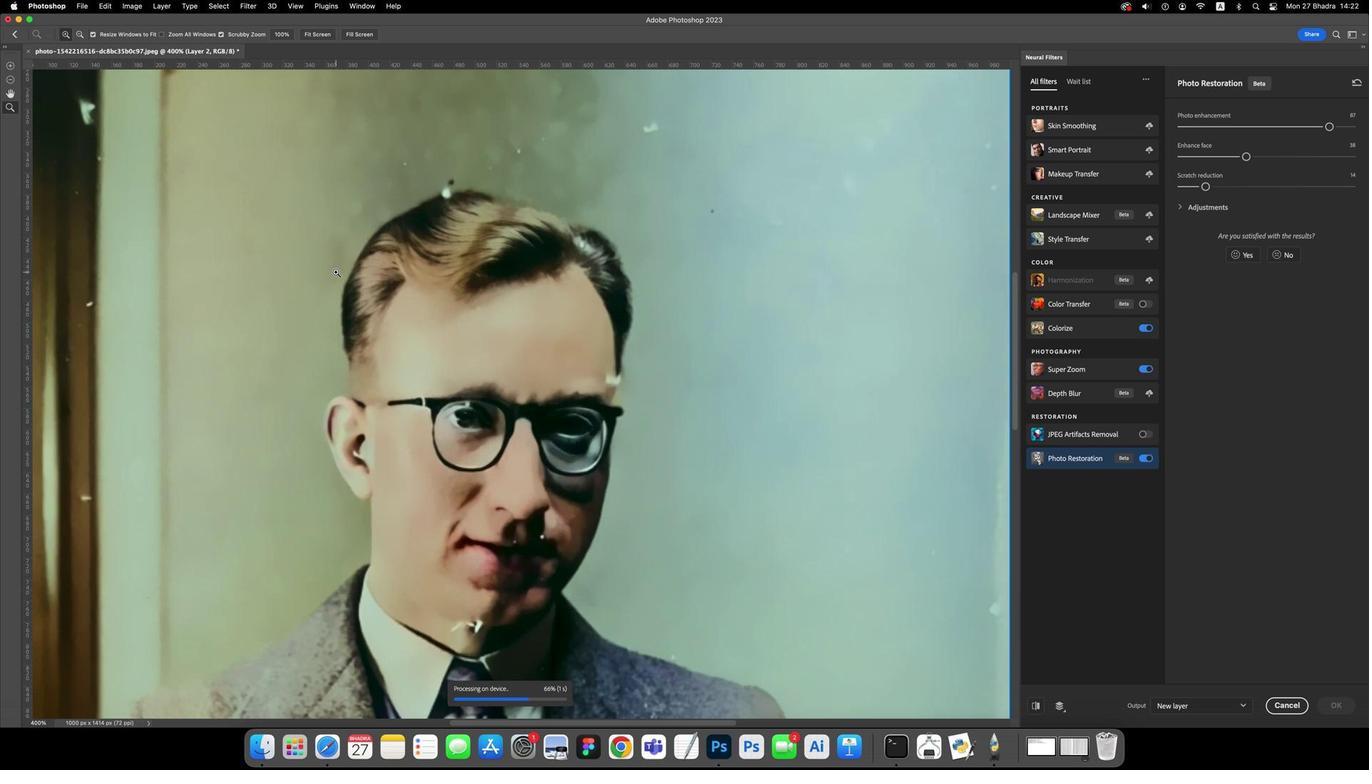 
Action: Mouse scrolled (536, 337) with delta (2, 14)
Screenshot: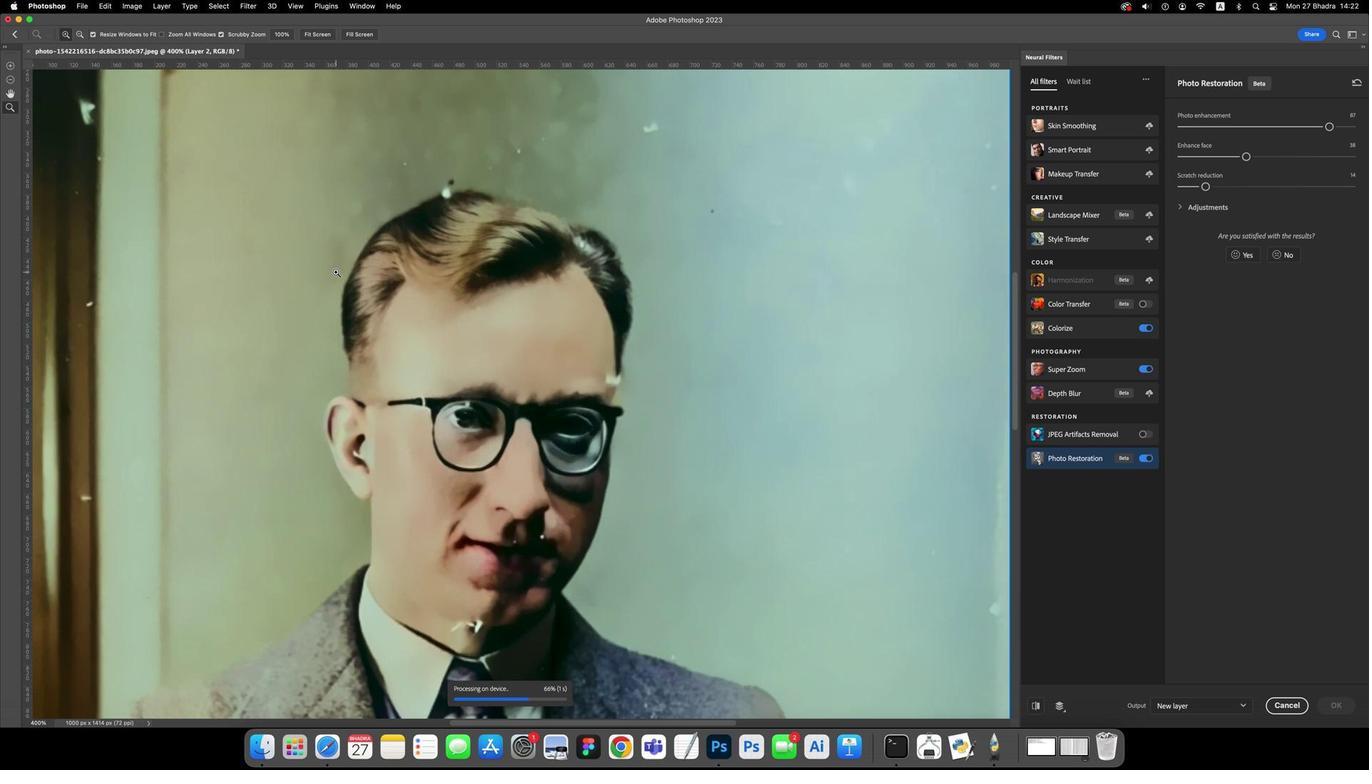 
Action: Mouse scrolled (536, 337) with delta (2, 9)
Screenshot: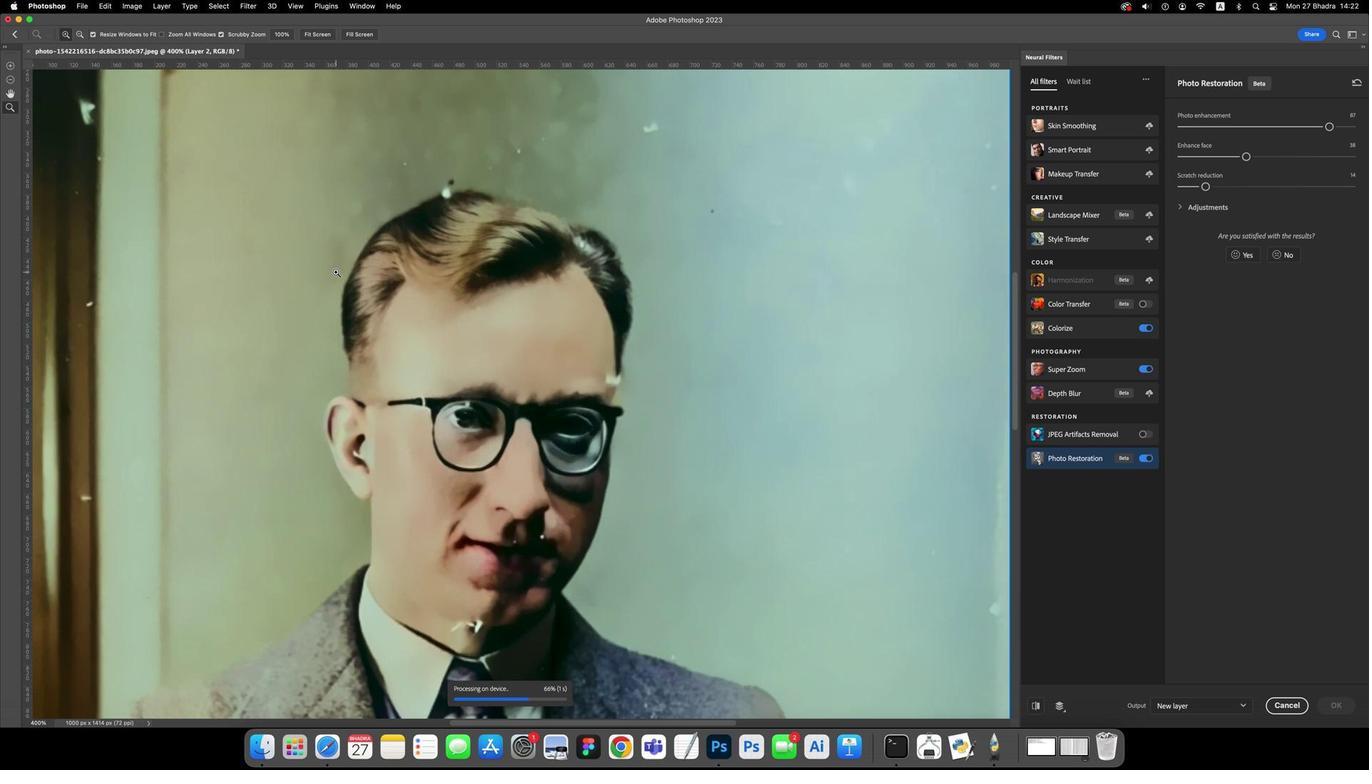 
Action: Mouse scrolled (536, 337) with delta (2, 9)
Screenshot: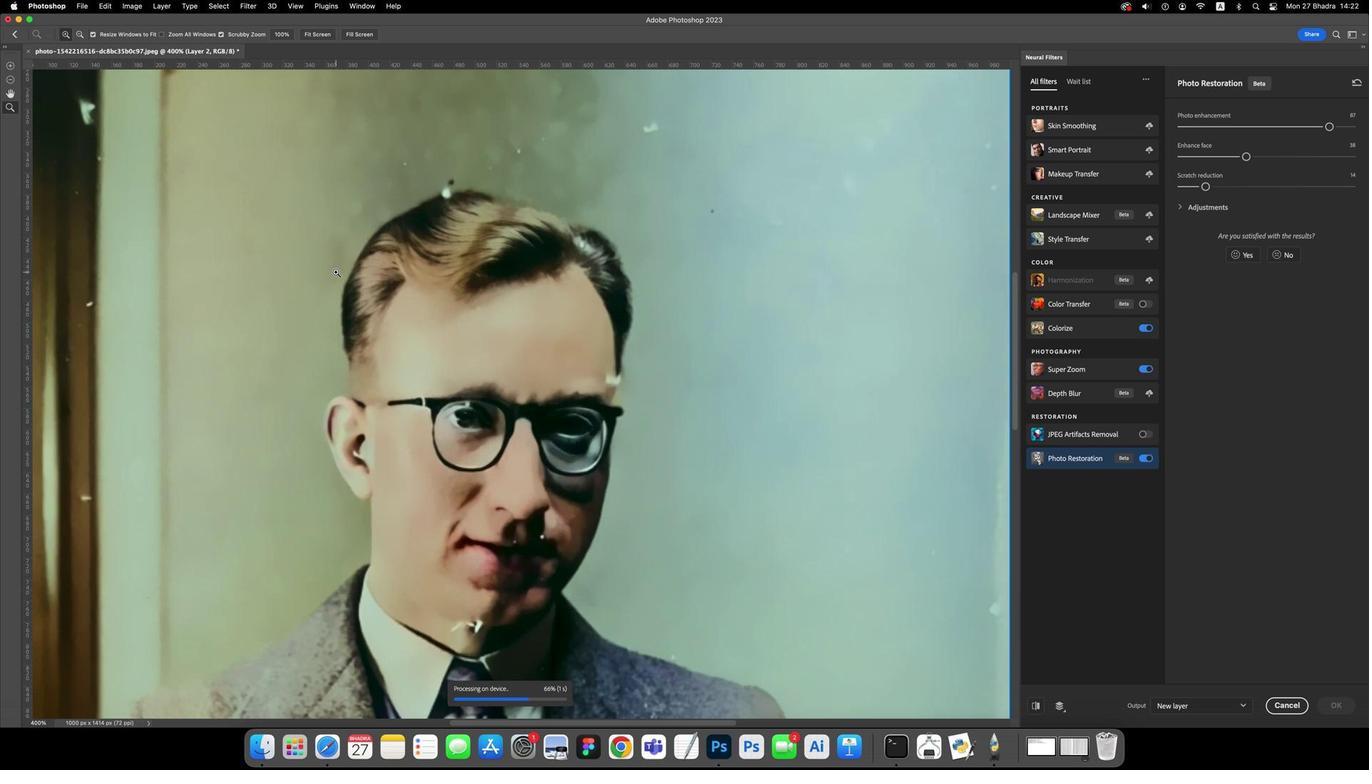 
Action: Mouse scrolled (536, 337) with delta (2, 12)
Screenshot: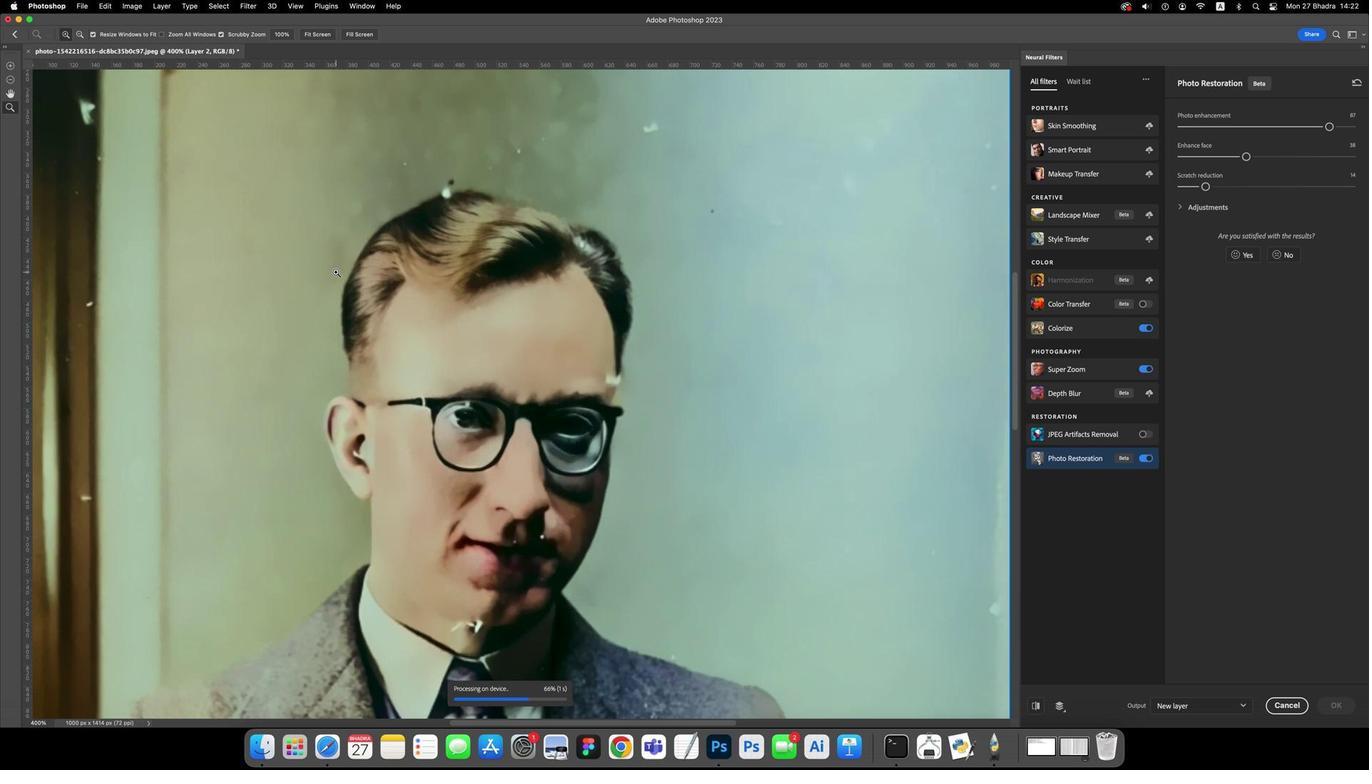 
Action: Mouse scrolled (536, 337) with delta (2, 14)
Screenshot: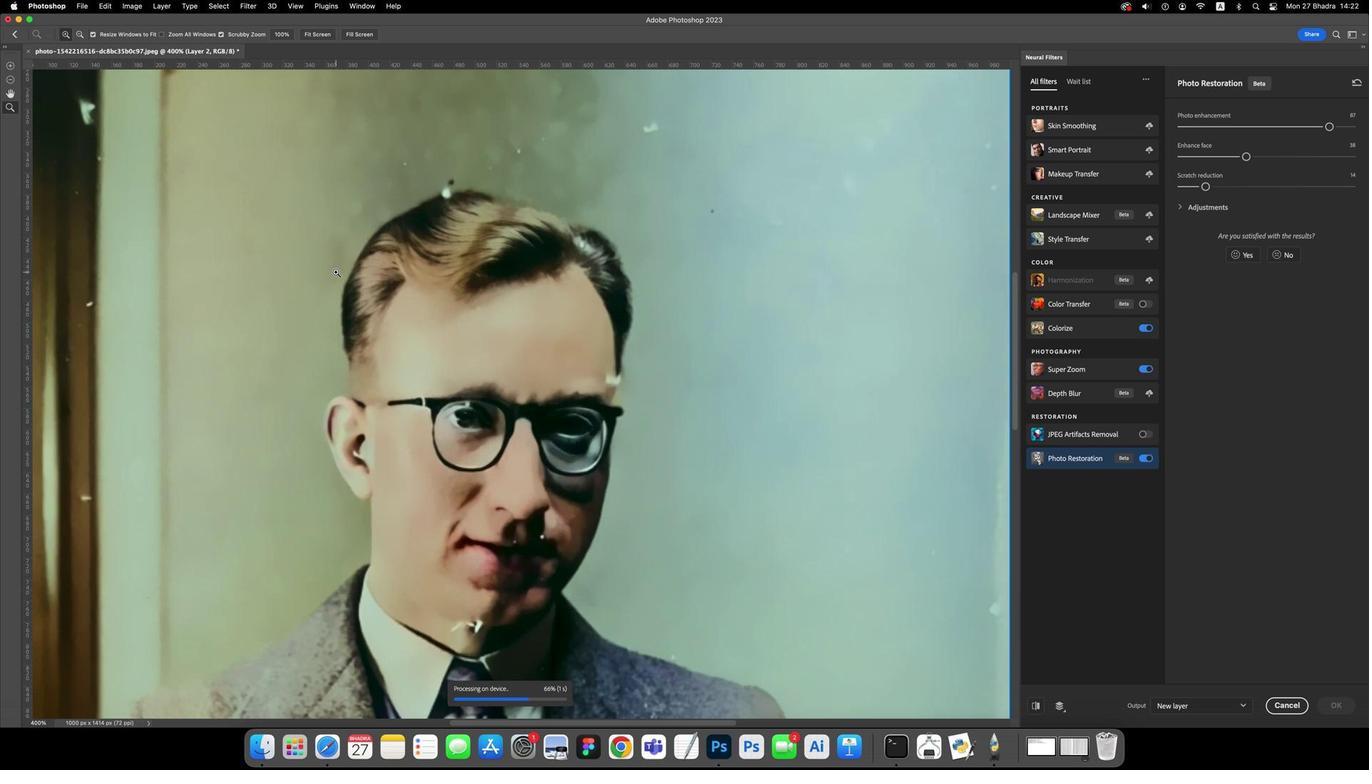 
Action: Mouse scrolled (536, 337) with delta (2, 15)
Screenshot: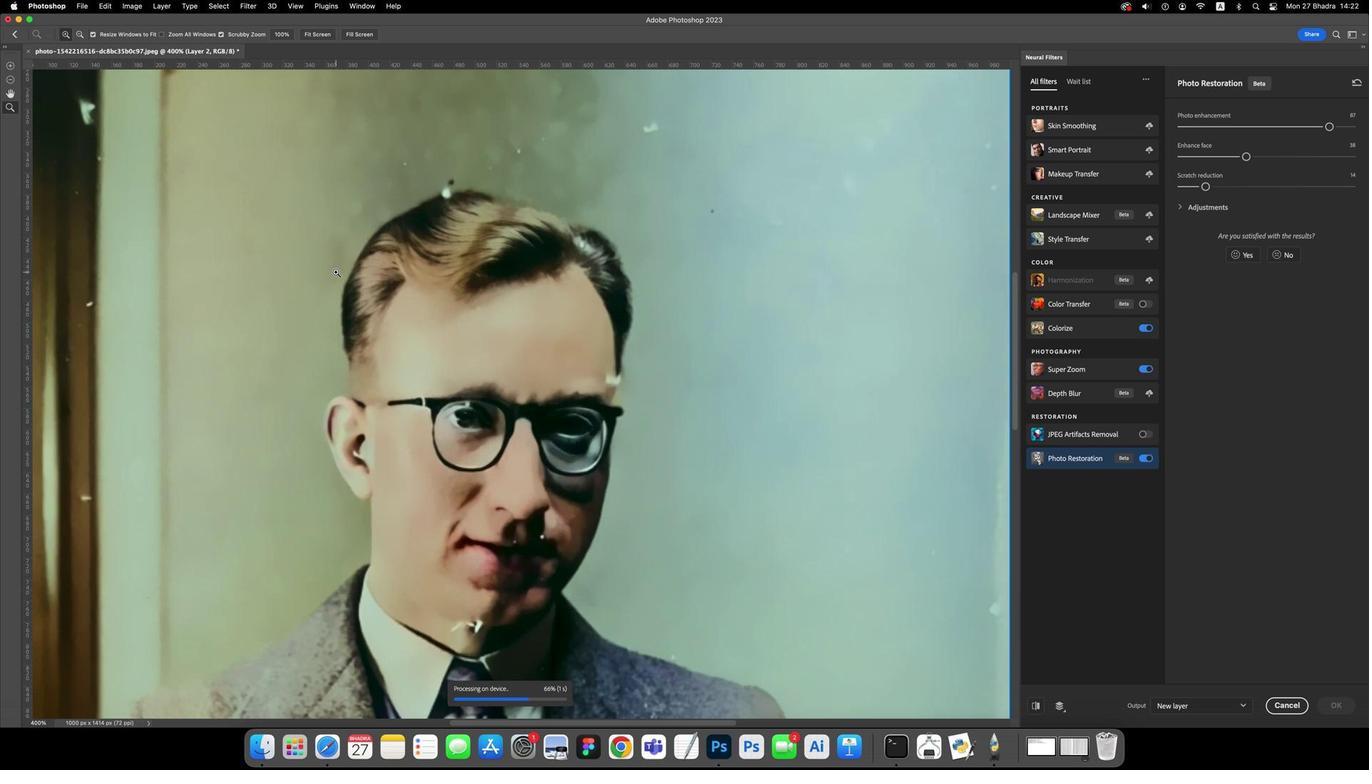 
Action: Mouse moved to (309, 41)
Screenshot: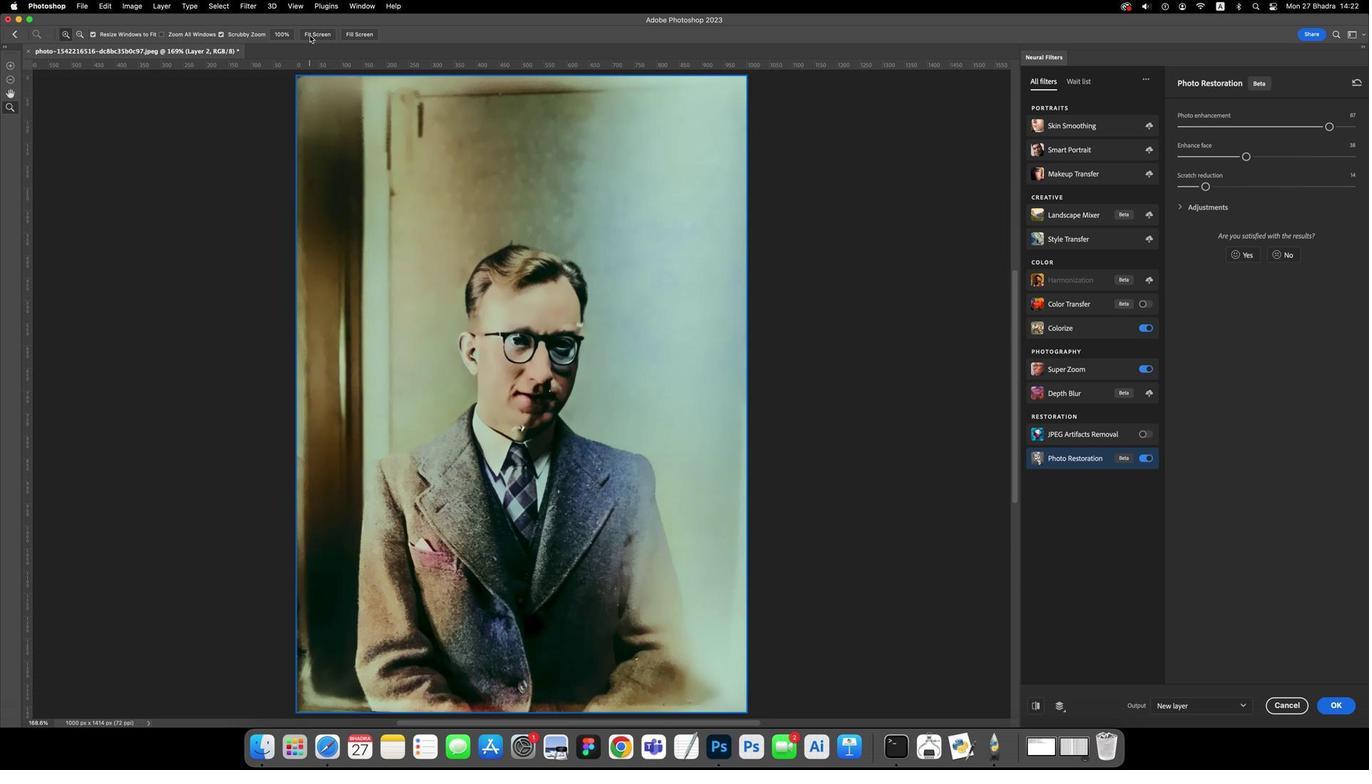 
Action: Mouse pressed left at (309, 41)
Screenshot: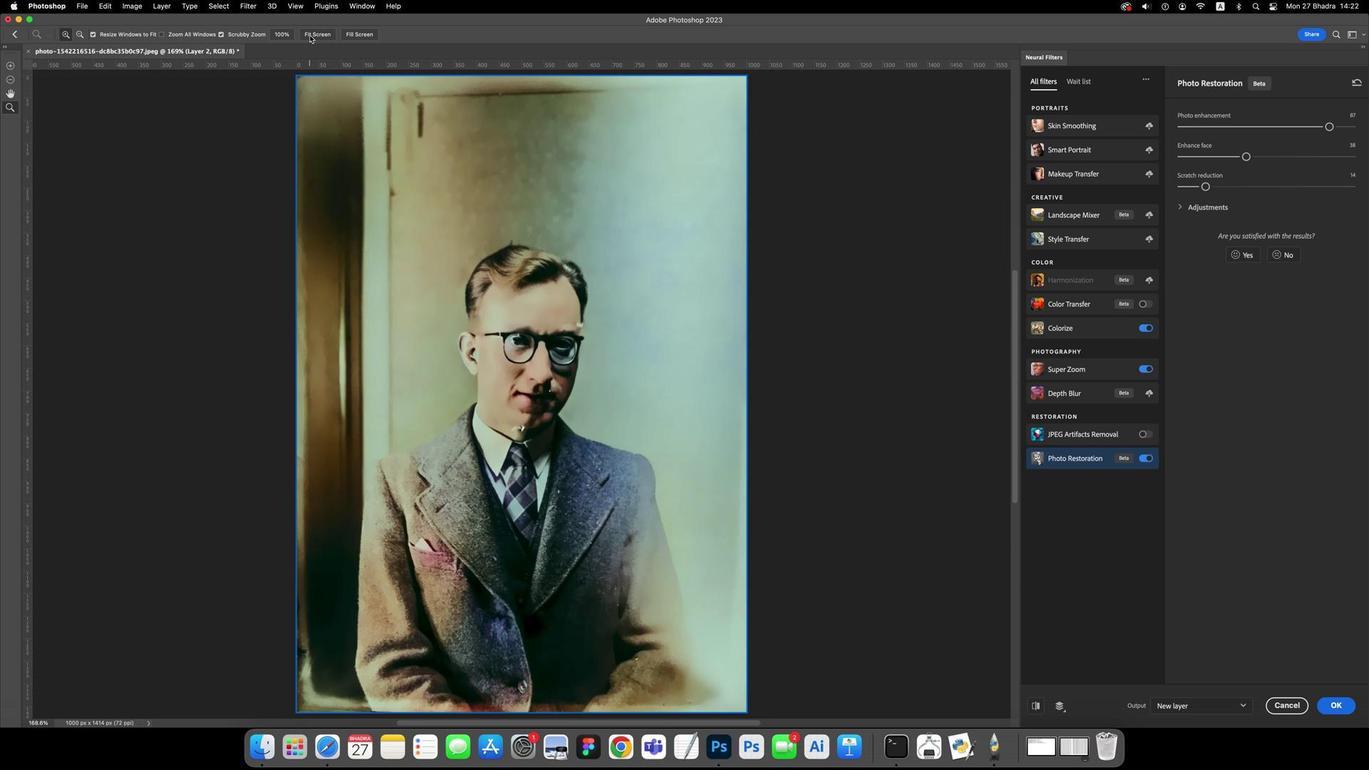
Action: Mouse moved to (1201, 179)
Screenshot: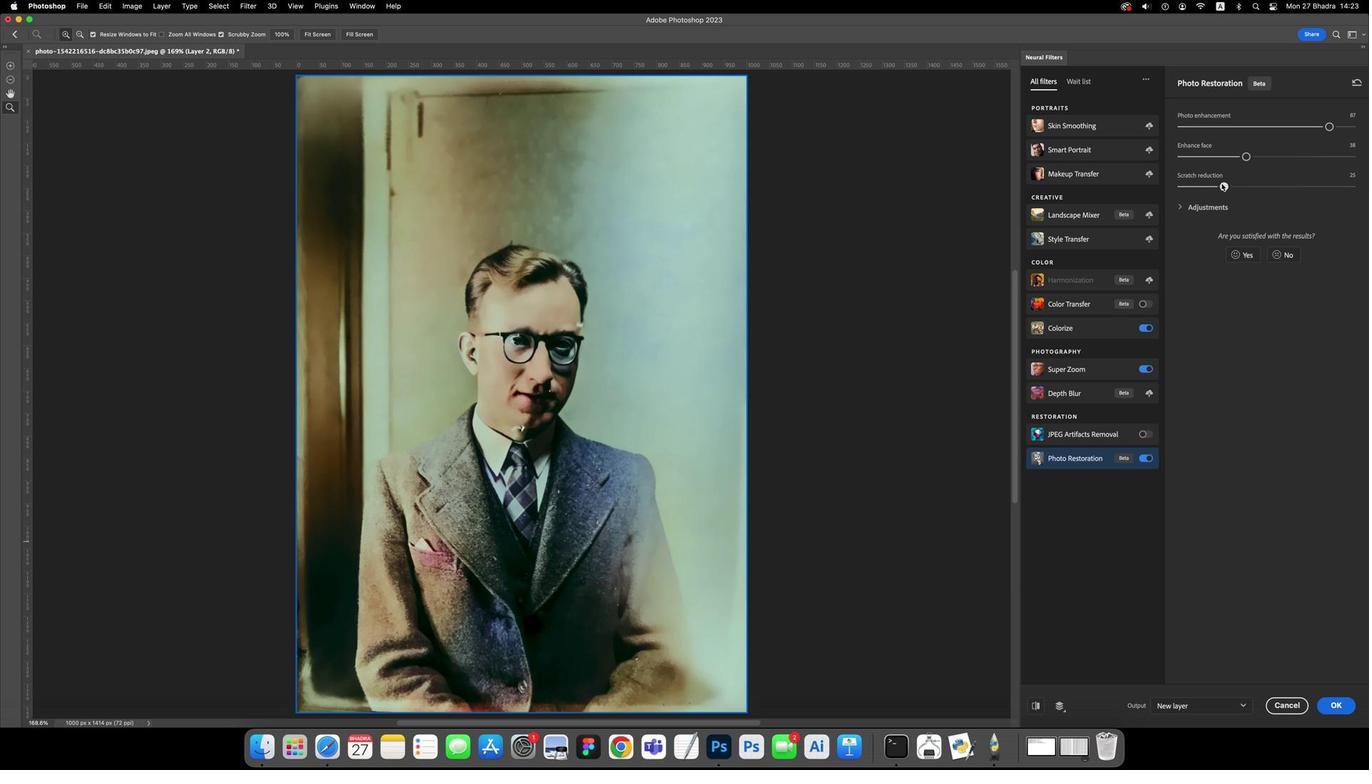 
Action: Mouse pressed left at (1201, 179)
Screenshot: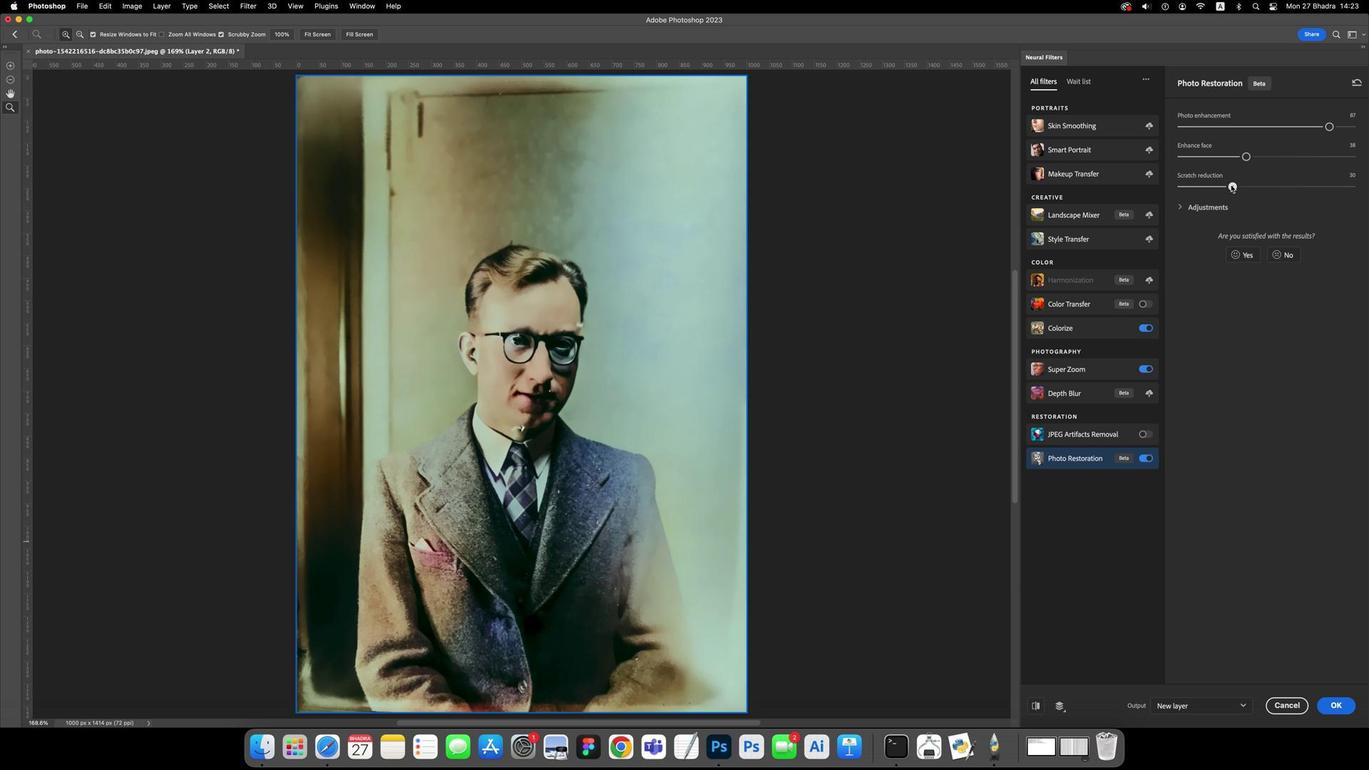 
Action: Mouse moved to (1178, 196)
Screenshot: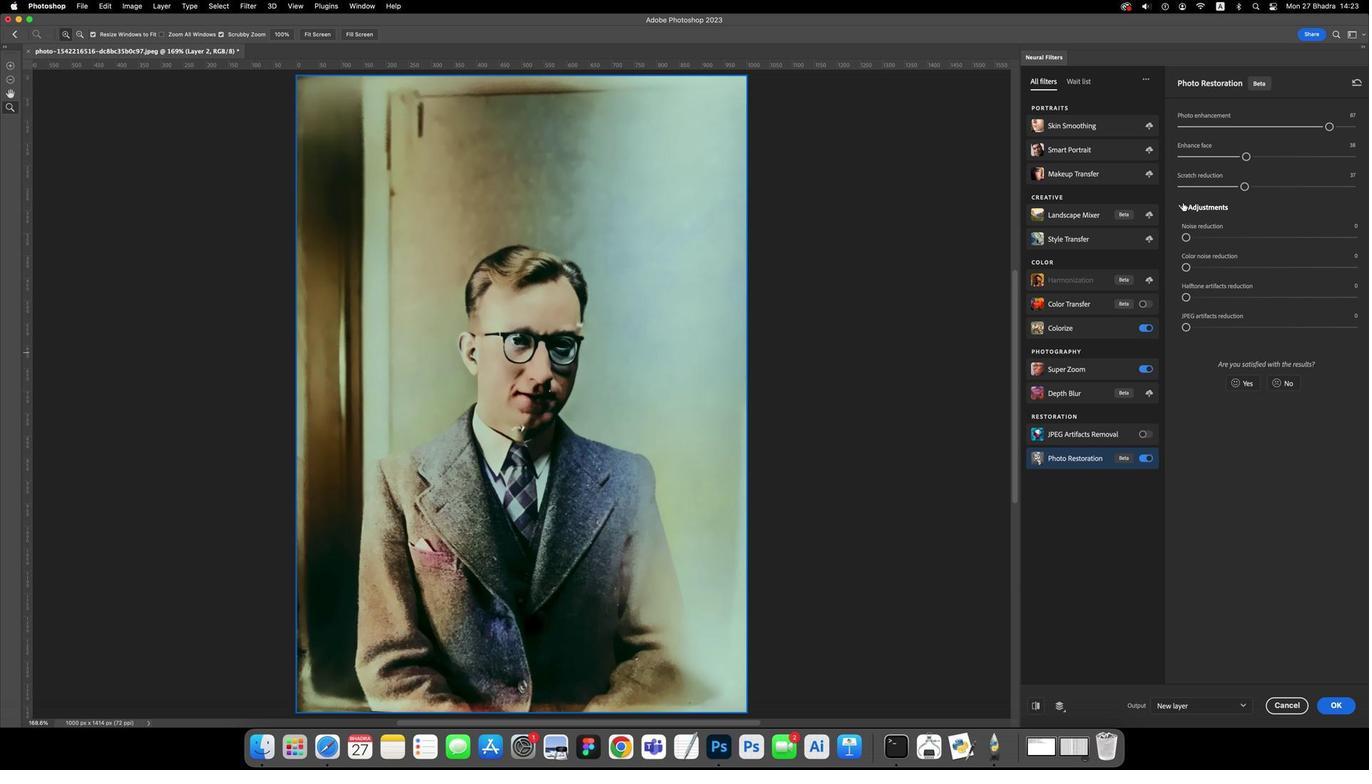 
Action: Mouse pressed left at (1178, 196)
Screenshot: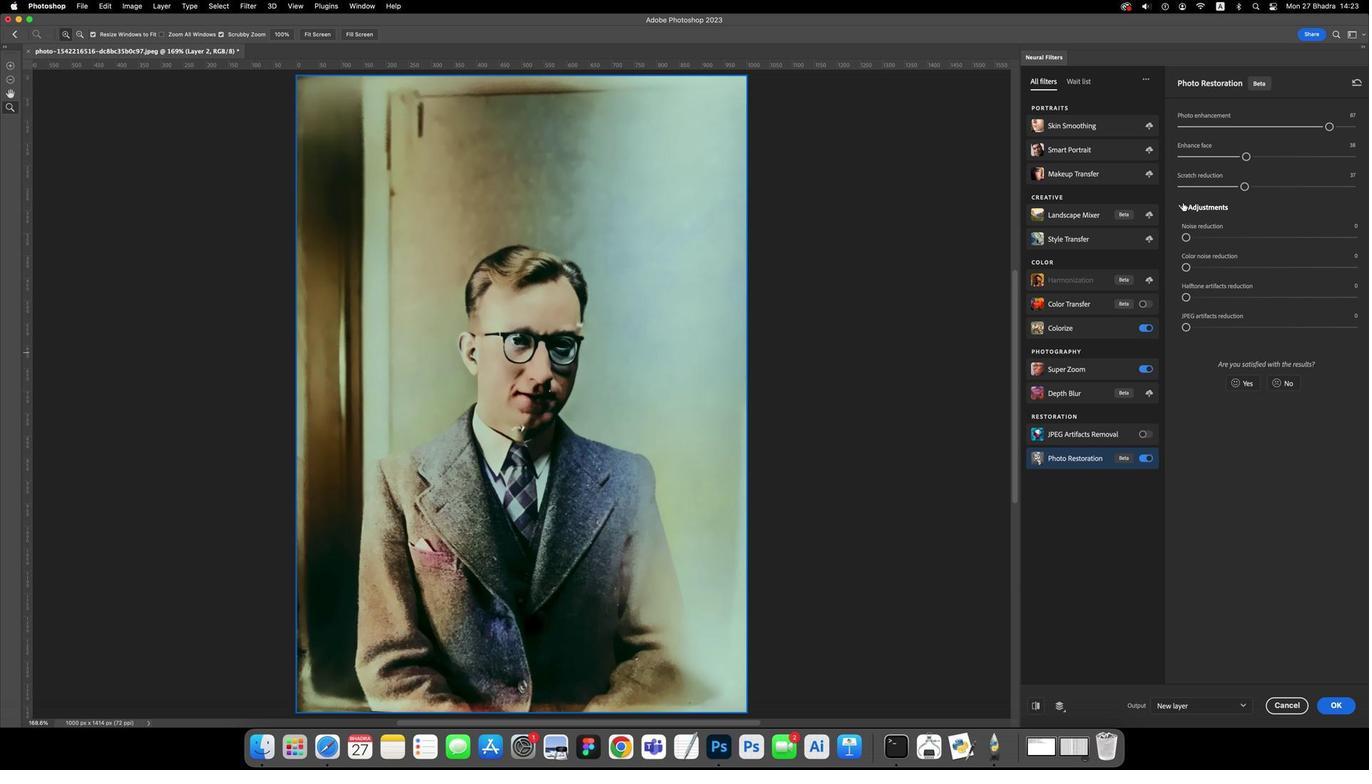 
Action: Mouse moved to (1181, 229)
Screenshot: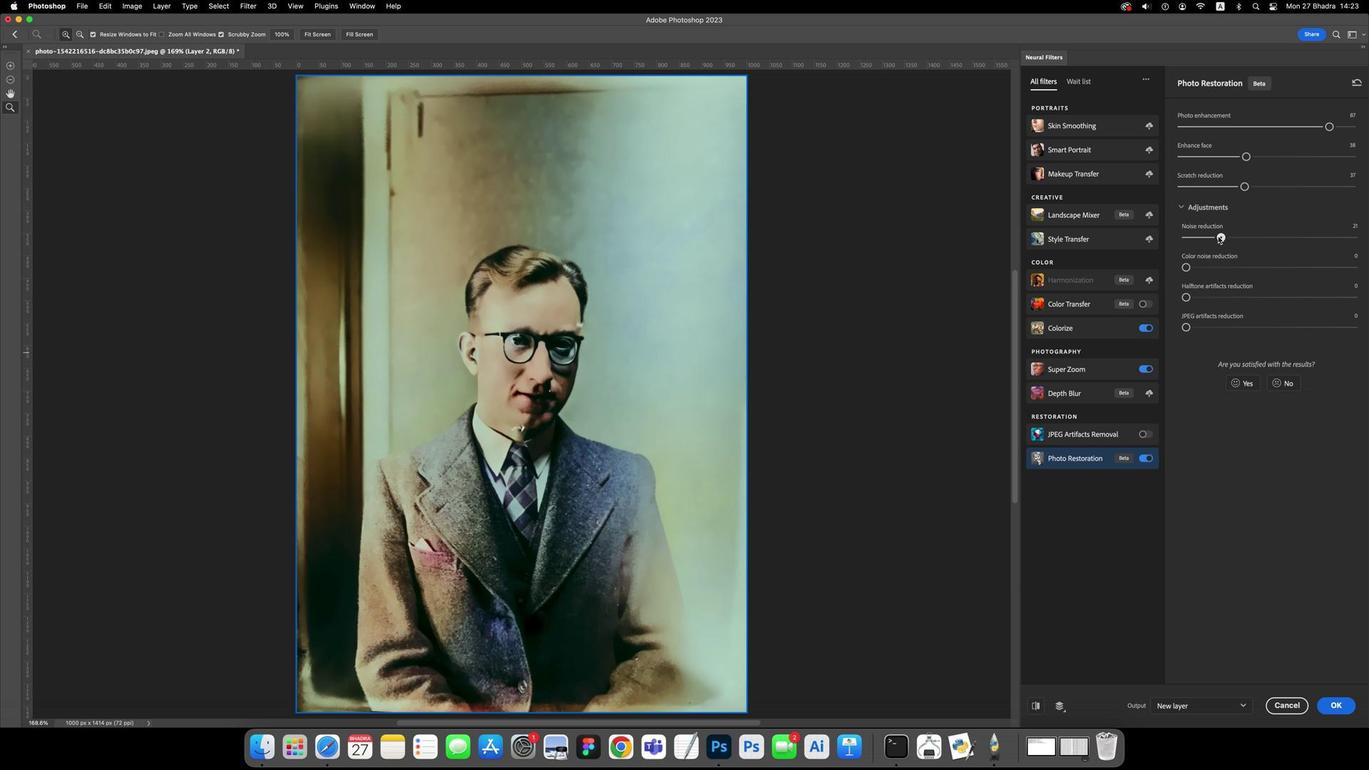 
Action: Mouse pressed left at (1181, 229)
Screenshot: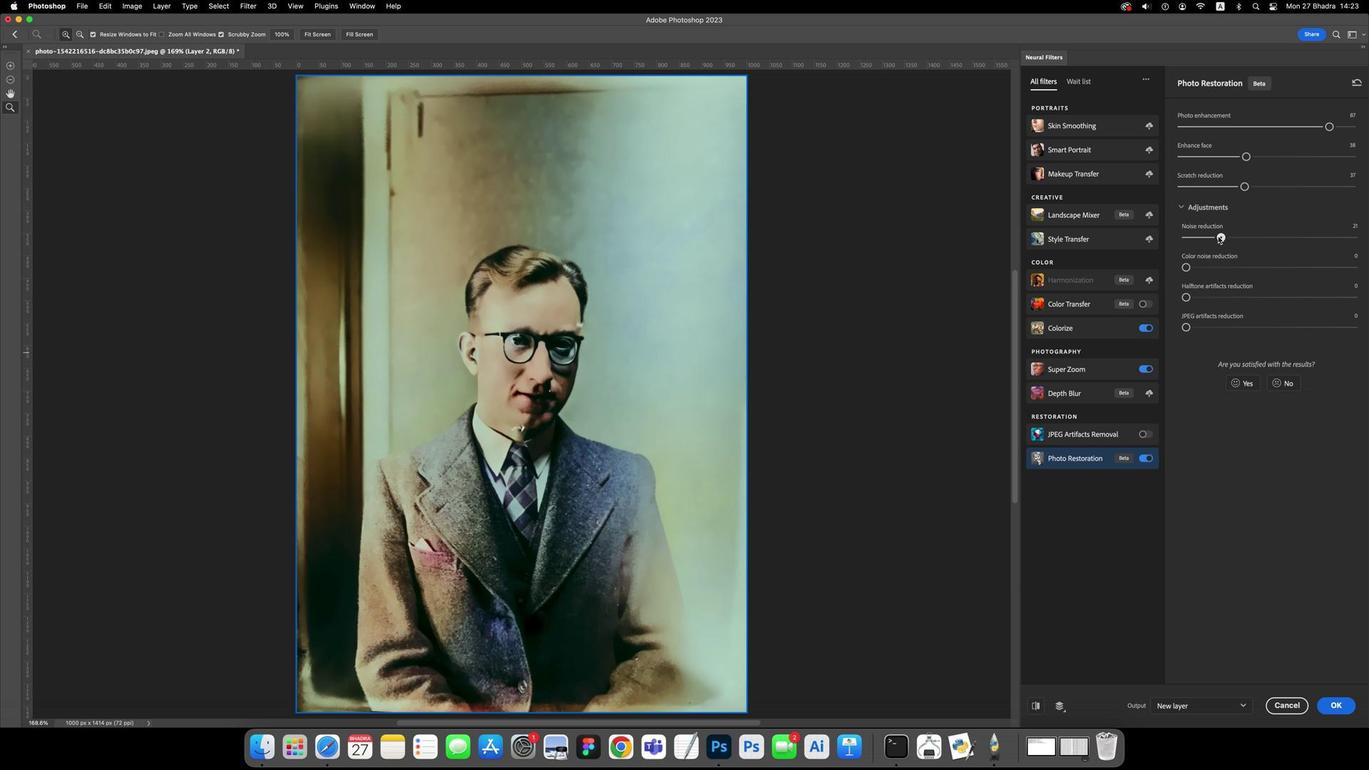 
Action: Mouse moved to (1213, 227)
Screenshot: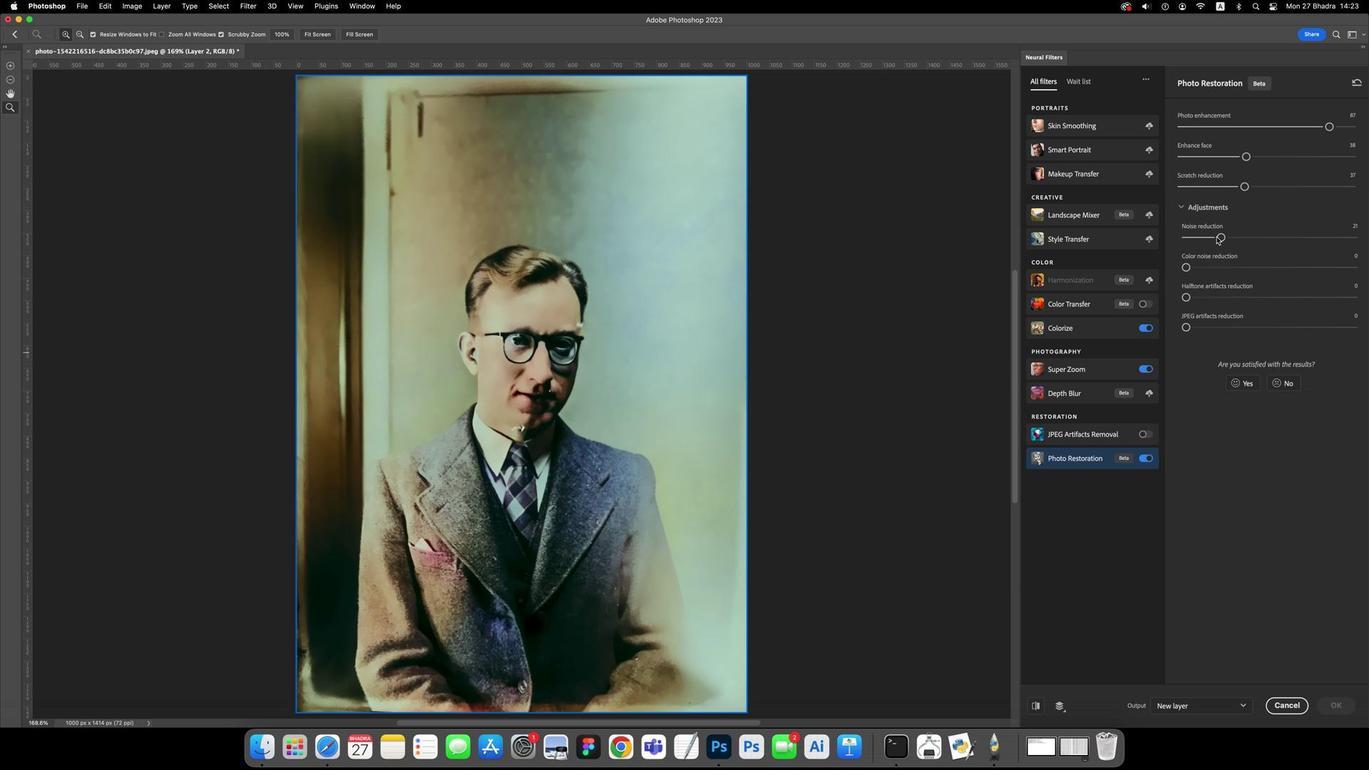 
Action: Mouse pressed left at (1213, 227)
Screenshot: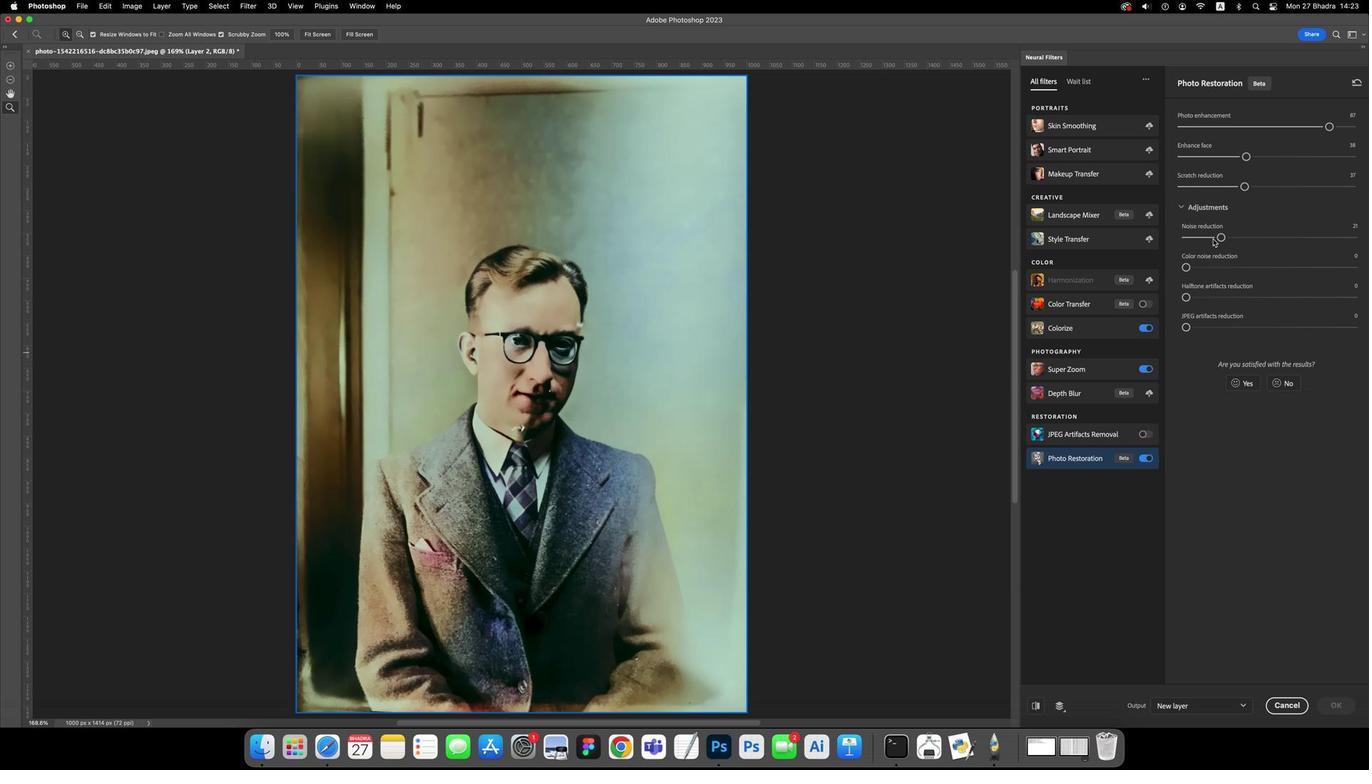 
Action: Mouse moved to (1182, 256)
Screenshot: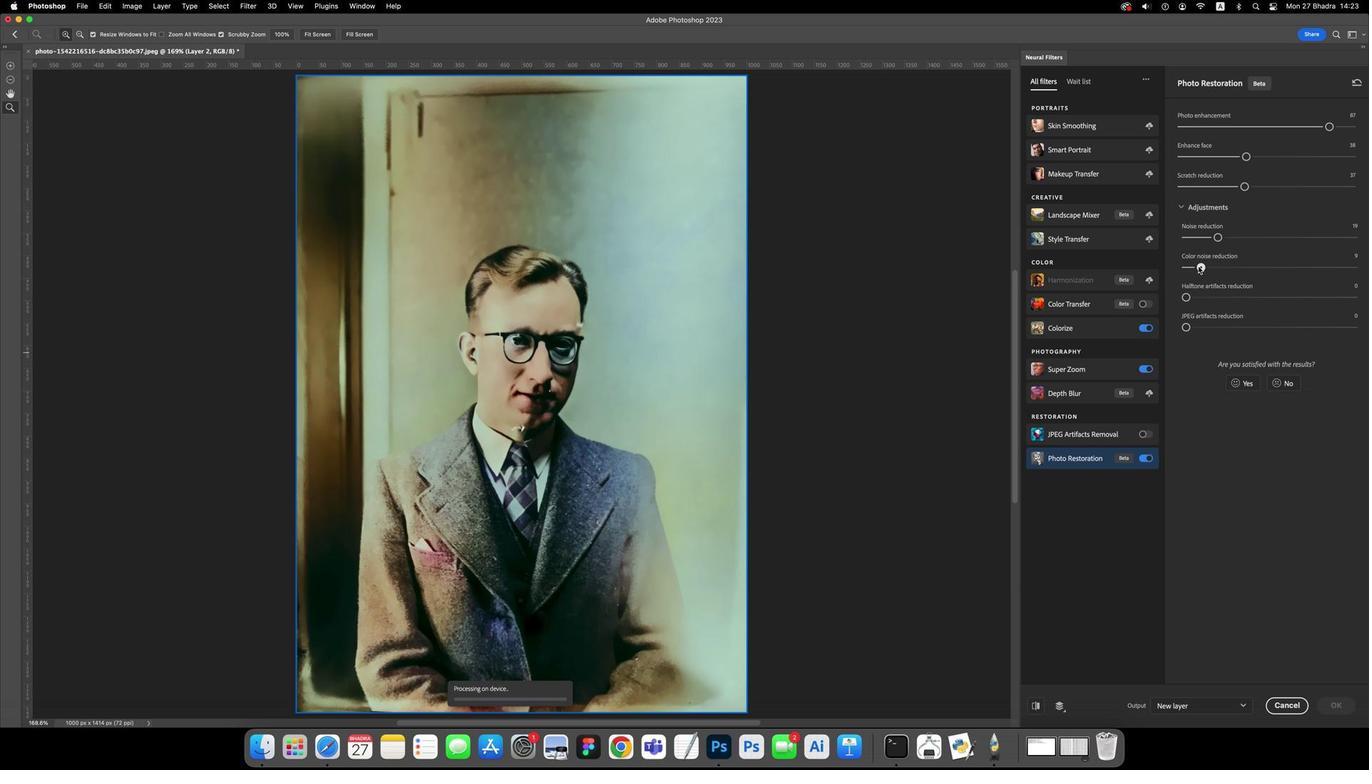 
Action: Mouse pressed left at (1182, 256)
Screenshot: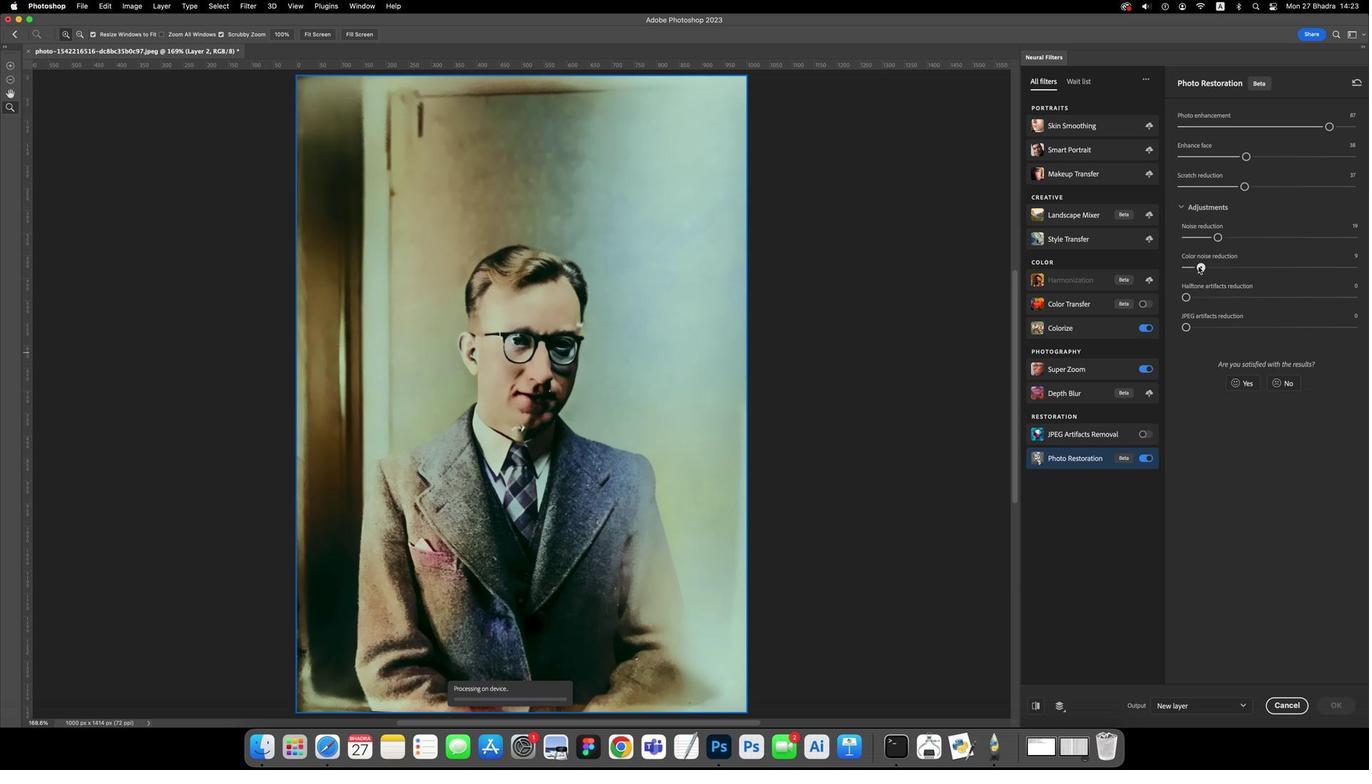 
Action: Mouse moved to (1185, 282)
Screenshot: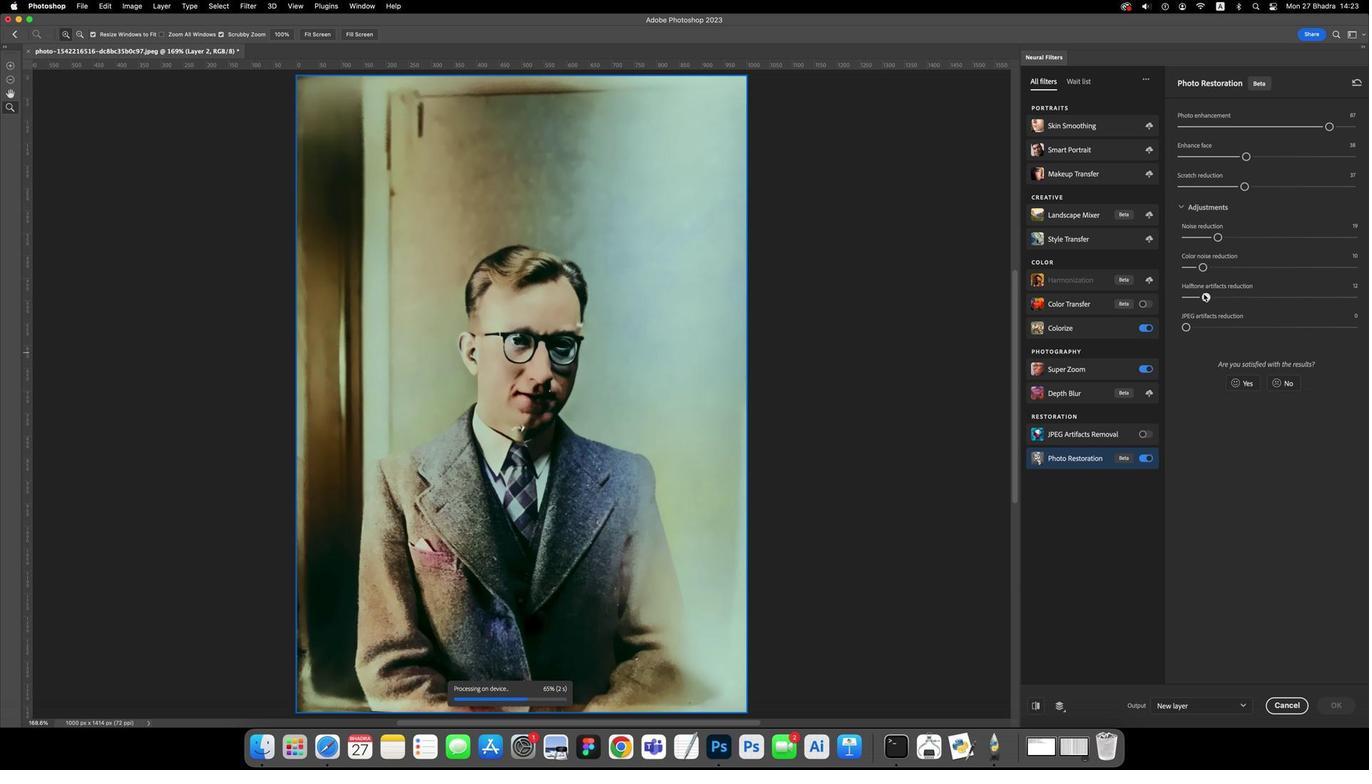 
Action: Mouse pressed left at (1185, 282)
Screenshot: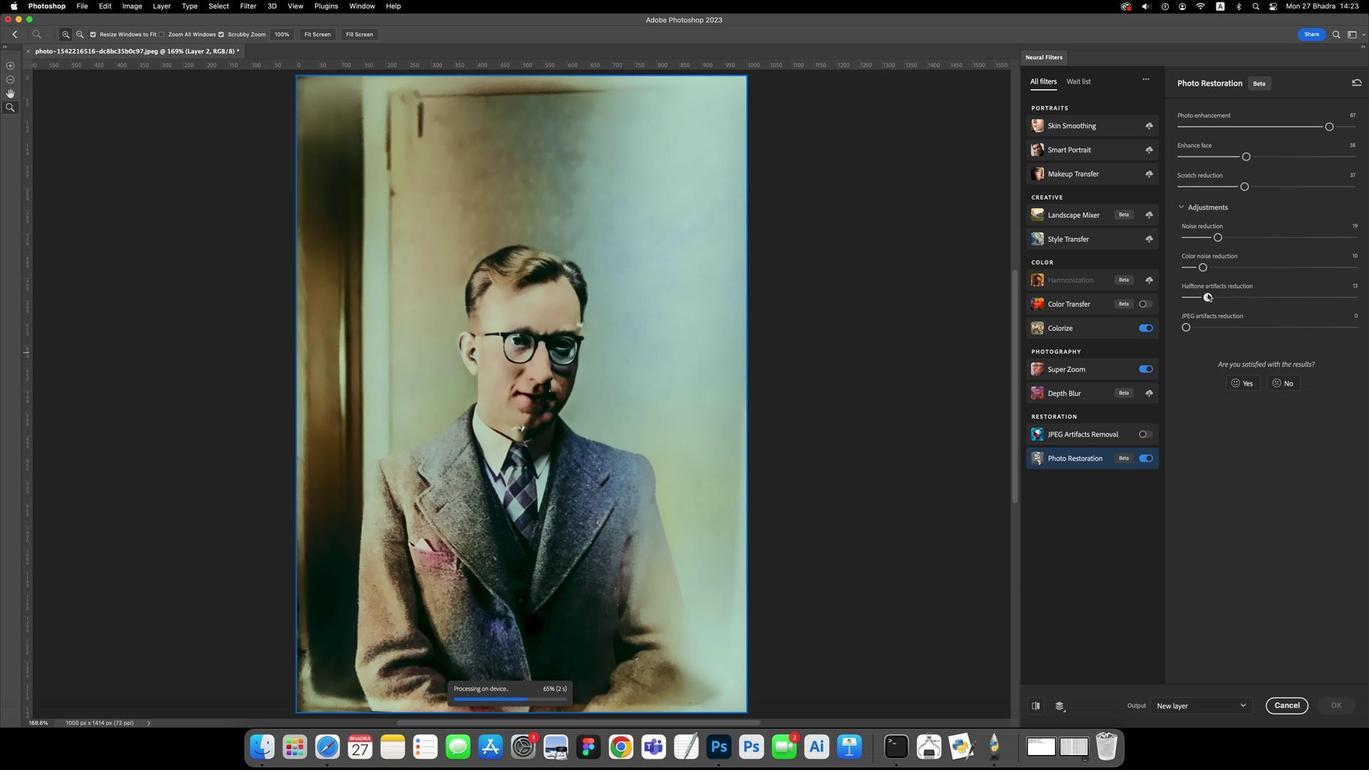 
Action: Mouse moved to (1184, 310)
Screenshot: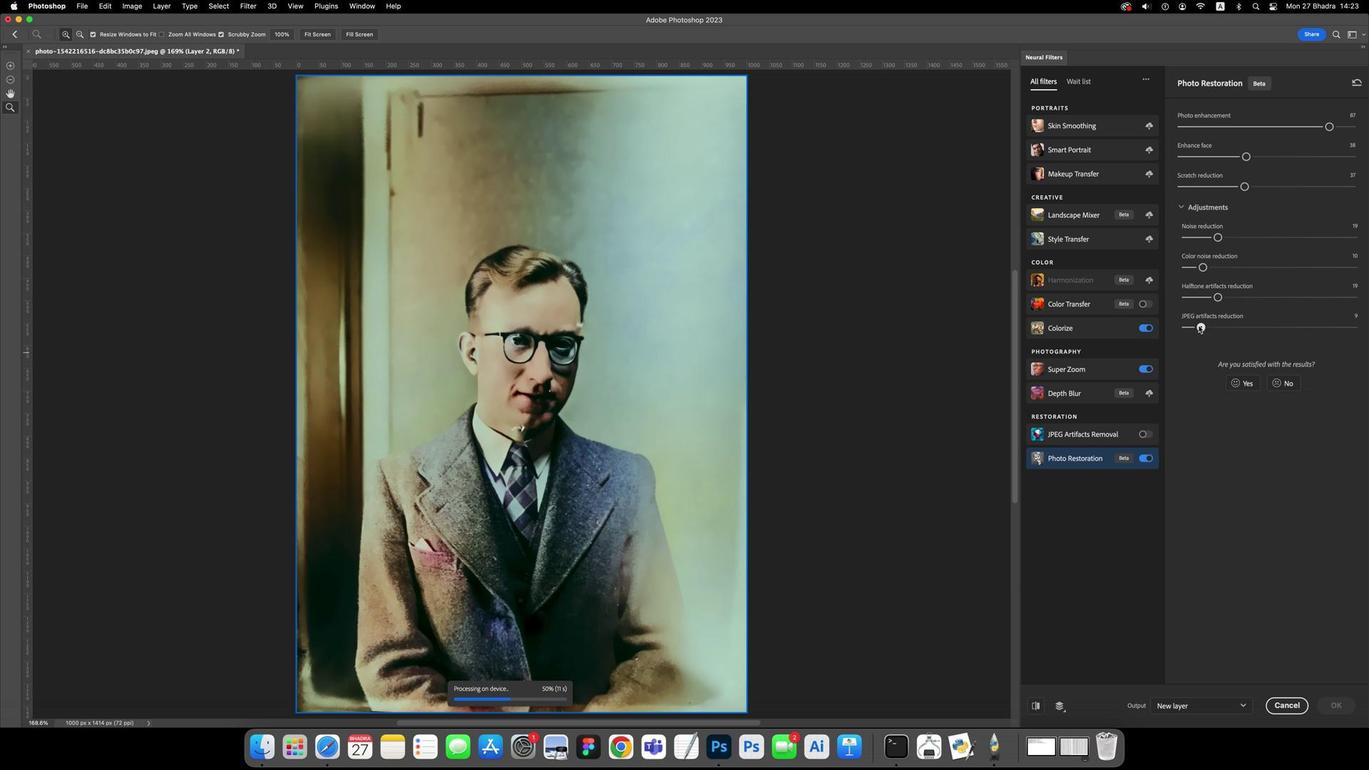 
Action: Mouse pressed left at (1184, 310)
Screenshot: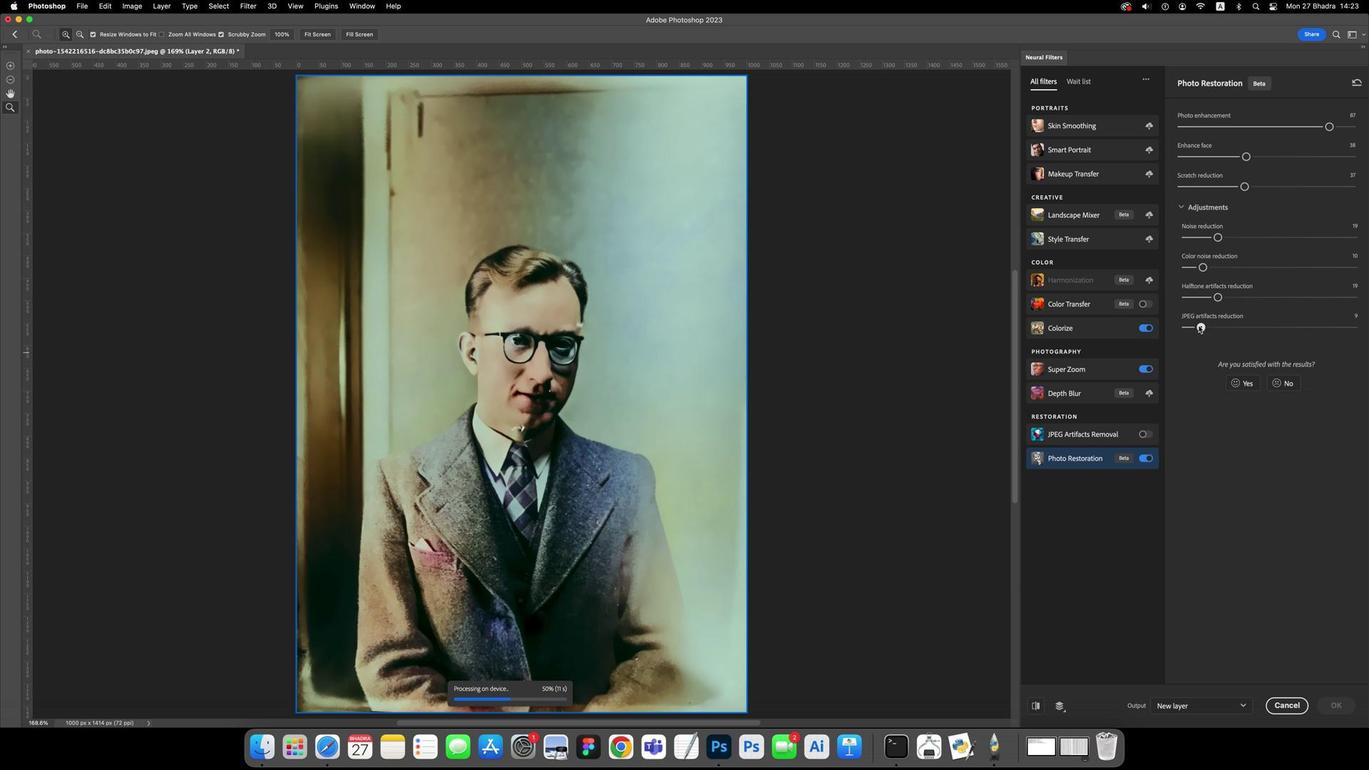 
Action: Mouse moved to (1201, 310)
Screenshot: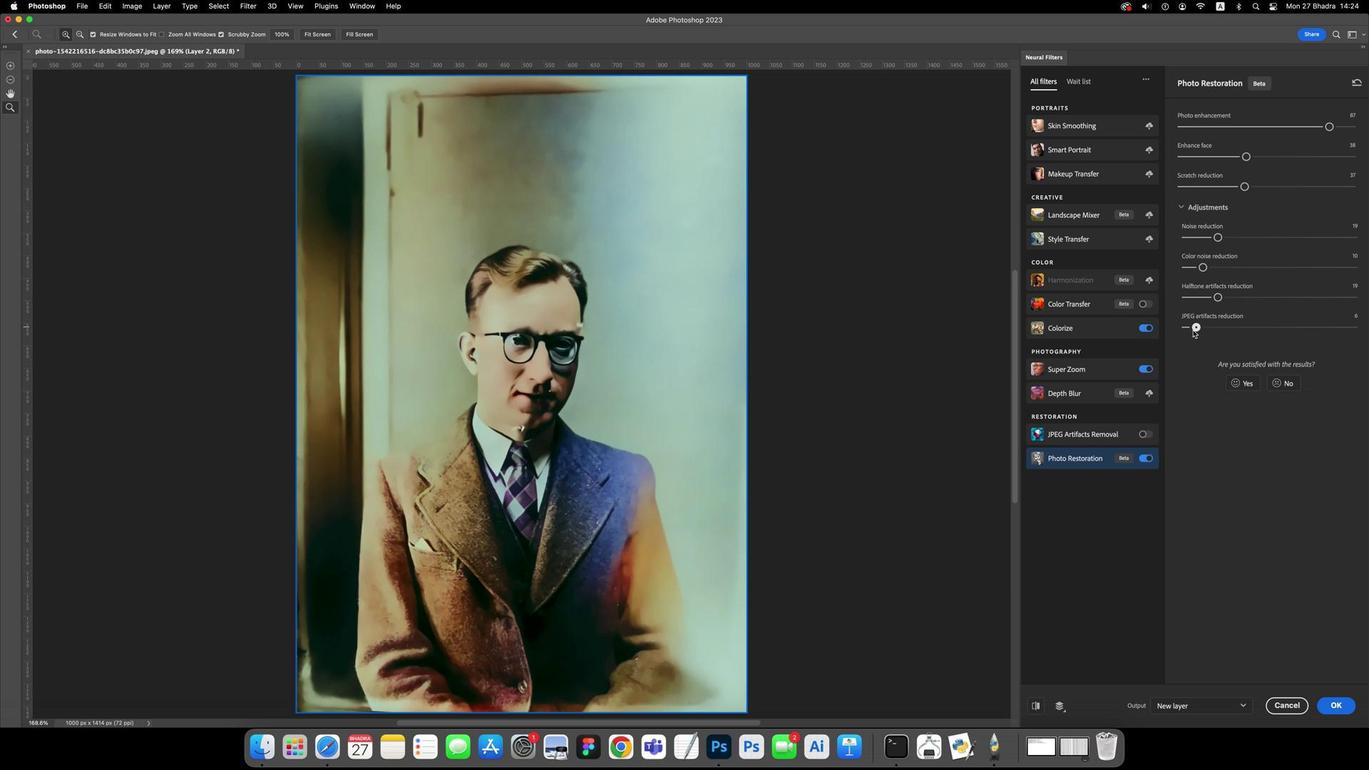 
Action: Mouse pressed left at (1201, 310)
Screenshot: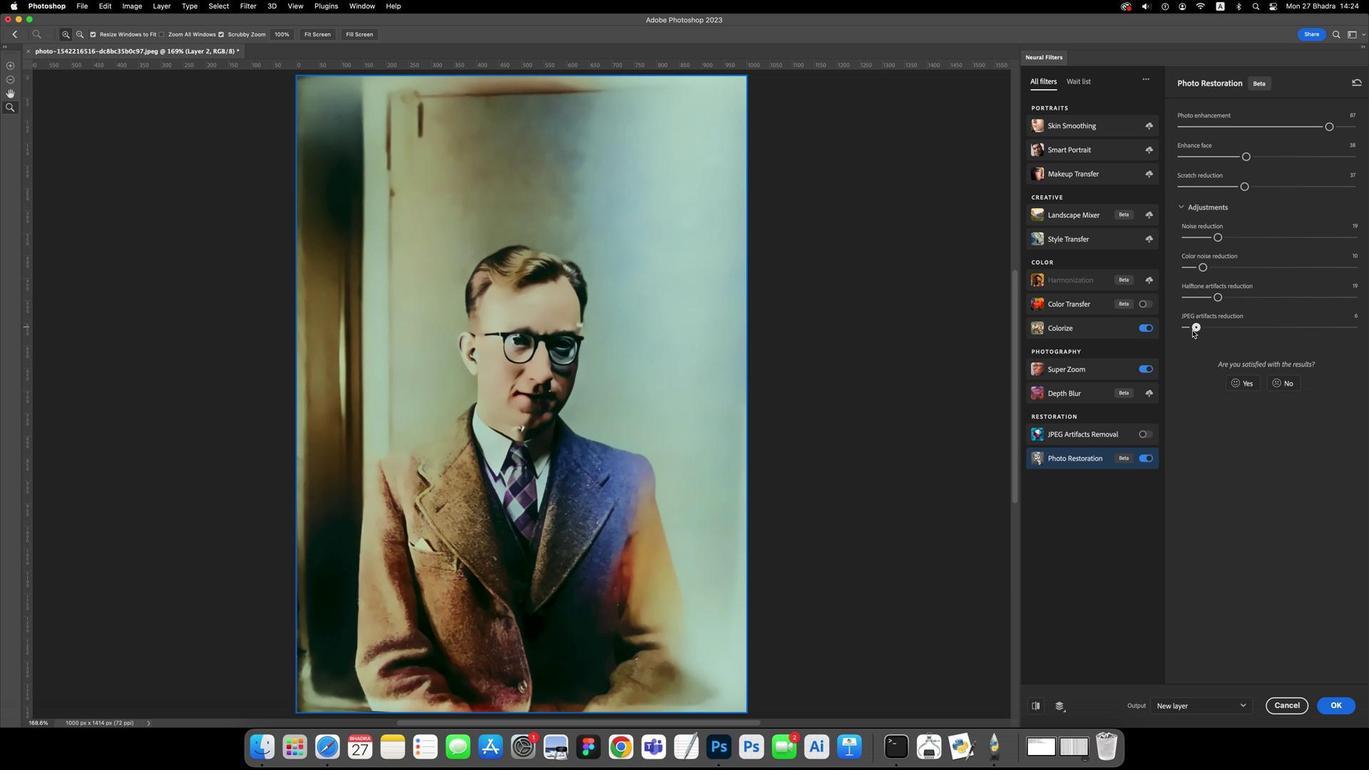 
Action: Mouse moved to (1276, 613)
Screenshot: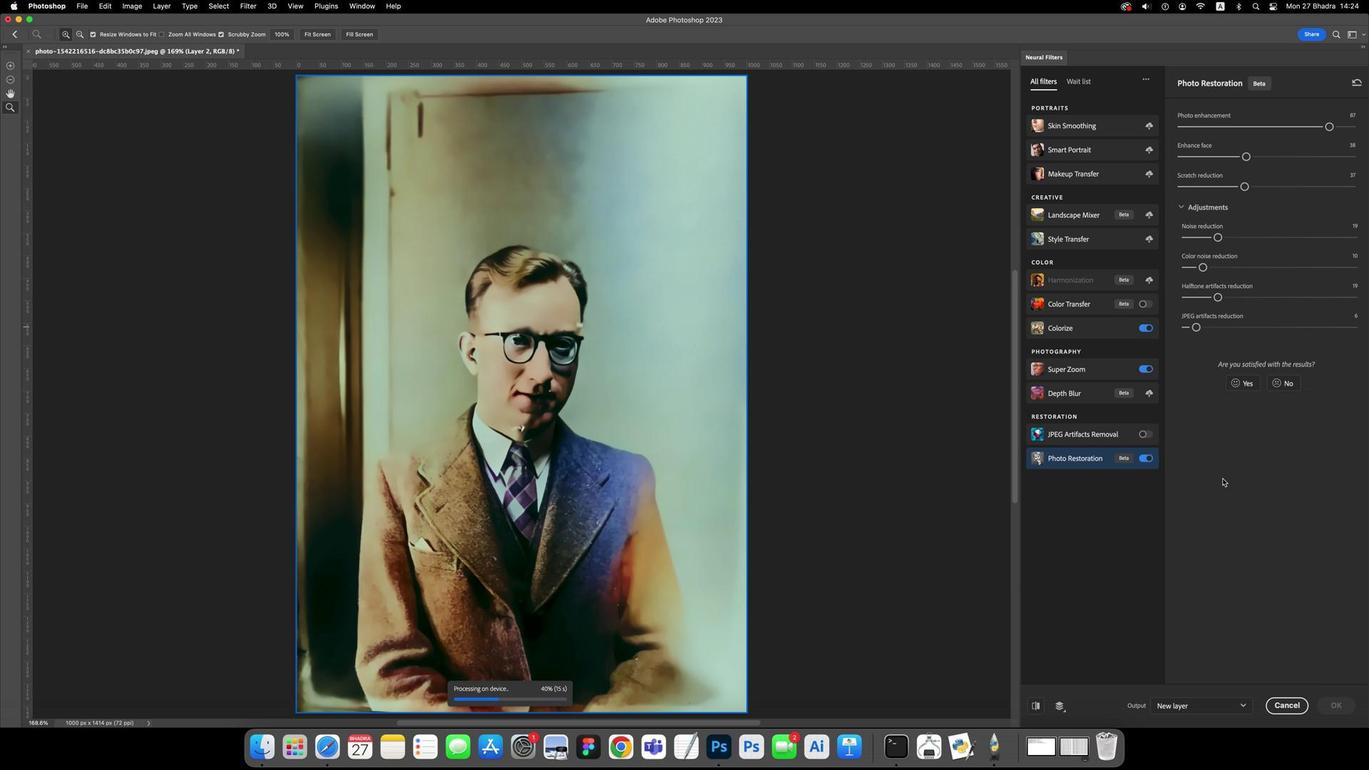 
Action: Mouse pressed left at (1276, 613)
Screenshot: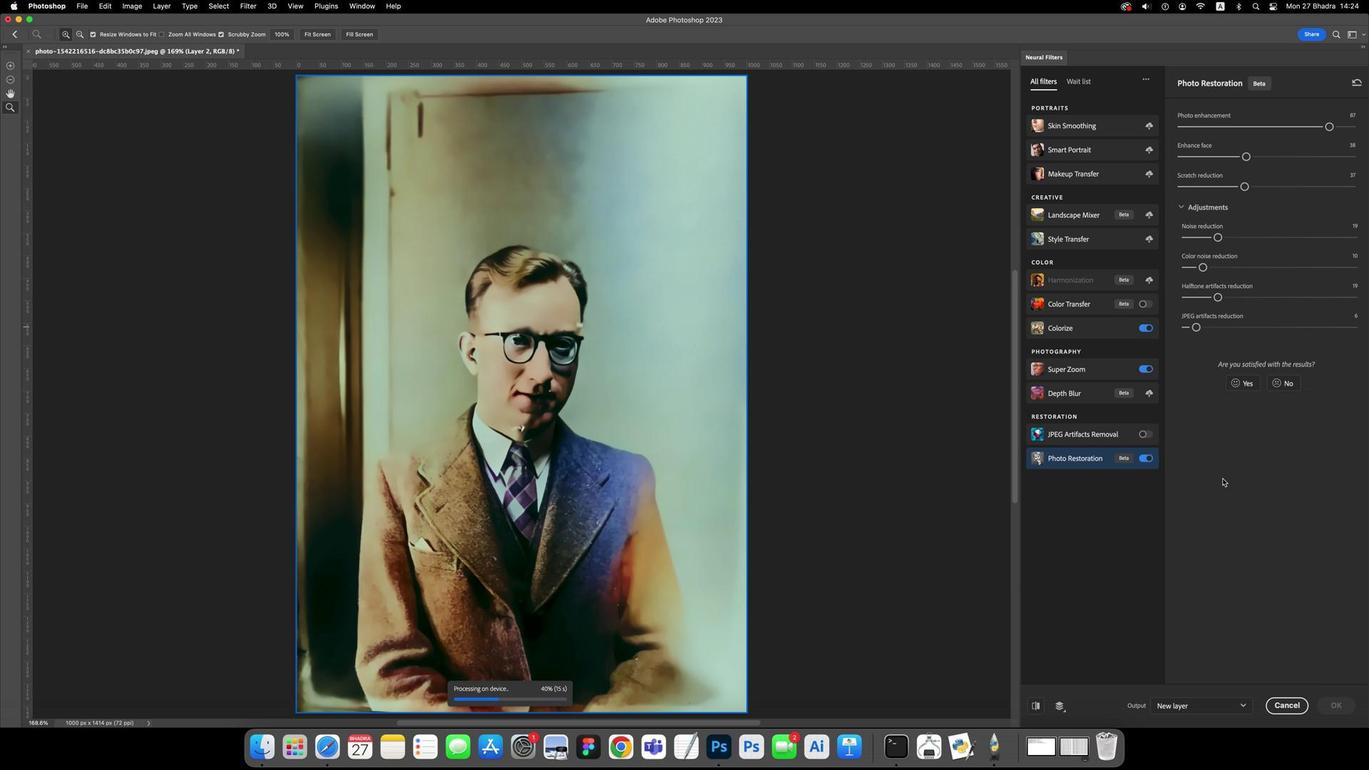 
Action: Mouse moved to (1231, 452)
Screenshot: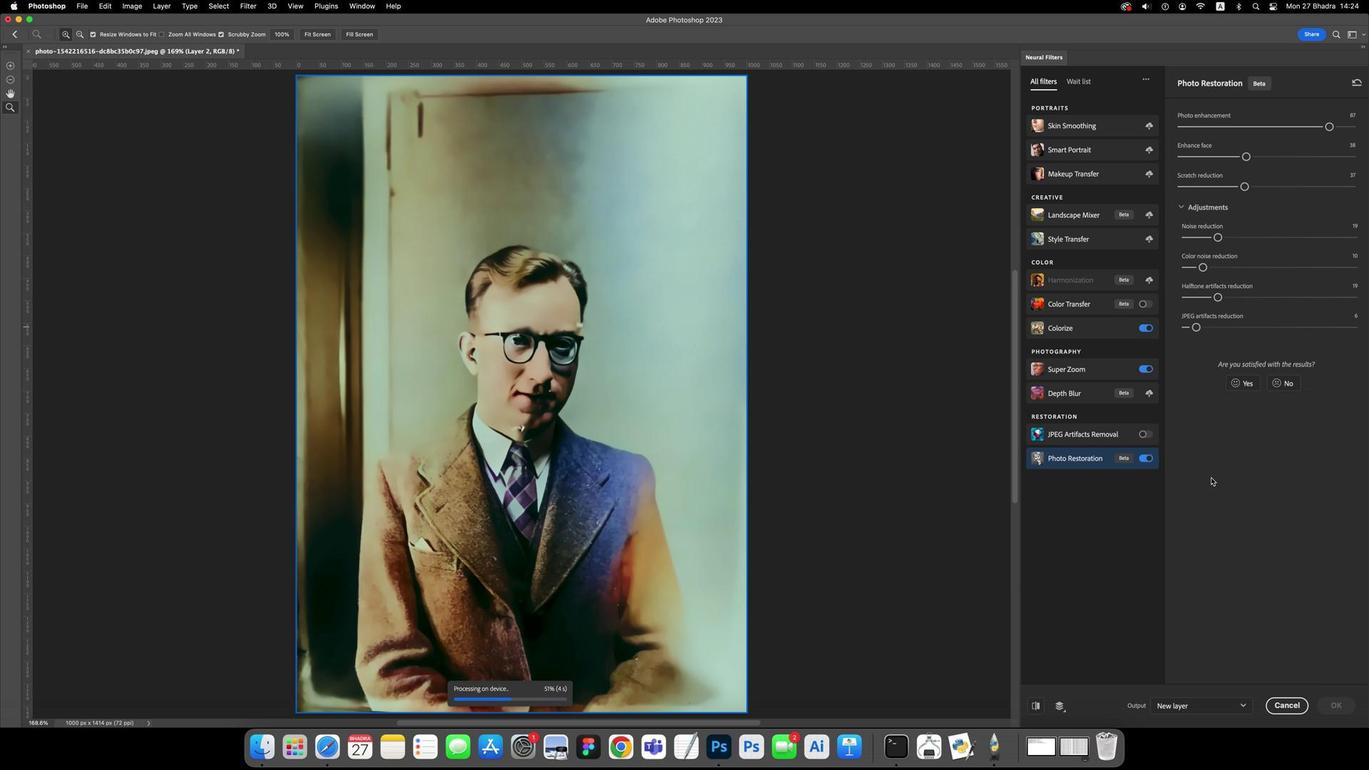 
Action: Mouse pressed left at (1231, 452)
Screenshot: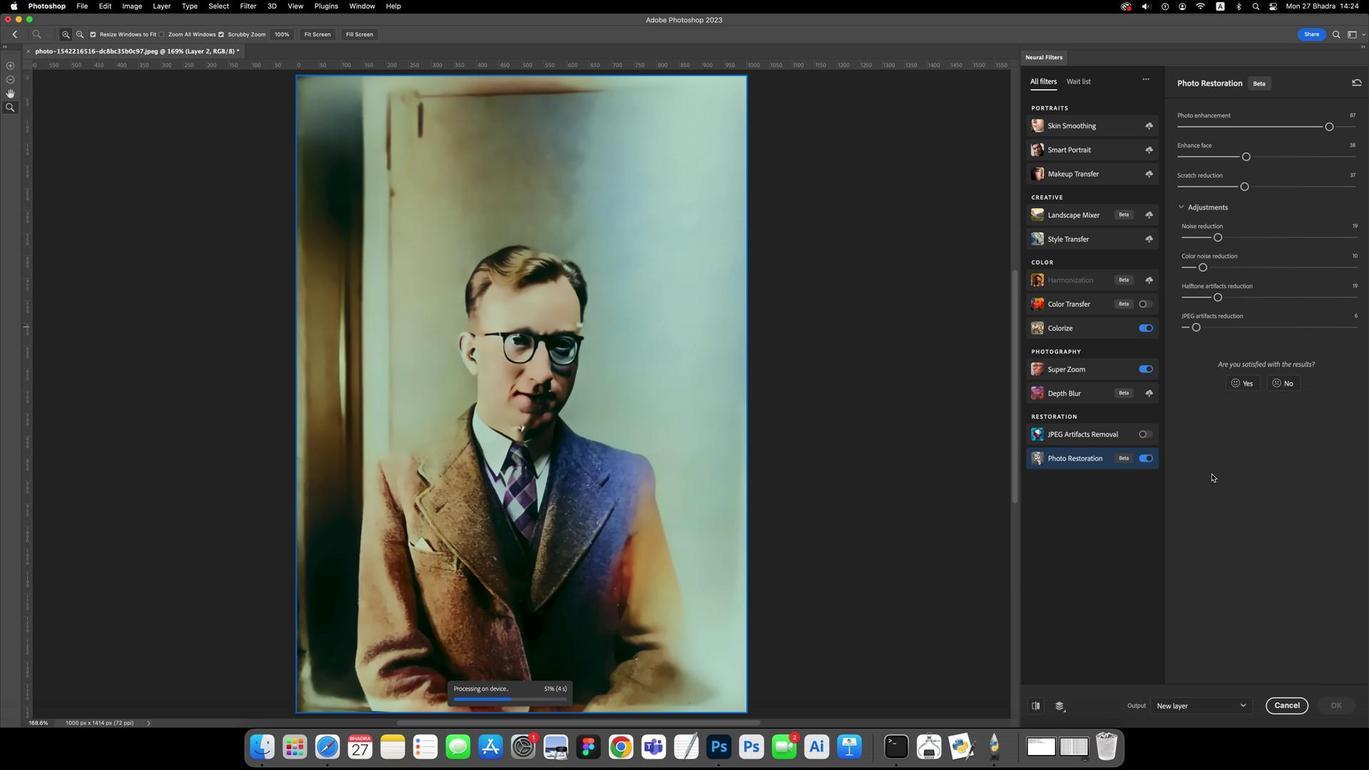 
Action: Mouse moved to (1333, 663)
Screenshot: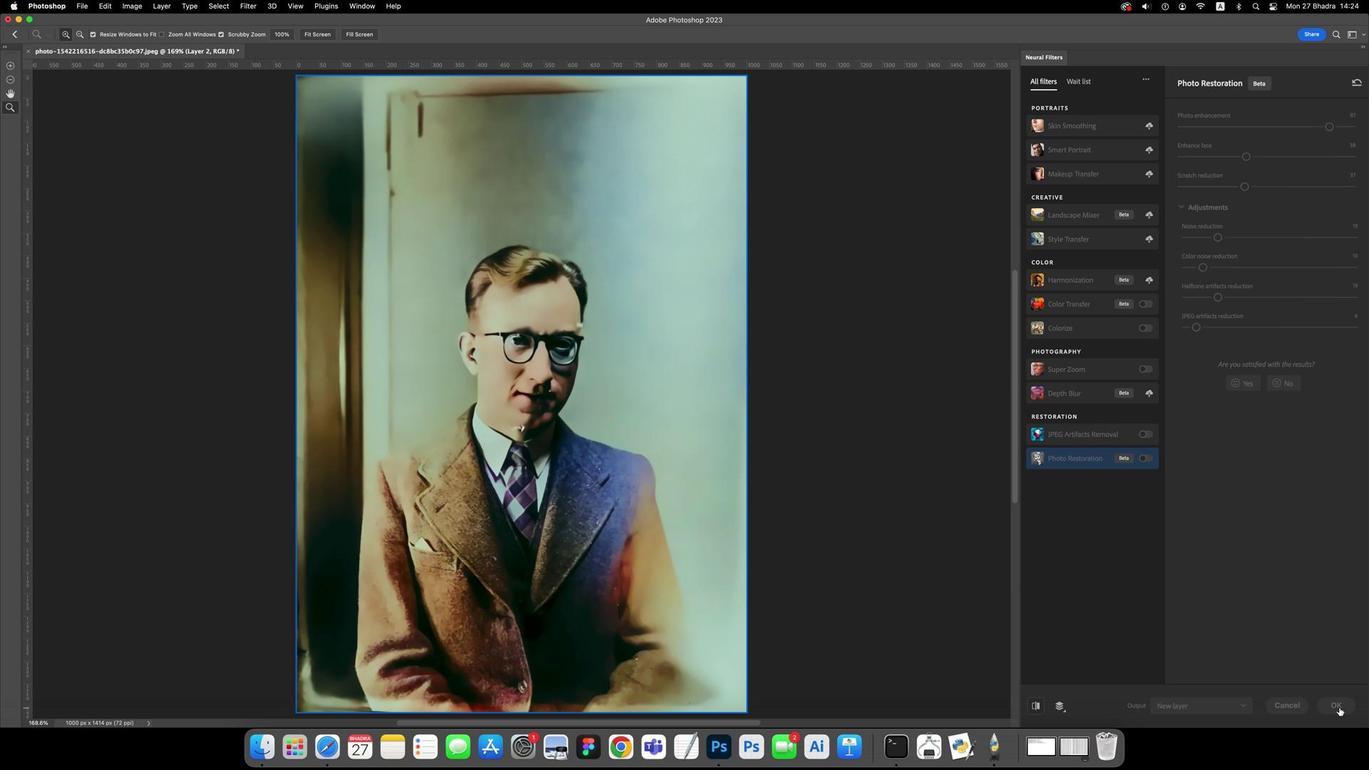 
Action: Mouse pressed left at (1333, 663)
Screenshot: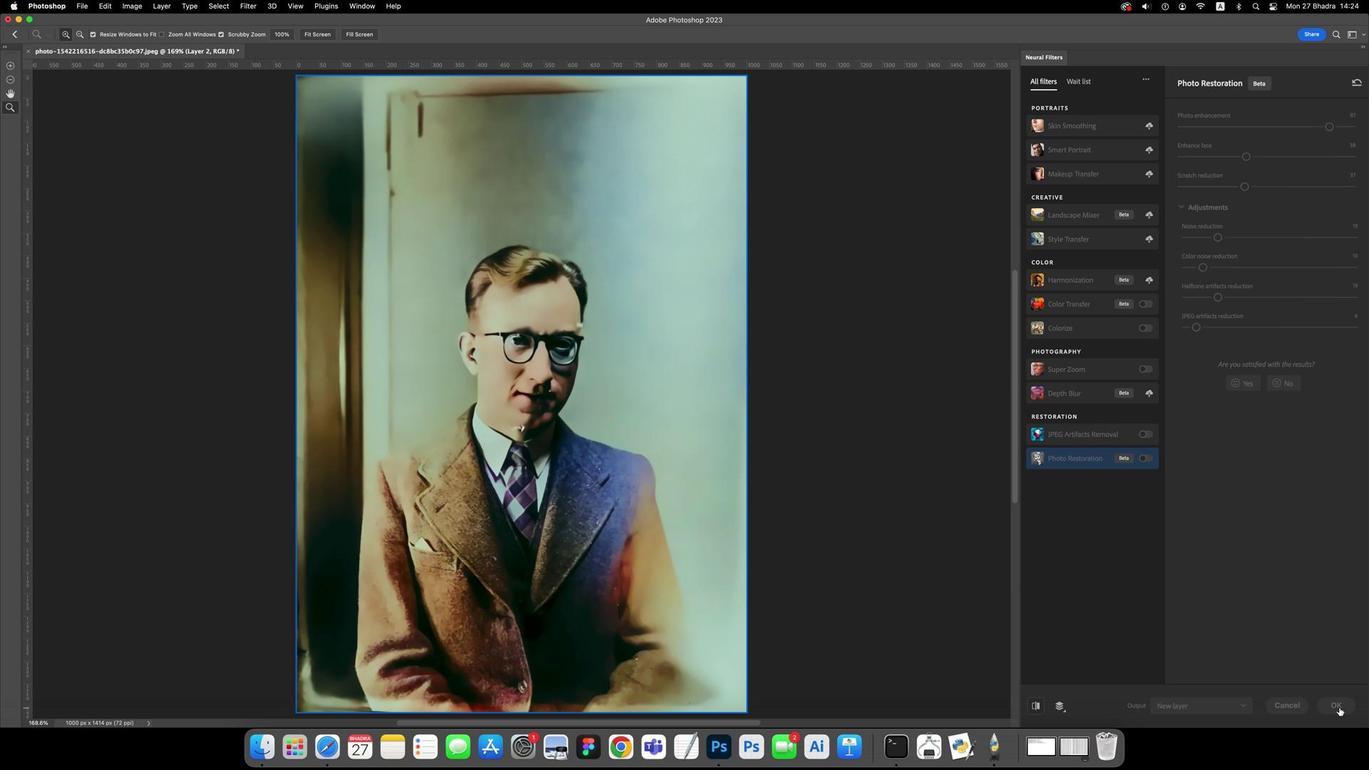 
Action: Mouse moved to (890, 388)
Screenshot: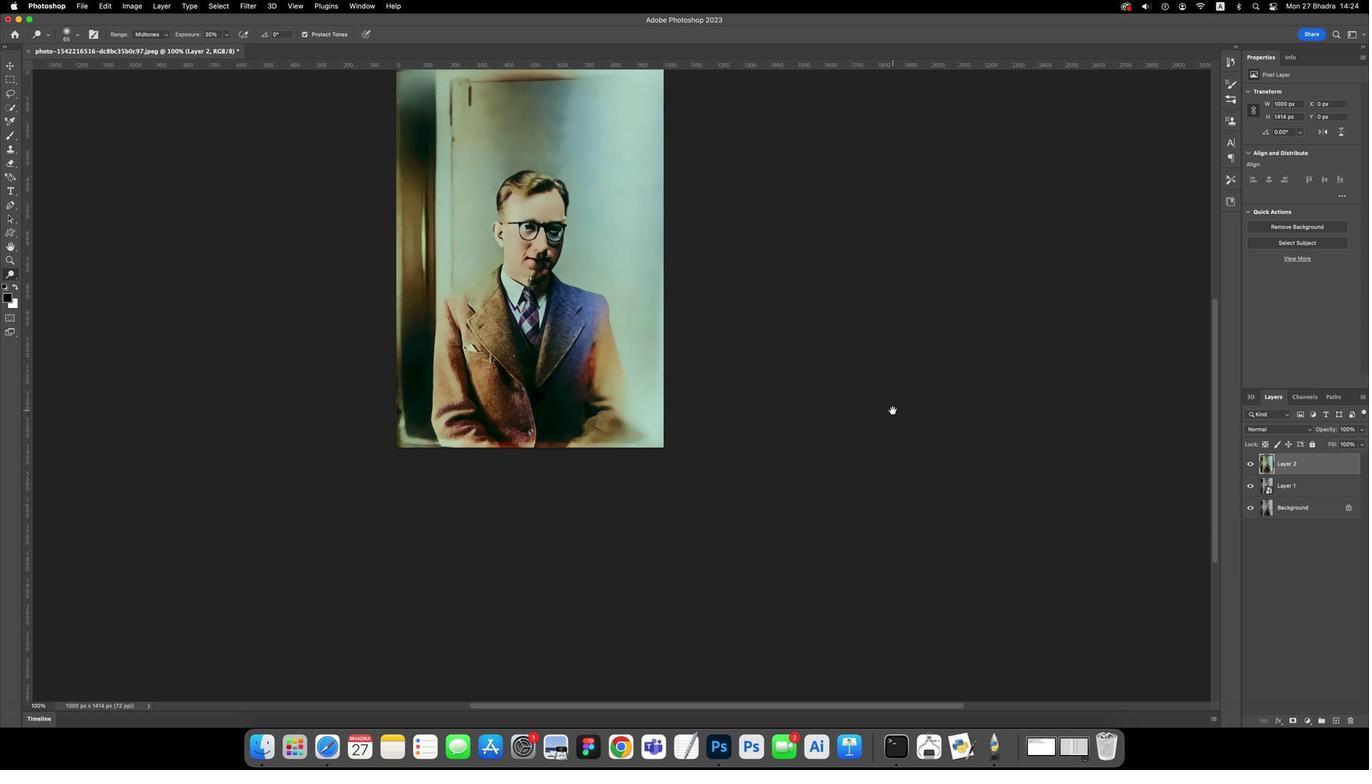 
Action: Key pressed Key.space
Screenshot: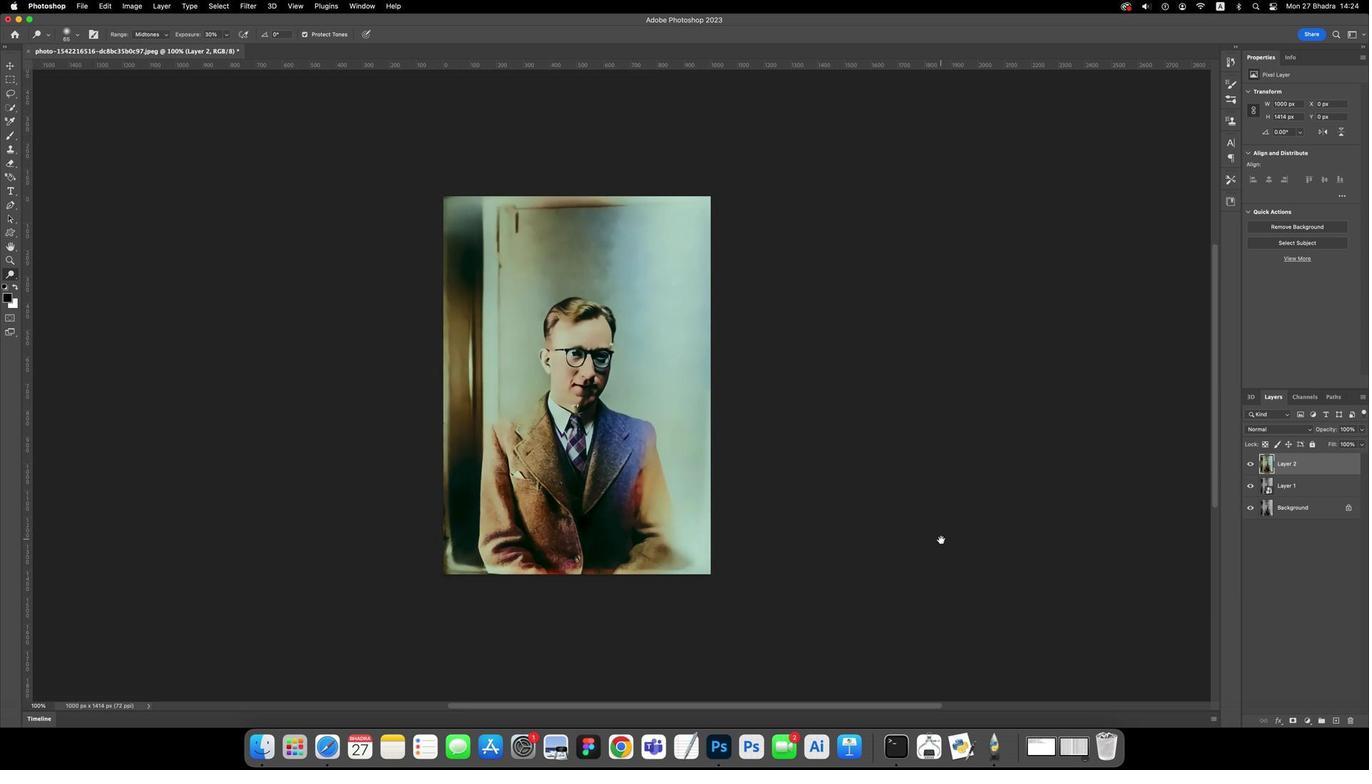 
Action: Mouse pressed left at (890, 388)
Screenshot: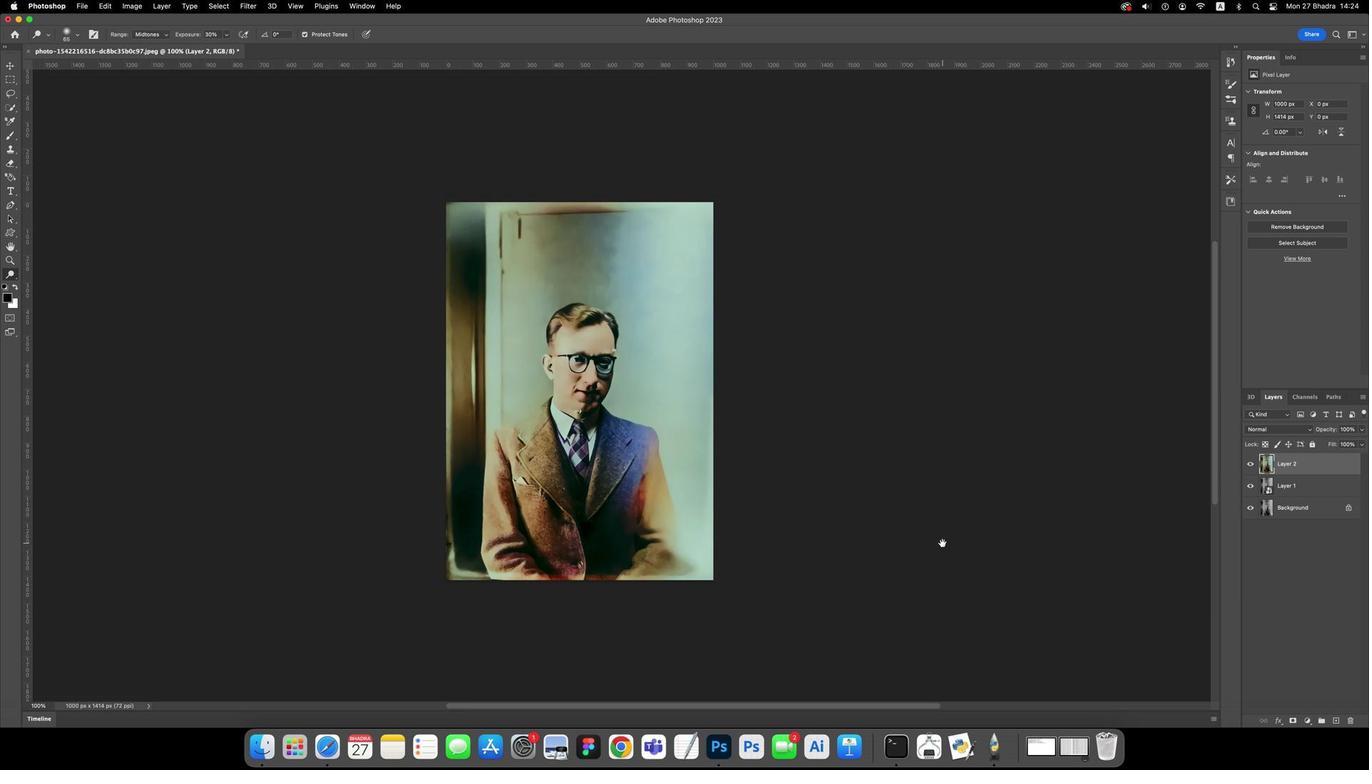 
Action: Mouse moved to (939, 510)
Screenshot: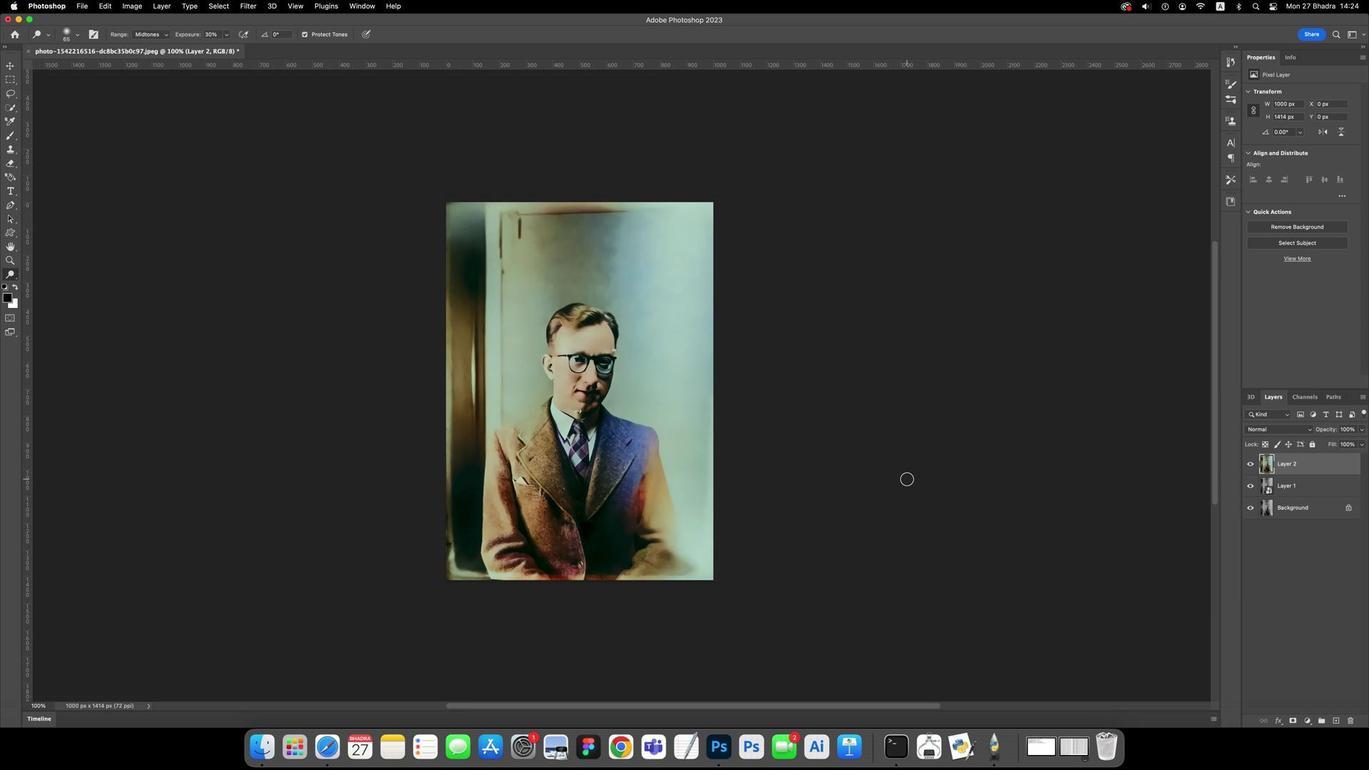
Action: Key pressed Key.spaceKey.space
Screenshot: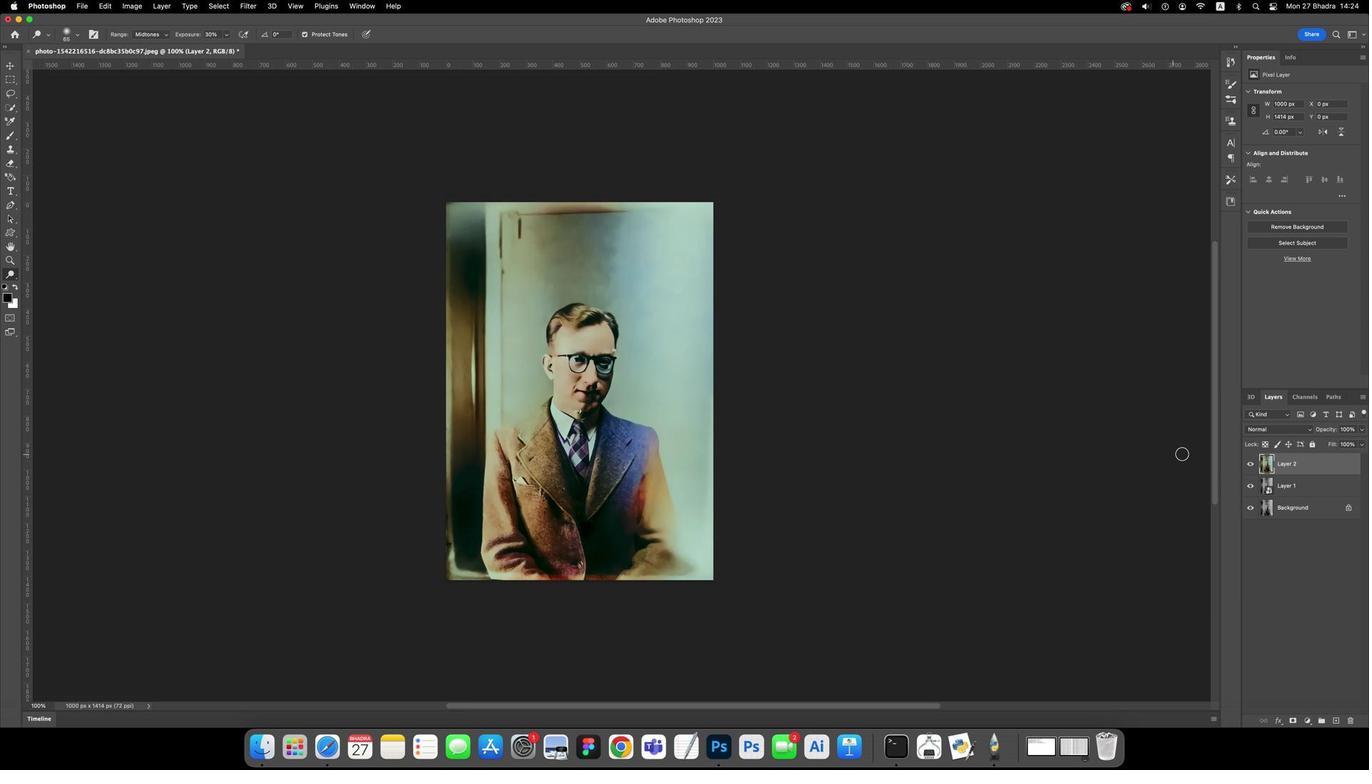 
Action: Mouse moved to (1246, 435)
Screenshot: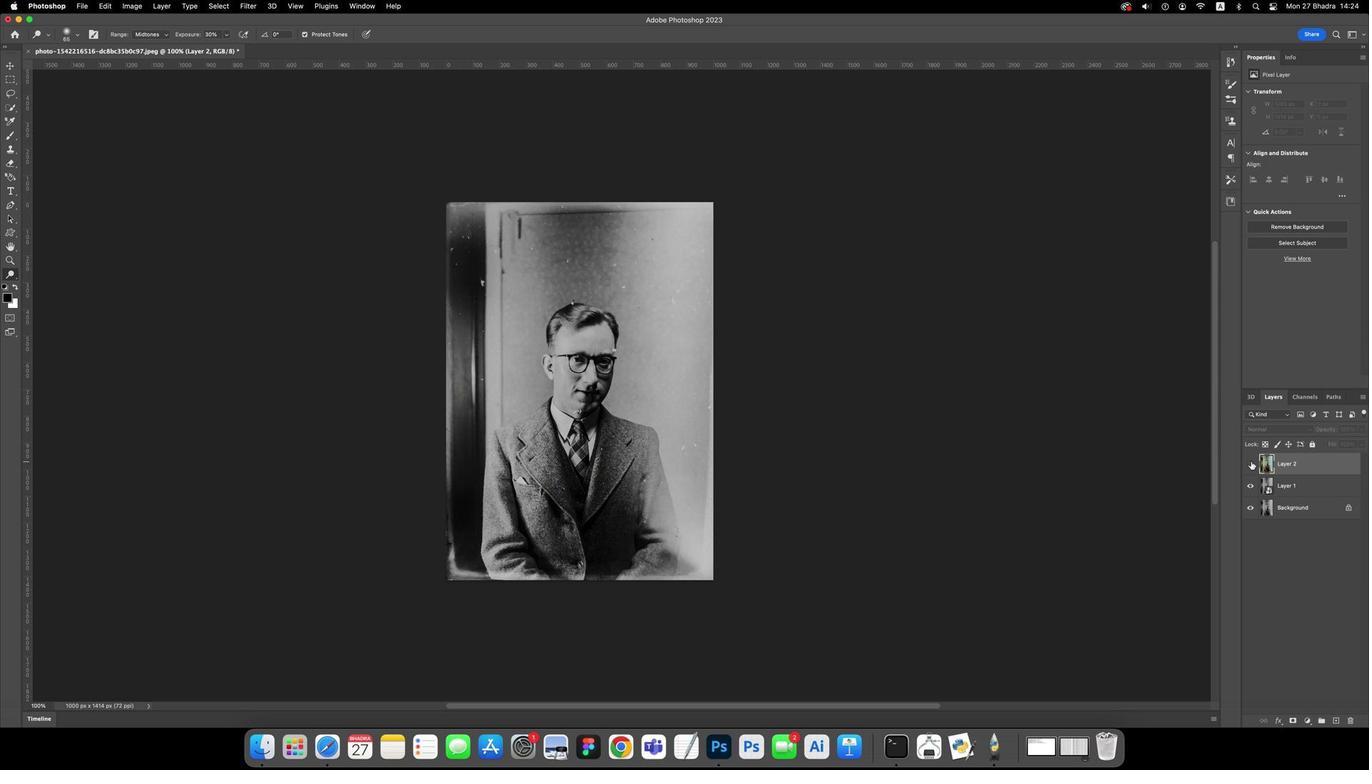 
Action: Mouse pressed left at (1246, 435)
Screenshot: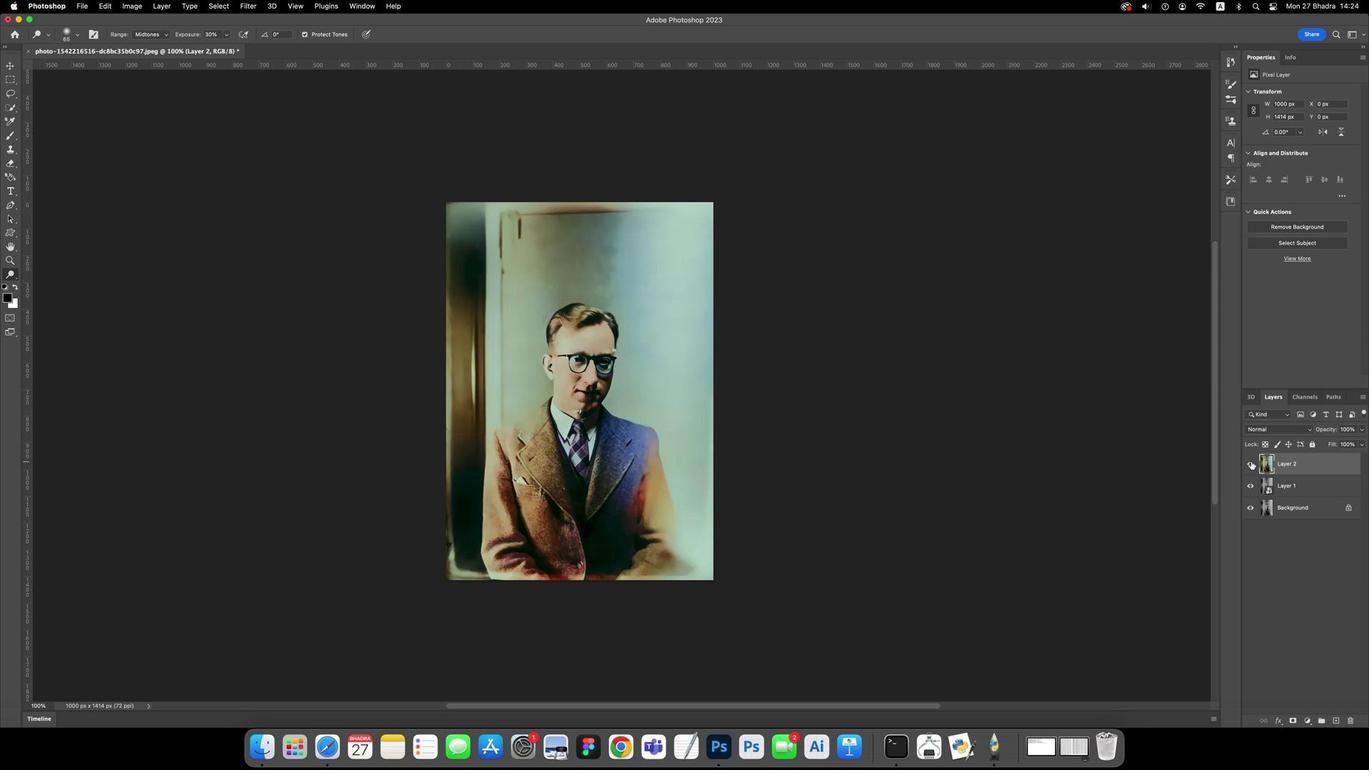 
Action: Mouse pressed left at (1246, 435)
Screenshot: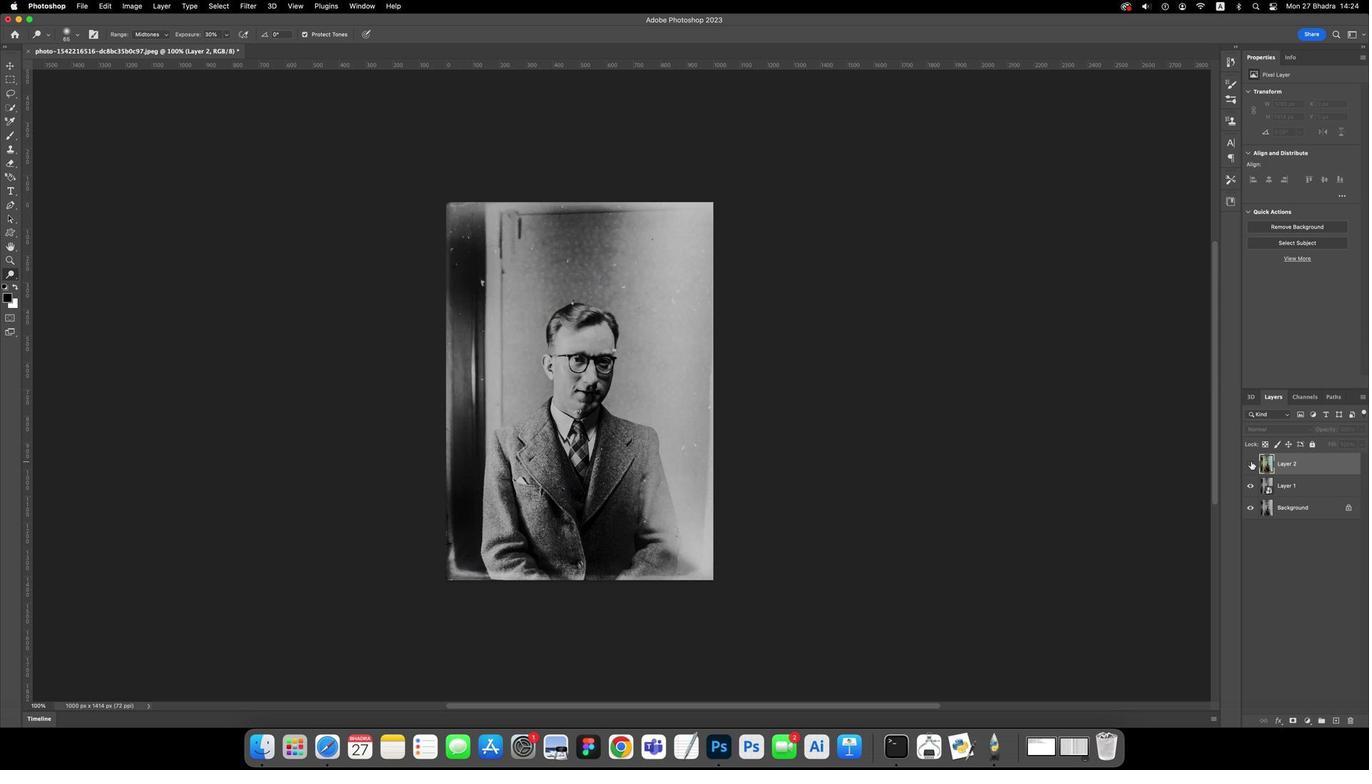 
Action: Mouse pressed left at (1246, 435)
Screenshot: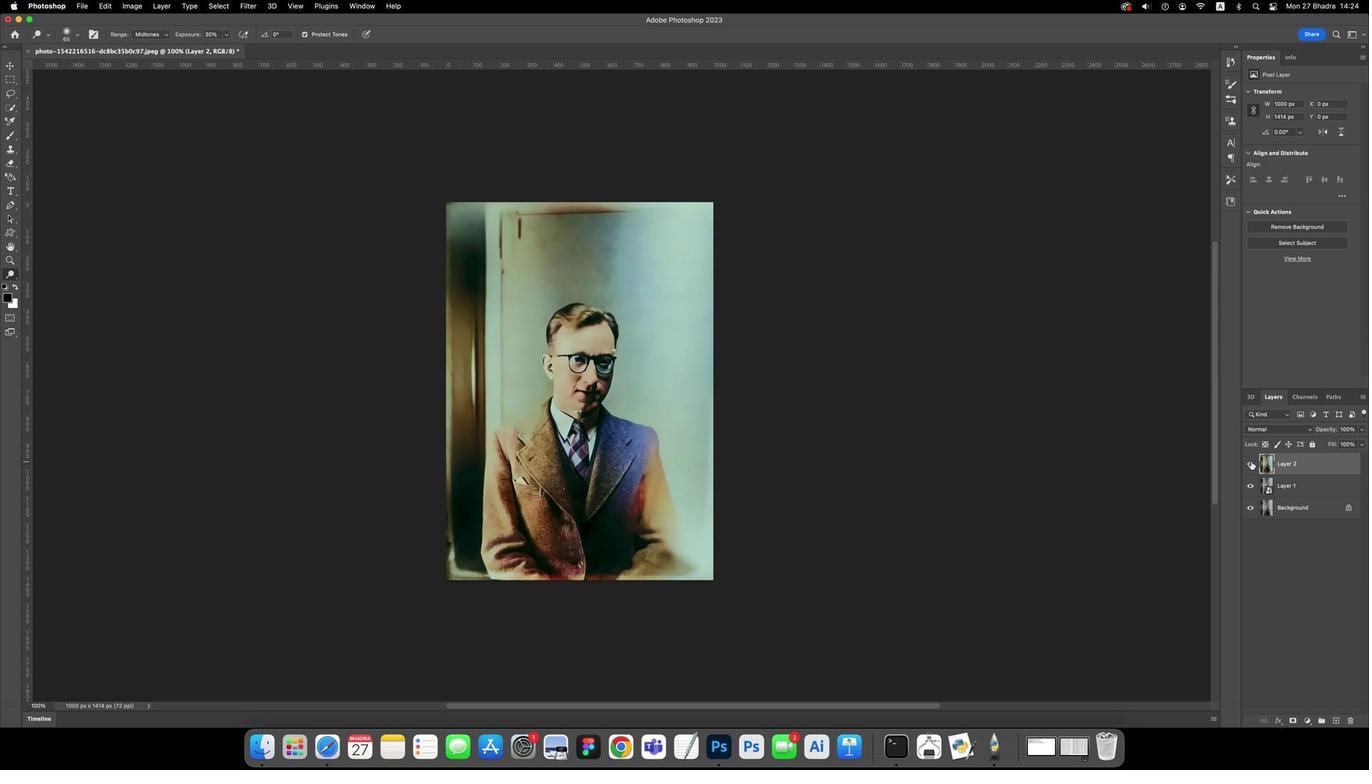 
Action: Mouse pressed left at (1246, 435)
Screenshot: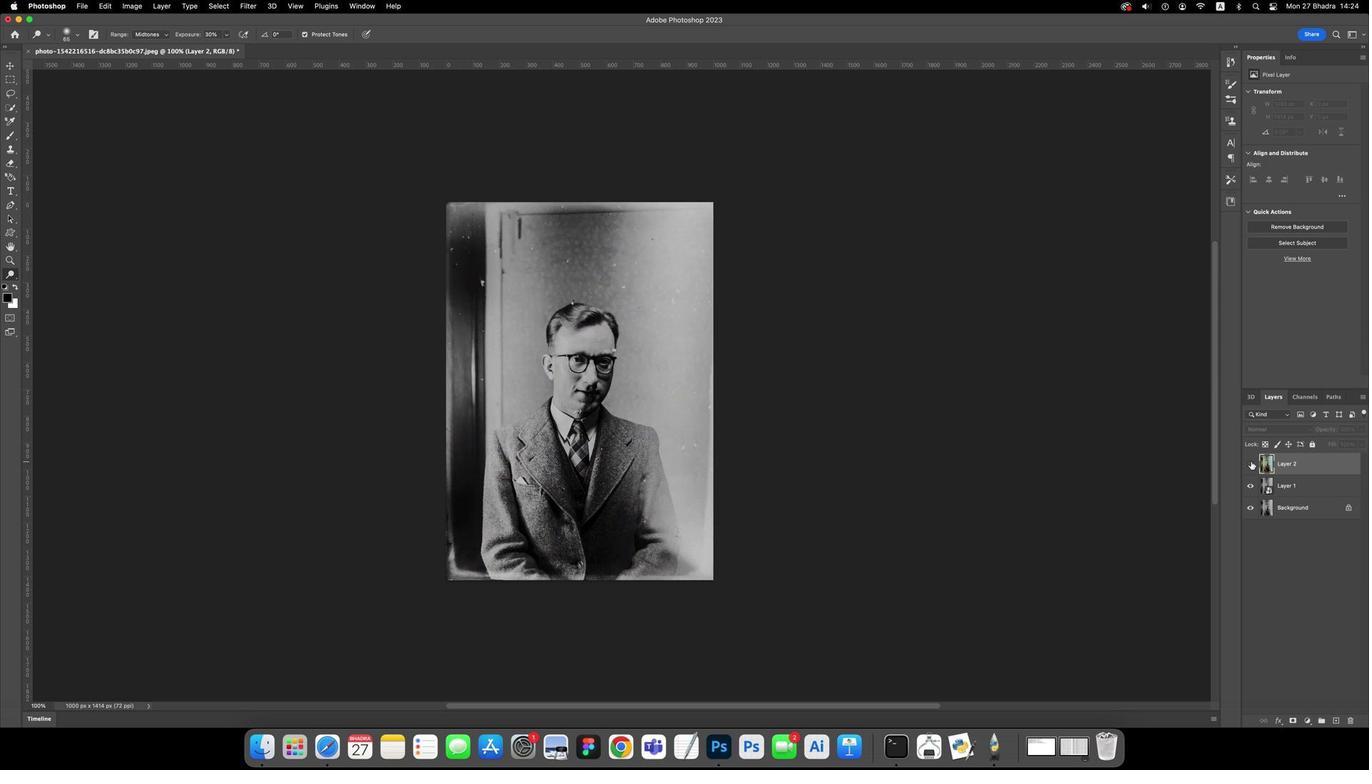 
Action: Mouse pressed left at (1246, 435)
Screenshot: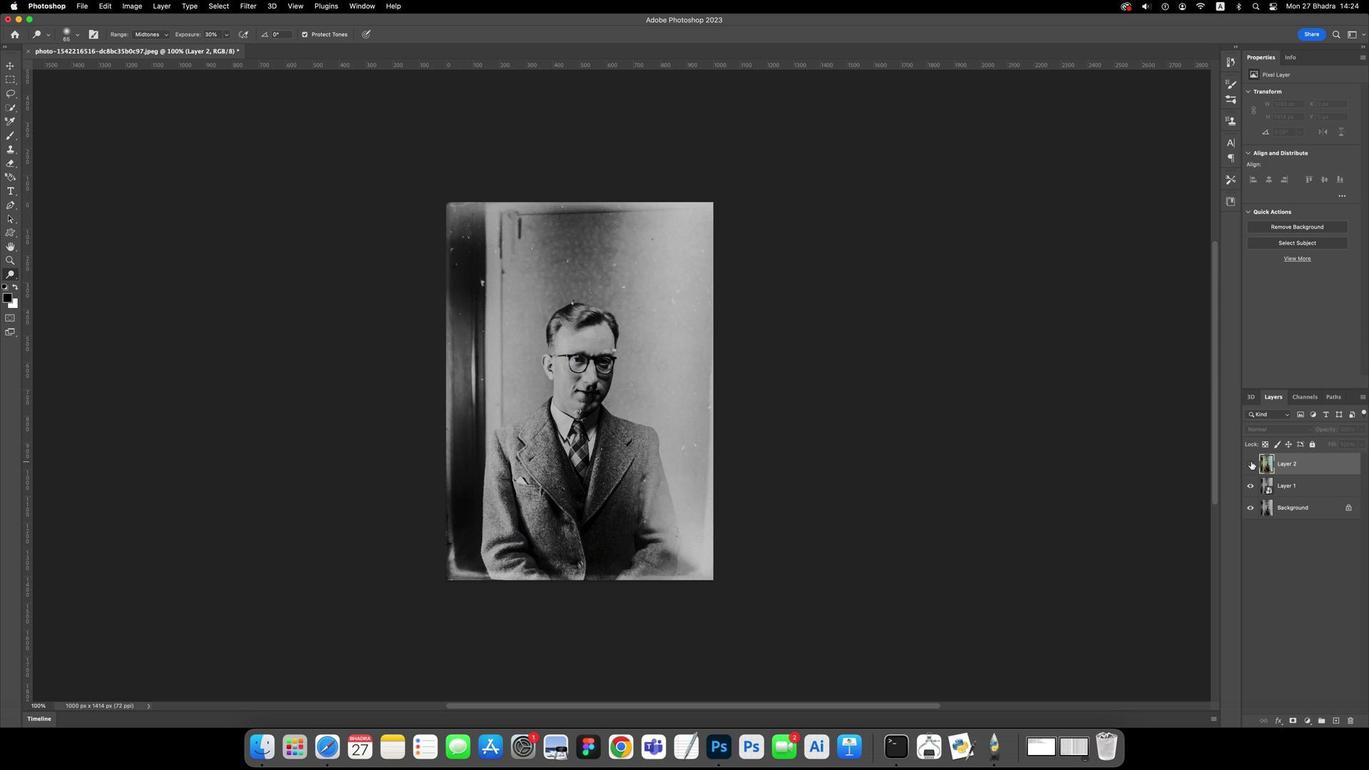 
Action: Mouse pressed left at (1246, 435)
Screenshot: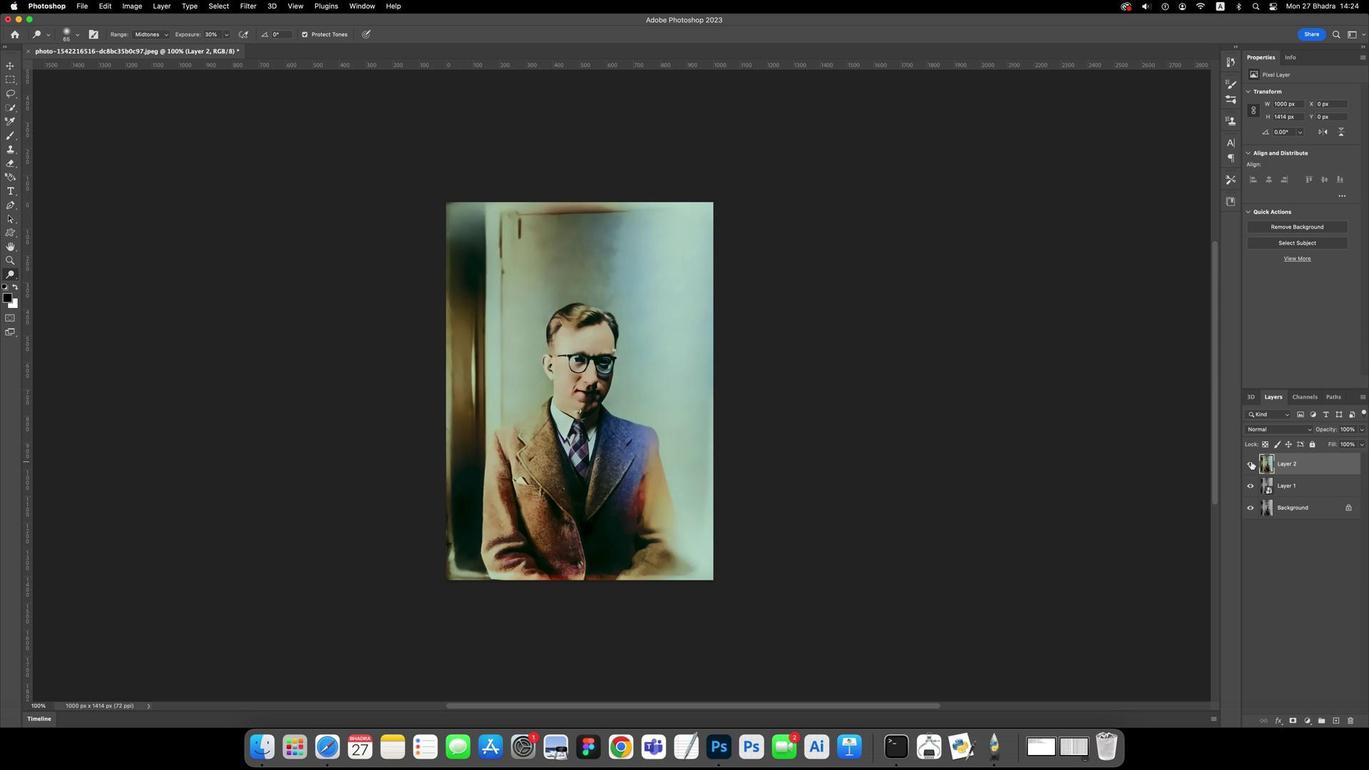 
Action: Mouse pressed left at (1246, 435)
Screenshot: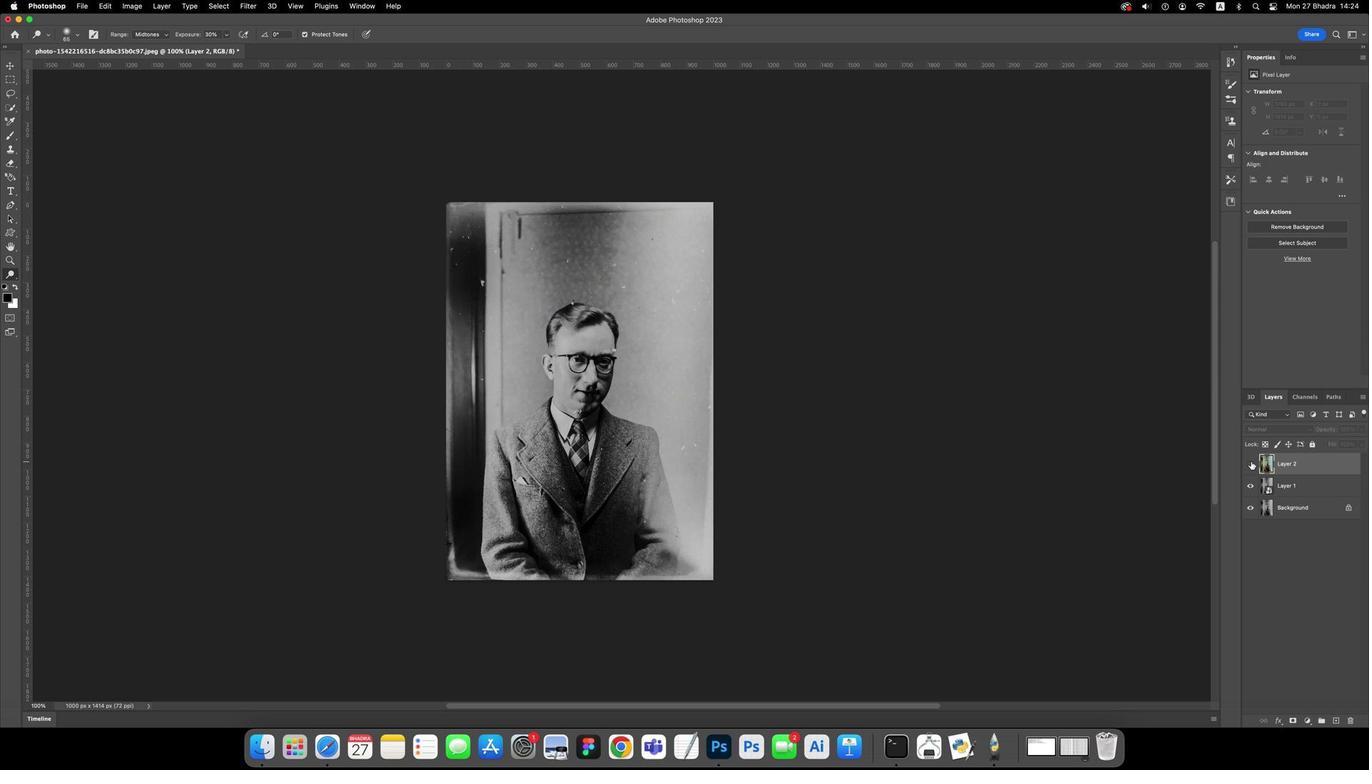 
Action: Mouse pressed left at (1246, 435)
Screenshot: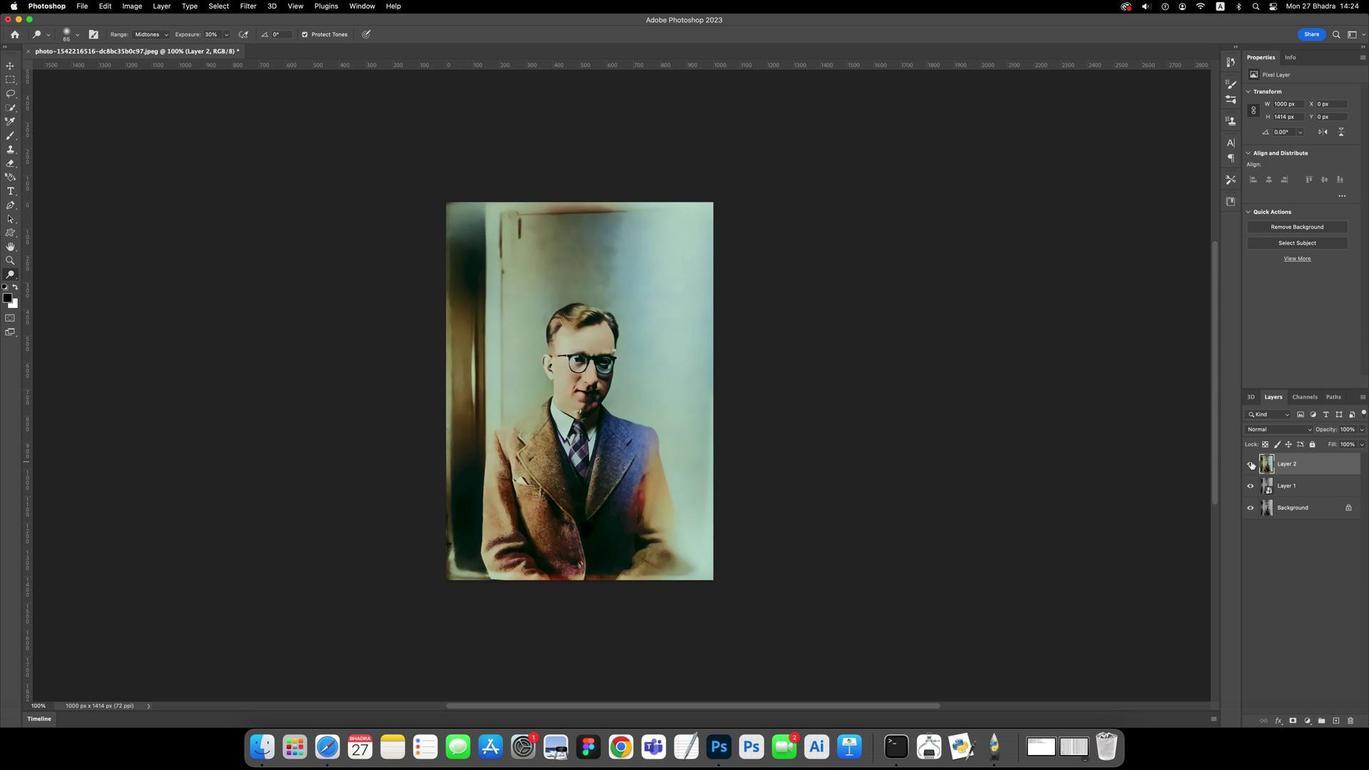 
Action: Mouse pressed left at (1246, 435)
Screenshot: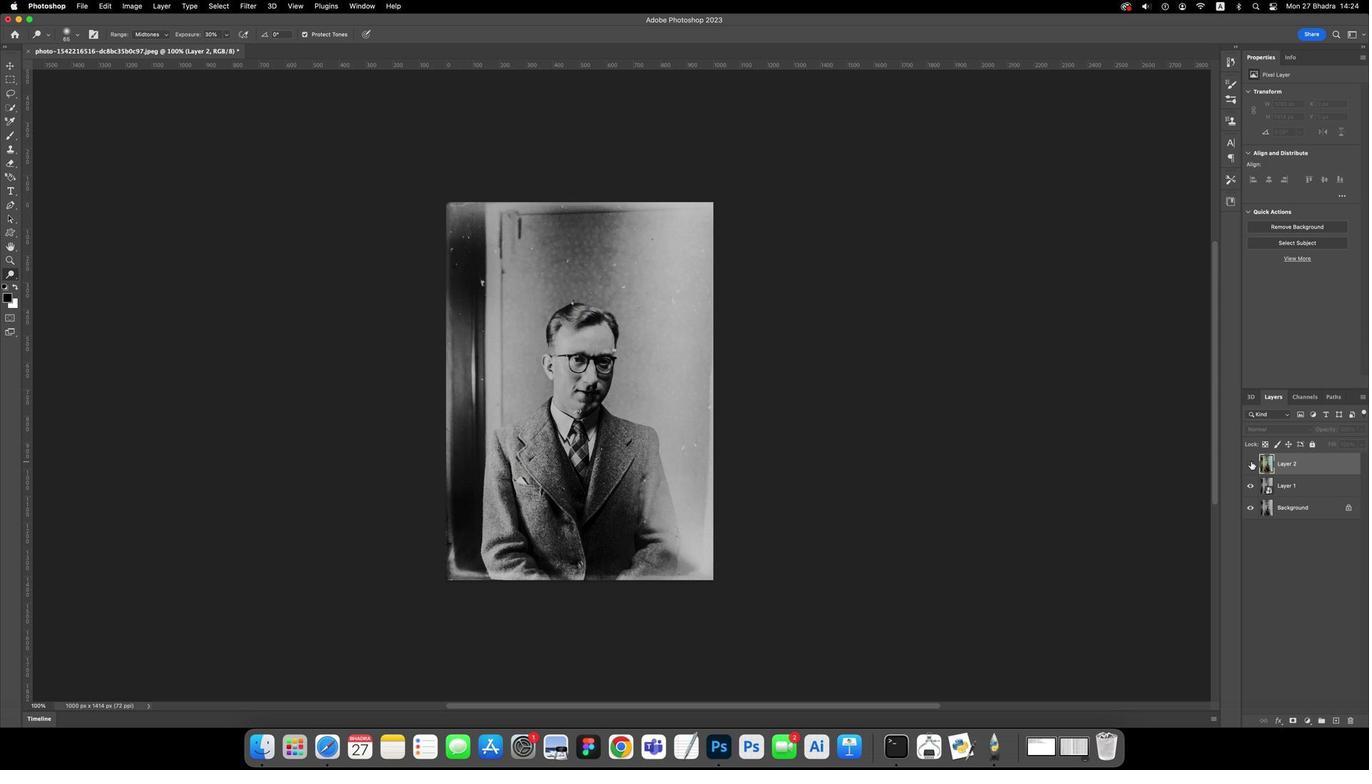 
Action: Mouse pressed left at (1246, 435)
Screenshot: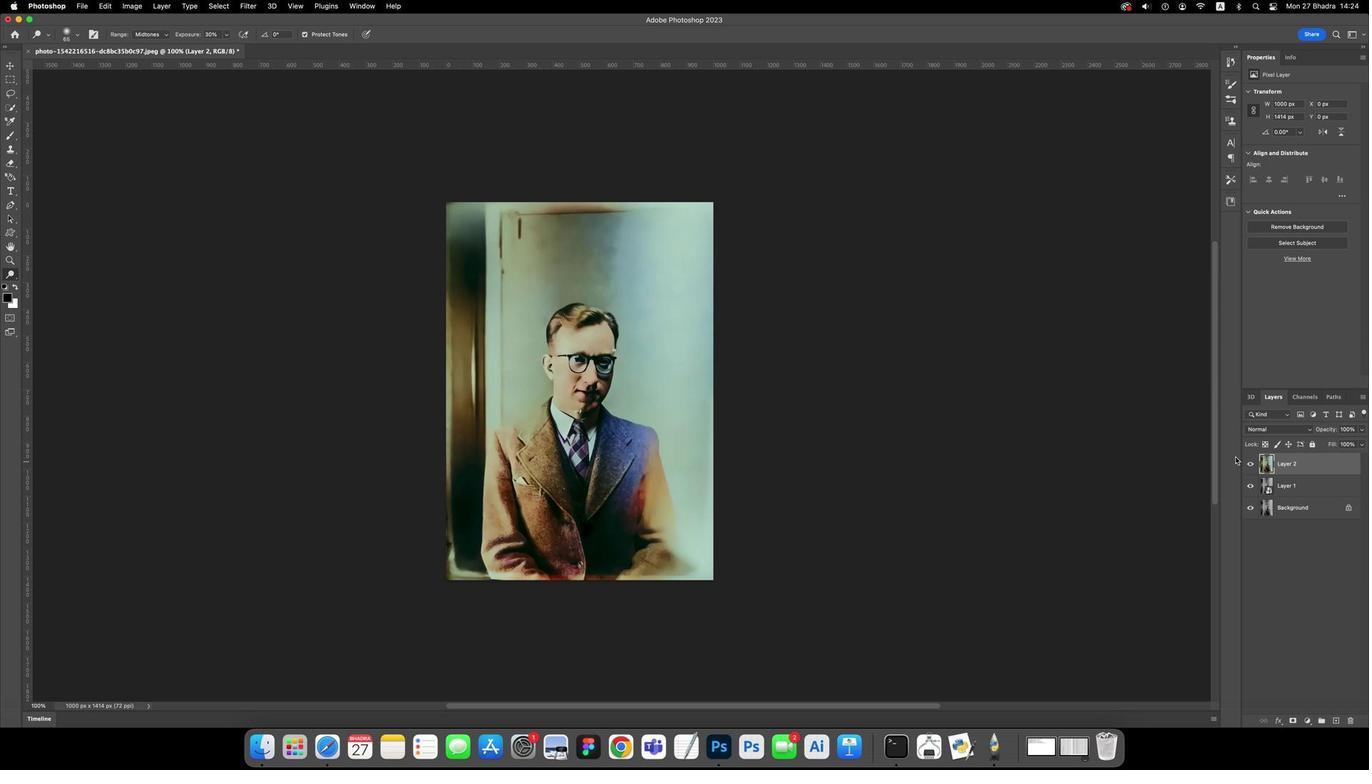 
Action: Mouse moved to (11, 189)
Screenshot: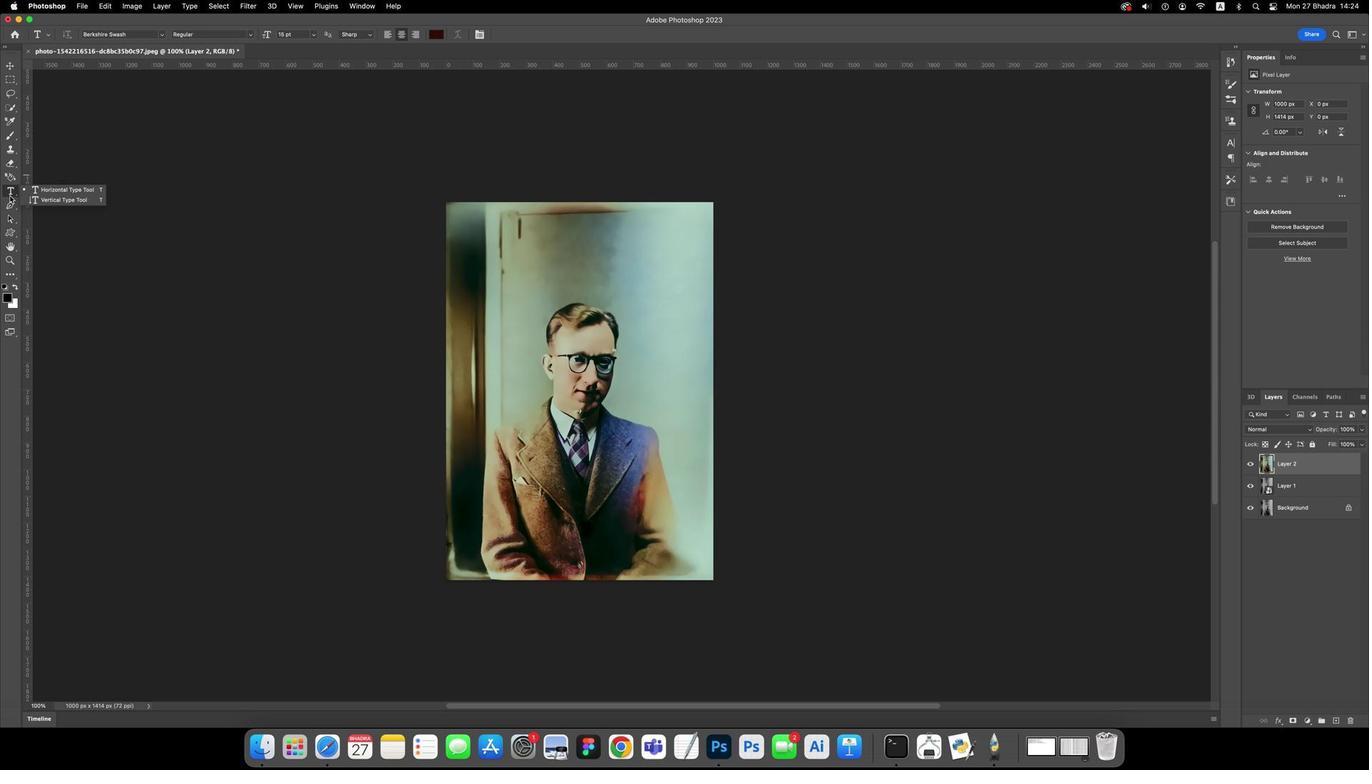 
Action: Mouse pressed left at (11, 189)
Screenshot: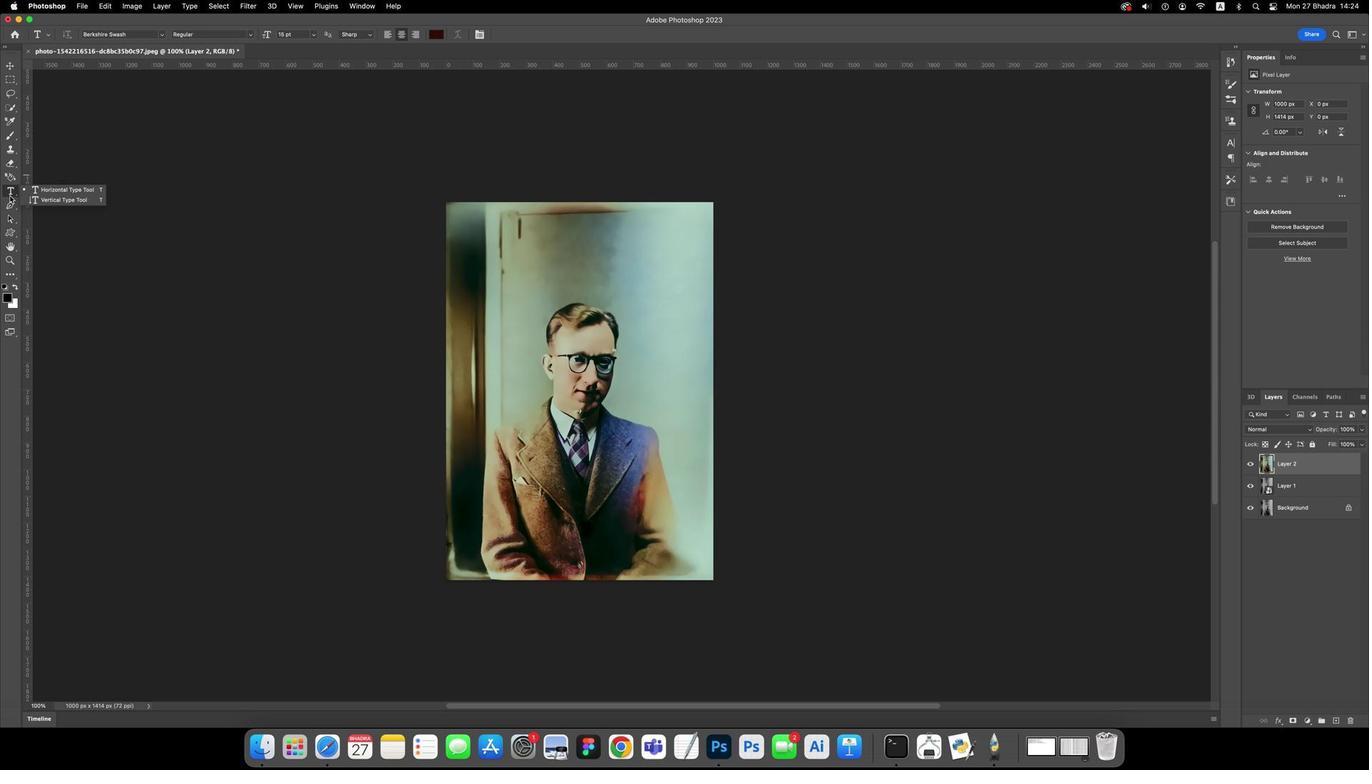 
Action: Mouse moved to (41, 184)
Screenshot: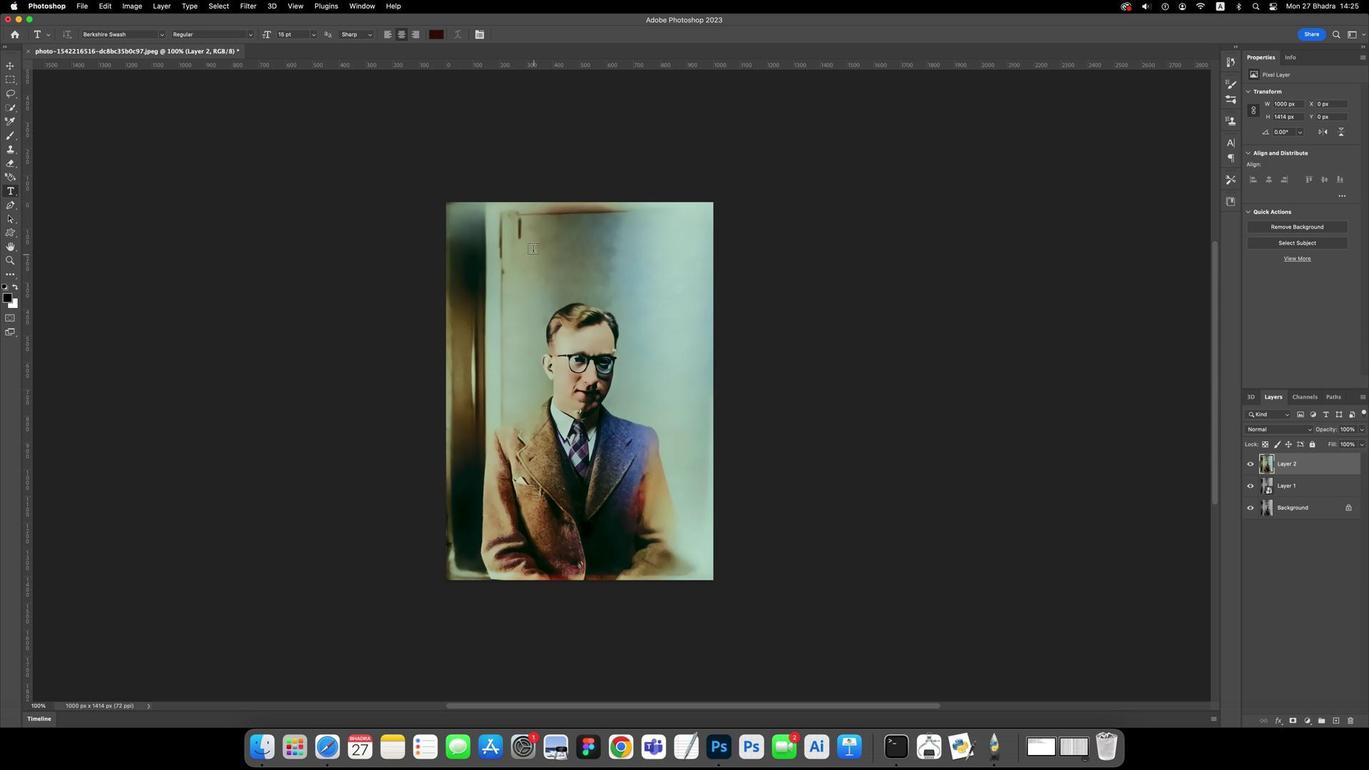 
Action: Mouse pressed left at (41, 184)
Screenshot: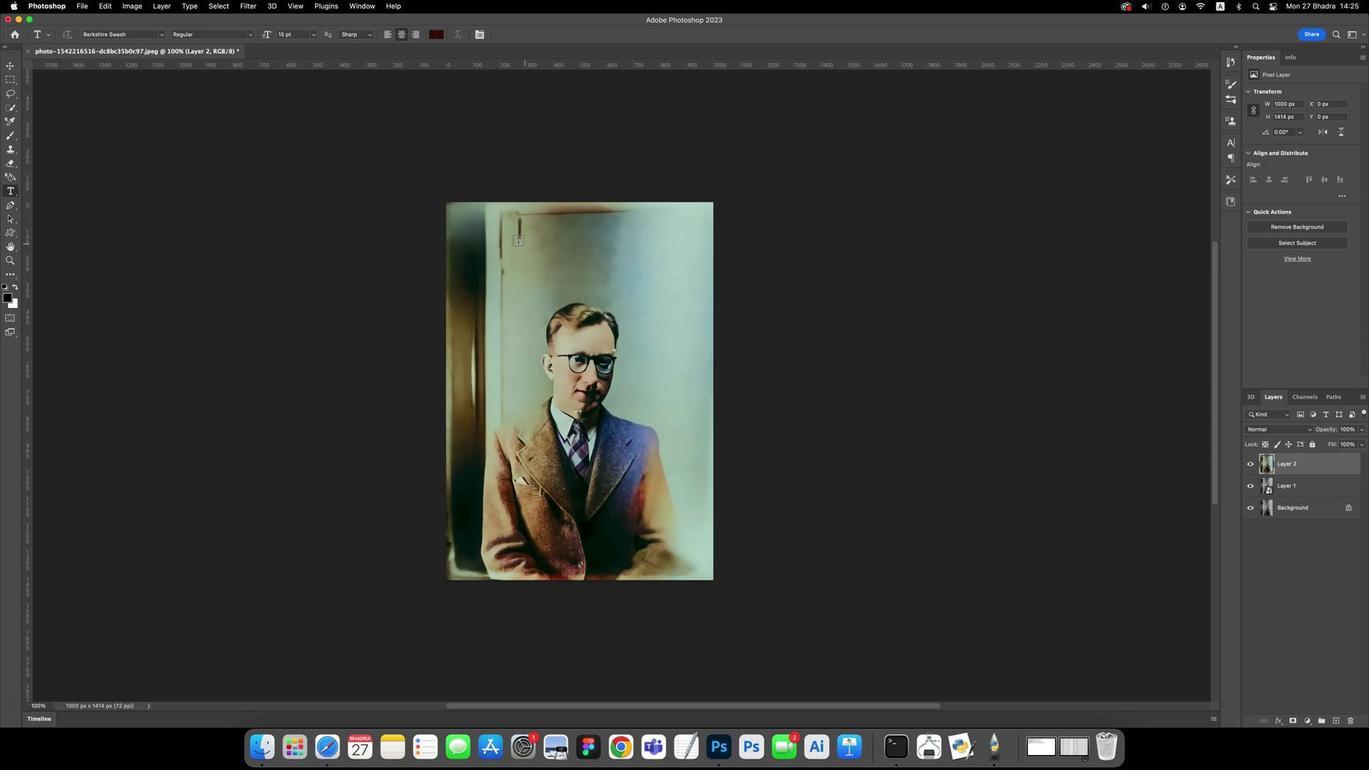 
Action: Mouse moved to (474, 213)
Screenshot: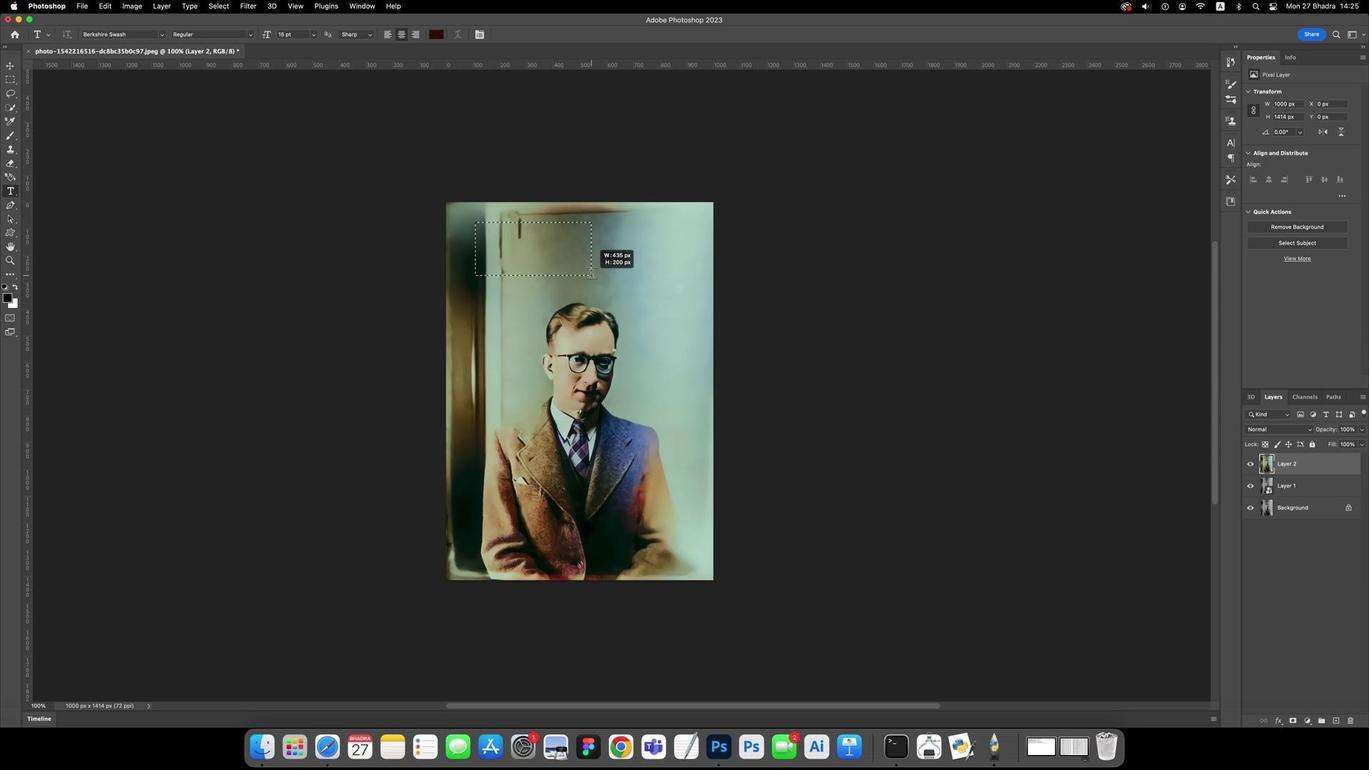 
Action: Mouse pressed left at (474, 213)
Screenshot: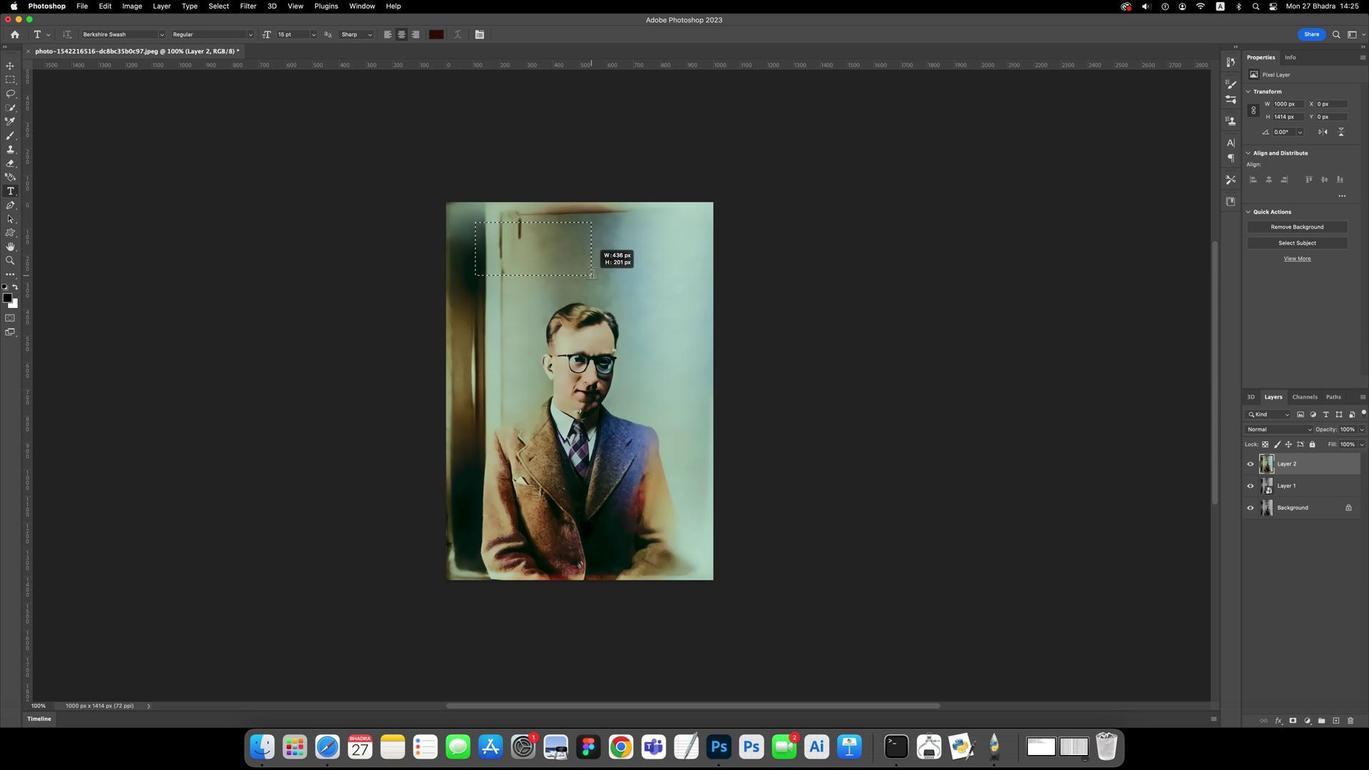 
Action: Mouse moved to (565, 234)
Screenshot: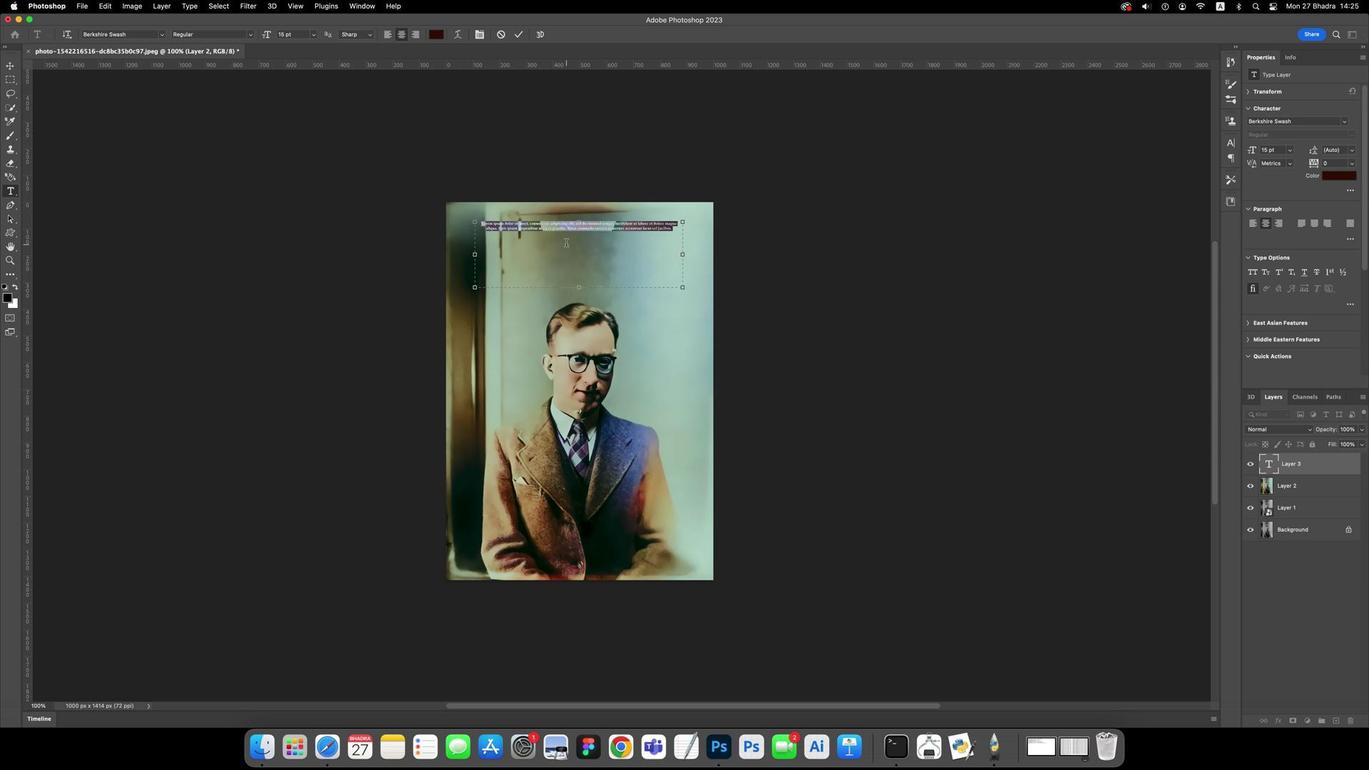 
Action: Key pressed Key.caps_lock'P'Key.backspace"'"Key.caps_lockKey.caps_lock'P'Key.caps_lock'h''o''t''o''g''r''a''p''h''y''s'Key.space'o''p''e''n'Key.space'd''o''o''r''s'Key.space'i''n''t''o'Key.space't''h''e'Key.space'p''a''s''t'Key.space'b''u''t'Key.space't''h''e''y'Key.space'a''l''s''o'Key.space'a''l''l''o''w'Key.space'a'Key.space'l''o''o''o'Key.backspace'k'Key.space'i''n''t''o'Key.space't''h''e'Key.space'f''t''u''r''e'Key.backspaceKey.backspaceKey.backspaceKey.backspace'u''t''u''r''e'
Screenshot: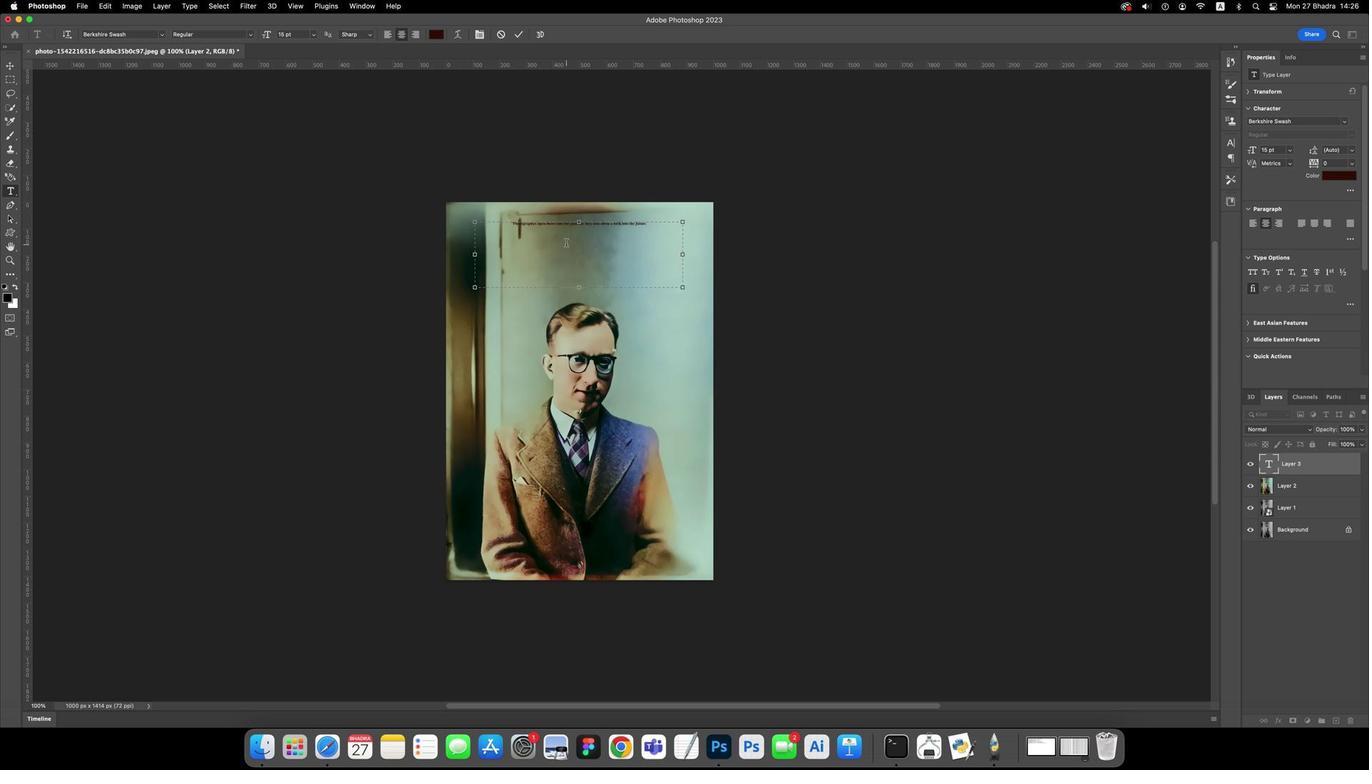 
Action: Mouse moved to (564, 234)
Screenshot: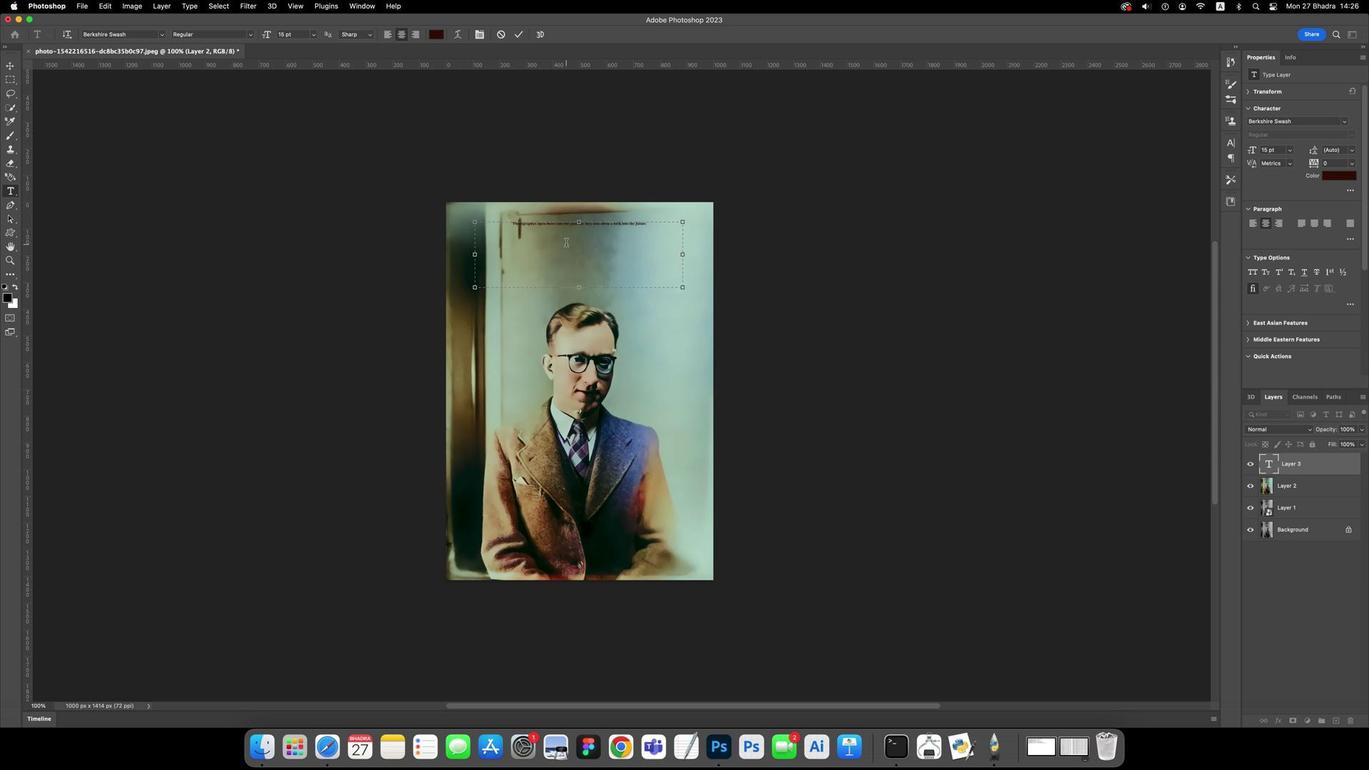 
Action: Mouse pressed left at (564, 234)
Screenshot: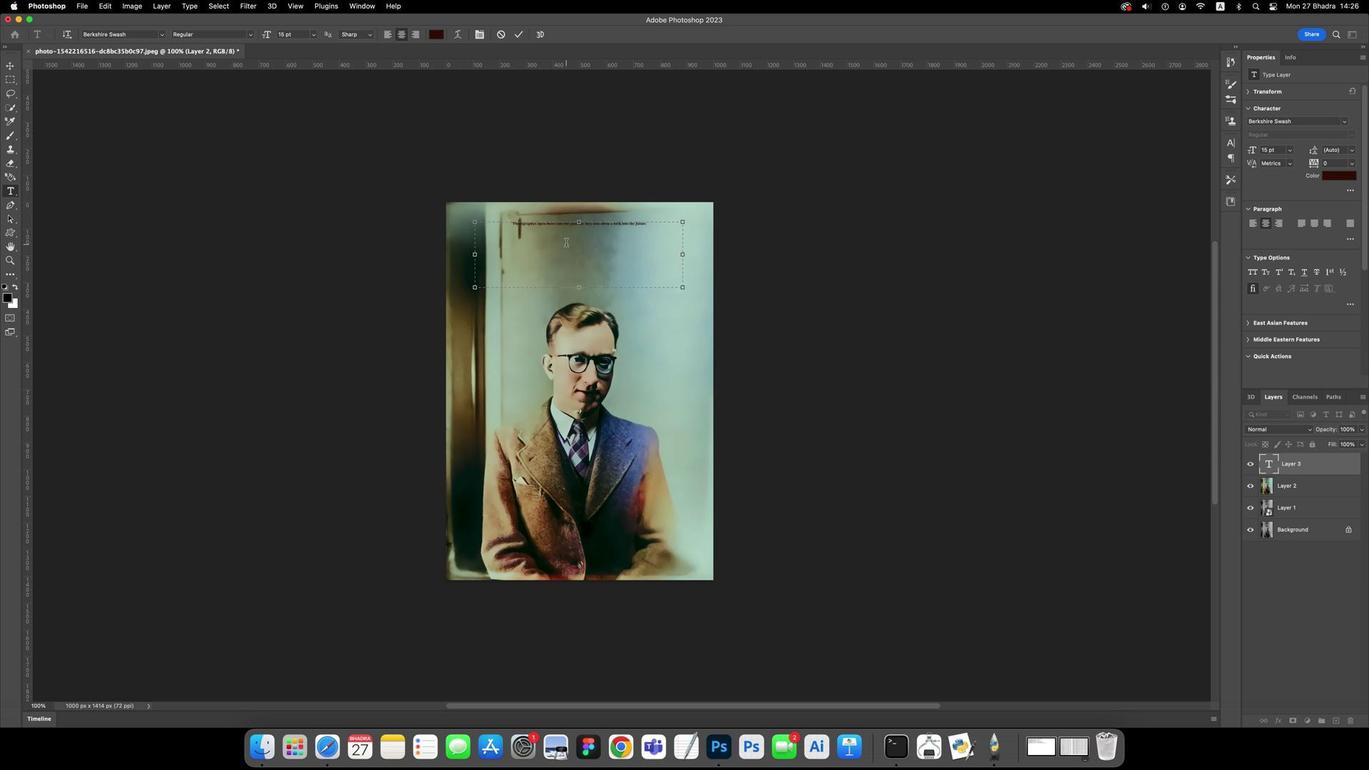 
Action: Key pressed Key.cmd'a'Key.shiftKey.cmd'.''.''.''.''.''.''.''.''.''.''.''.''.''.''.''.''.''.''.''.''.''.''.''.''.''.''.''.''.''.''.''.''.'Key.right'.''.''.'Key.esc
Screenshot: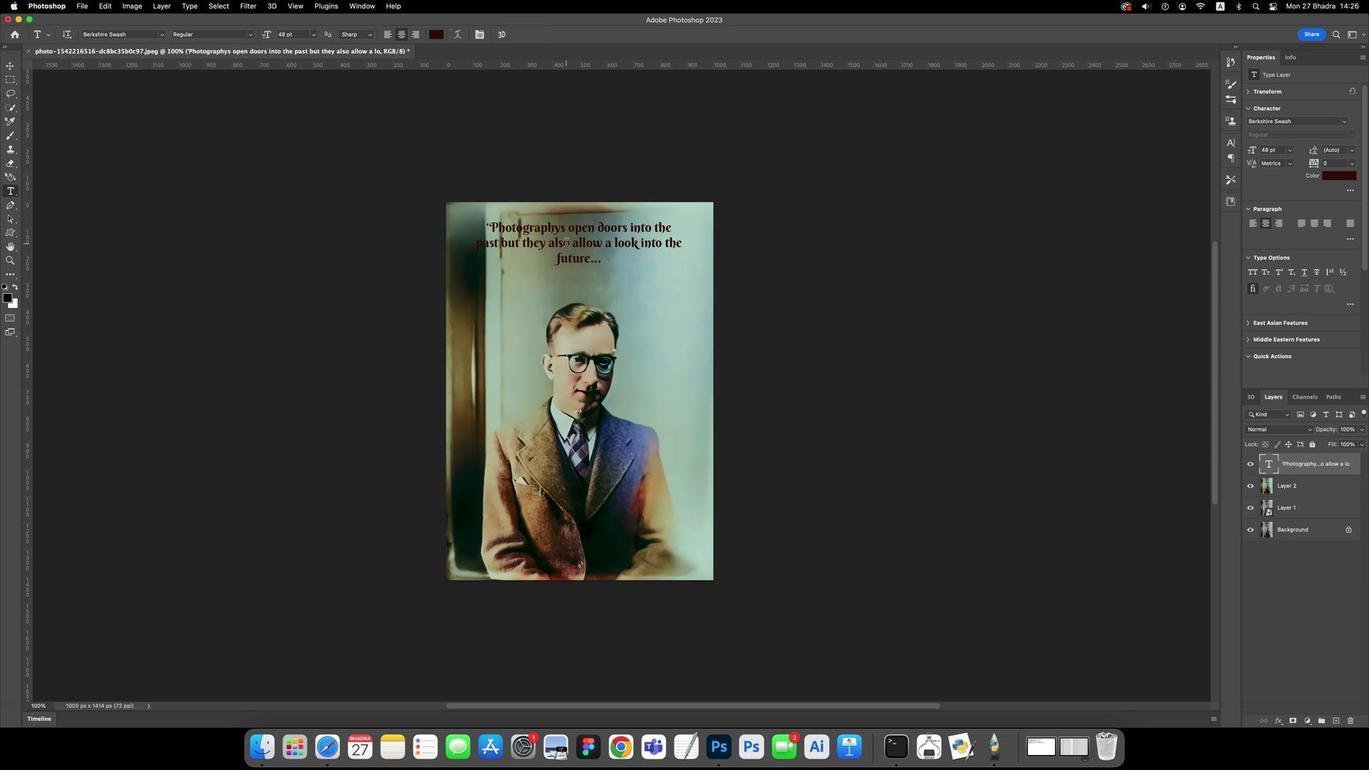 
Action: Mouse moved to (565, 231)
Screenshot: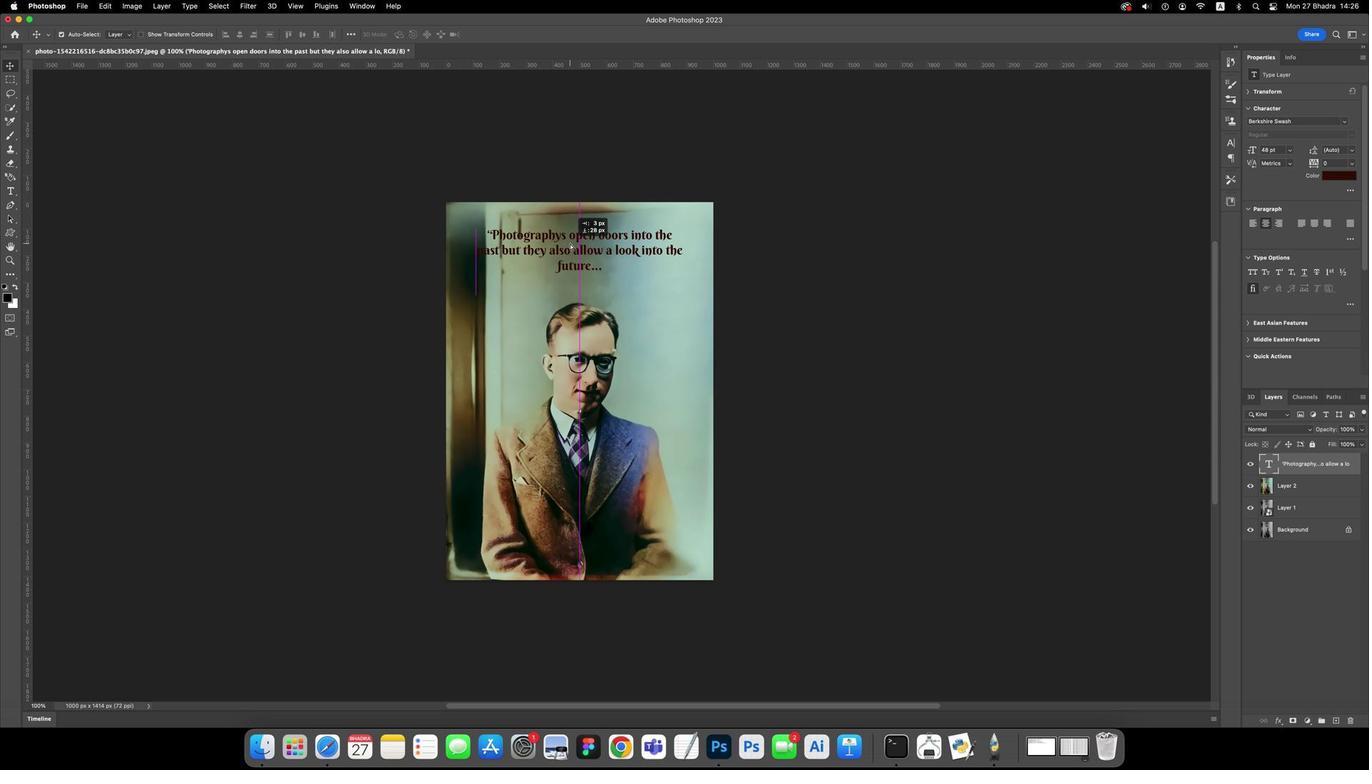 
Action: Key pressed 'v'
Screenshot: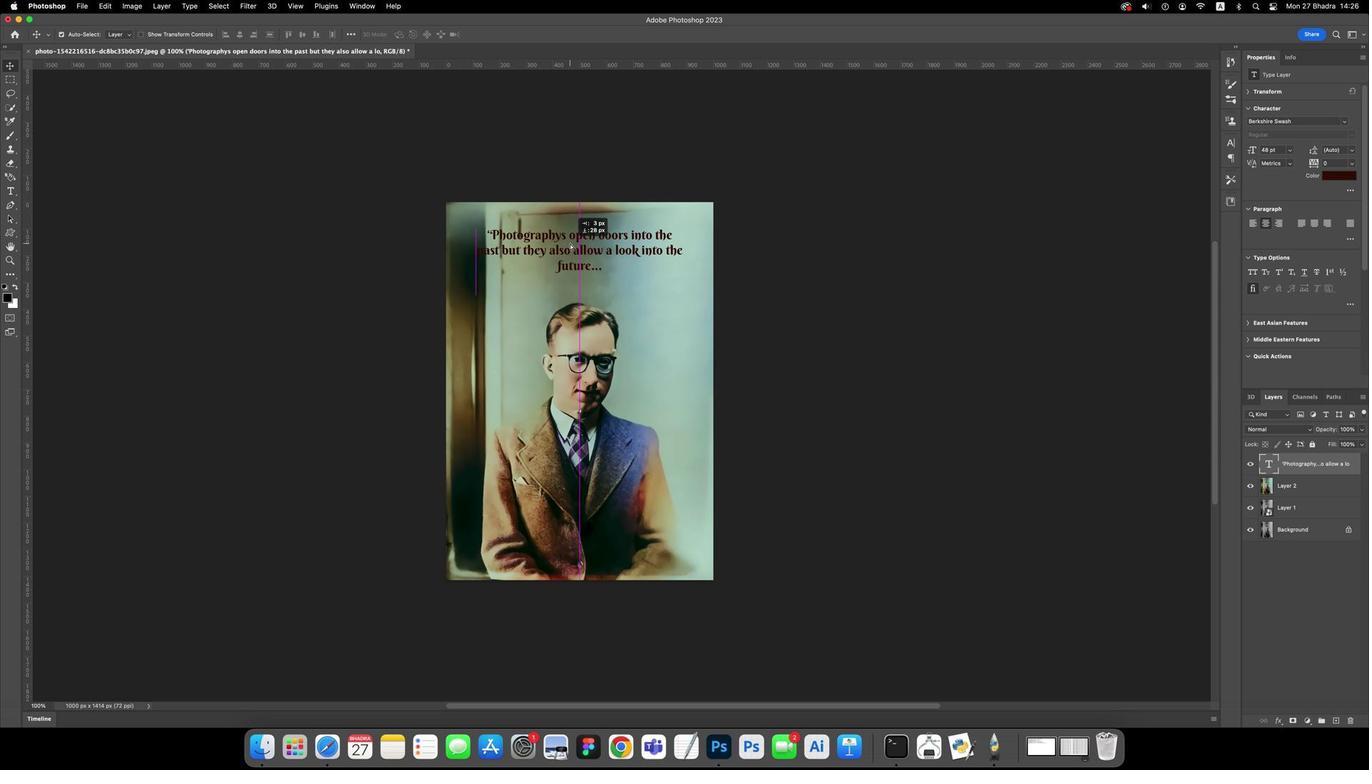 
Action: Mouse moved to (567, 228)
Screenshot: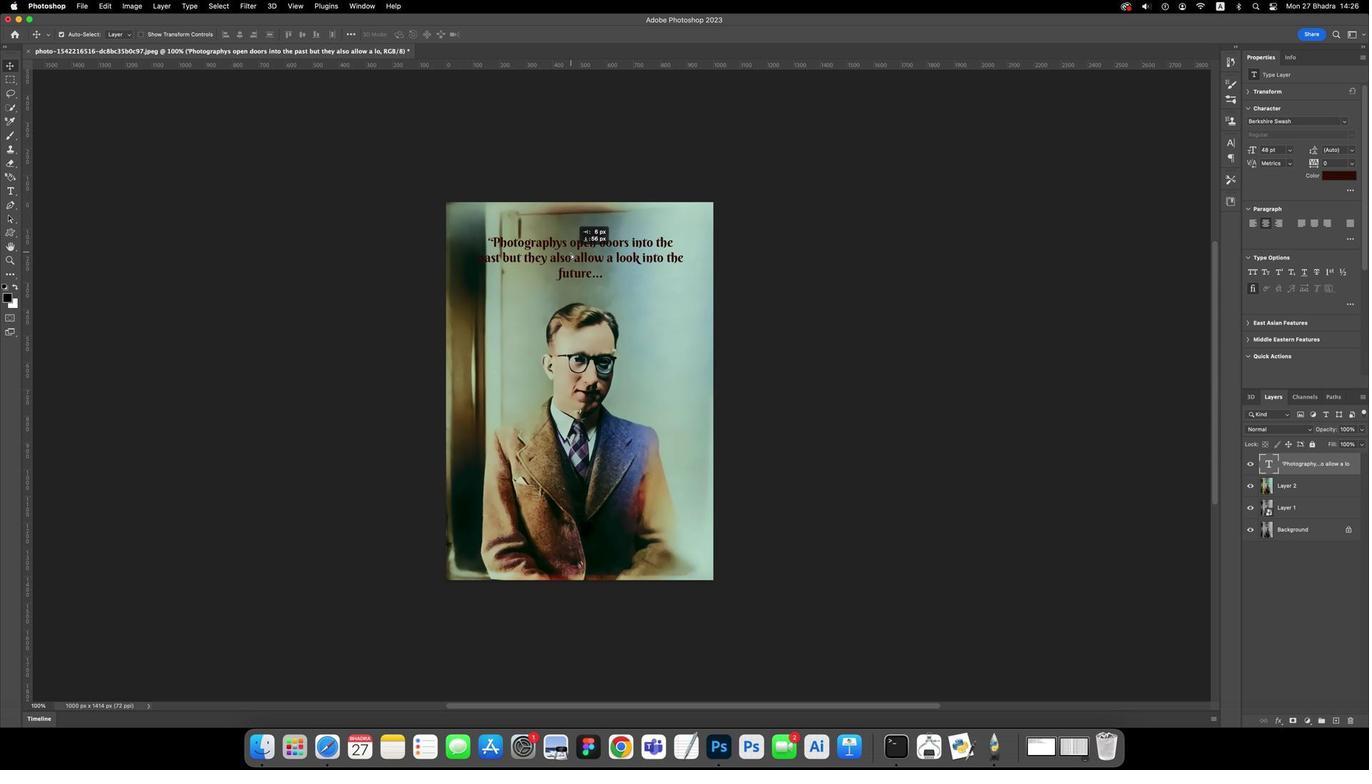 
Action: Mouse pressed left at (567, 228)
Screenshot: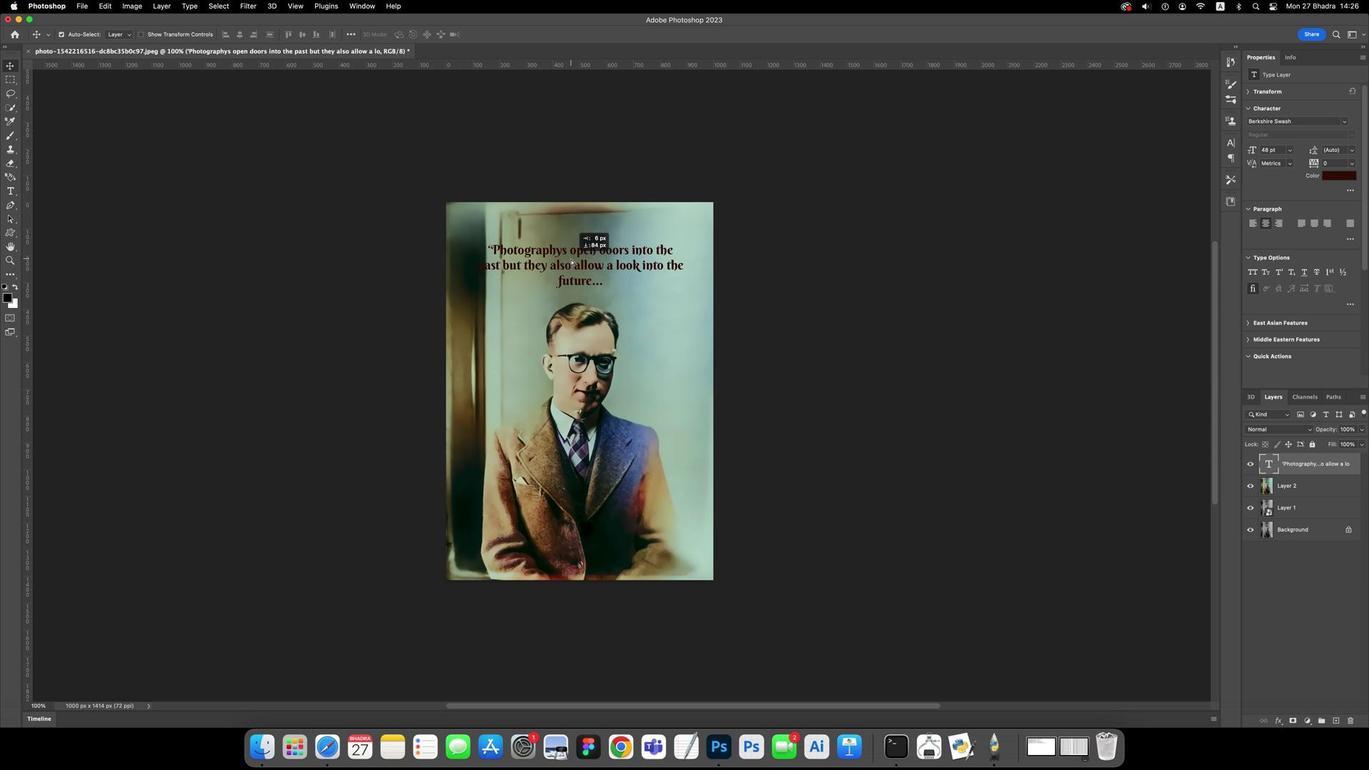 
Action: Mouse moved to (569, 257)
Screenshot: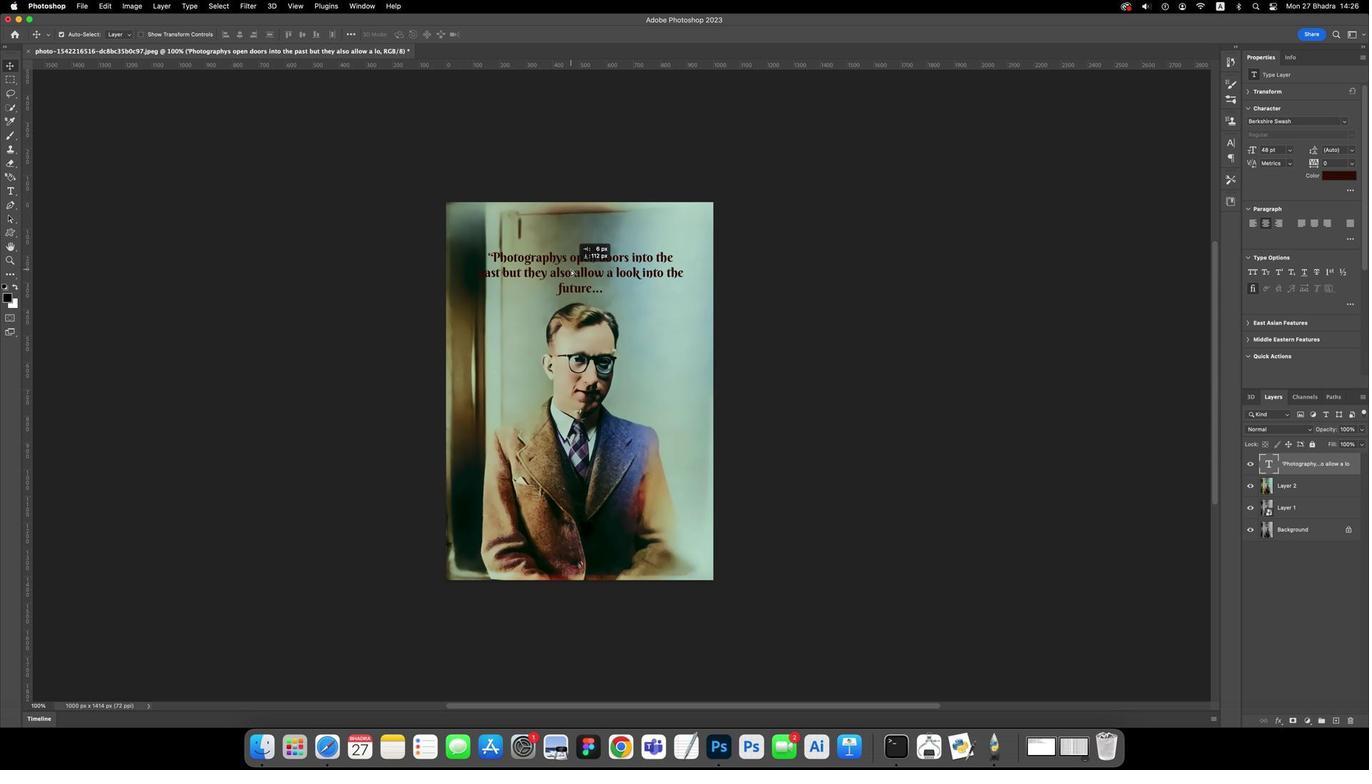 
Action: Key pressed Key.cmd't'
Screenshot: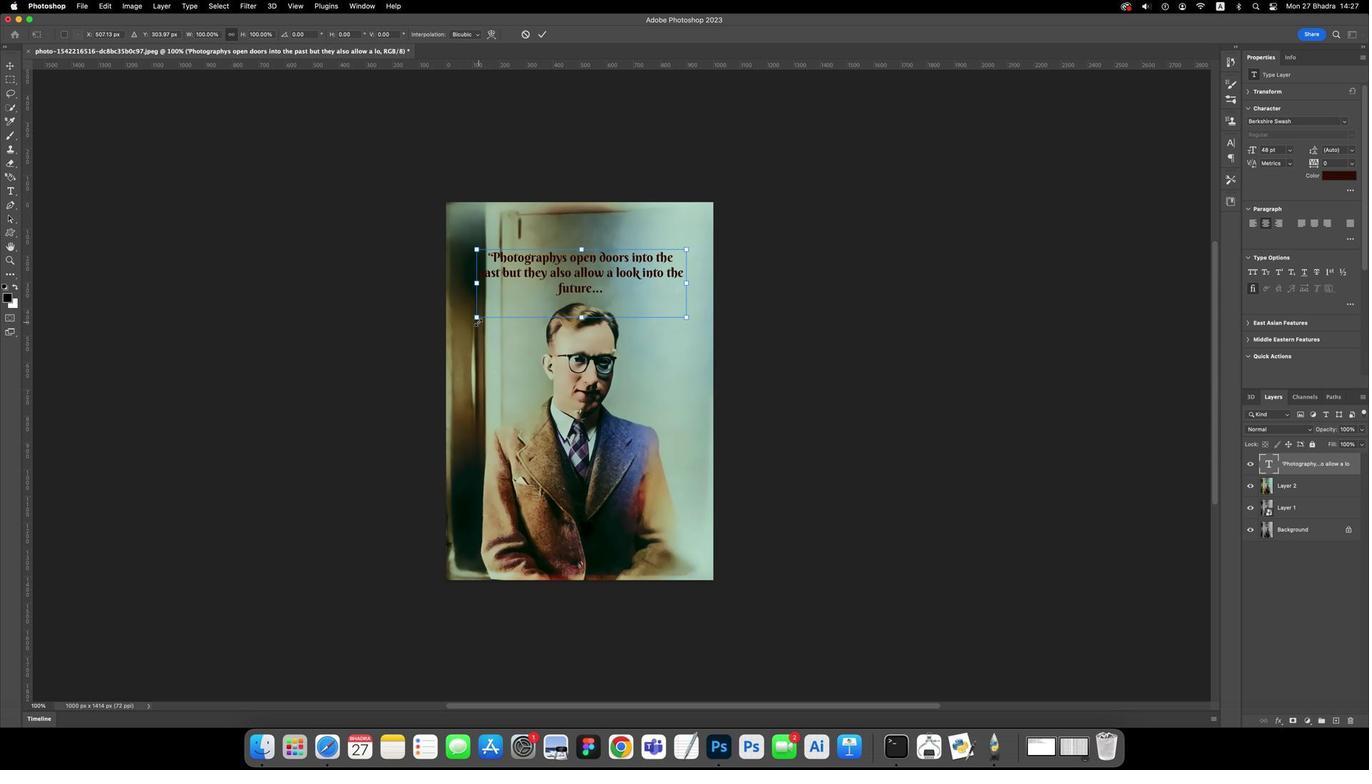 
Action: Mouse moved to (477, 303)
Screenshot: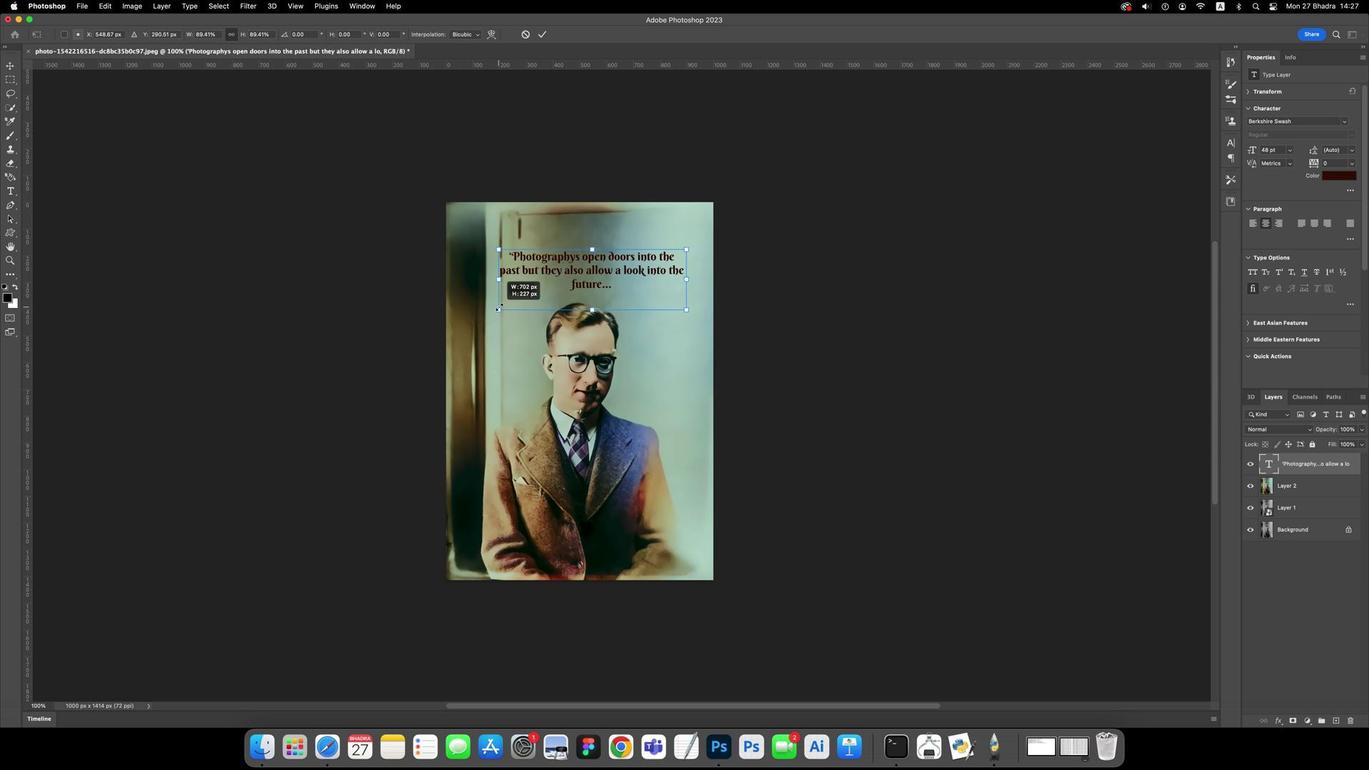 
Action: Mouse pressed left at (477, 303)
Screenshot: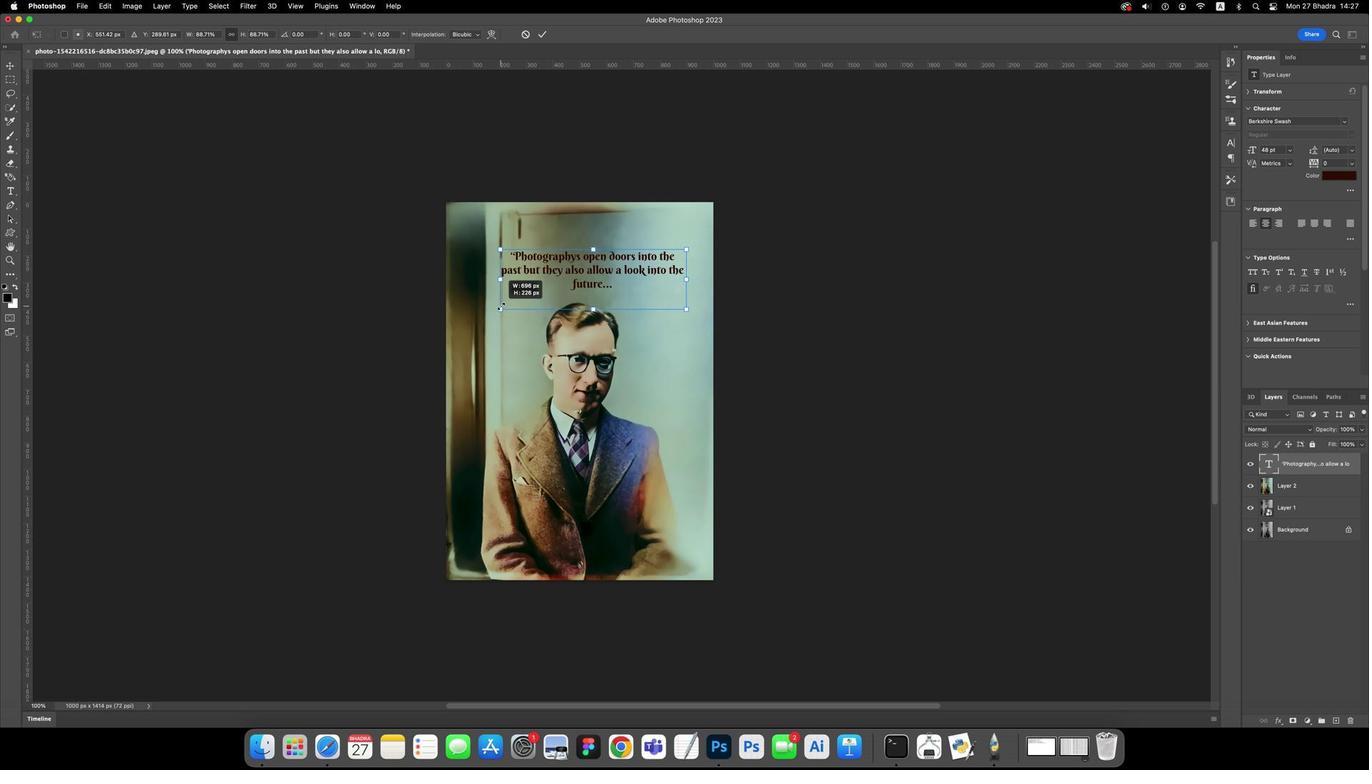 
Action: Mouse moved to (549, 256)
Screenshot: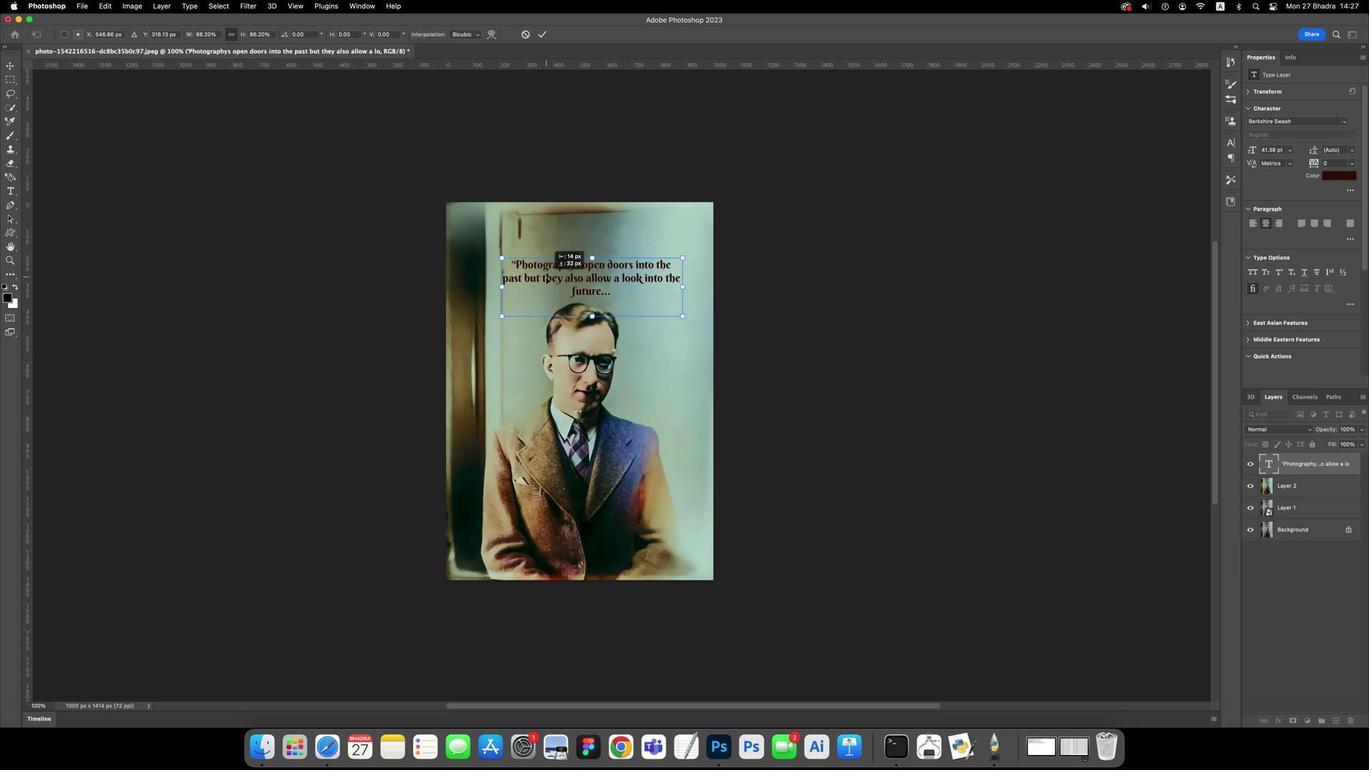 
Action: Mouse pressed left at (549, 256)
Screenshot: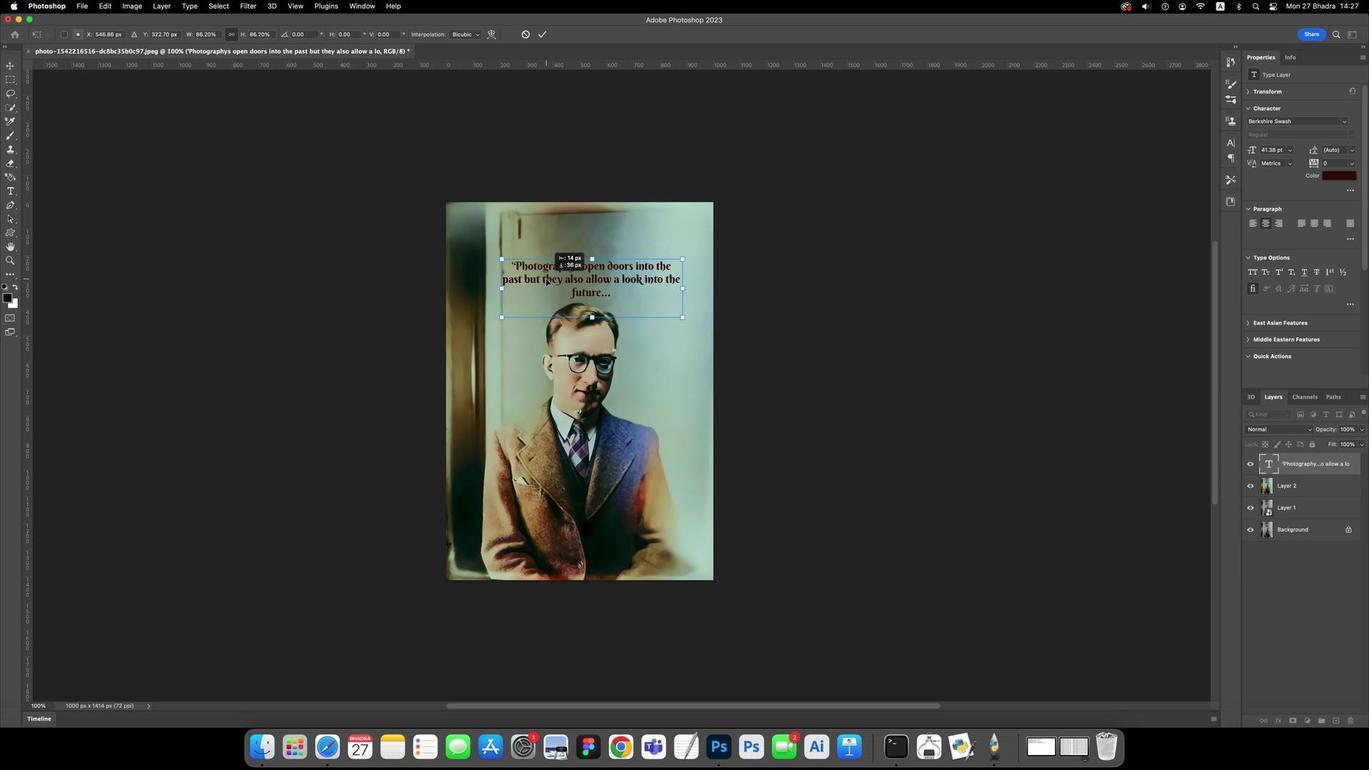 
Action: Mouse moved to (545, 251)
Screenshot: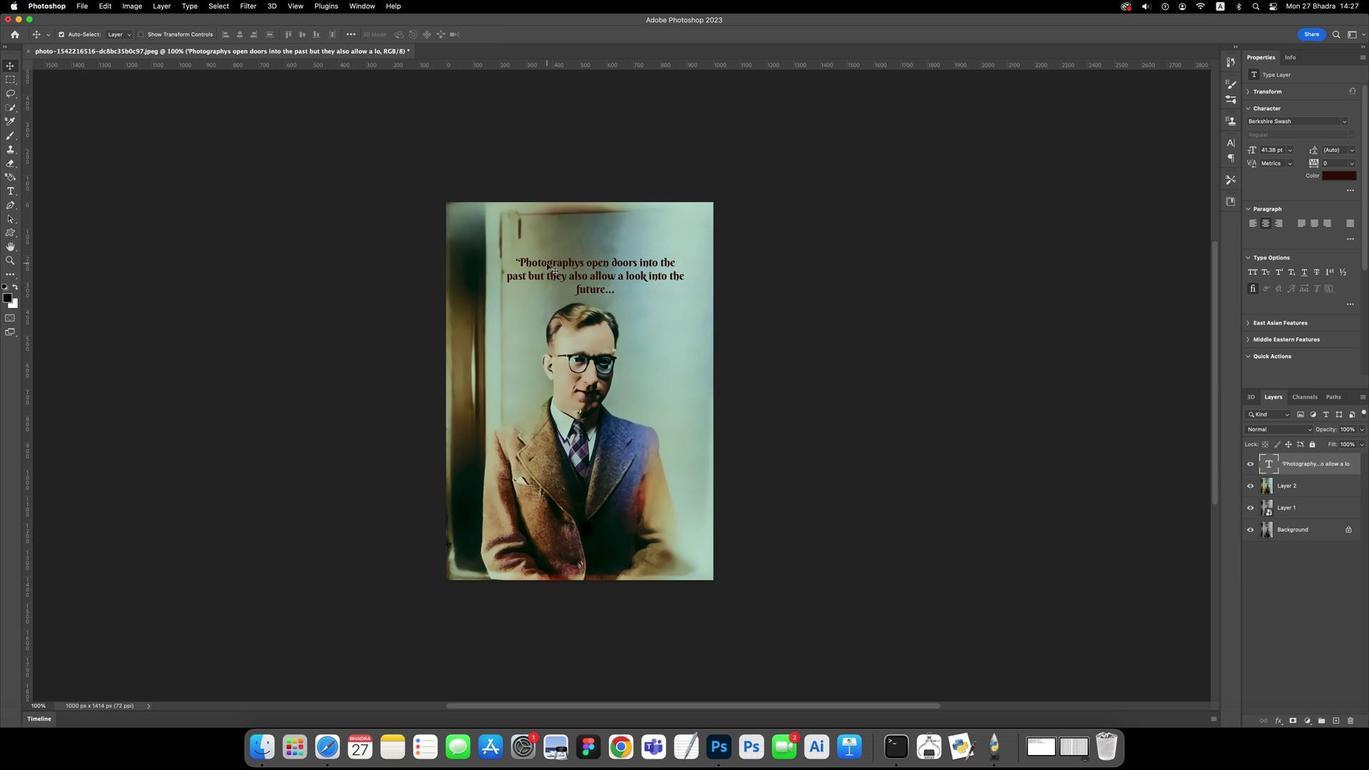 
Action: Key pressed Key.enter
Screenshot: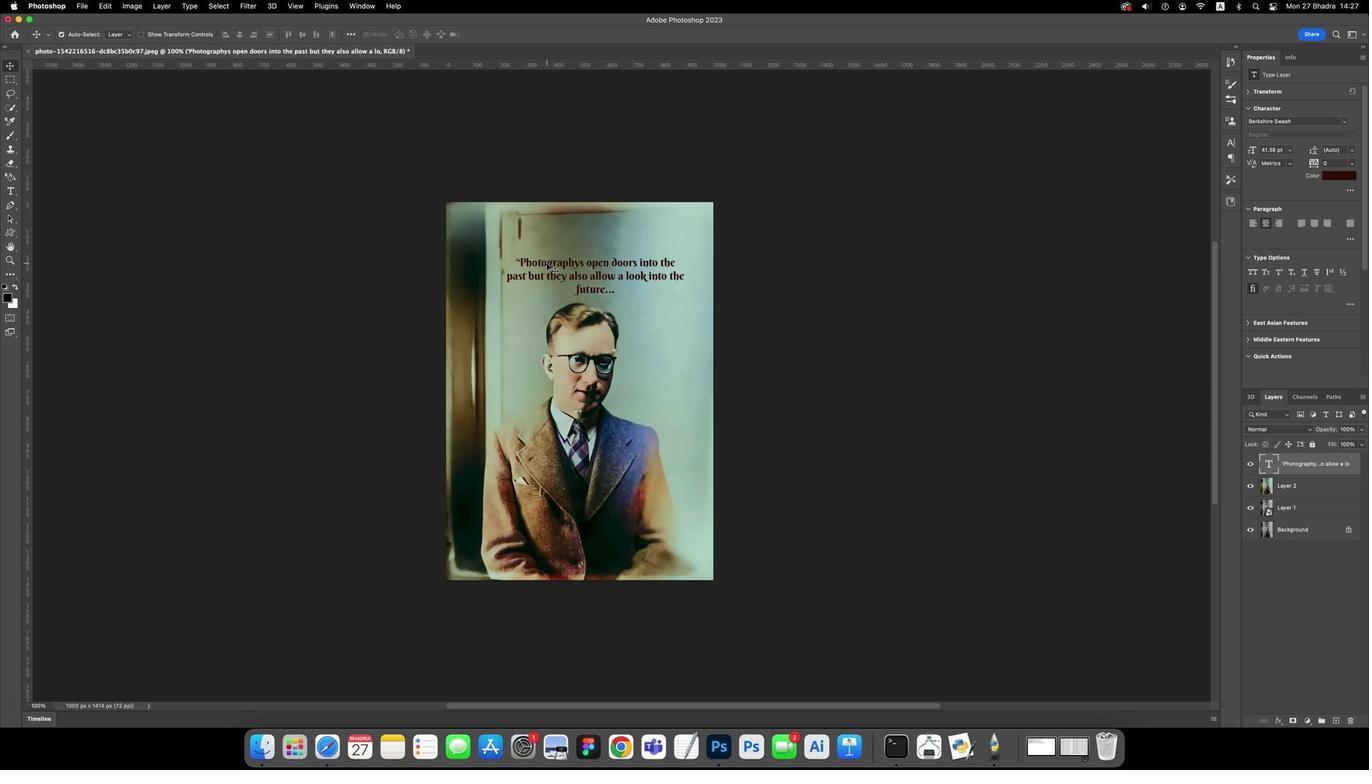 
Action: Mouse moved to (1323, 173)
Screenshot: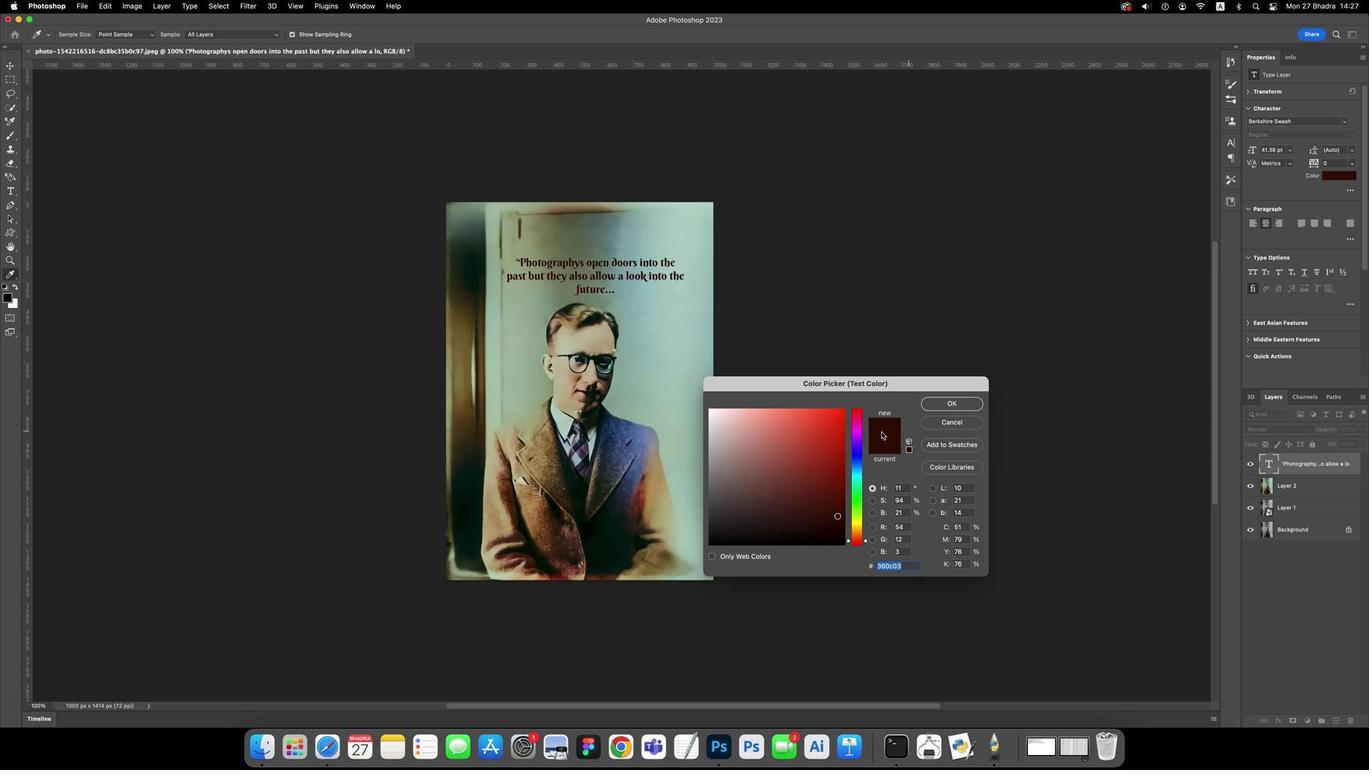 
Action: Mouse pressed left at (1323, 173)
Screenshot: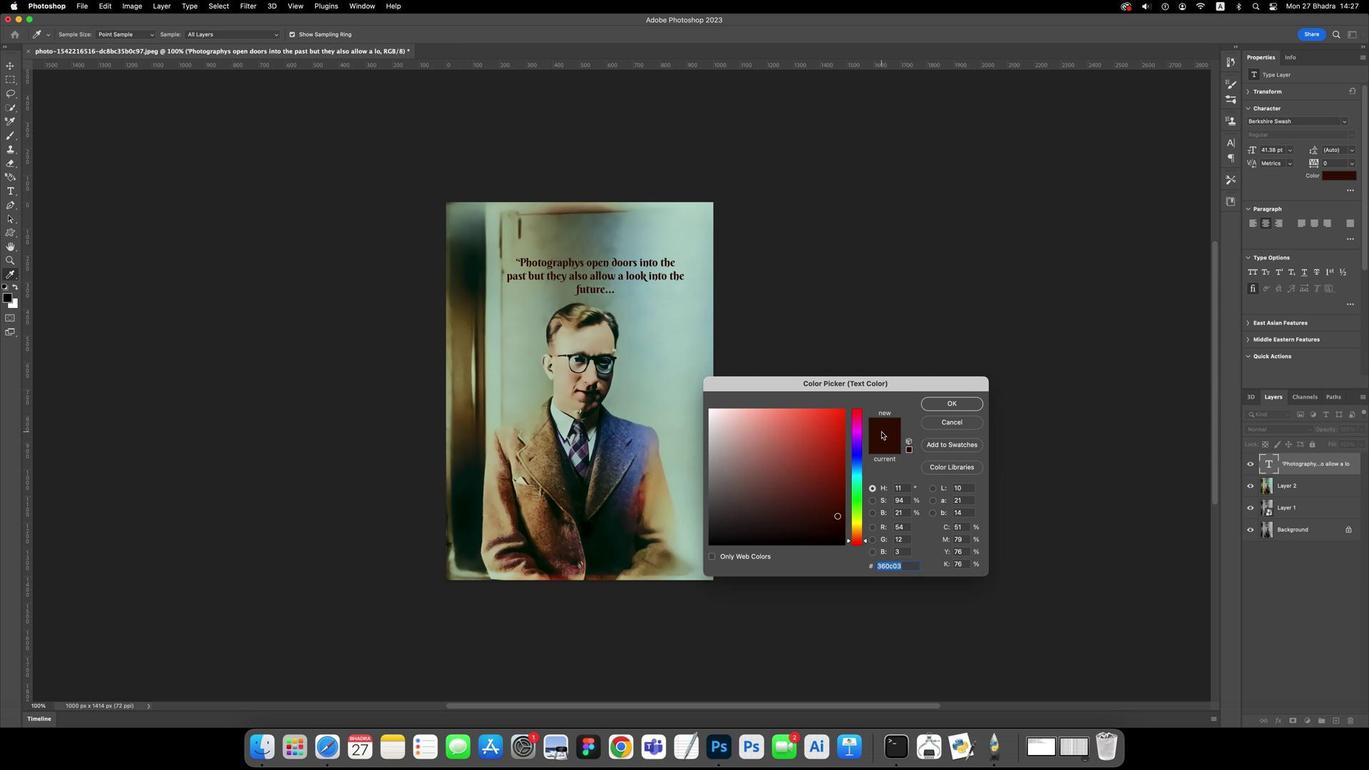 
Action: Mouse moved to (723, 497)
Screenshot: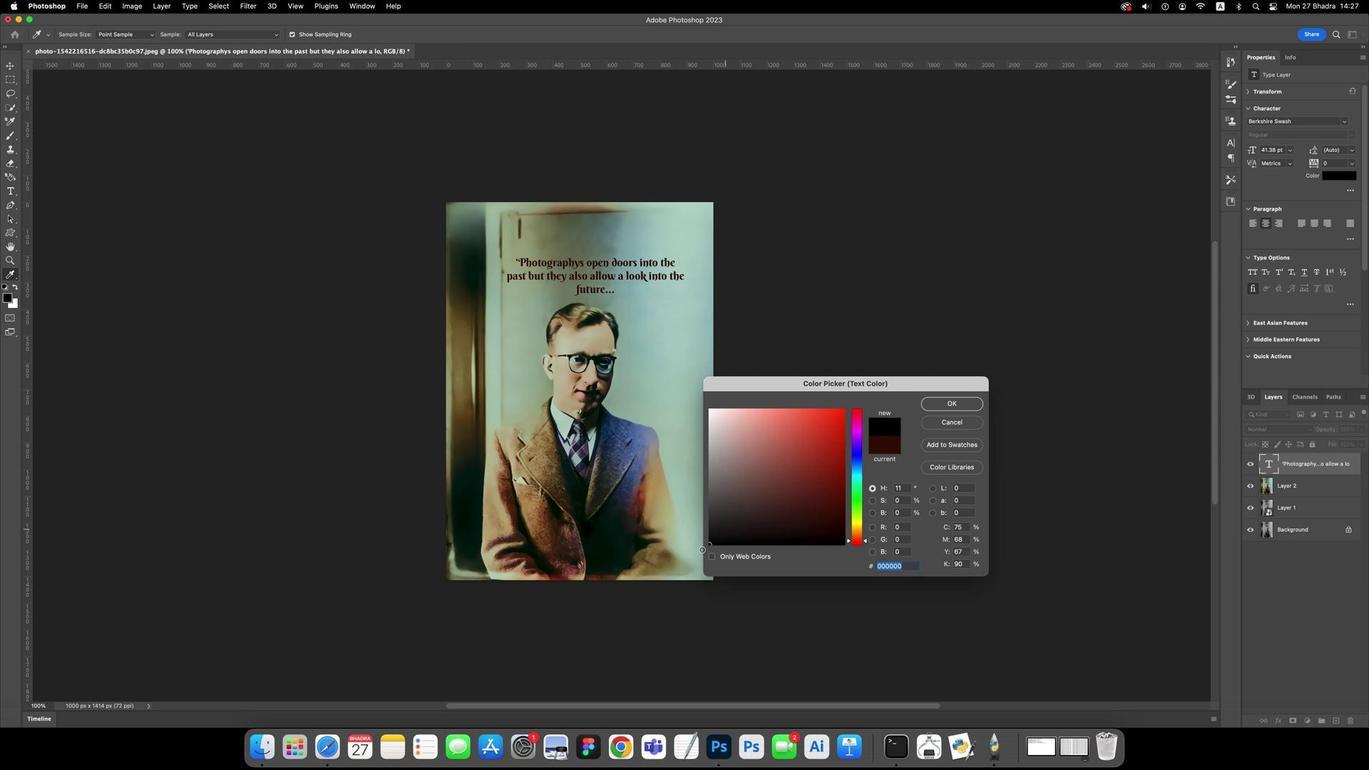 
Action: Mouse pressed left at (723, 497)
Screenshot: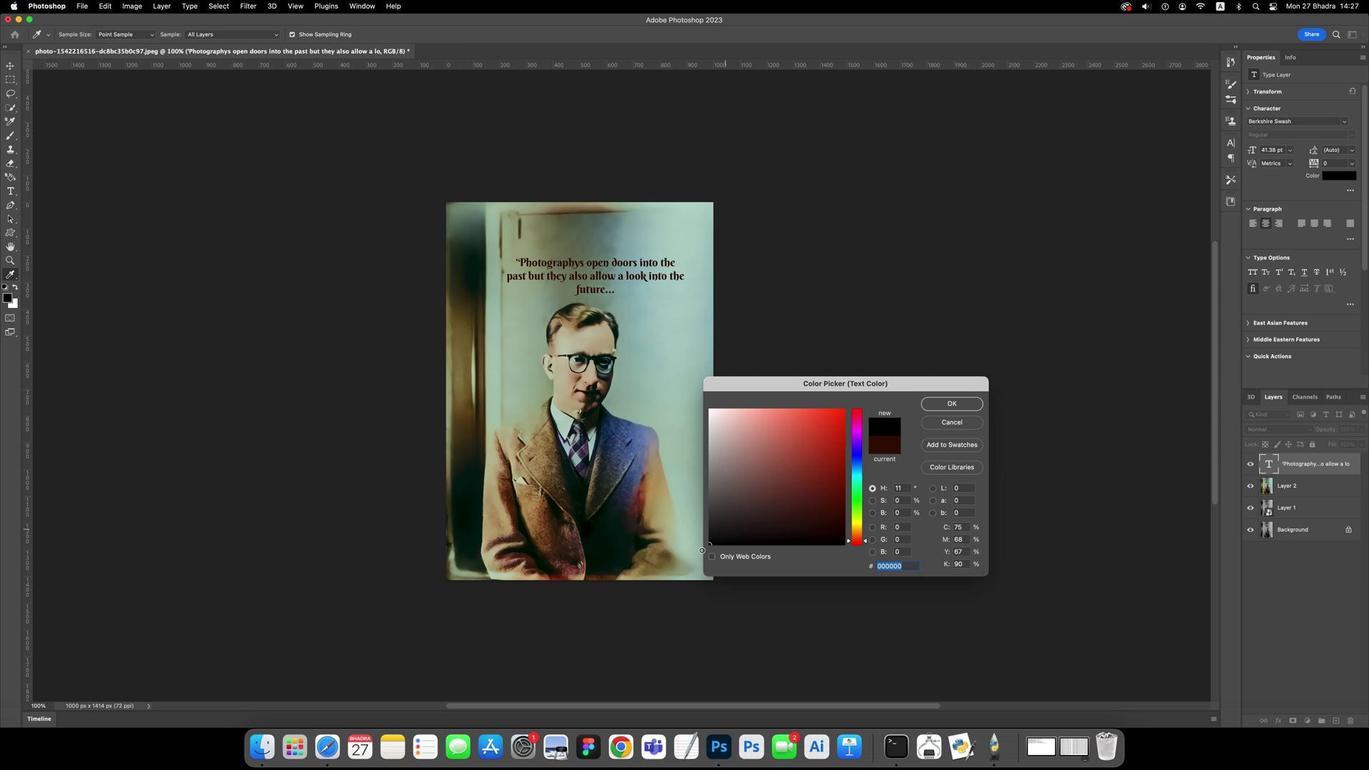 
Action: Mouse moved to (960, 380)
Screenshot: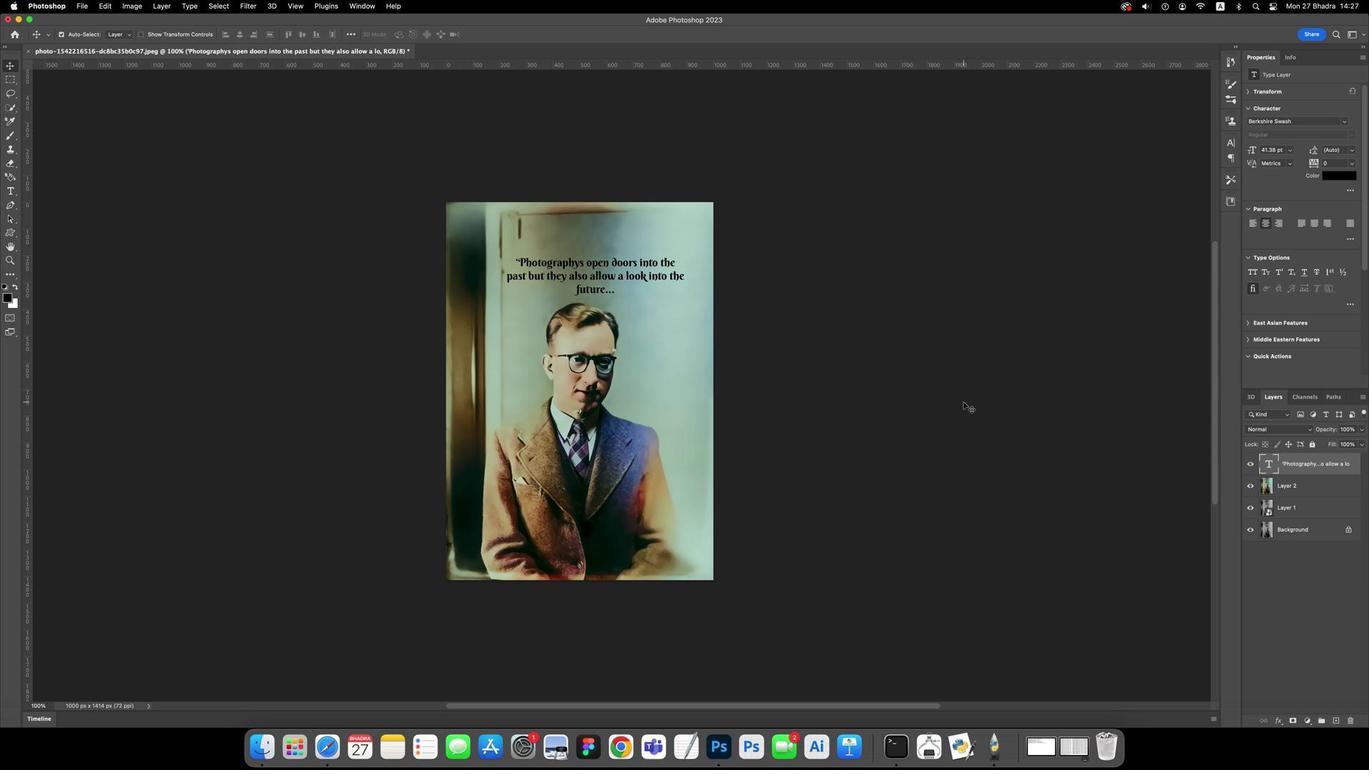 
Action: Mouse pressed left at (960, 380)
Screenshot: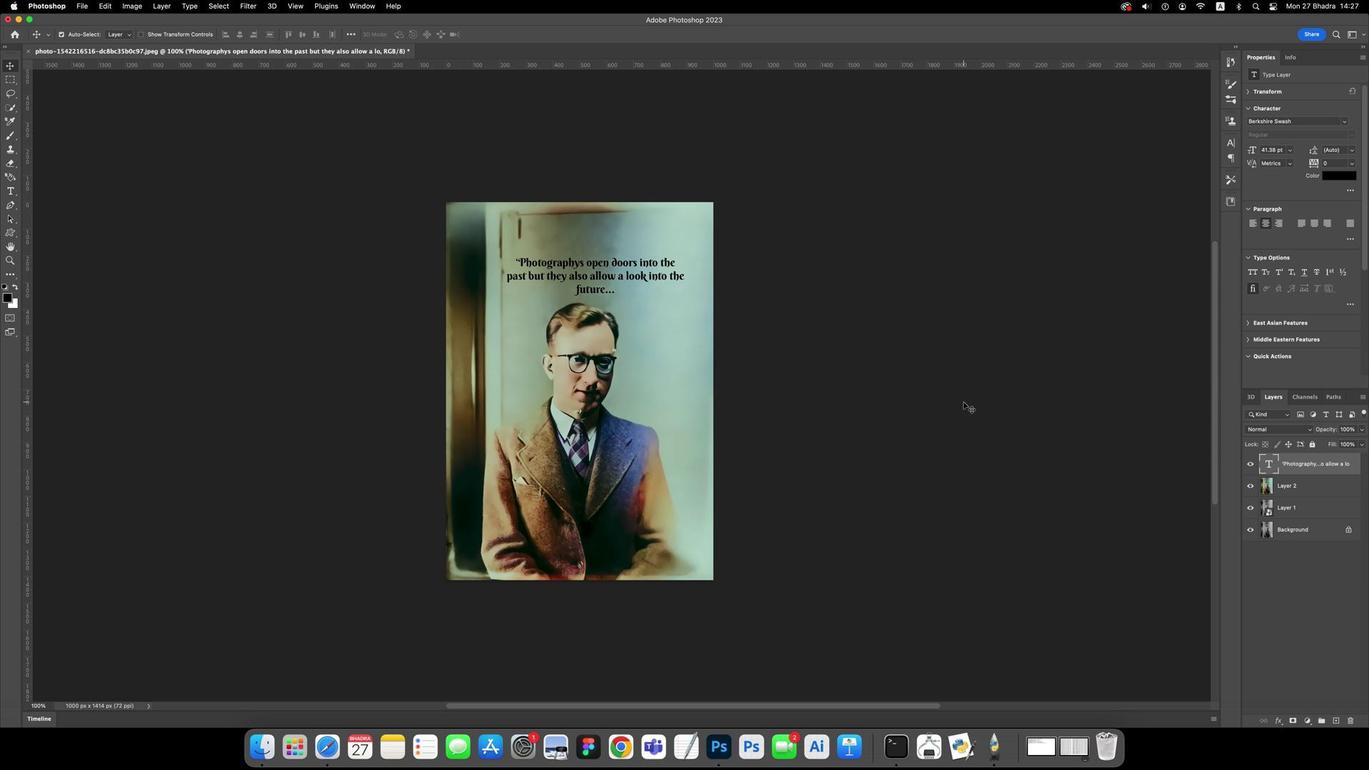 
Action: Mouse moved to (602, 261)
Screenshot: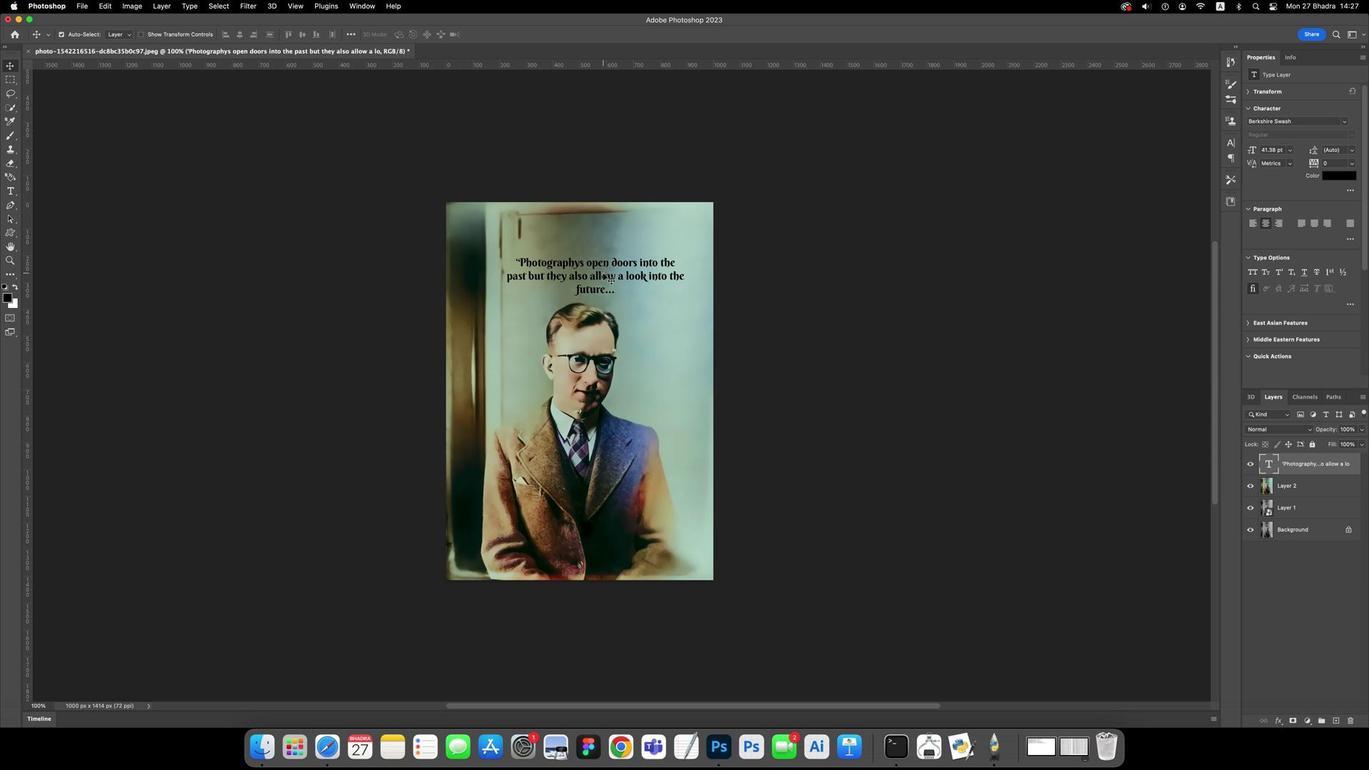 
Action: Mouse pressed left at (602, 261)
Screenshot: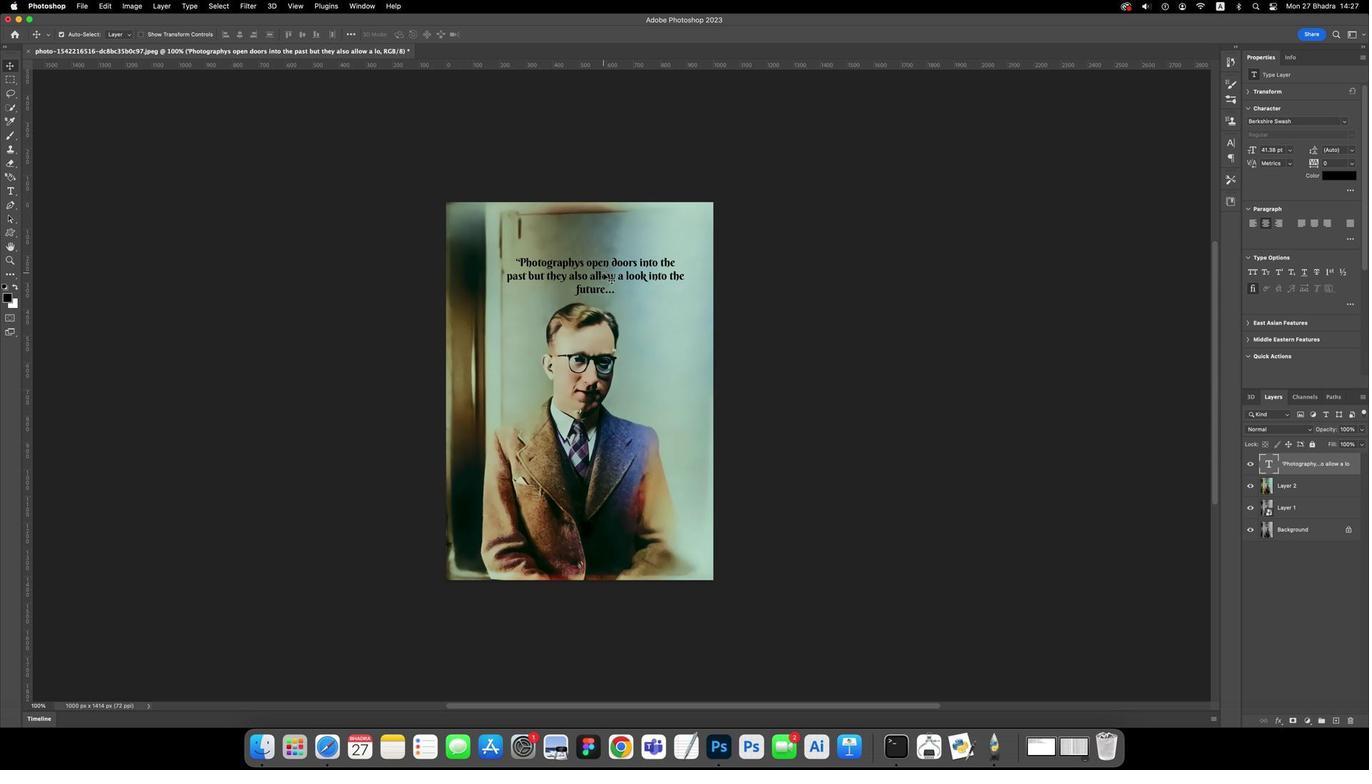 
Action: Mouse moved to (602, 261)
Screenshot: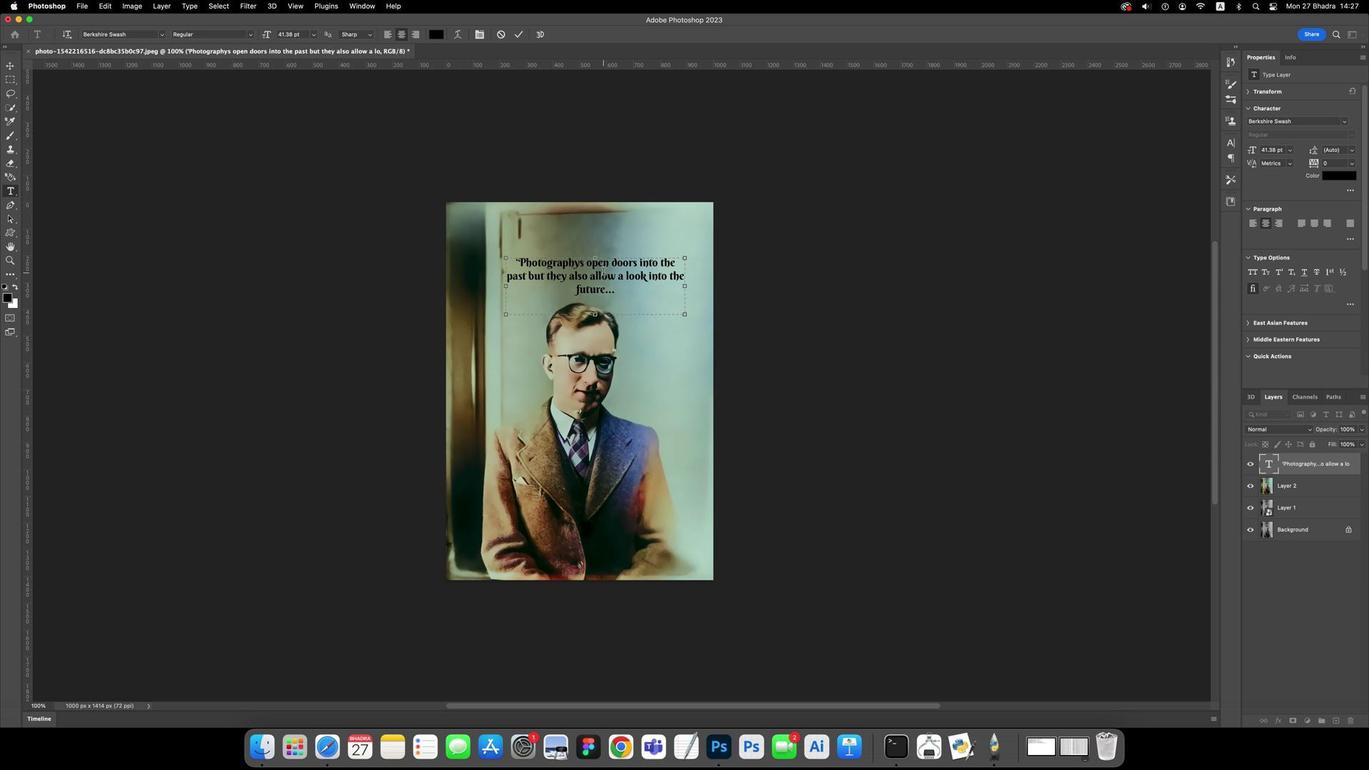 
Action: Mouse pressed left at (602, 261)
Screenshot: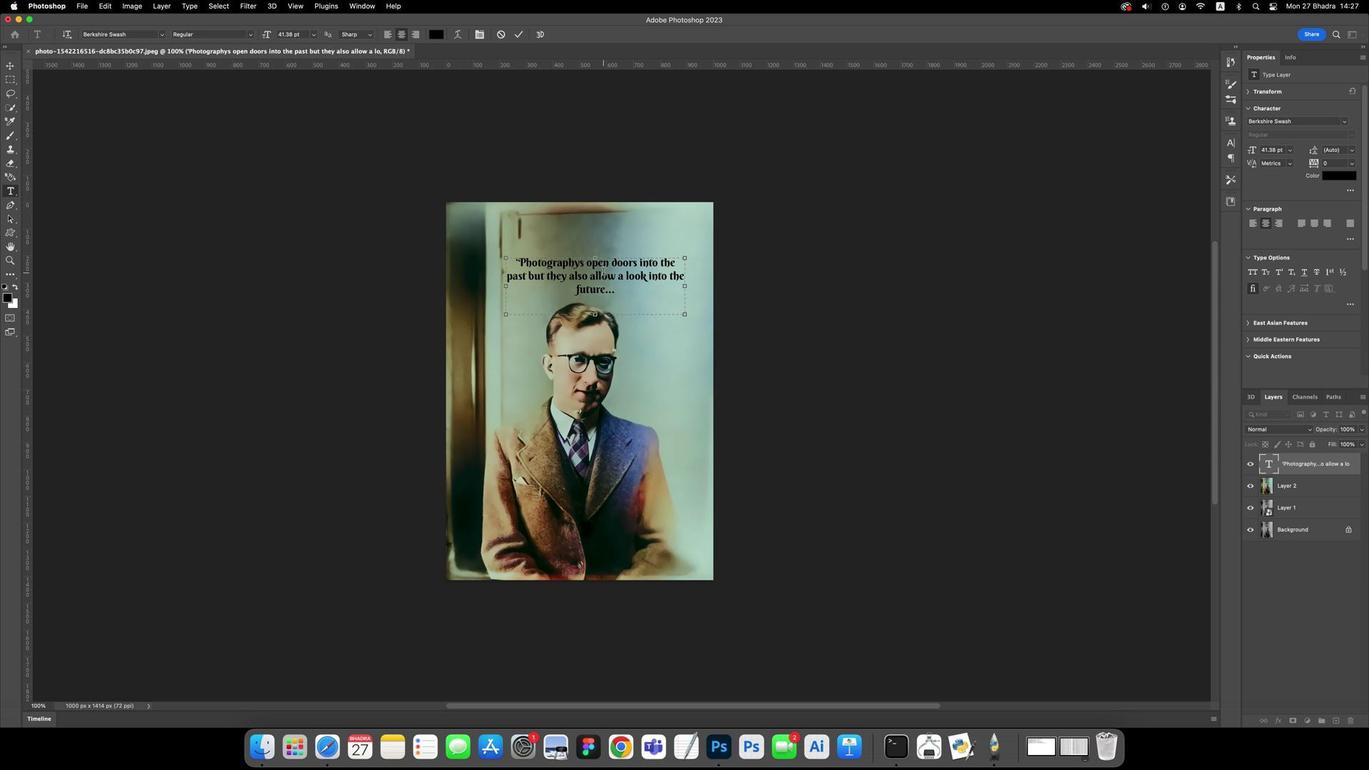 
Action: Mouse pressed left at (602, 261)
Screenshot: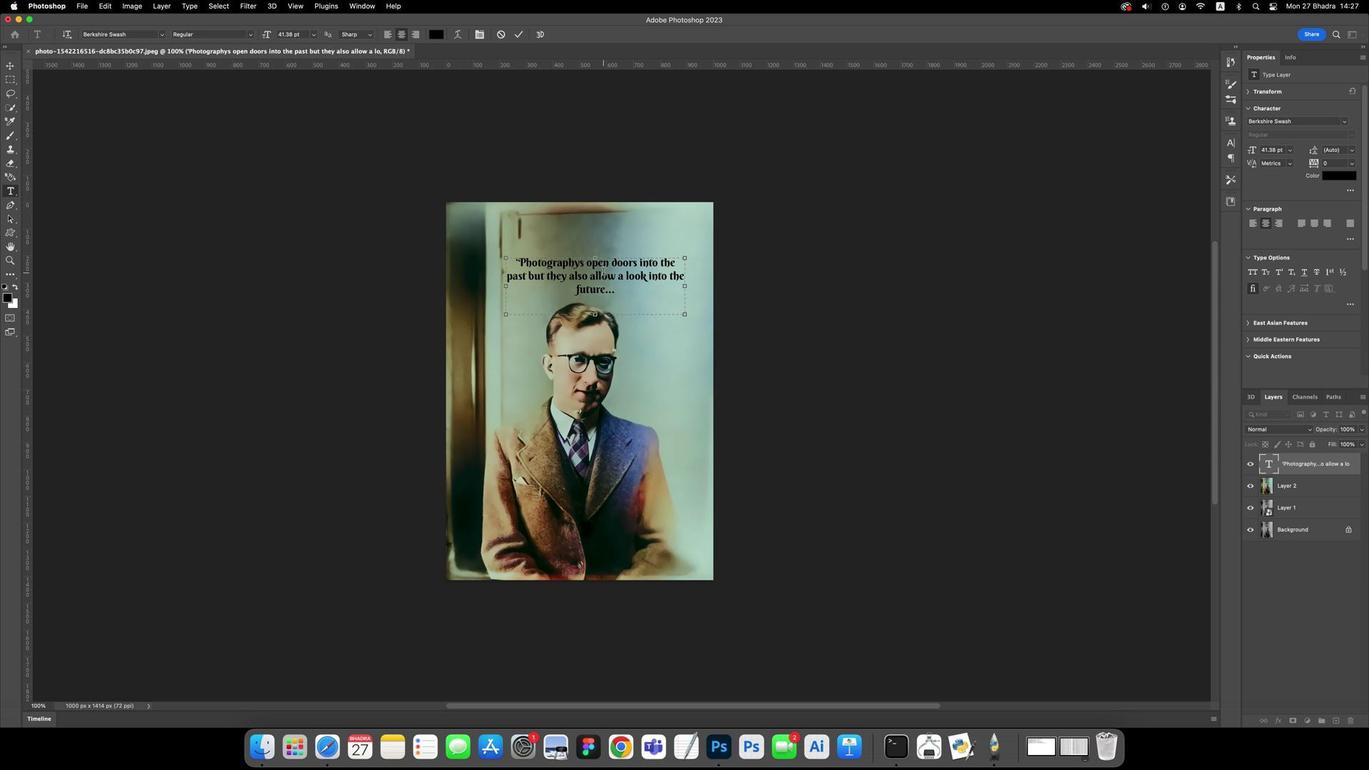 
Action: Key pressed Key.cmd'a'
Screenshot: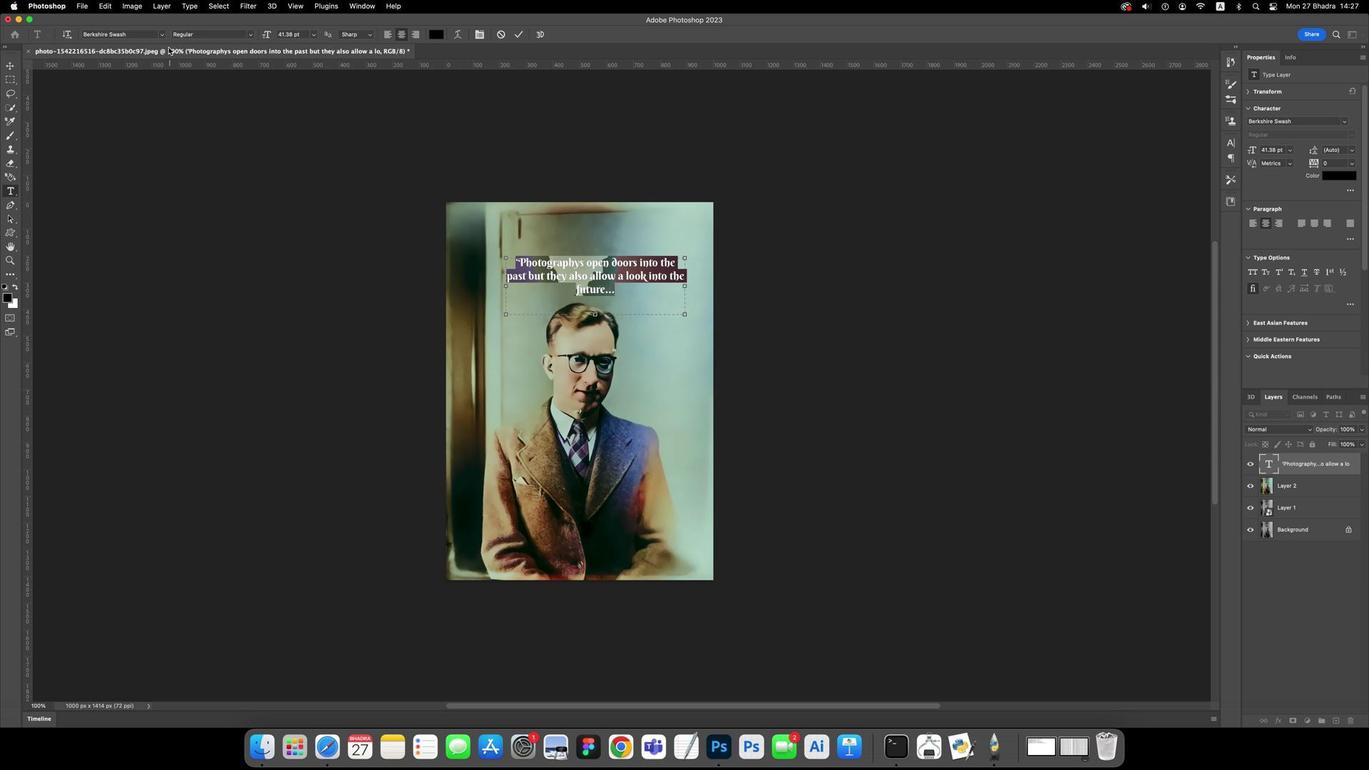 
Action: Mouse moved to (163, 44)
Screenshot: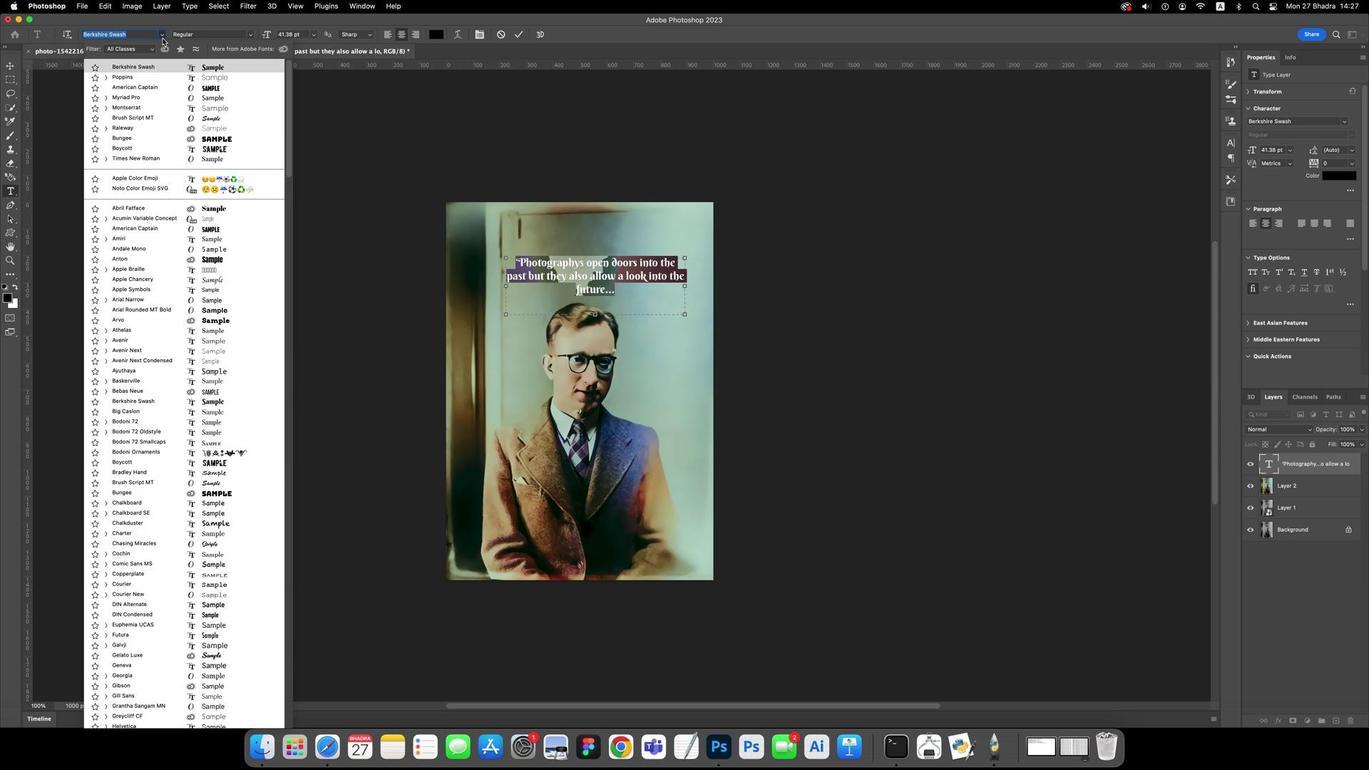 
Action: Mouse pressed left at (163, 44)
Screenshot: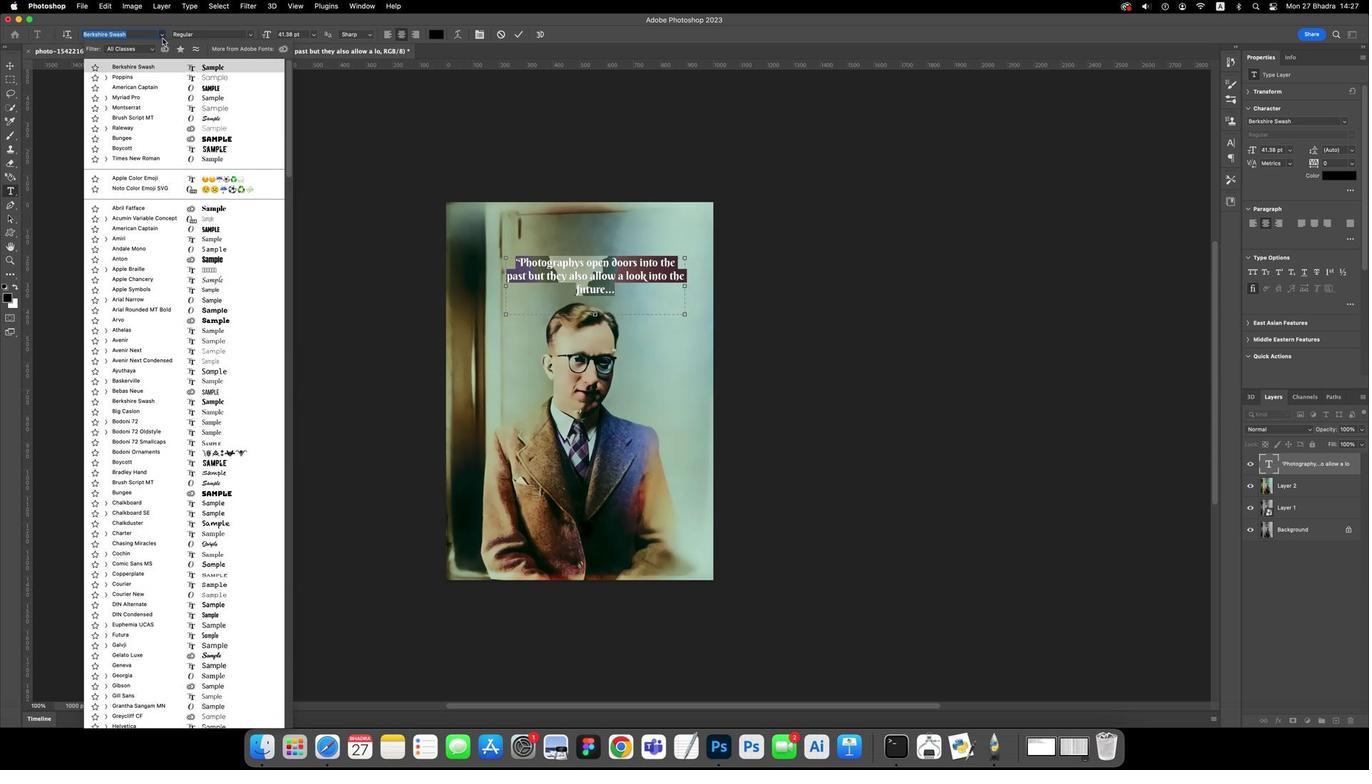 
Action: Mouse moved to (164, 231)
Screenshot: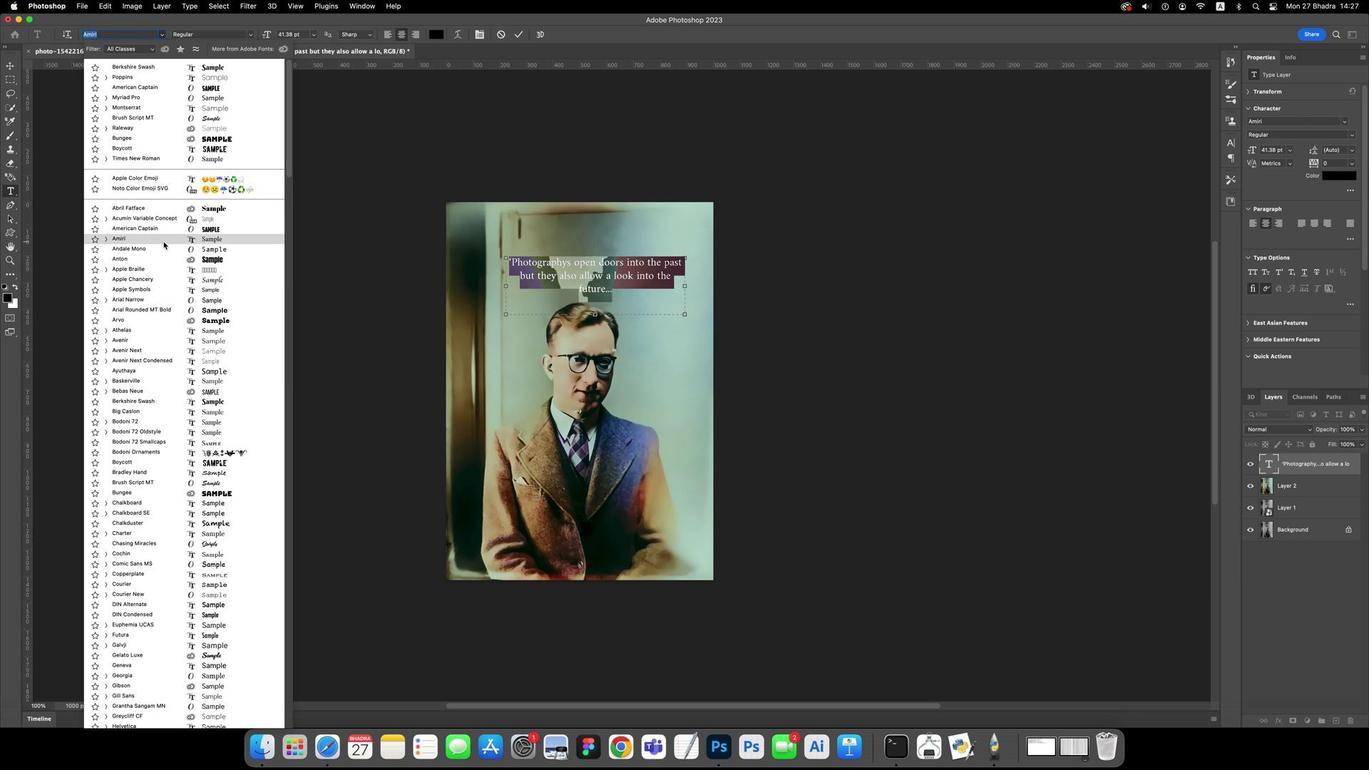 
Action: Mouse pressed left at (164, 231)
Screenshot: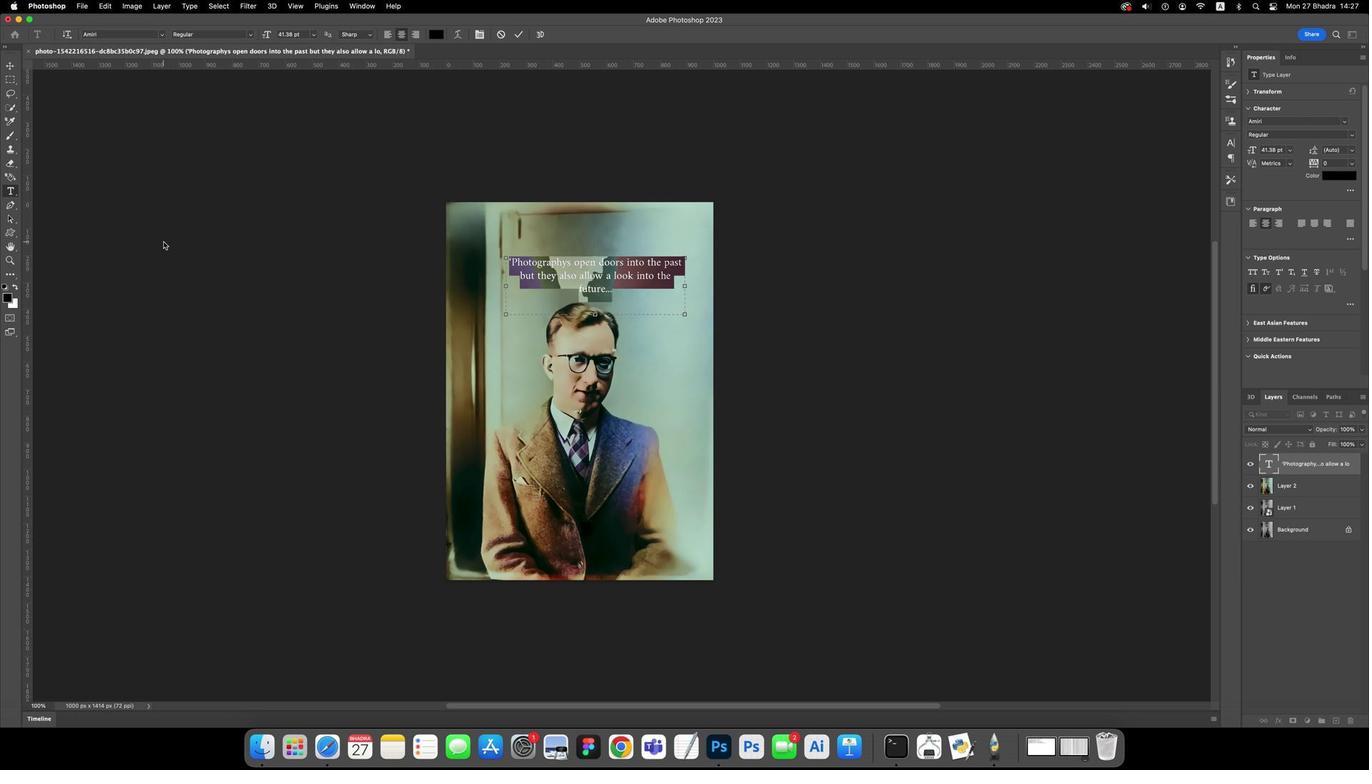 
Action: Mouse moved to (253, 40)
Screenshot: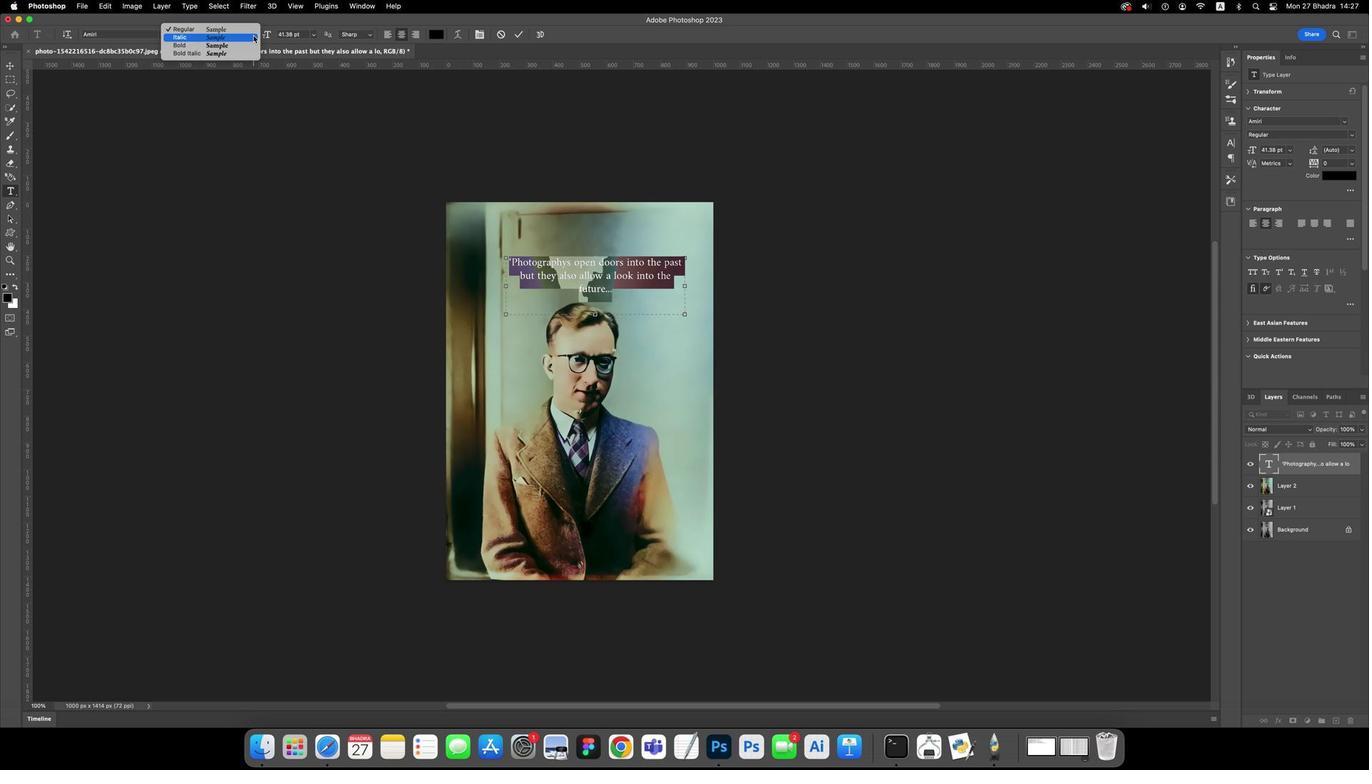 
Action: Mouse pressed left at (253, 40)
Screenshot: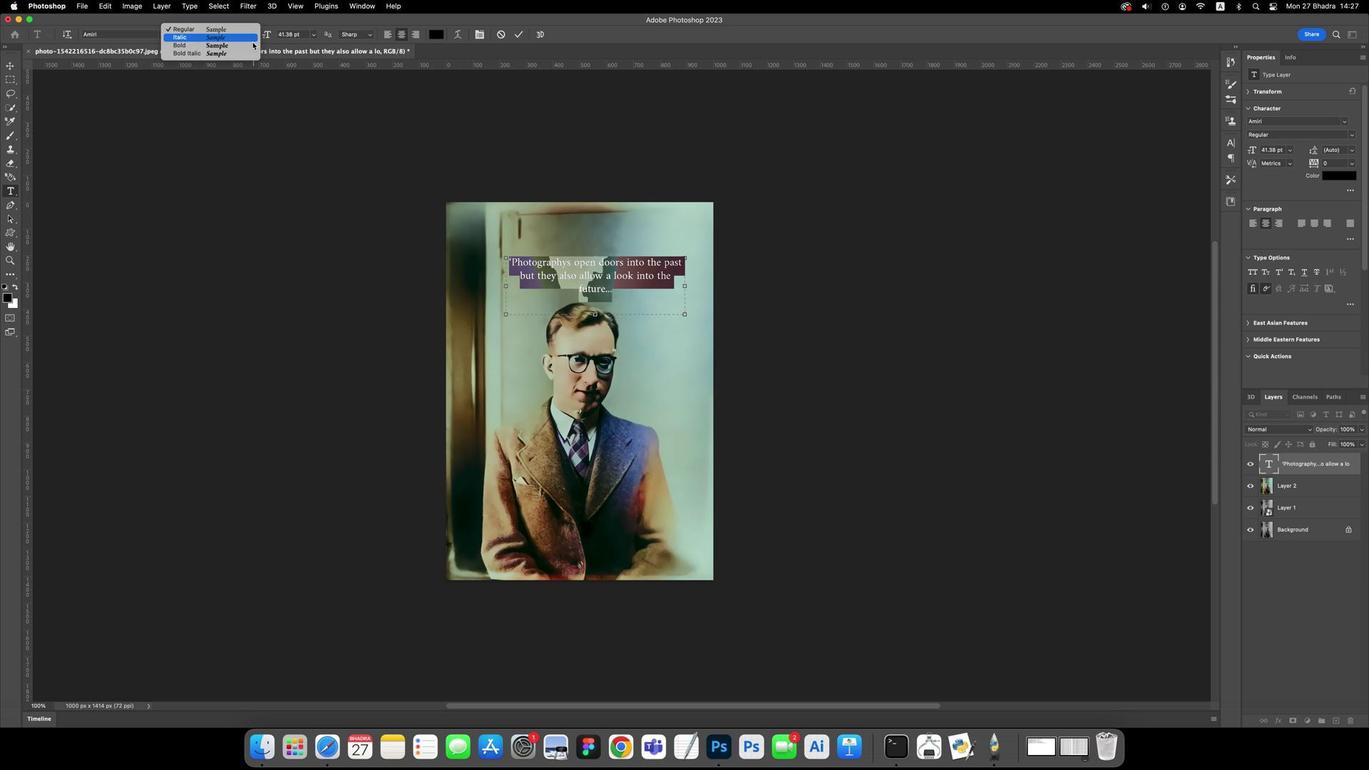 
Action: Mouse moved to (252, 49)
Screenshot: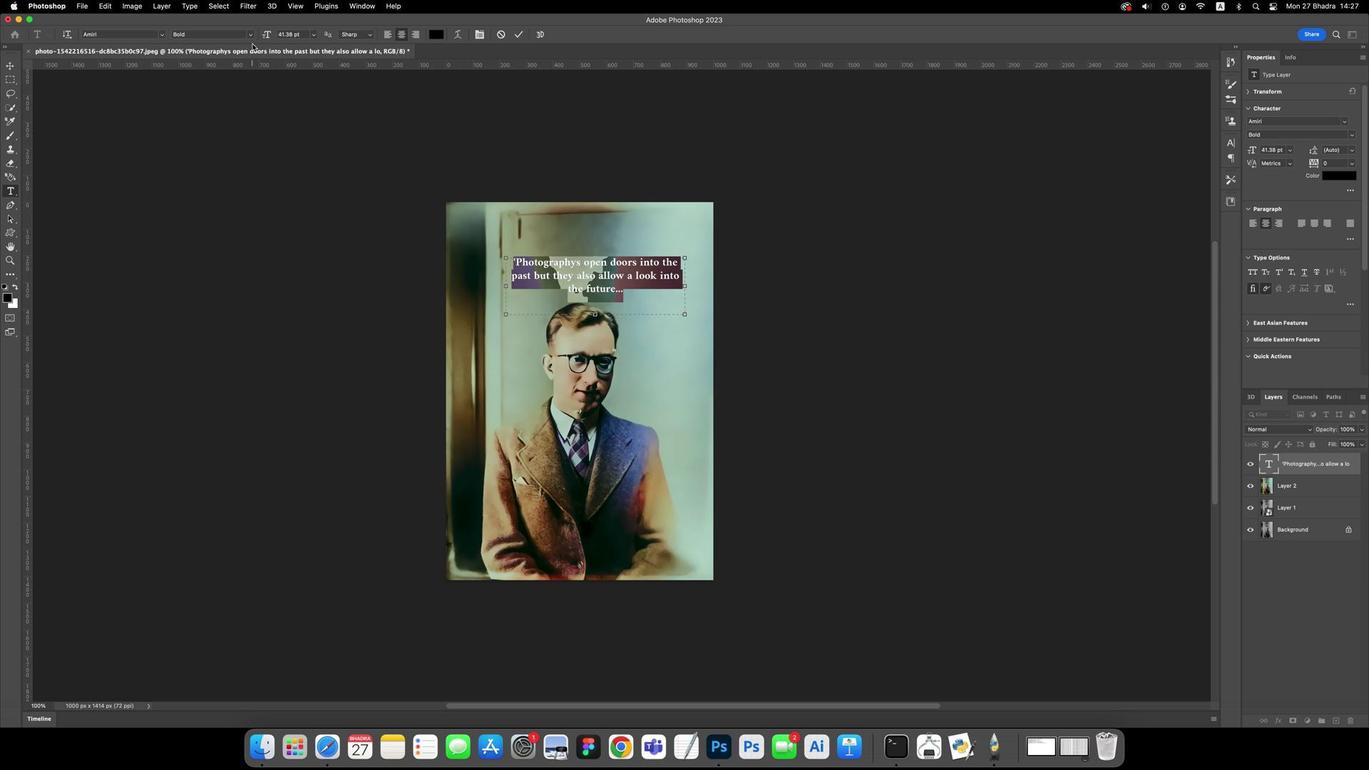 
Action: Mouse pressed left at (252, 49)
Screenshot: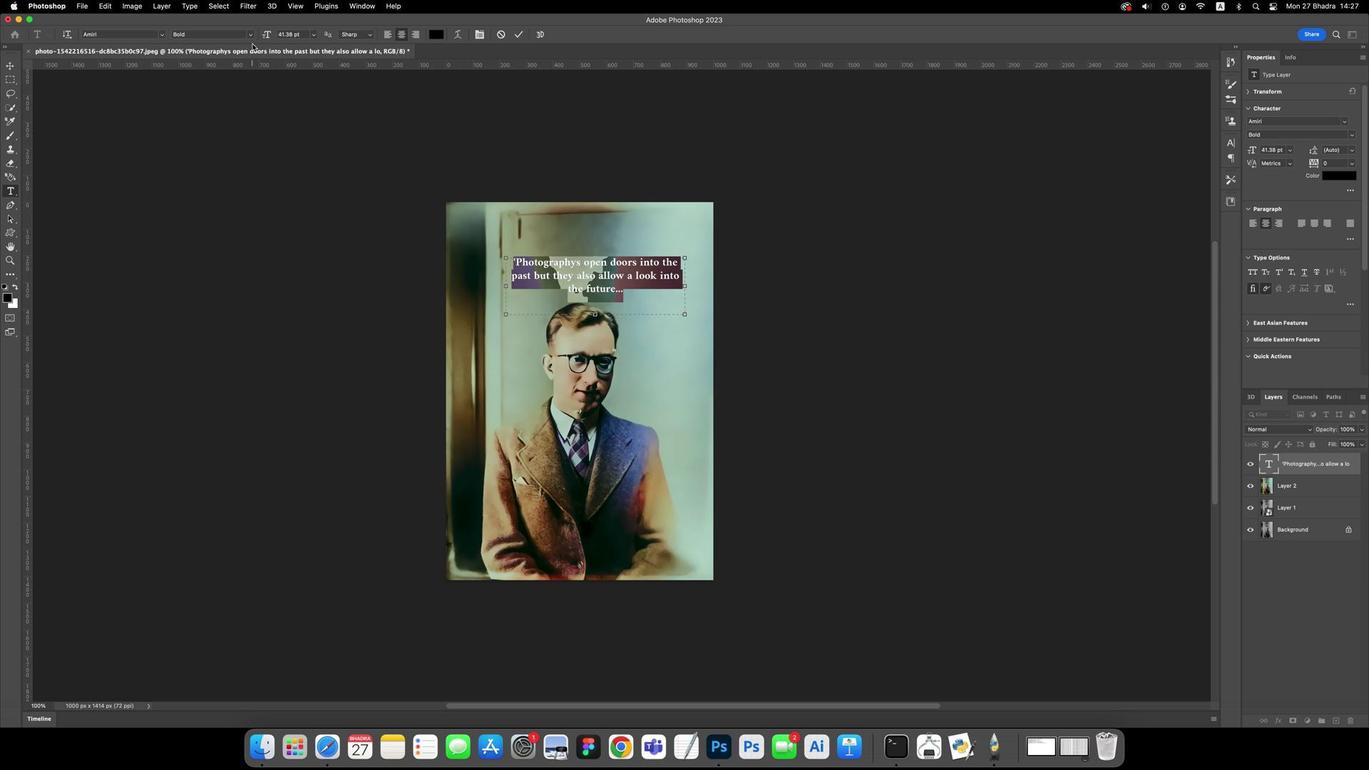 
Action: Mouse moved to (517, 42)
Screenshot: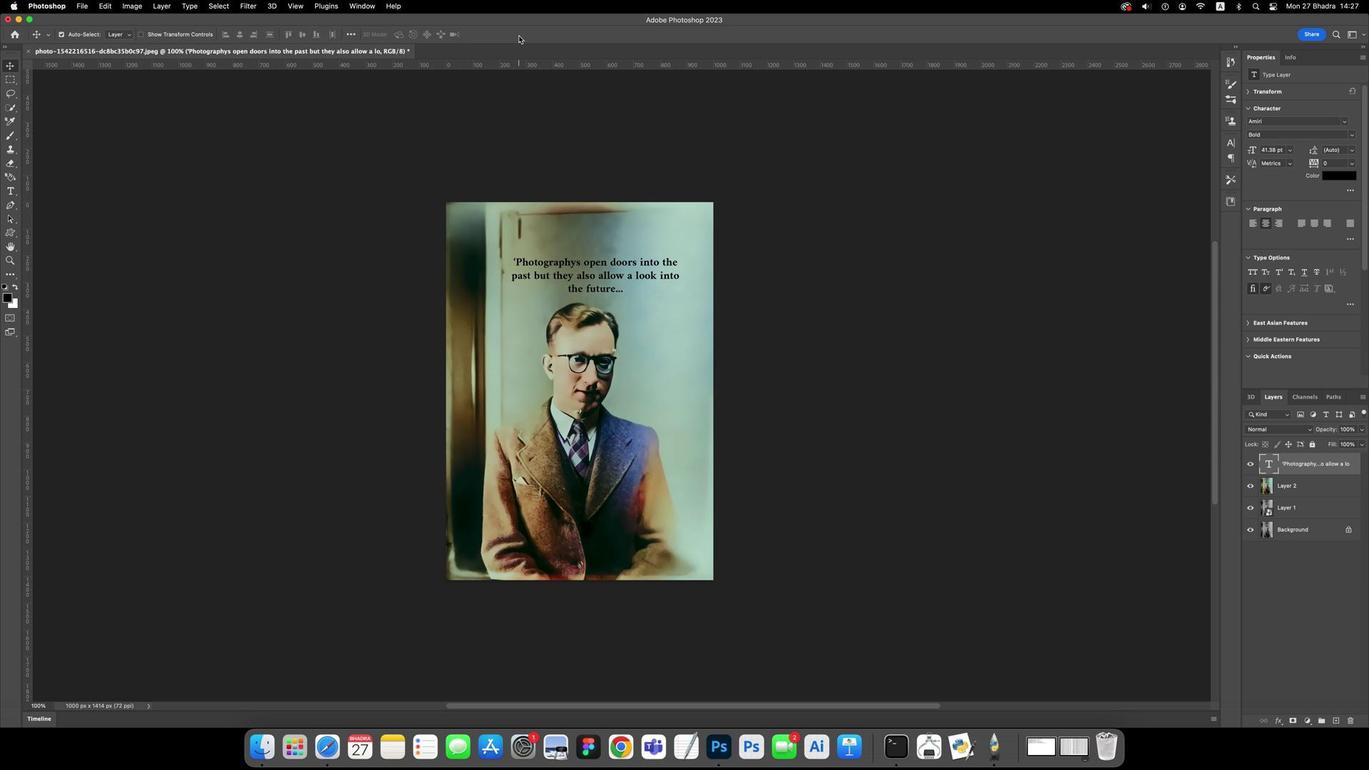 
Action: Mouse pressed left at (517, 42)
Screenshot: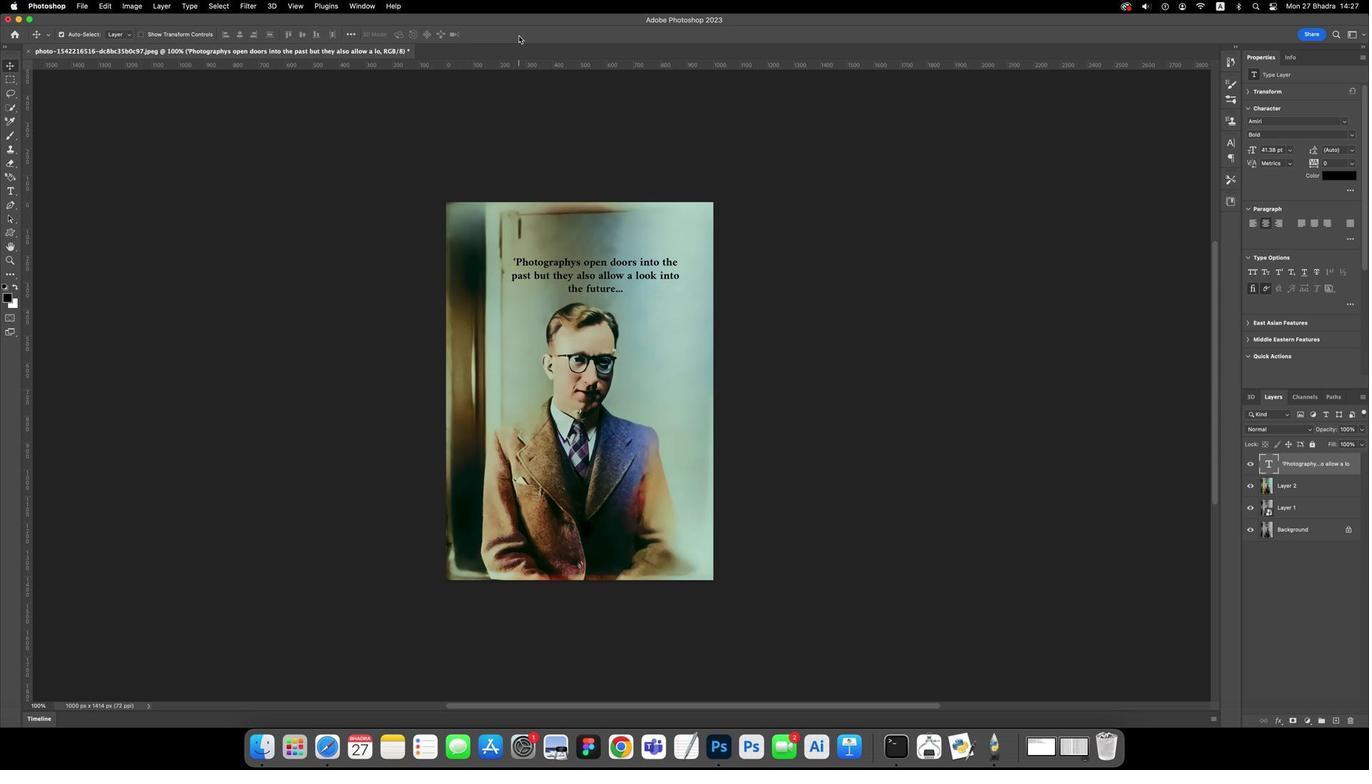
Action: Mouse moved to (561, 248)
Screenshot: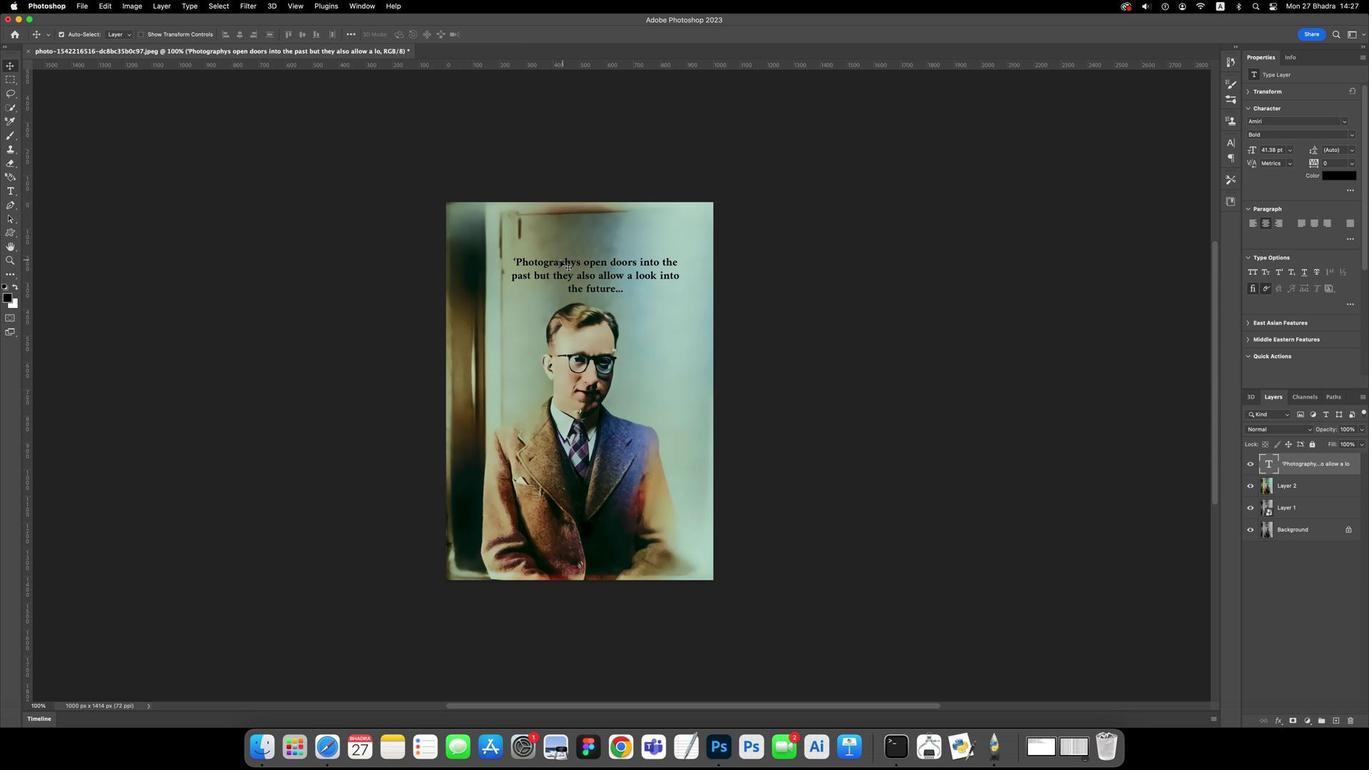 
Action: Mouse pressed left at (561, 248)
Screenshot: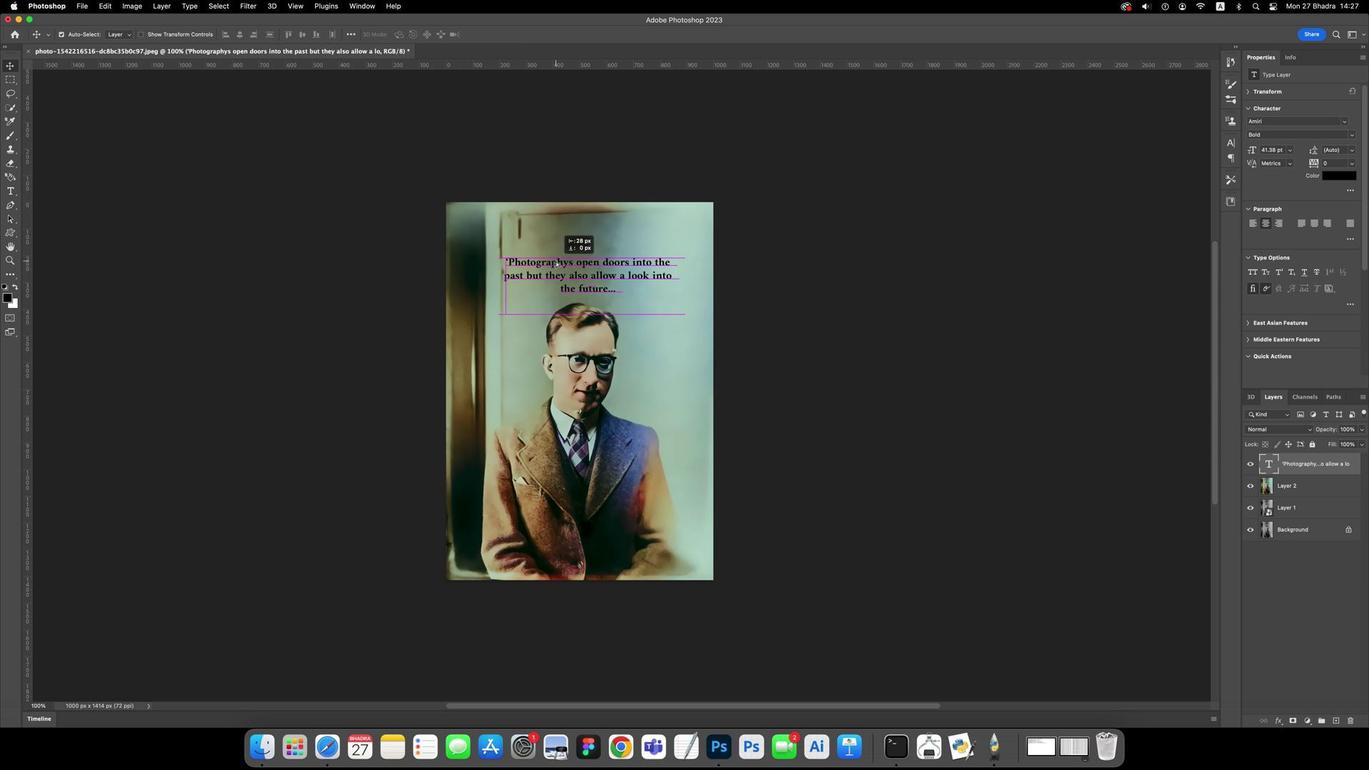 
Action: Mouse moved to (553, 250)
Screenshot: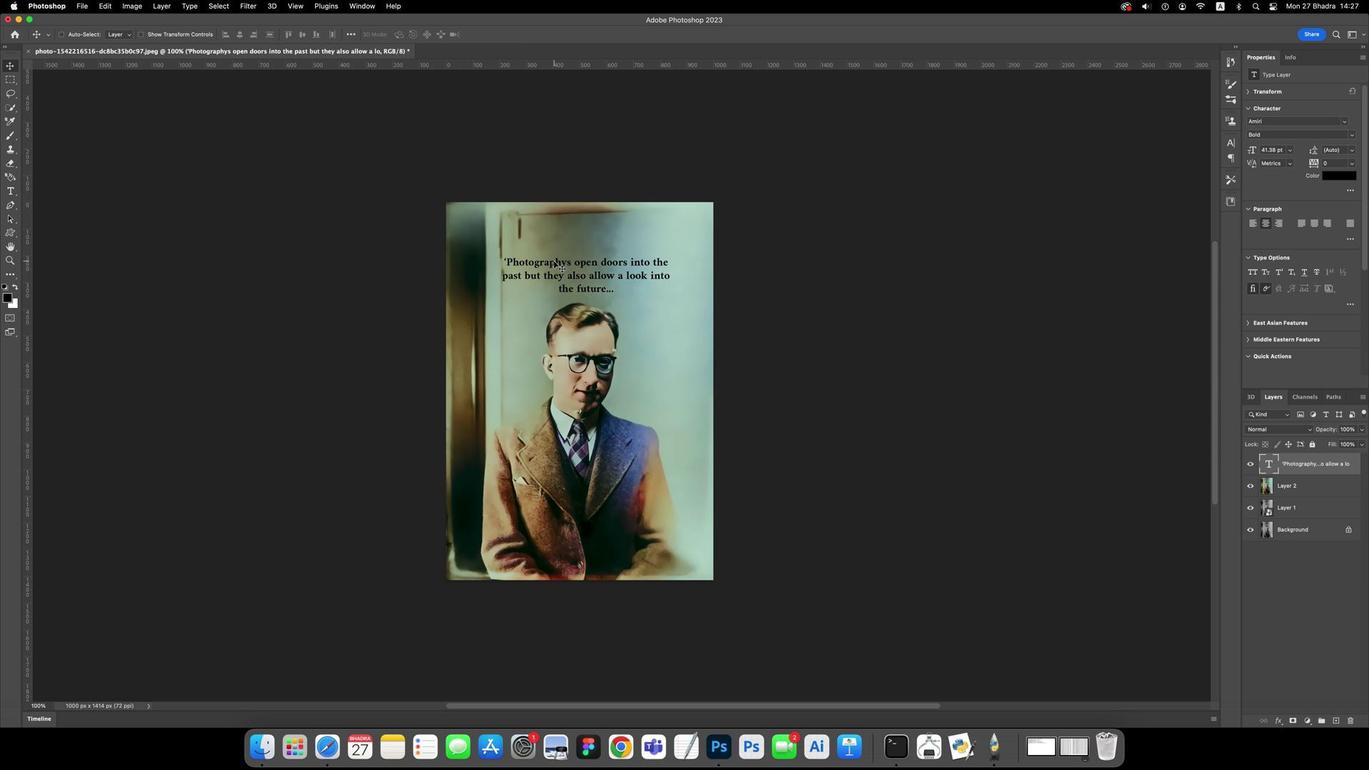 
Action: Key pressed Key.cmd'a'
Screenshot: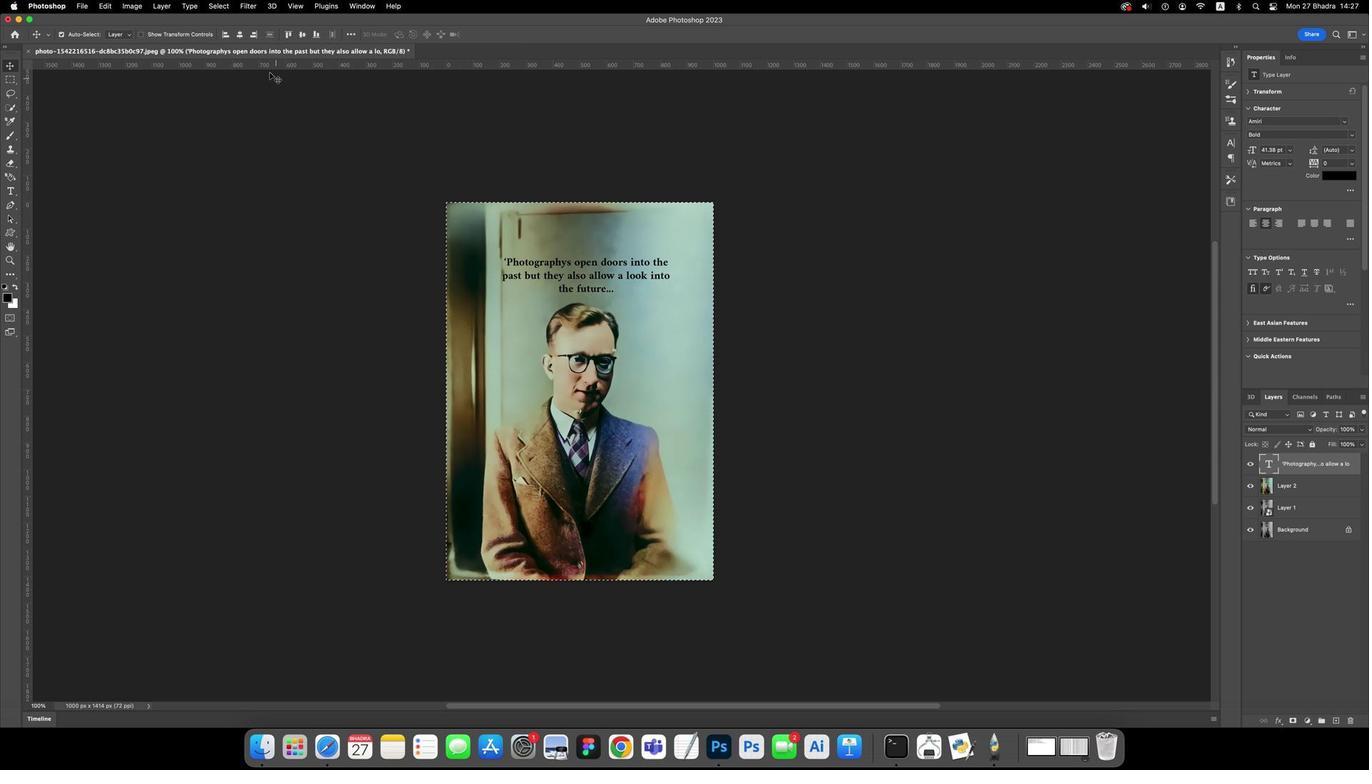 
Action: Mouse moved to (238, 34)
Screenshot: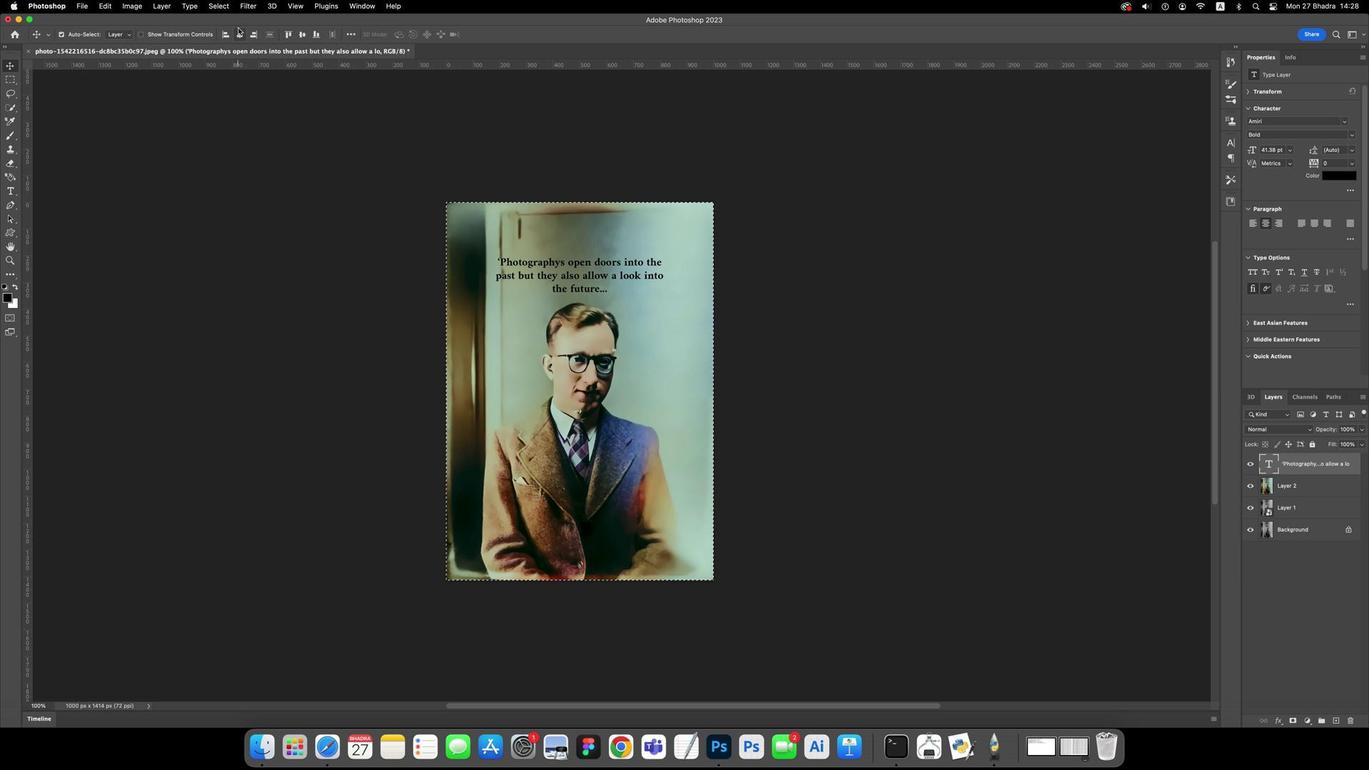 
Action: Mouse pressed left at (238, 34)
Screenshot: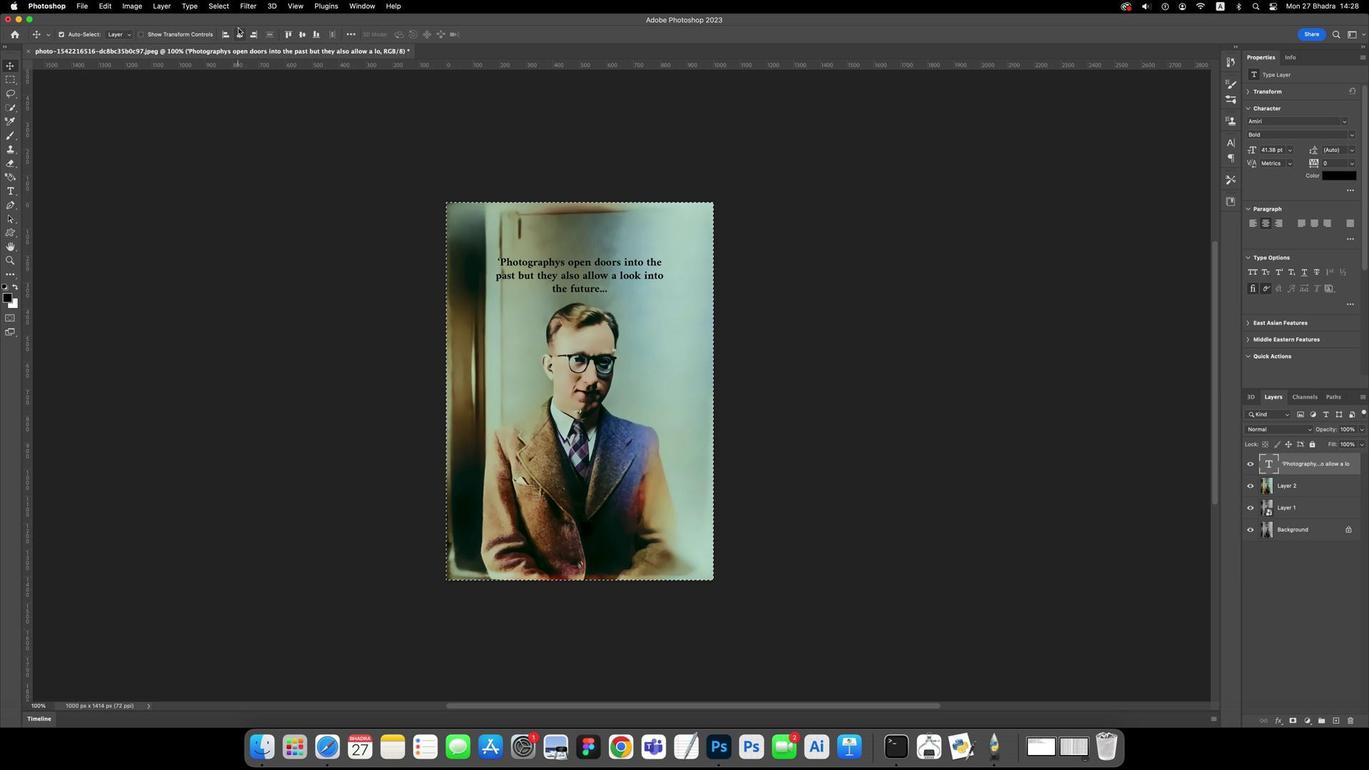 
Action: Key pressed Key.cmd'd'
Screenshot: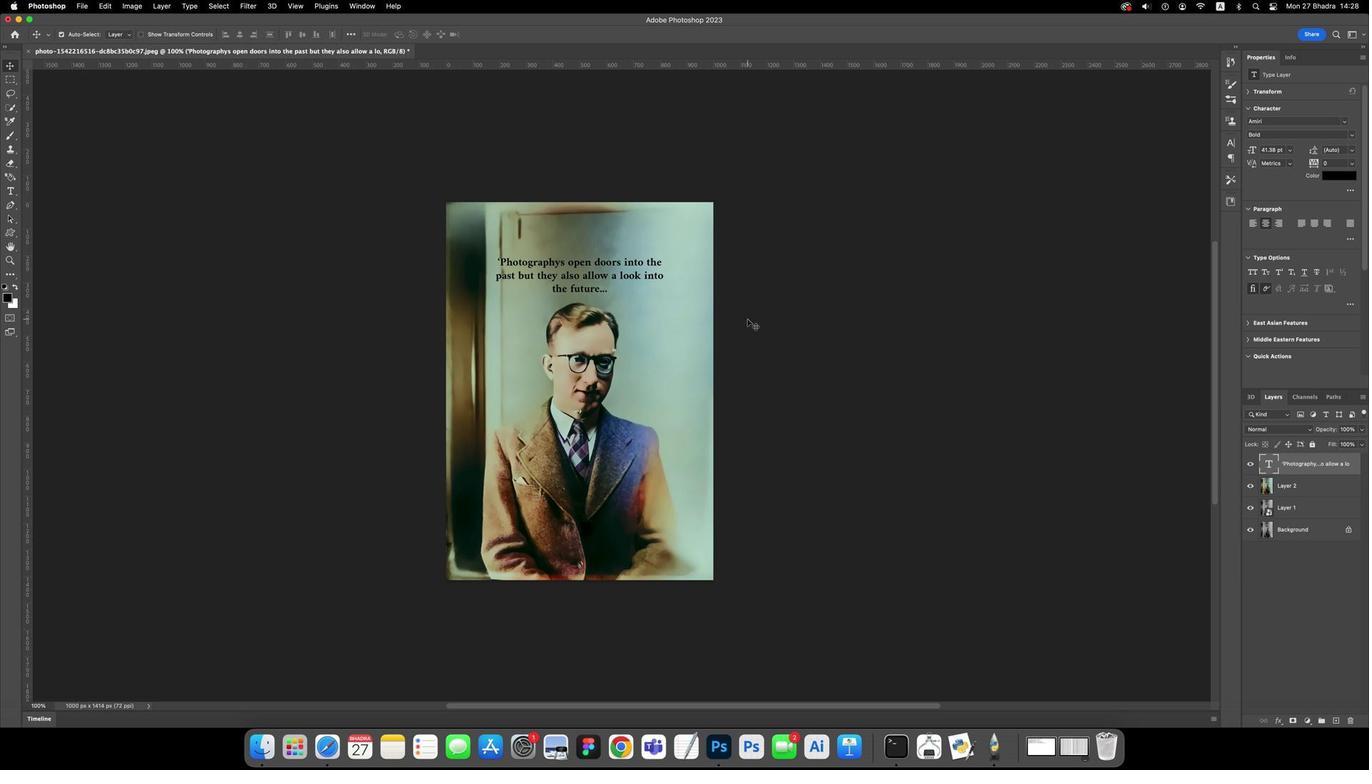
Action: Mouse moved to (746, 303)
Screenshot: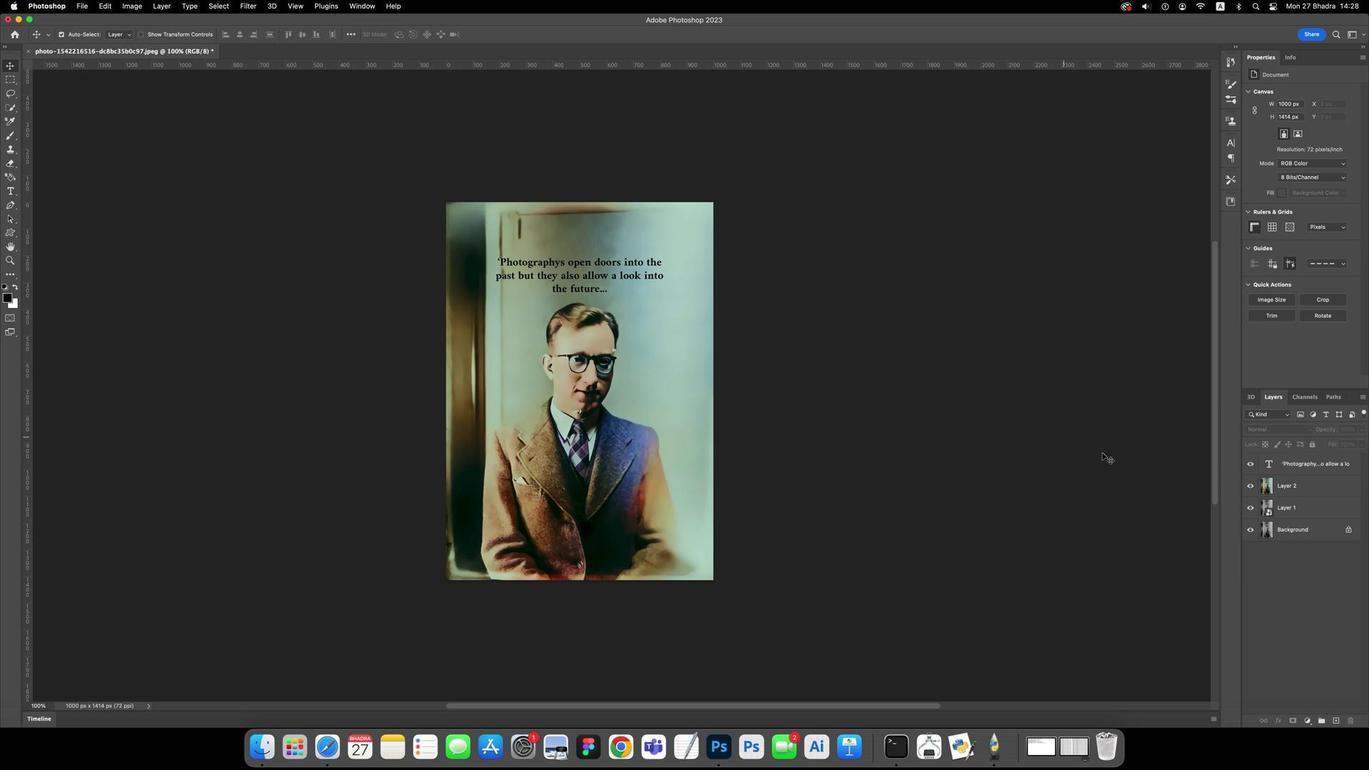 
Action: Mouse pressed left at (746, 303)
Screenshot: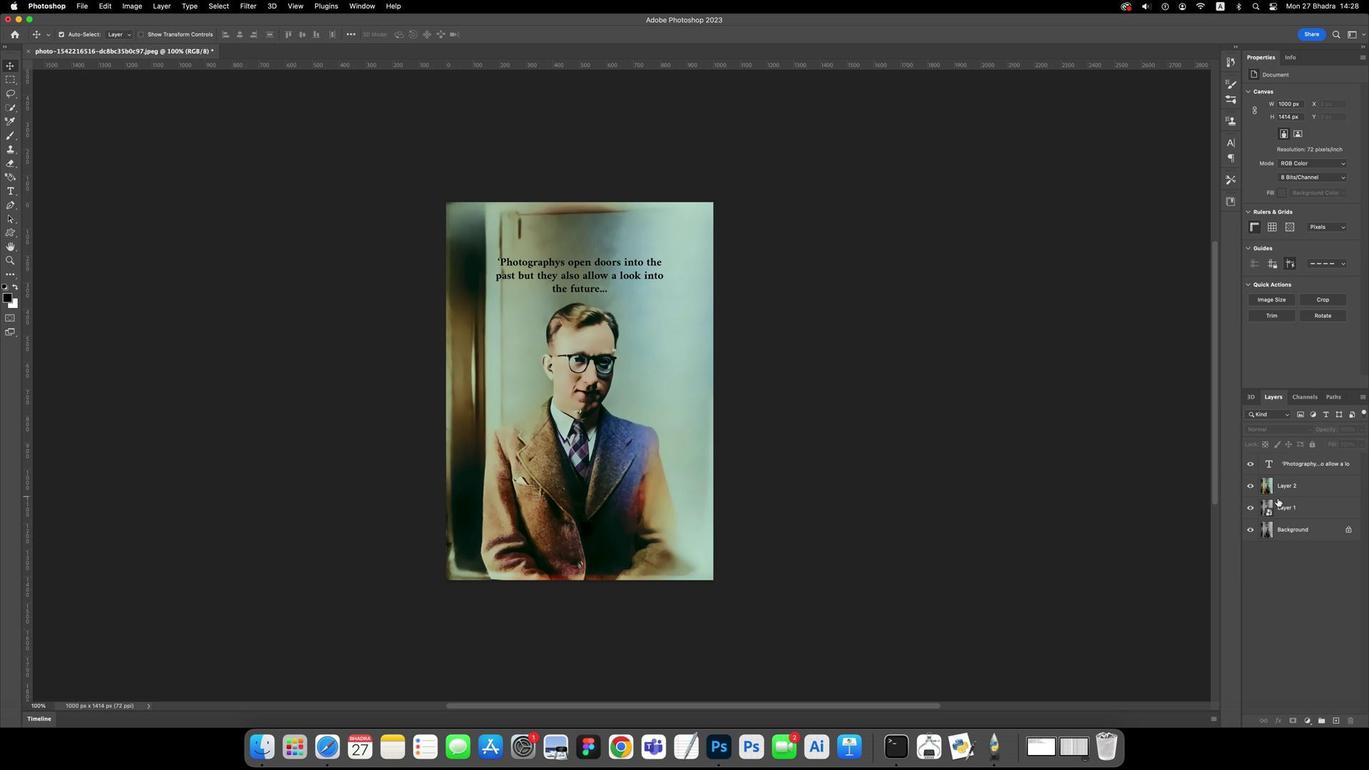 
Action: Mouse moved to (1278, 458)
Screenshot: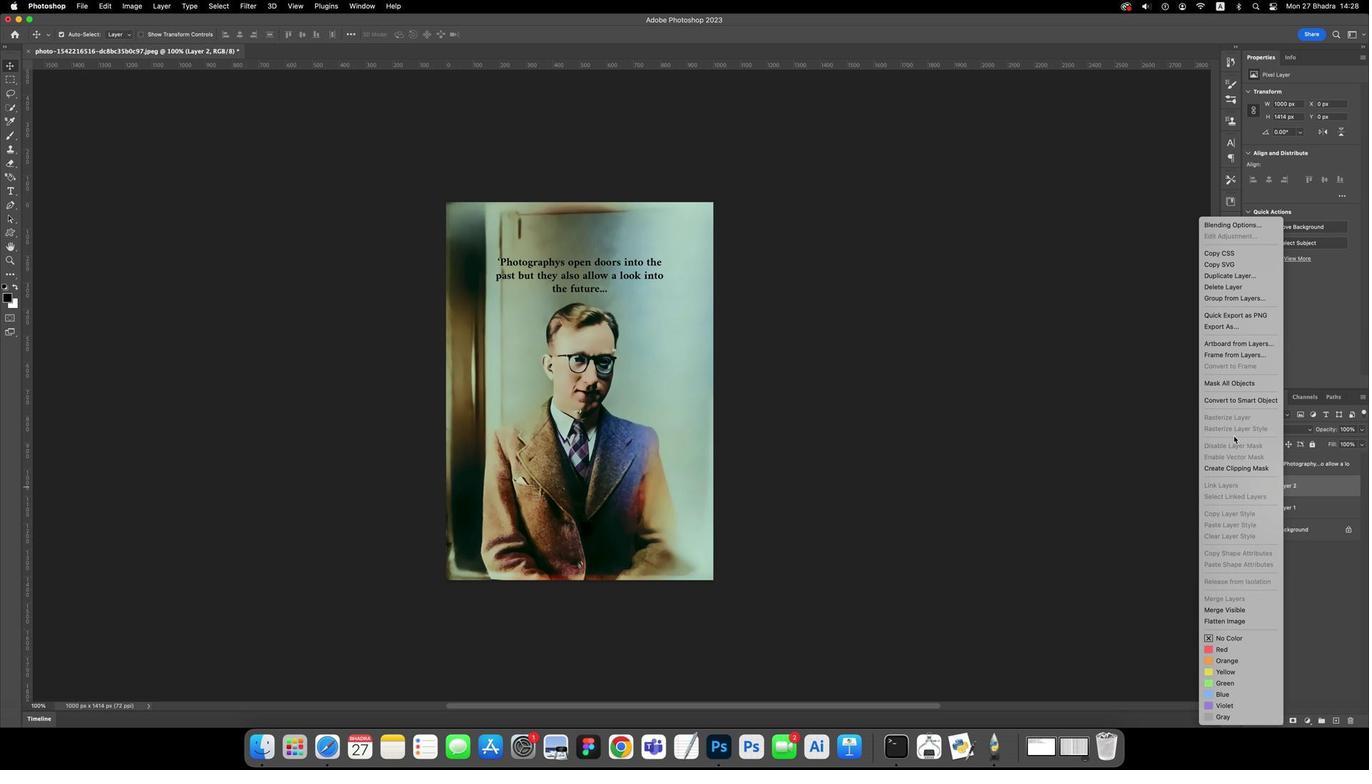 
Action: Mouse pressed left at (1278, 458)
Screenshot: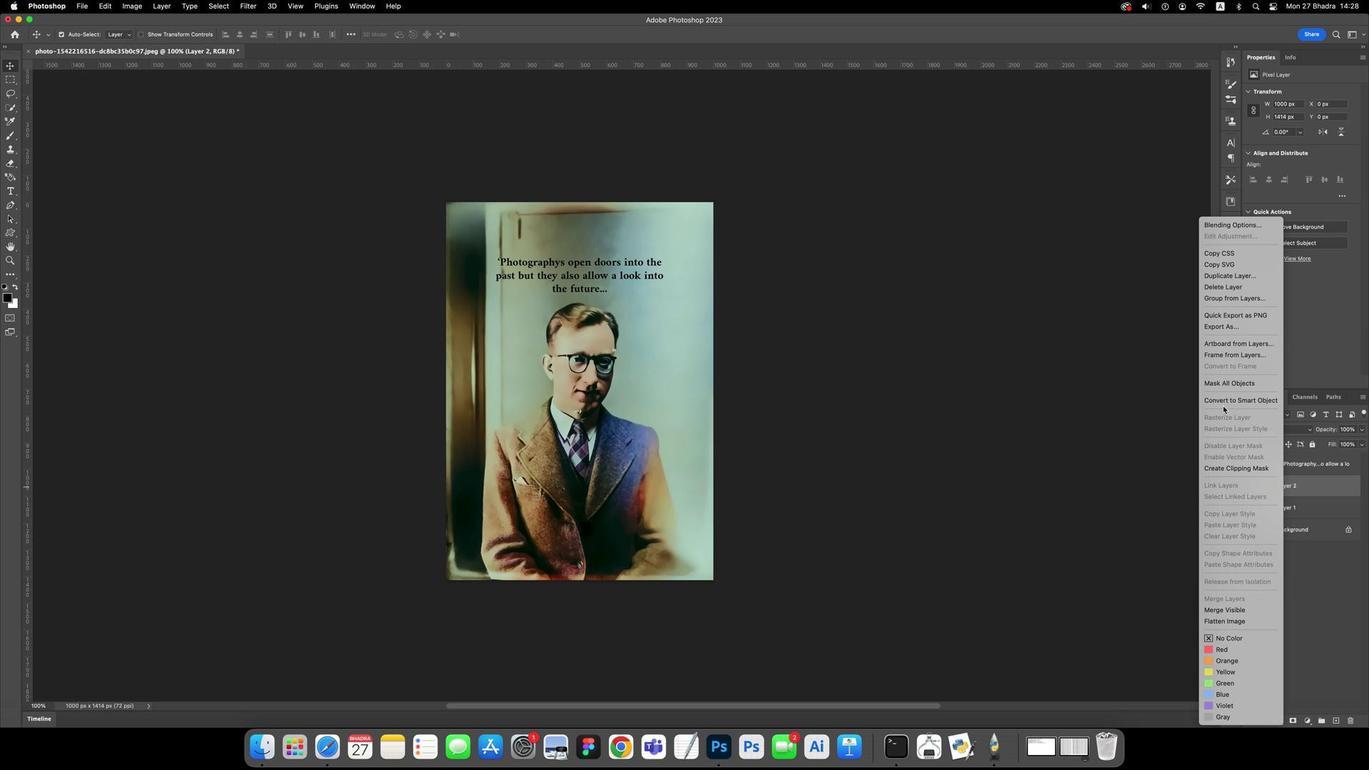 
Action: Mouse pressed right at (1278, 458)
Screenshot: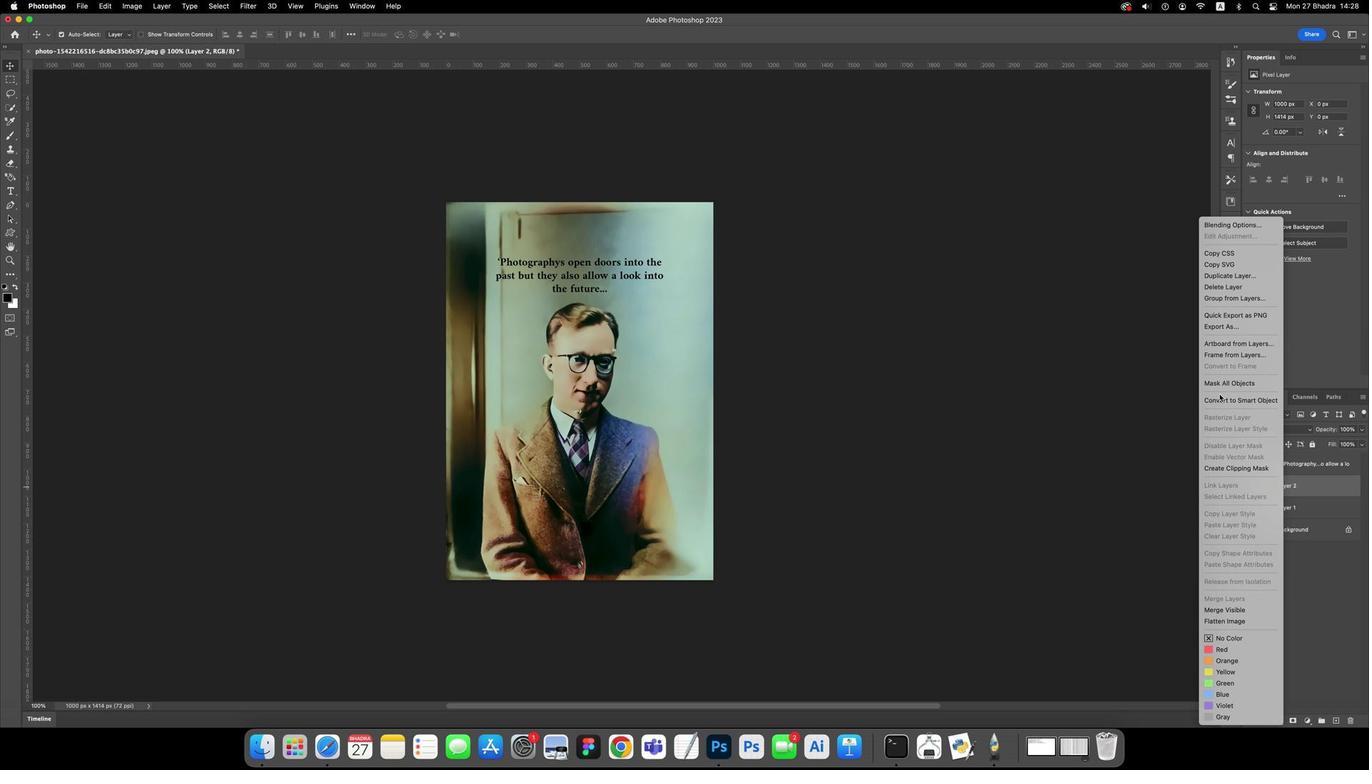 
Action: Mouse moved to (1214, 376)
Screenshot: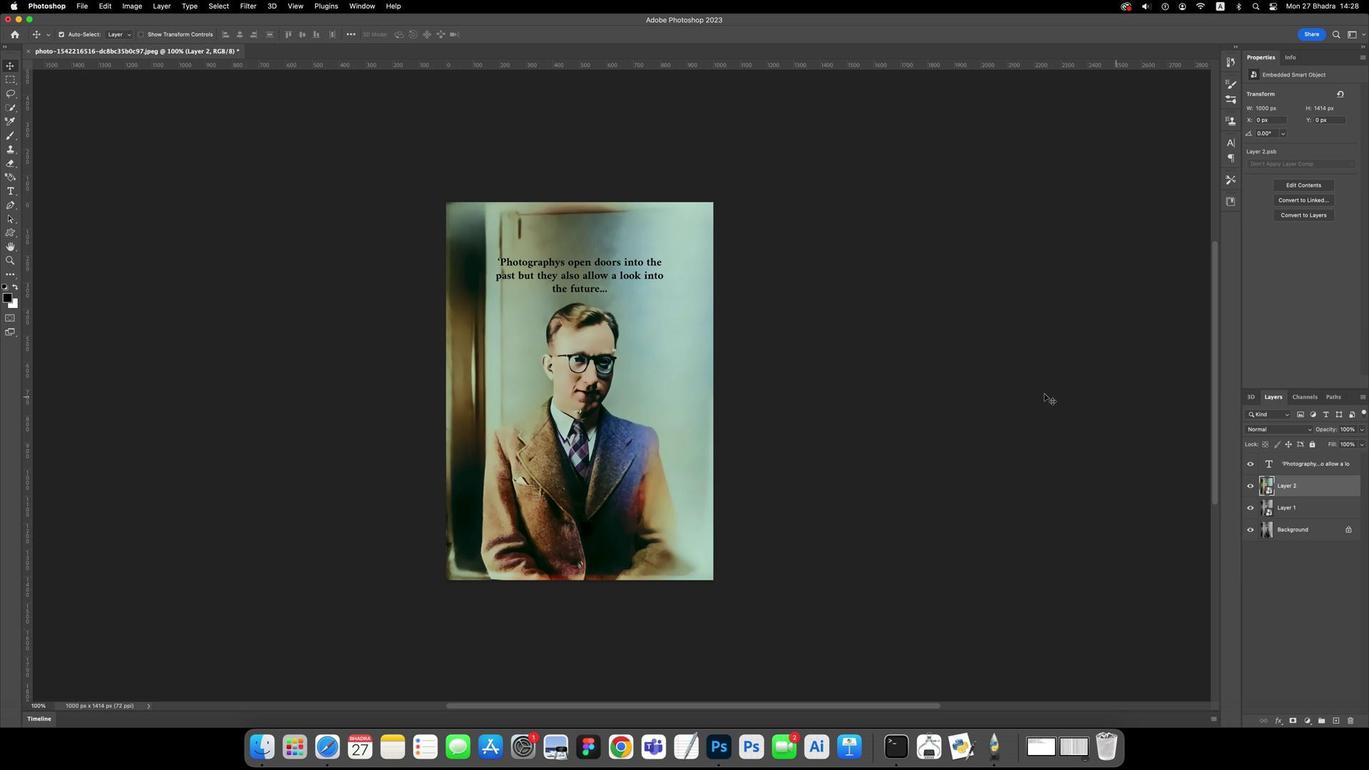 
Action: Mouse pressed left at (1214, 376)
Screenshot: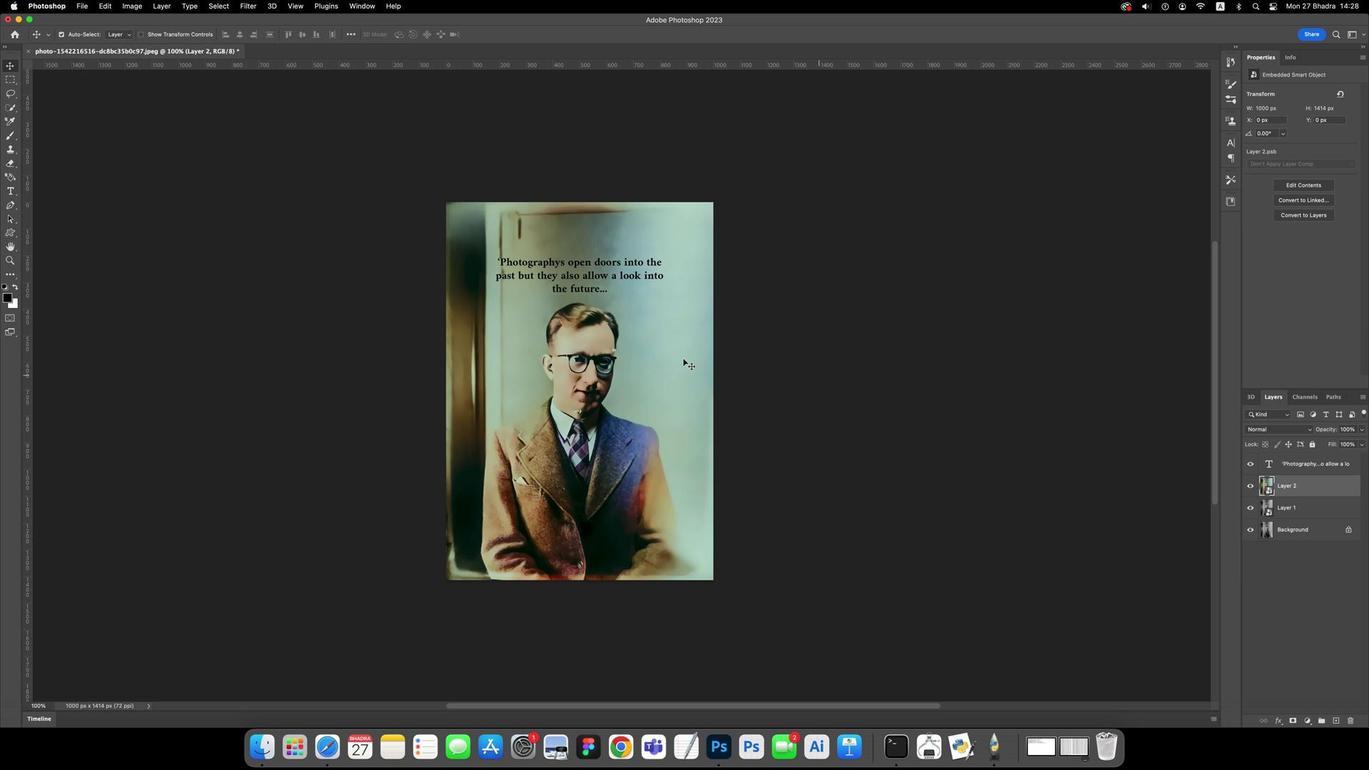
Action: Mouse moved to (239, 12)
Screenshot: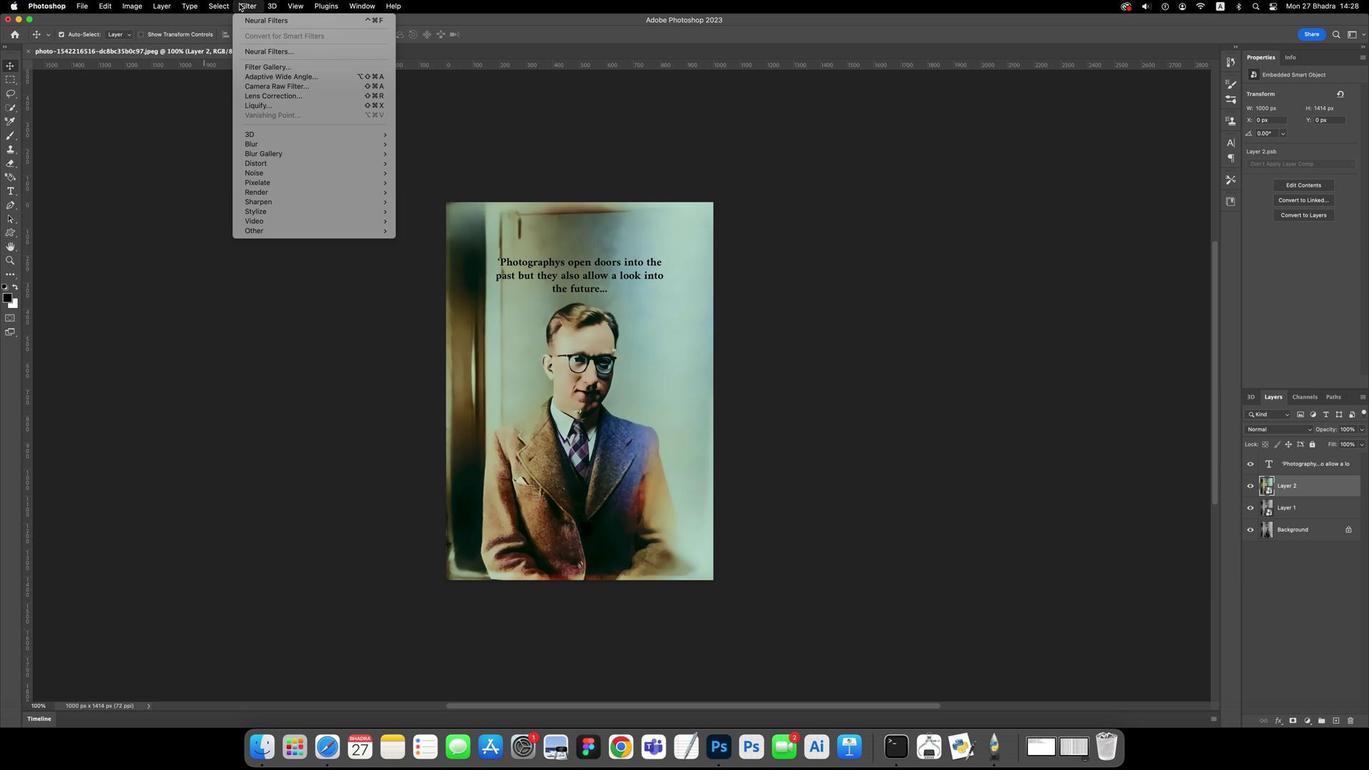 
Action: Mouse pressed left at (239, 12)
Screenshot: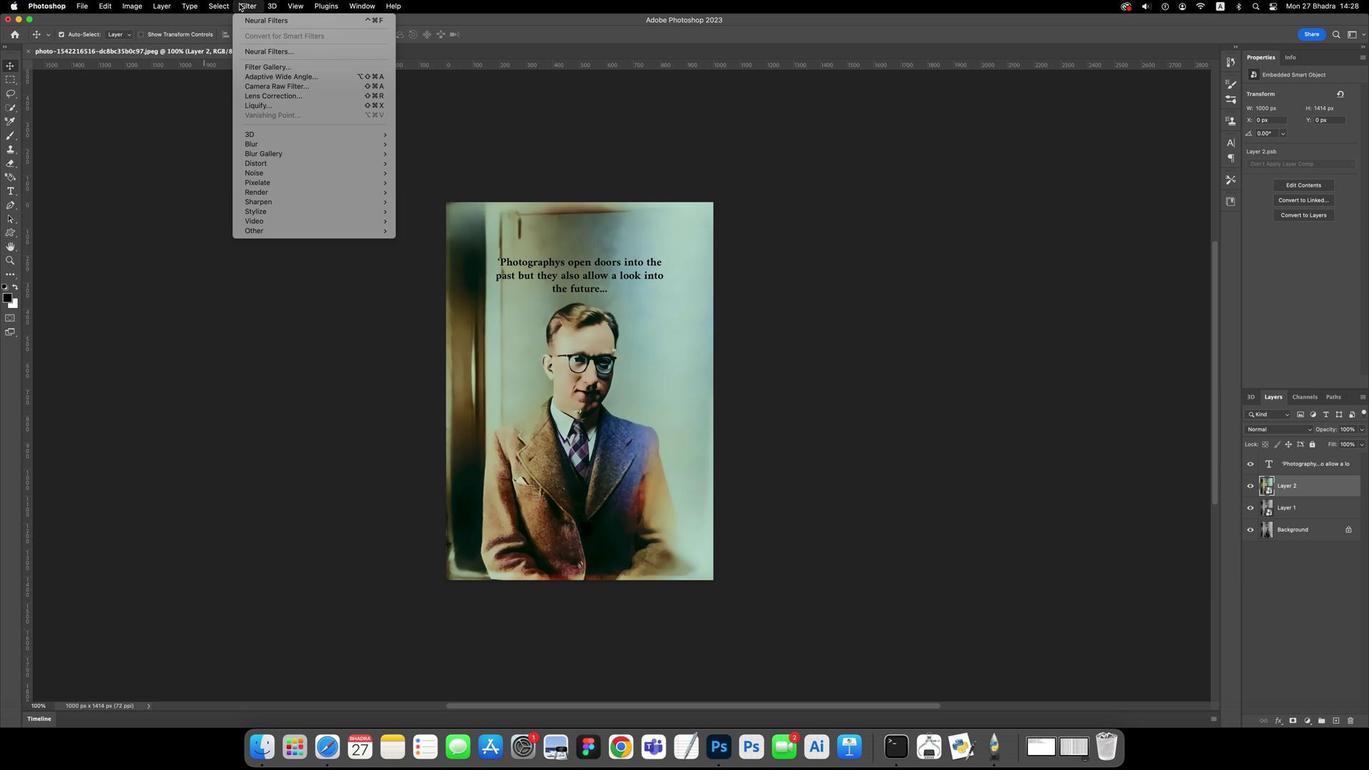 
Action: Mouse moved to (263, 86)
Screenshot: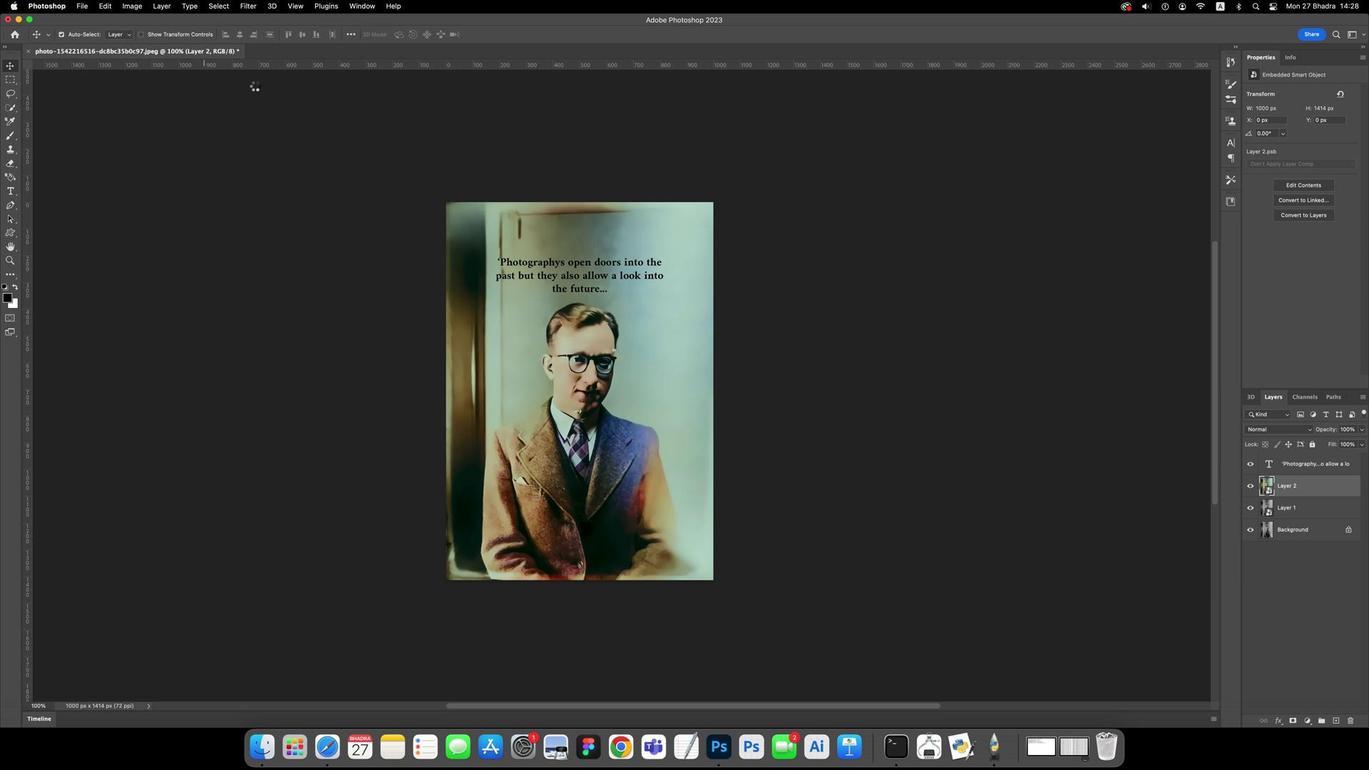 
Action: Mouse pressed left at (263, 86)
Screenshot: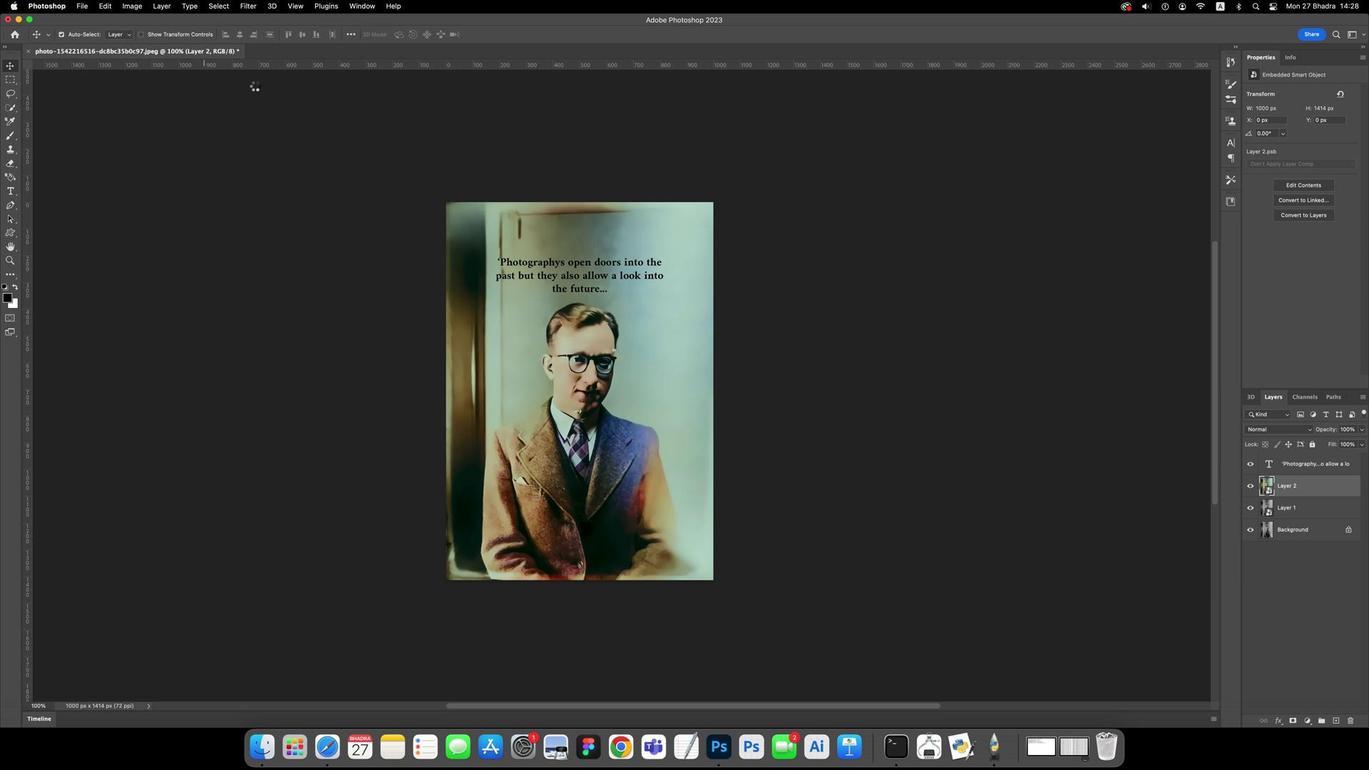 
Action: Mouse moved to (1162, 271)
Screenshot: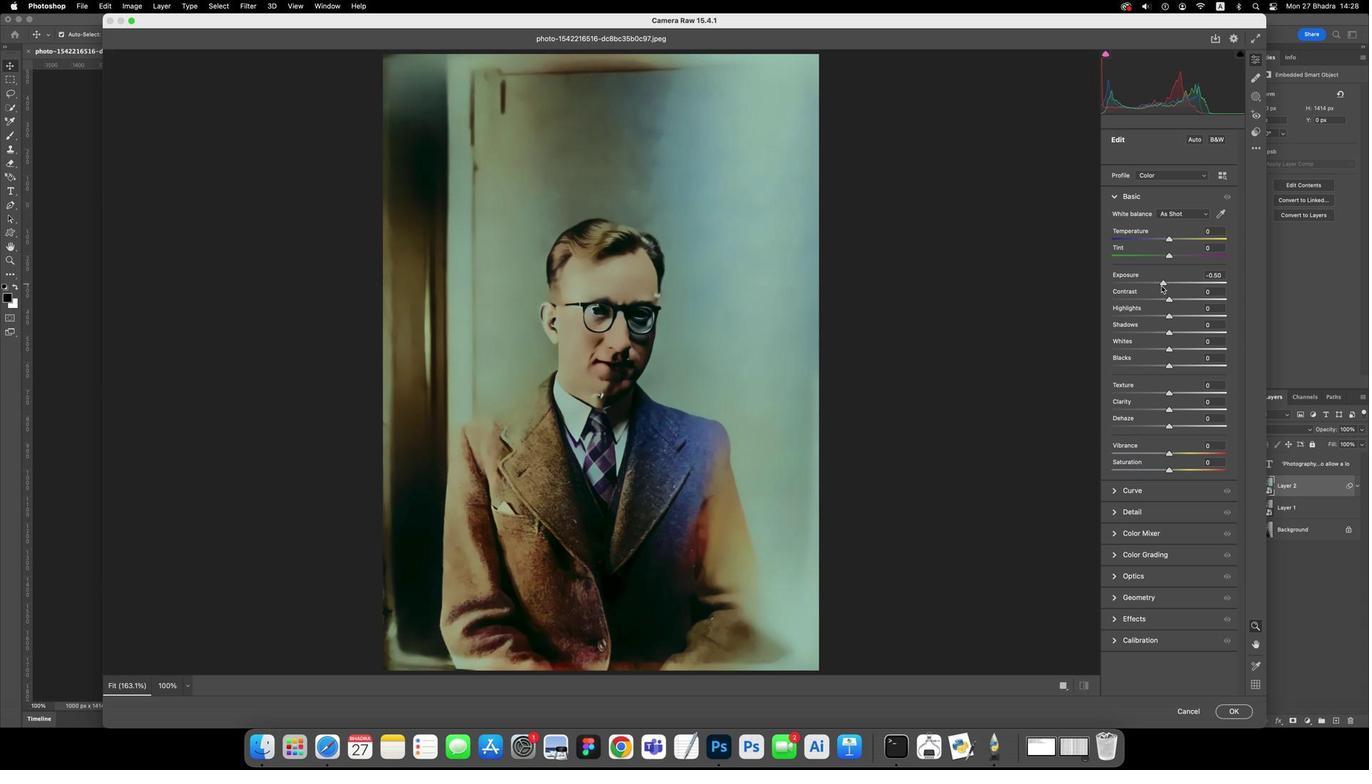
Action: Mouse pressed left at (1162, 271)
Screenshot: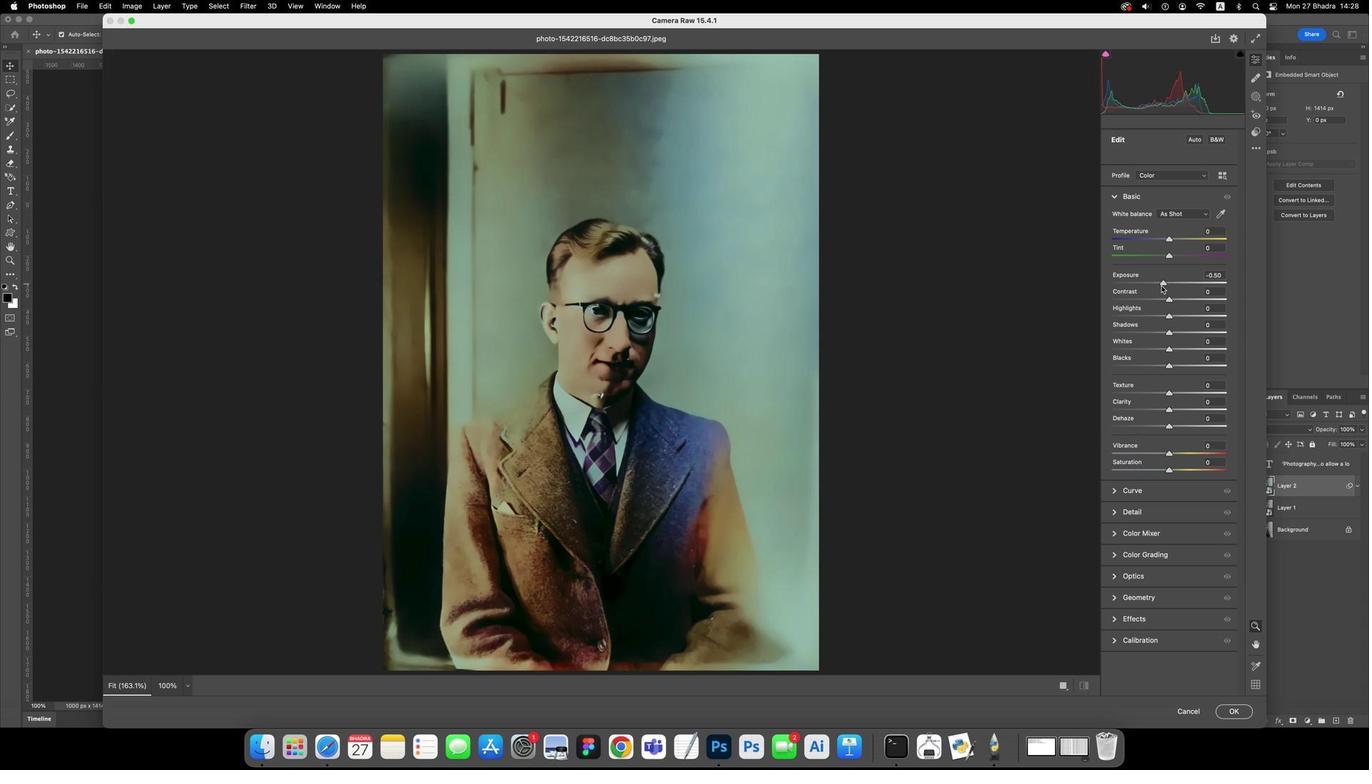 
Action: Mouse moved to (1165, 287)
Screenshot: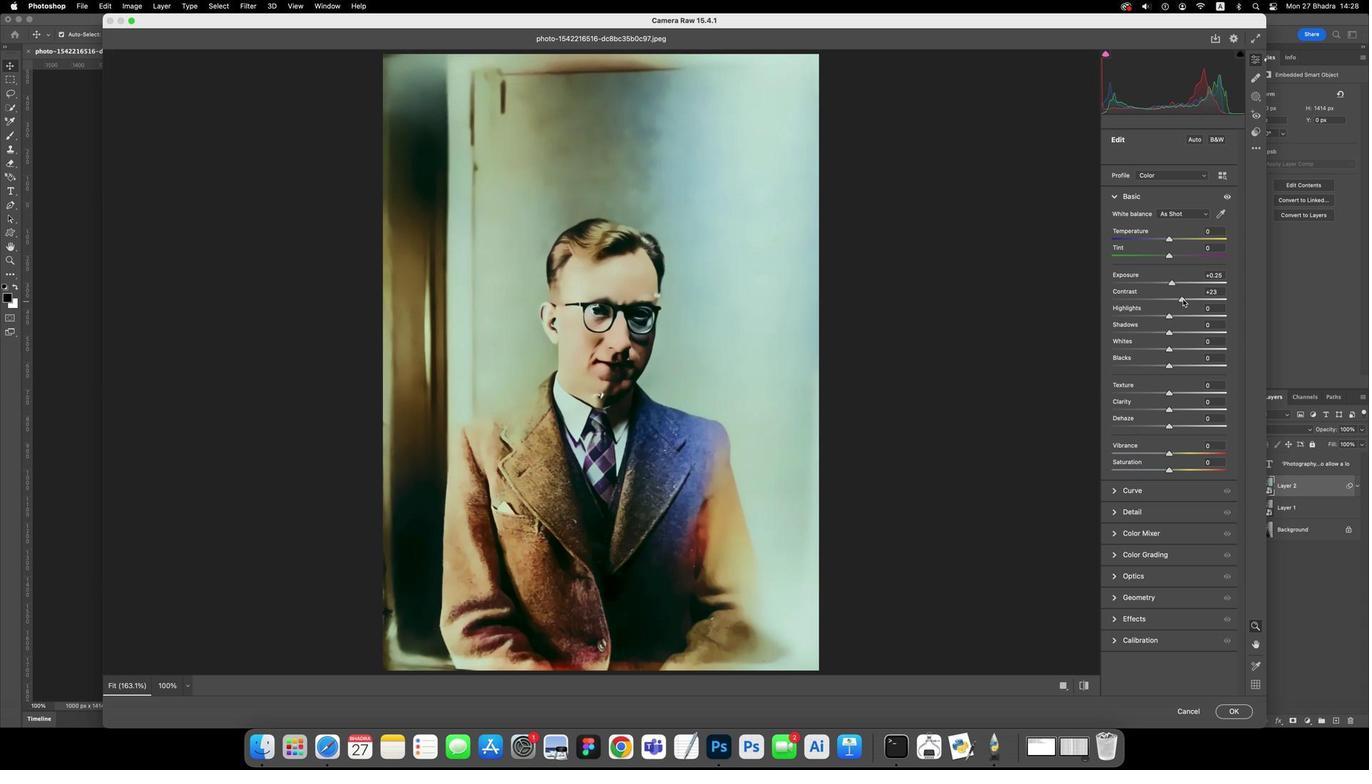 
Action: Mouse pressed left at (1165, 287)
Screenshot: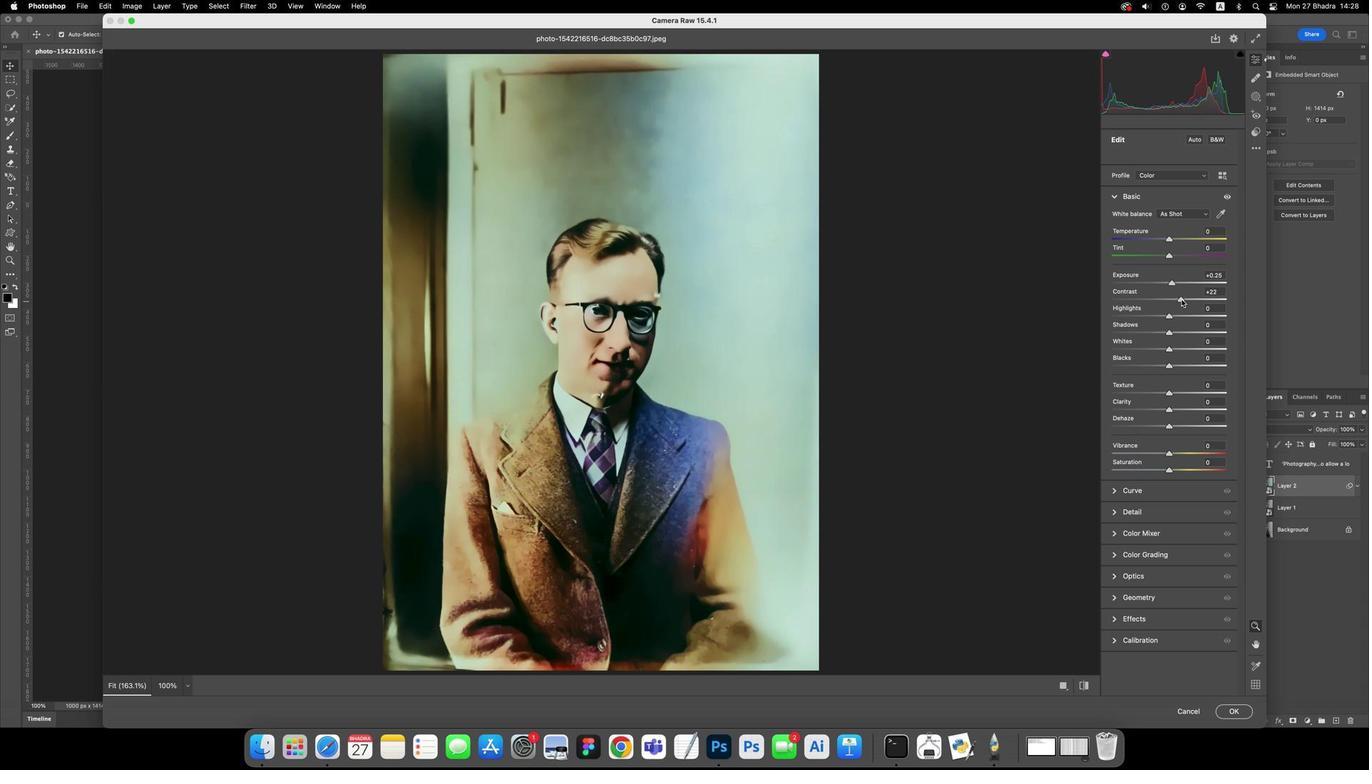 
Action: Mouse moved to (1164, 301)
Screenshot: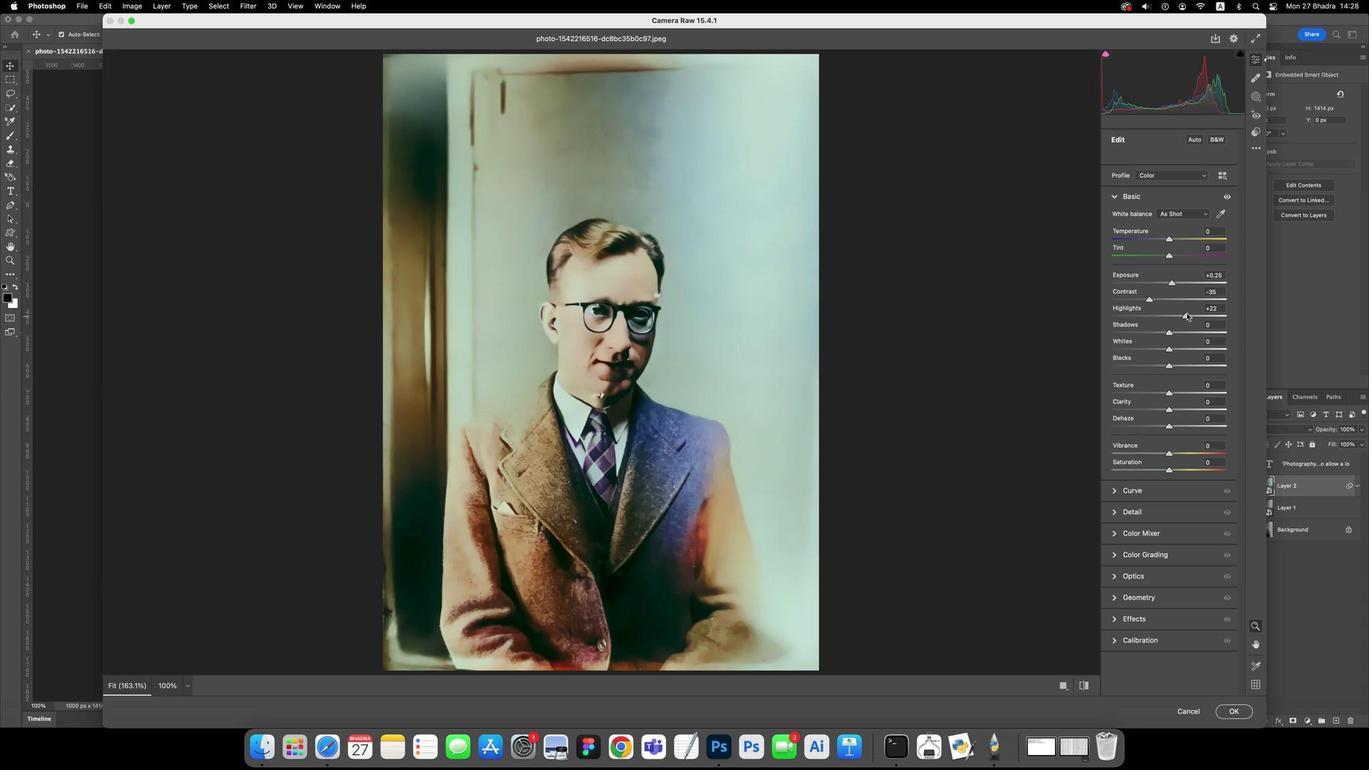 
Action: Mouse pressed left at (1164, 301)
Screenshot: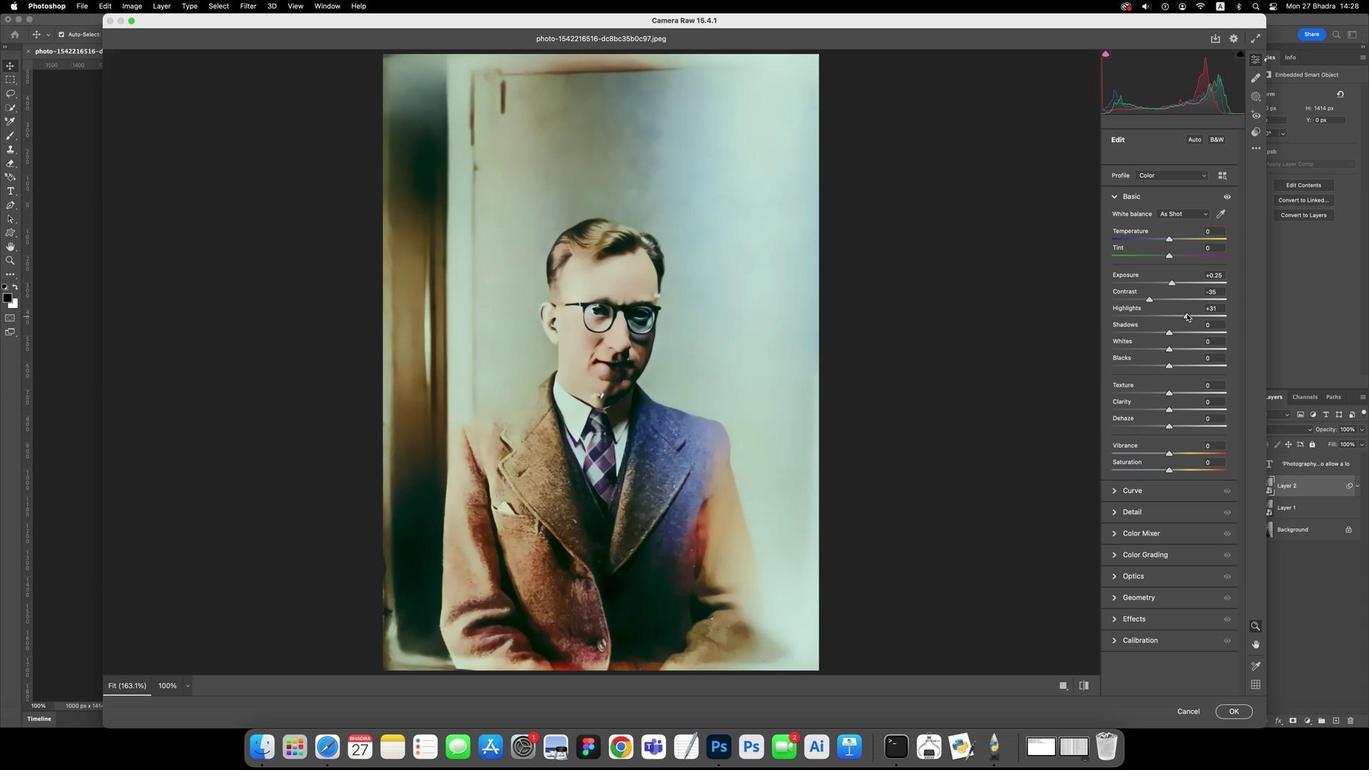 
Action: Mouse moved to (1166, 317)
Screenshot: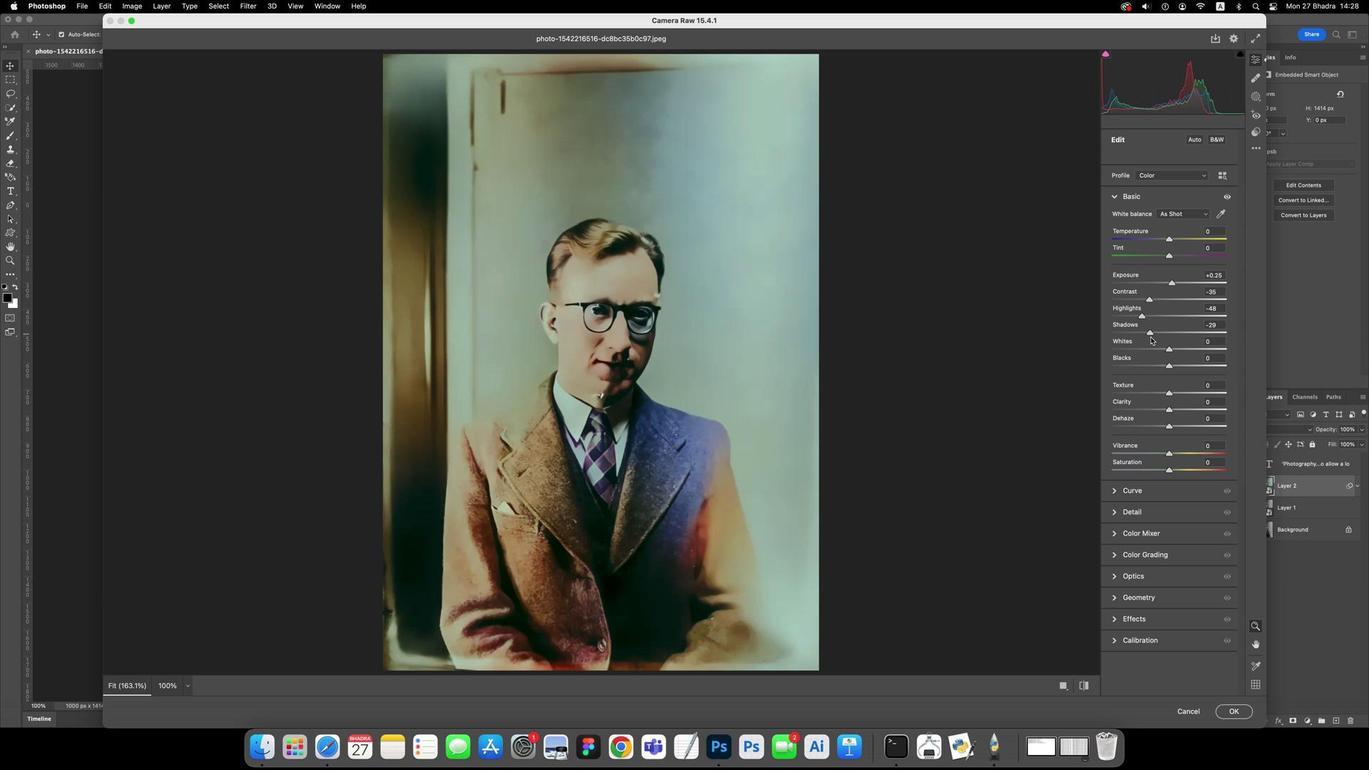 
Action: Mouse pressed left at (1166, 317)
Screenshot: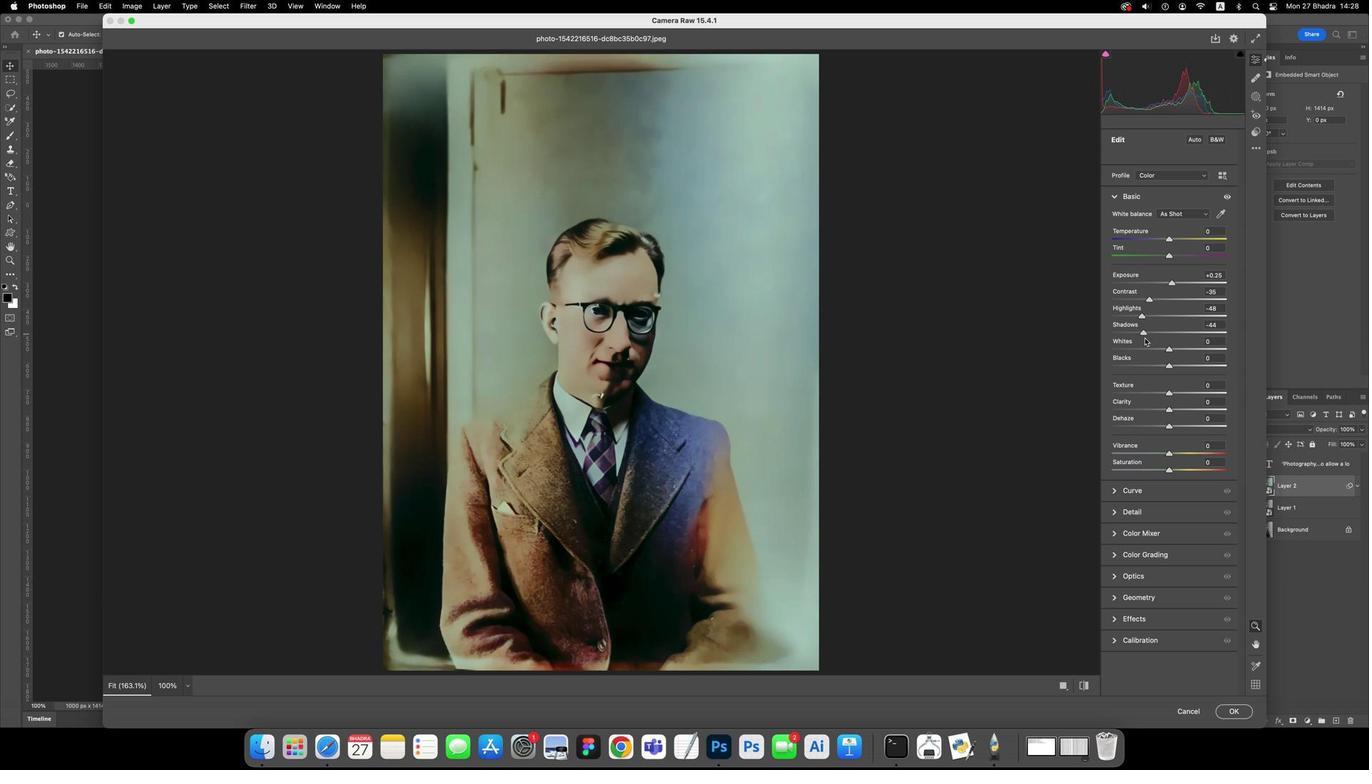 
Action: Mouse moved to (1164, 372)
Screenshot: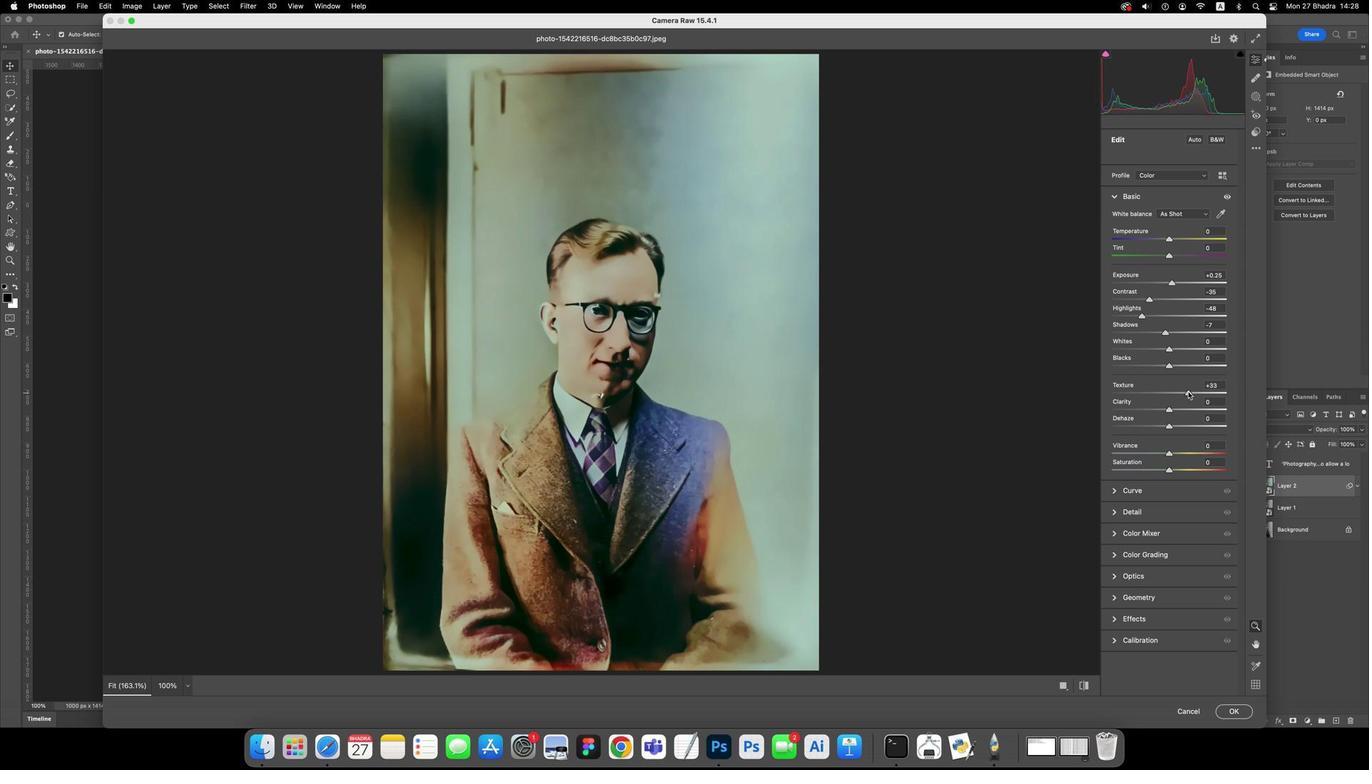 
Action: Mouse pressed left at (1164, 372)
Screenshot: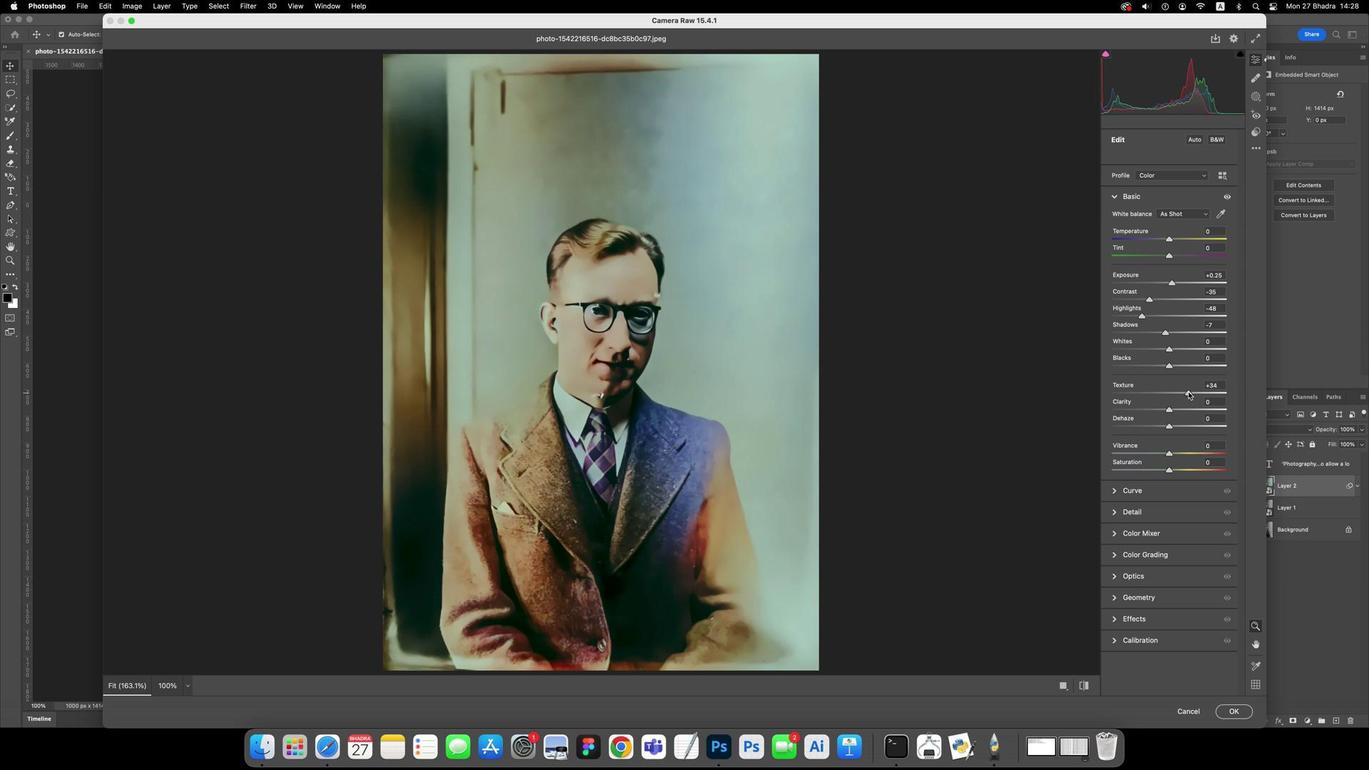 
Action: Mouse moved to (1190, 372)
Screenshot: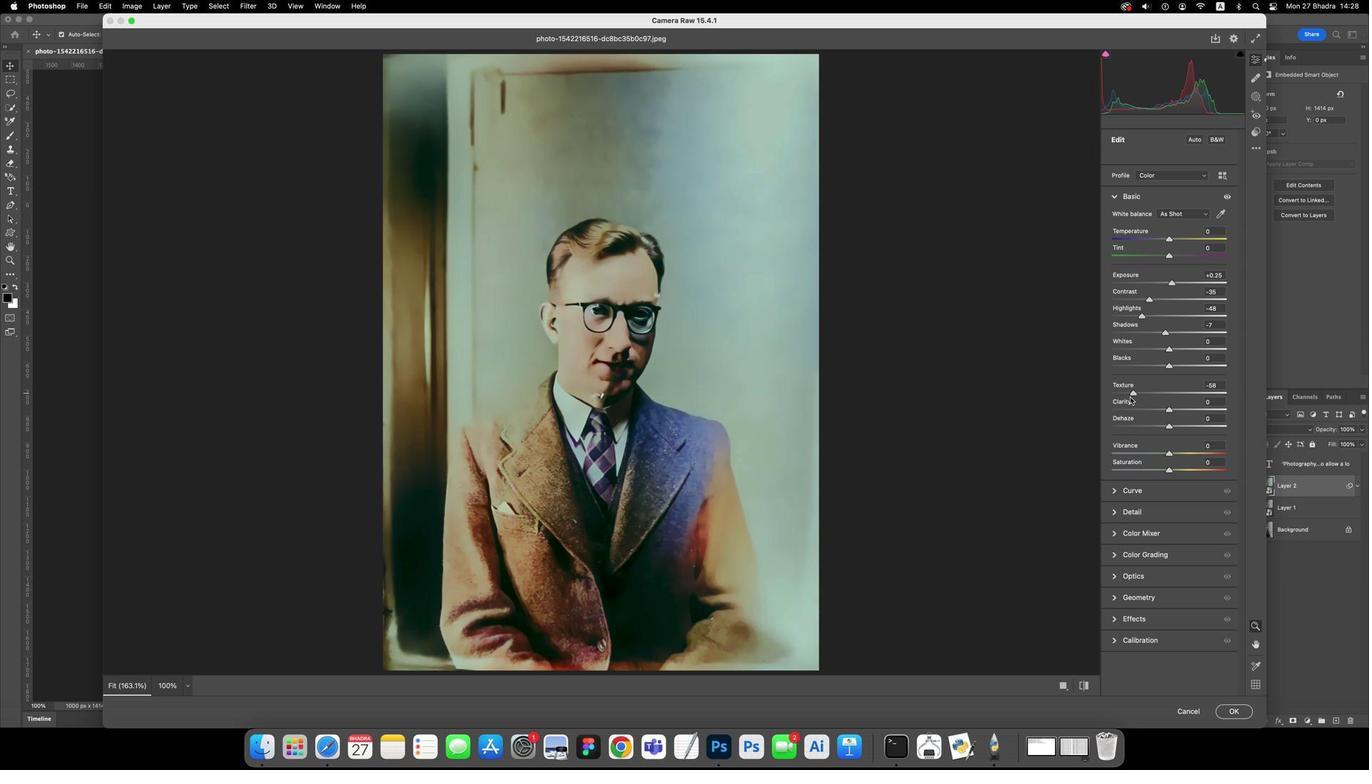 
Action: Mouse pressed left at (1190, 372)
Screenshot: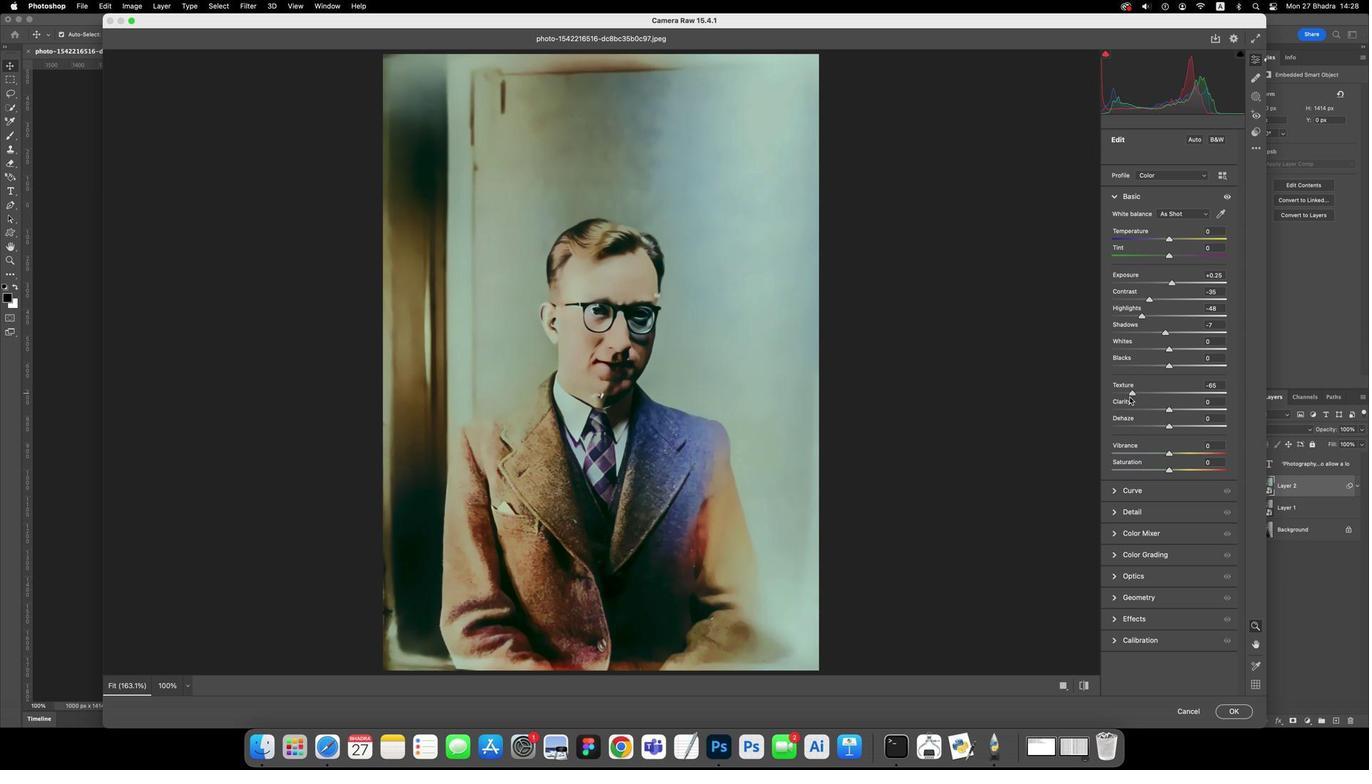 
Action: Mouse moved to (1165, 386)
